 Task: create Objects, Fields,Tab
Action: Mouse moved to (364, 543)
Screenshot: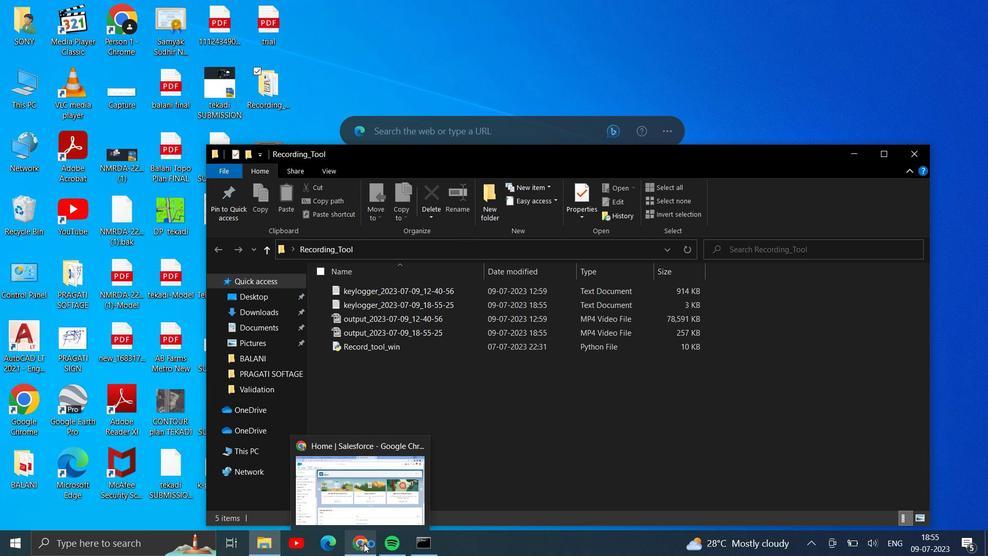 
Action: Mouse pressed left at (364, 543)
Screenshot: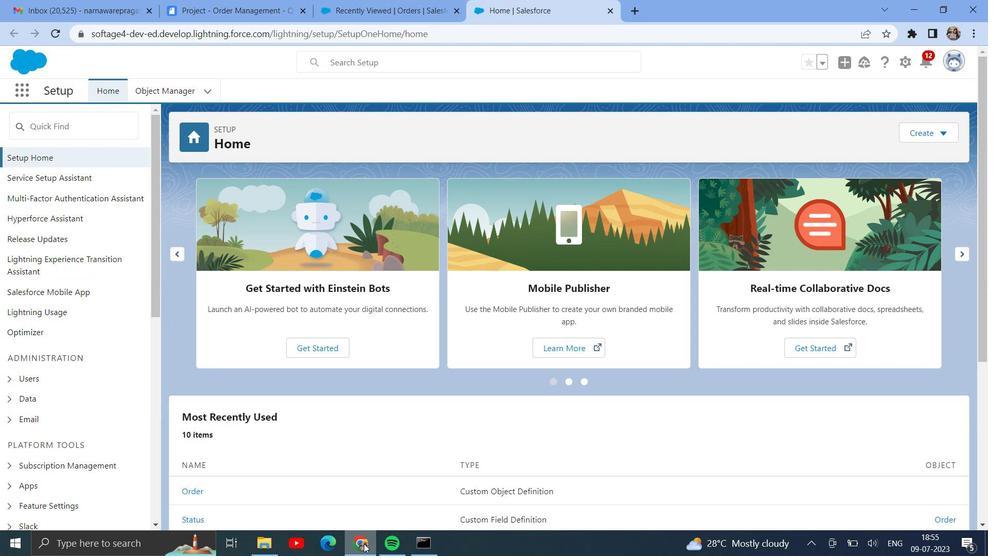 
Action: Mouse moved to (174, 94)
Screenshot: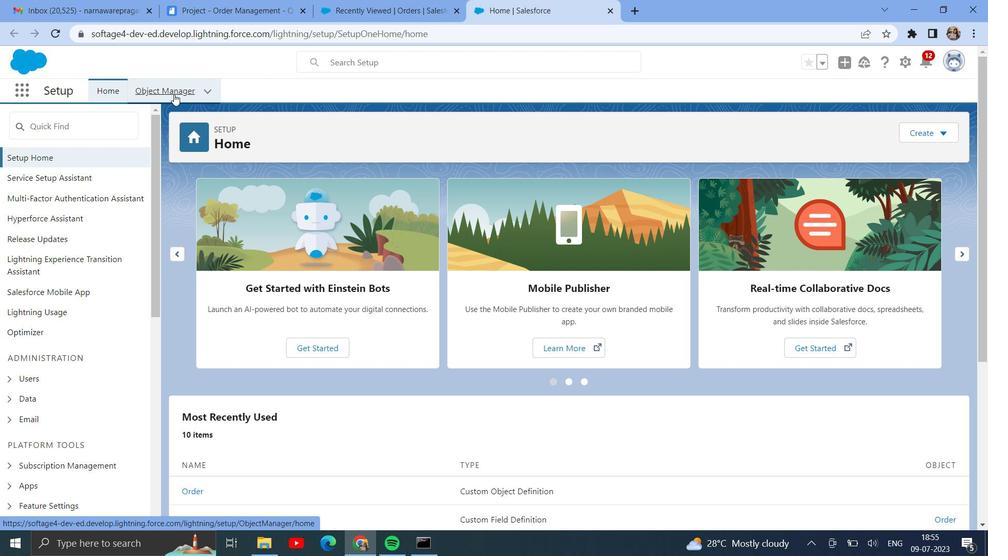 
Action: Mouse pressed left at (174, 94)
Screenshot: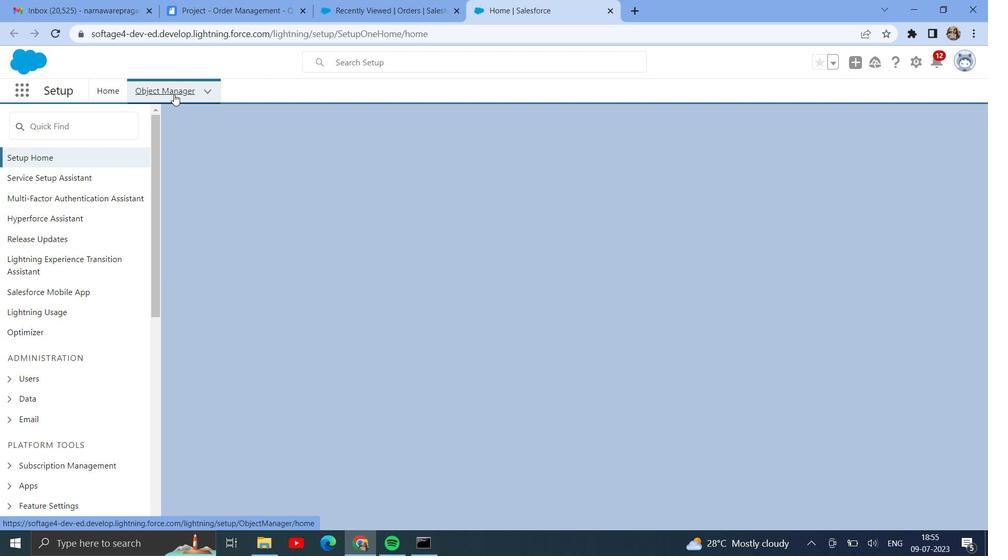 
Action: Mouse moved to (715, 138)
Screenshot: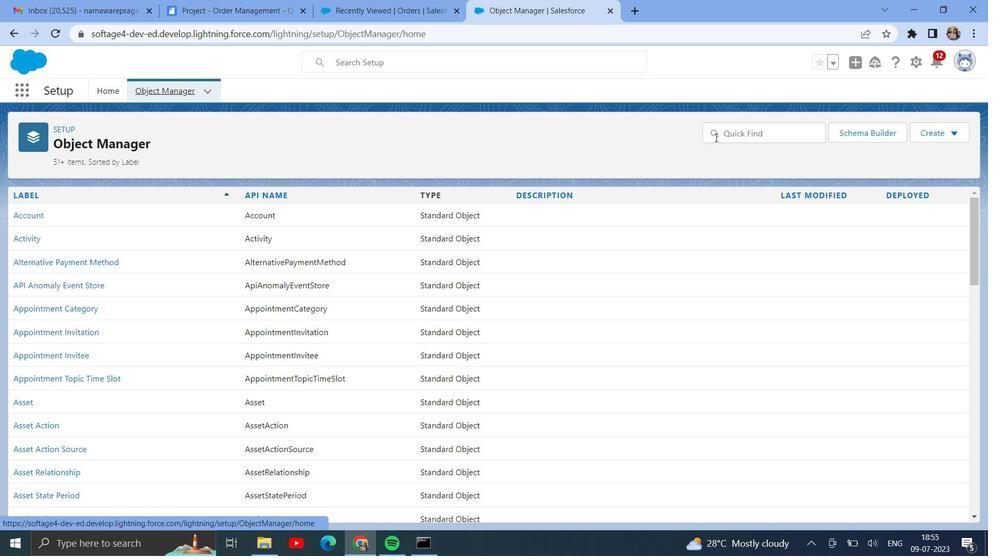 
Action: Mouse pressed left at (715, 138)
Screenshot: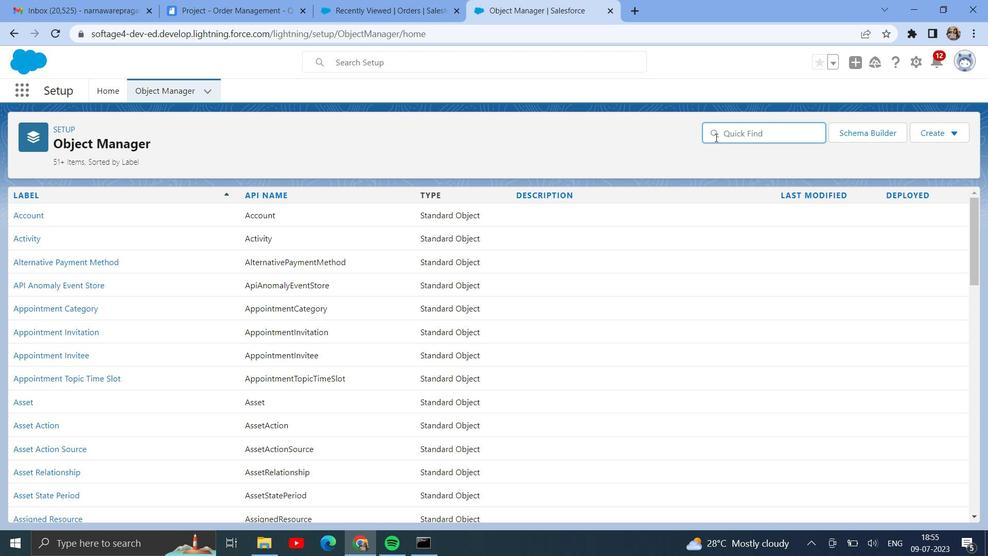 
Action: Key pressed order
Screenshot: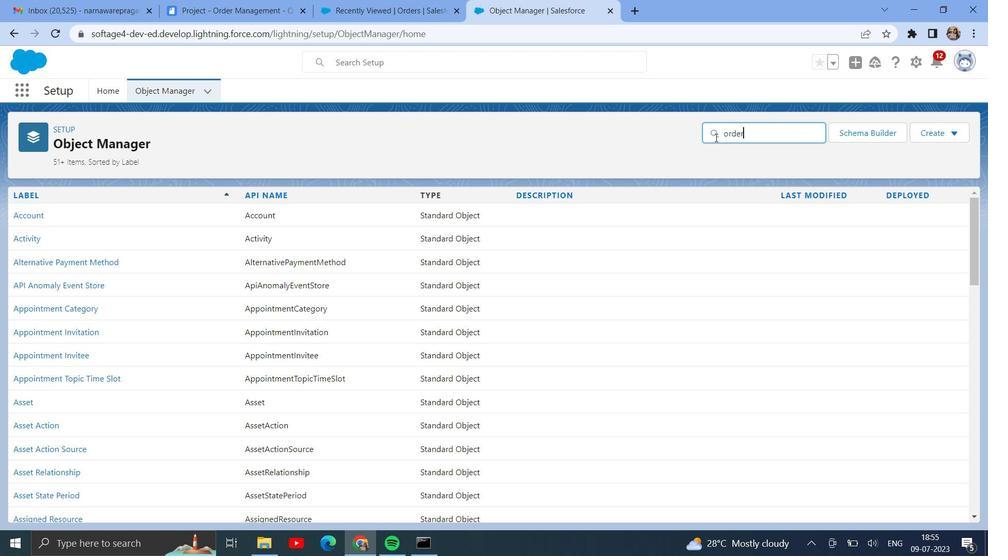 
Action: Mouse moved to (24, 216)
Screenshot: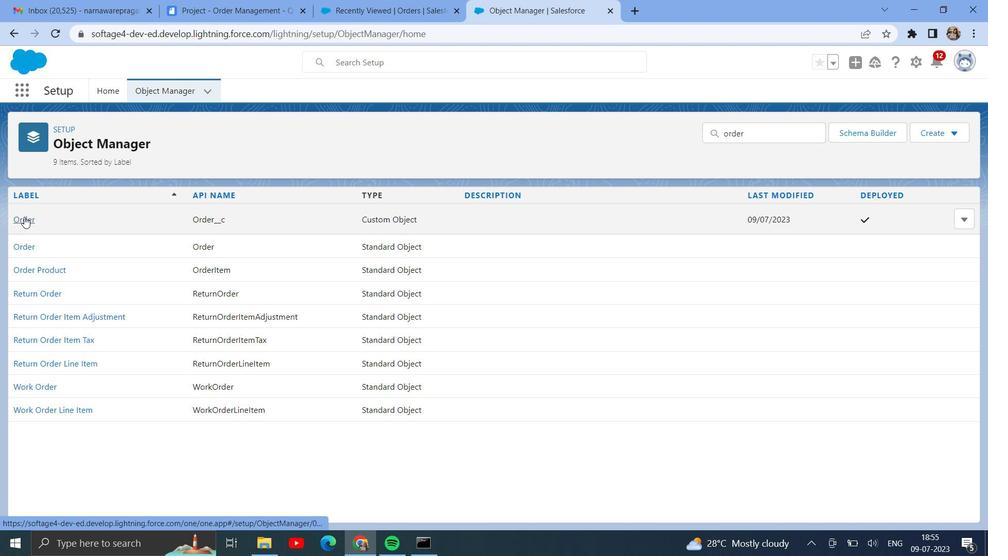 
Action: Mouse pressed left at (24, 216)
Screenshot: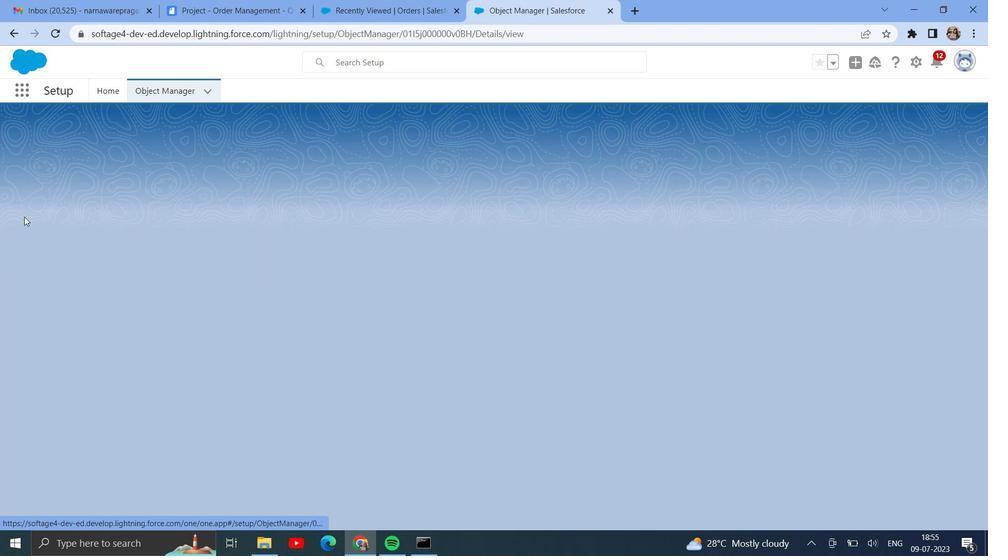 
Action: Mouse moved to (67, 217)
Screenshot: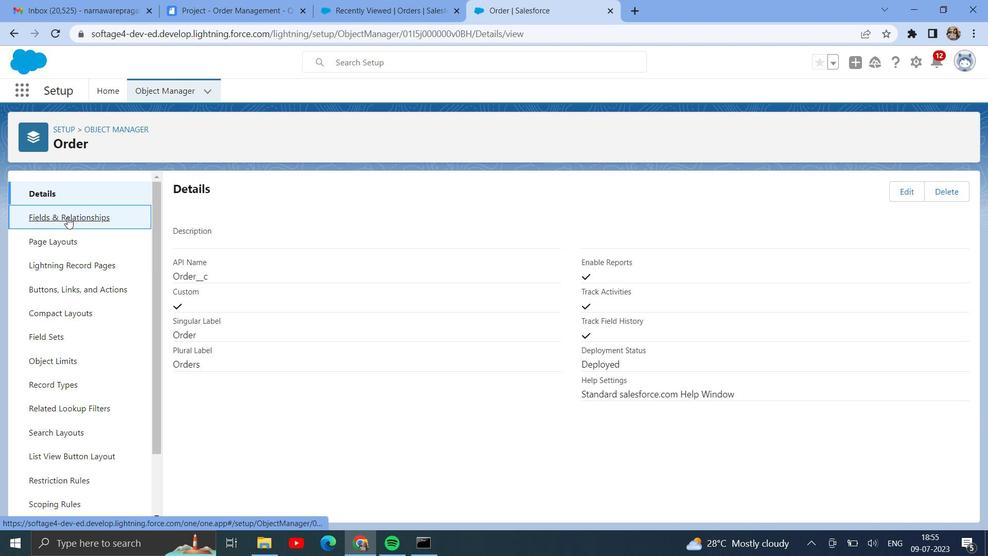 
Action: Mouse pressed left at (67, 217)
Screenshot: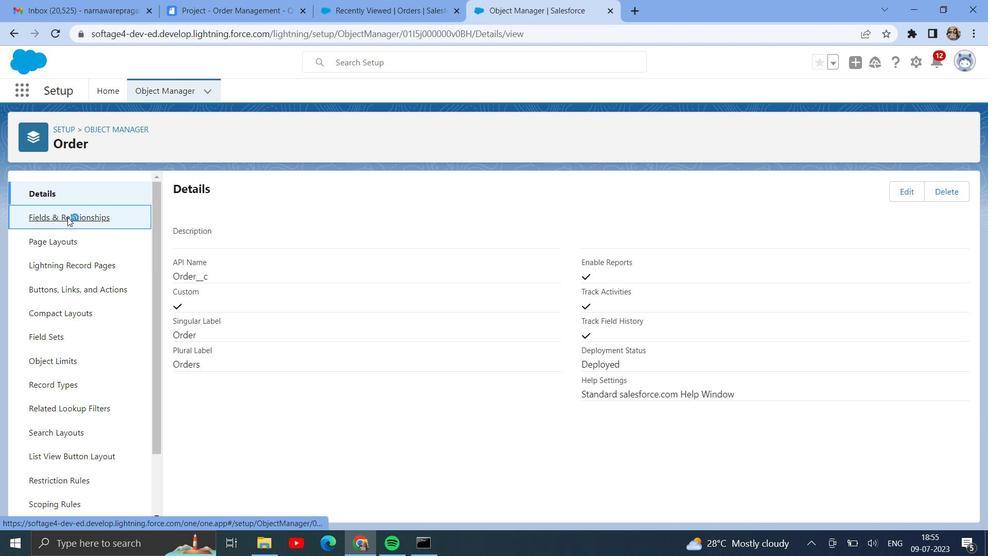
Action: Mouse moved to (270, 8)
Screenshot: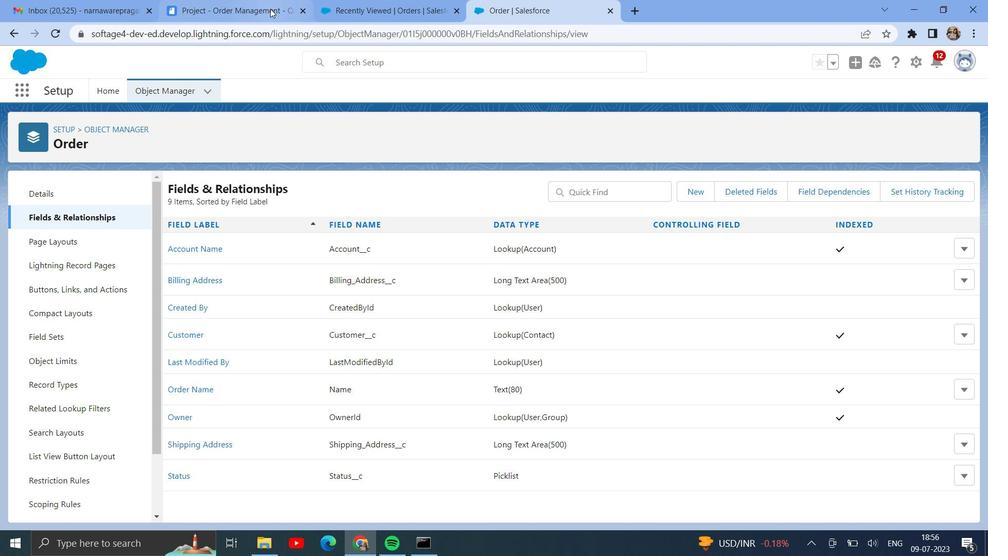 
Action: Mouse pressed left at (270, 8)
Screenshot: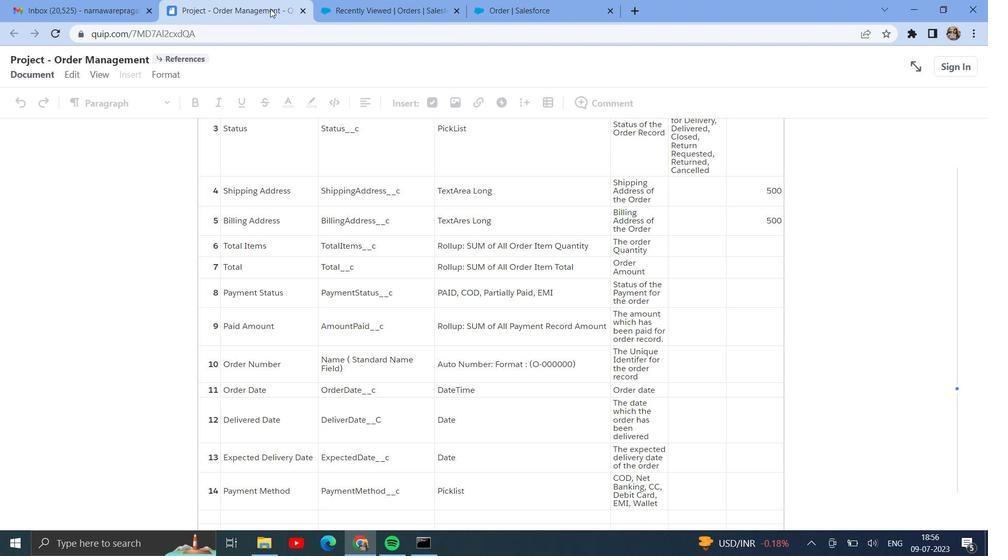 
Action: Mouse moved to (511, 5)
Screenshot: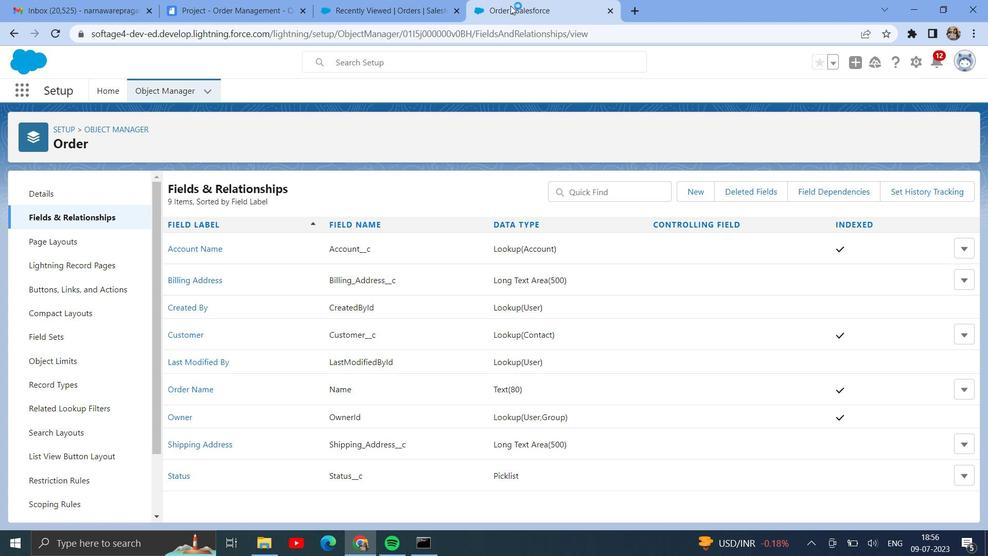 
Action: Mouse pressed left at (511, 5)
Screenshot: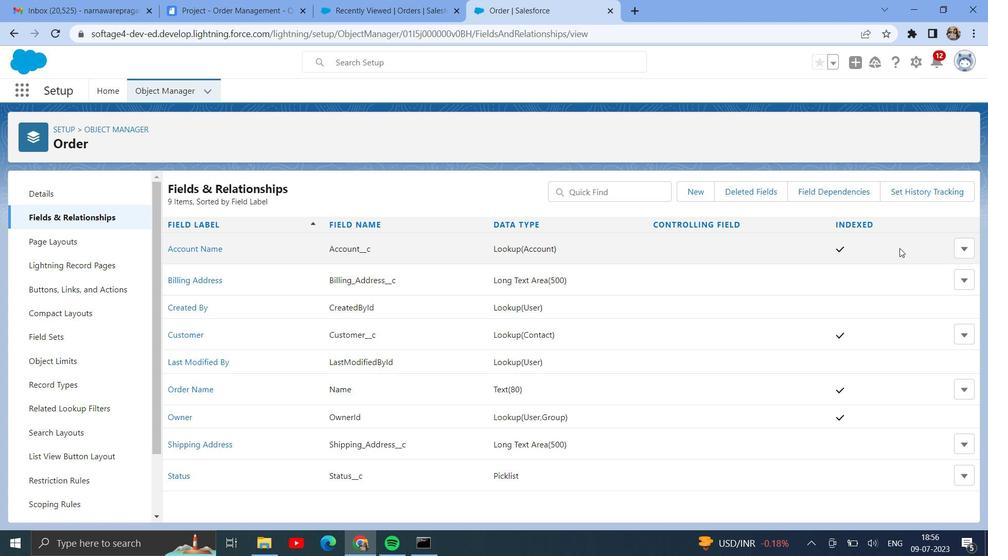 
Action: Mouse moved to (702, 195)
Screenshot: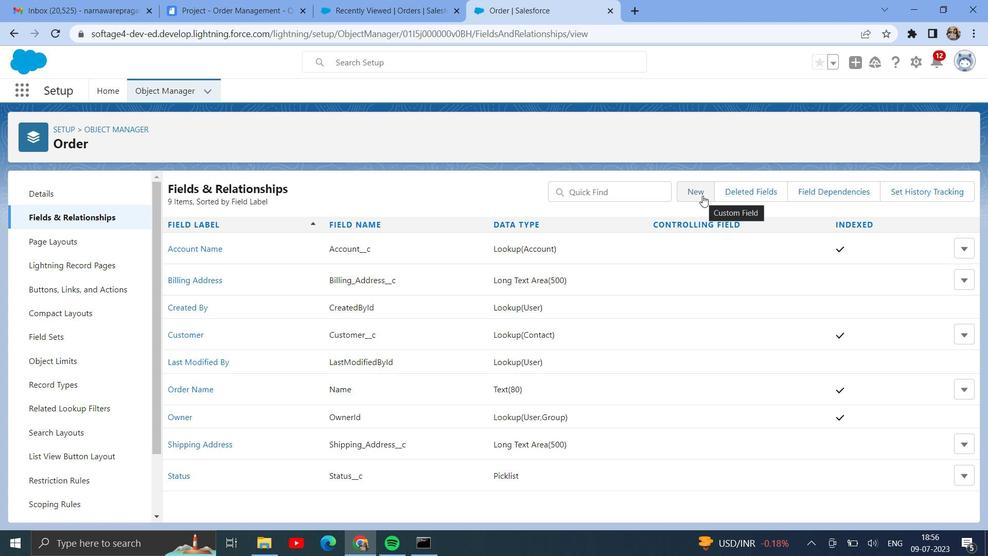 
Action: Mouse pressed left at (702, 195)
Screenshot: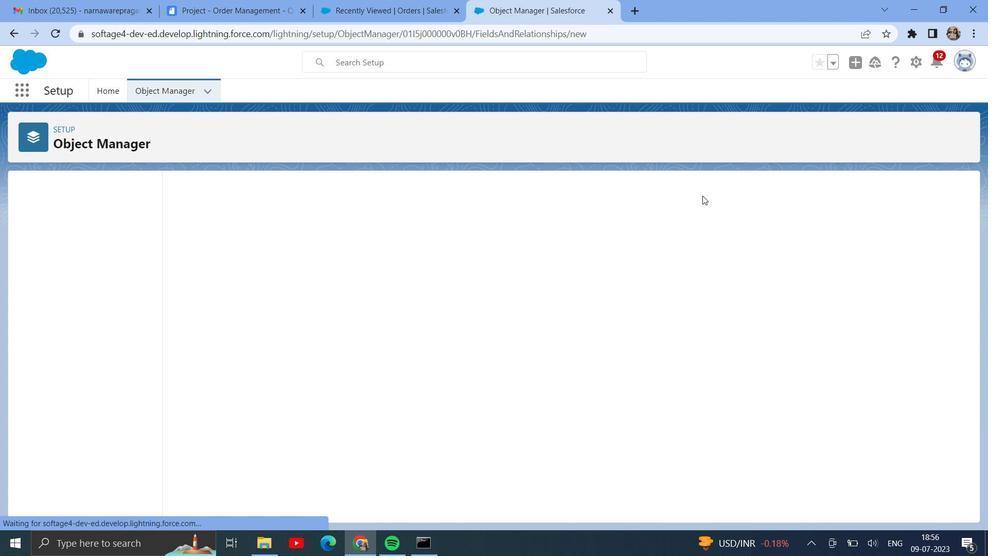 
Action: Mouse moved to (293, 406)
Screenshot: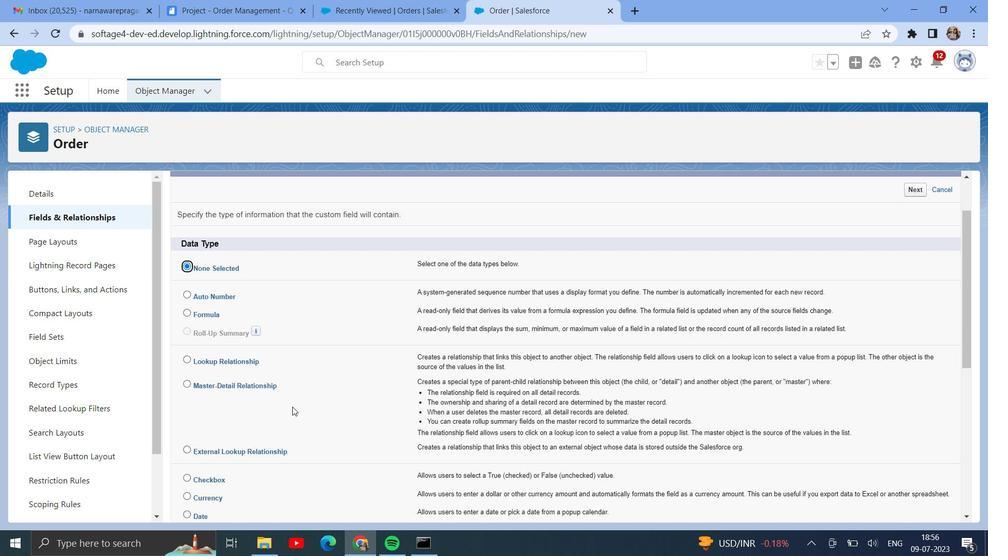 
Action: Mouse scrolled (293, 406) with delta (0, 0)
Screenshot: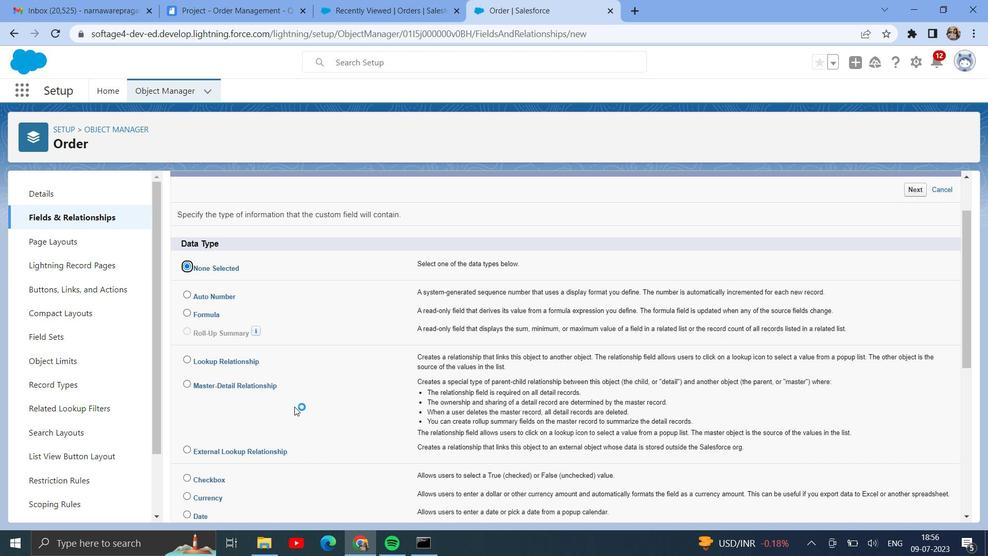 
Action: Mouse moved to (294, 406)
Screenshot: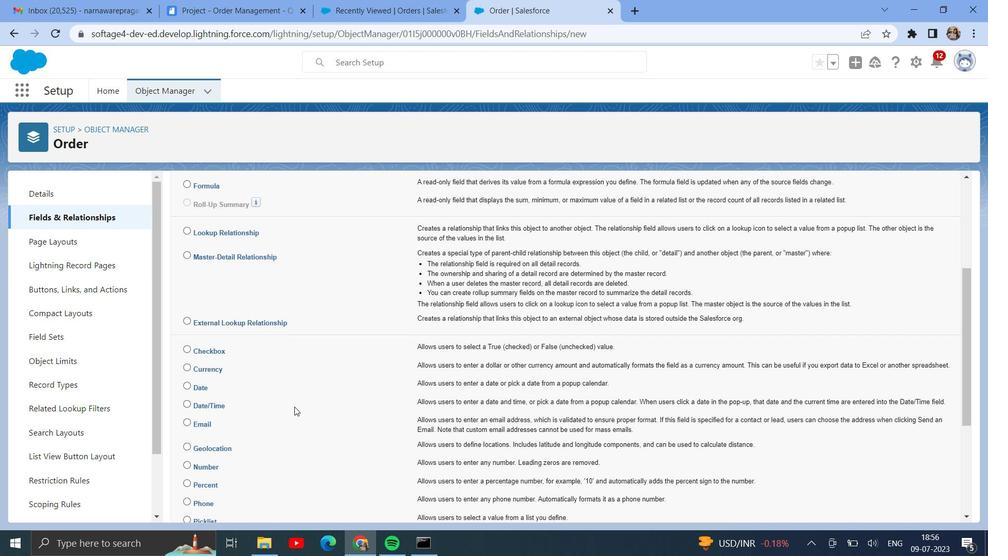 
Action: Mouse scrolled (294, 406) with delta (0, 0)
Screenshot: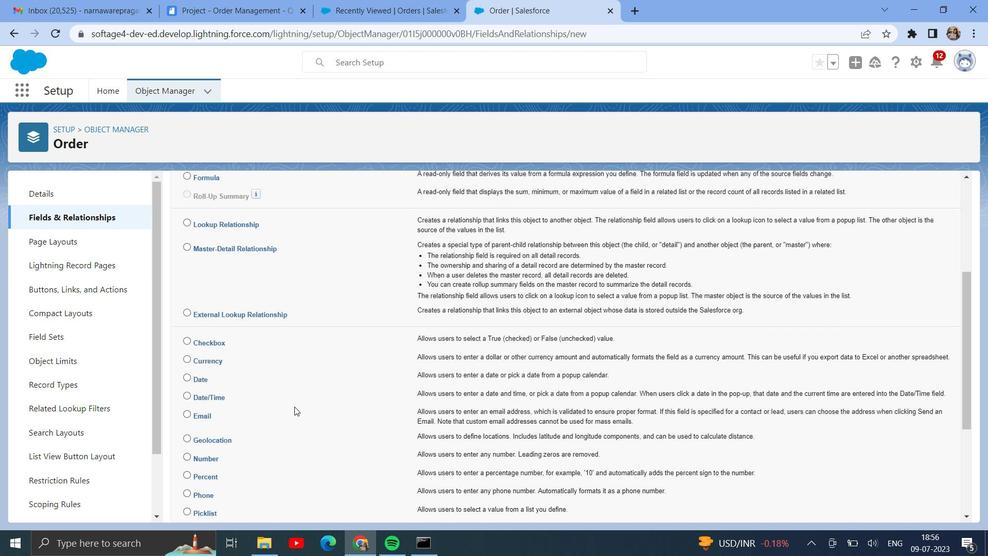 
Action: Mouse scrolled (294, 406) with delta (0, 0)
Screenshot: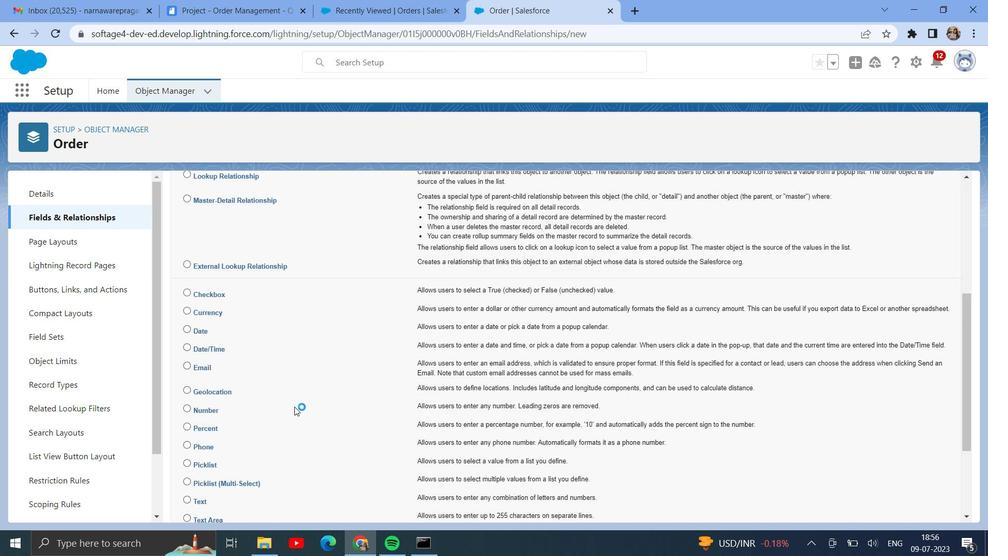 
Action: Mouse scrolled (294, 406) with delta (0, 0)
Screenshot: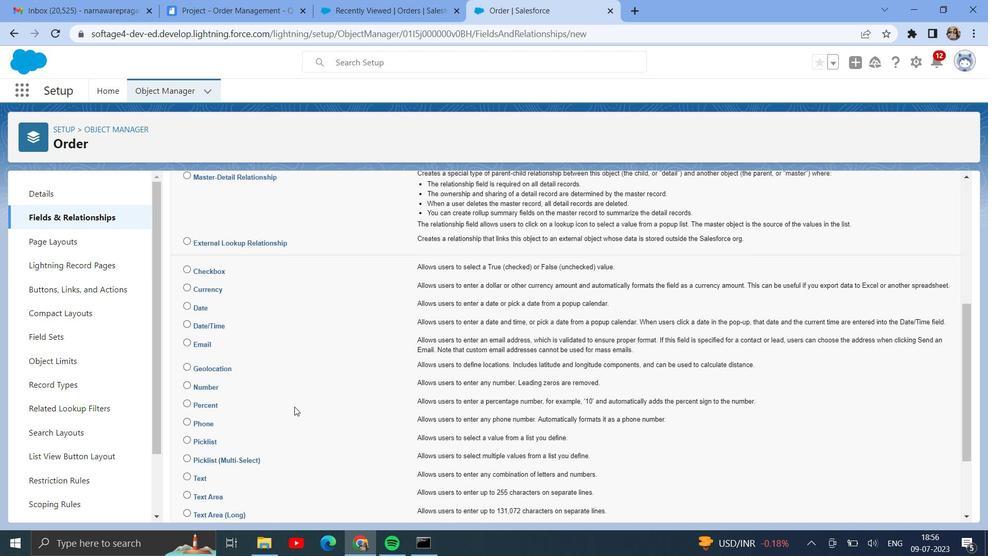 
Action: Mouse scrolled (294, 406) with delta (0, 0)
Screenshot: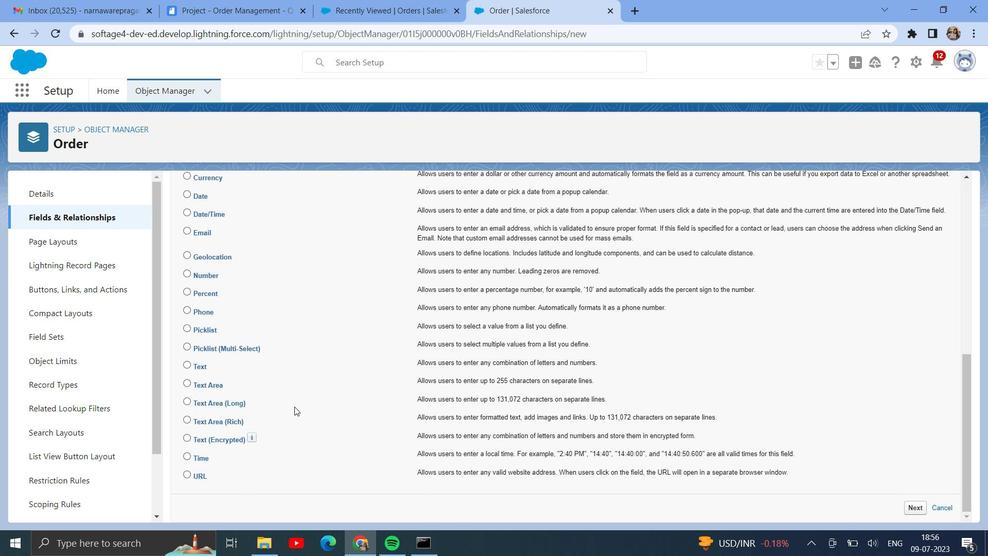 
Action: Mouse scrolled (294, 406) with delta (0, 0)
Screenshot: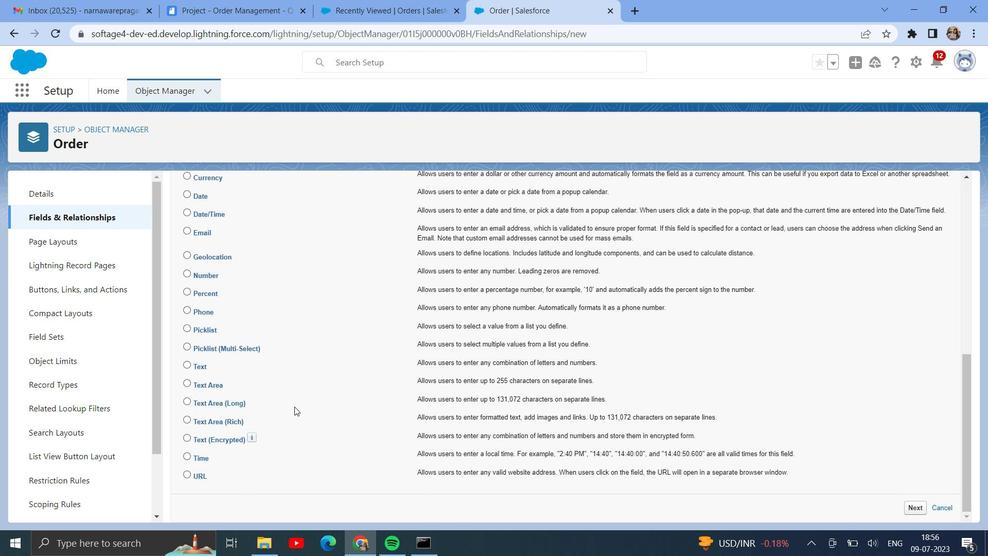
Action: Mouse moved to (185, 327)
Screenshot: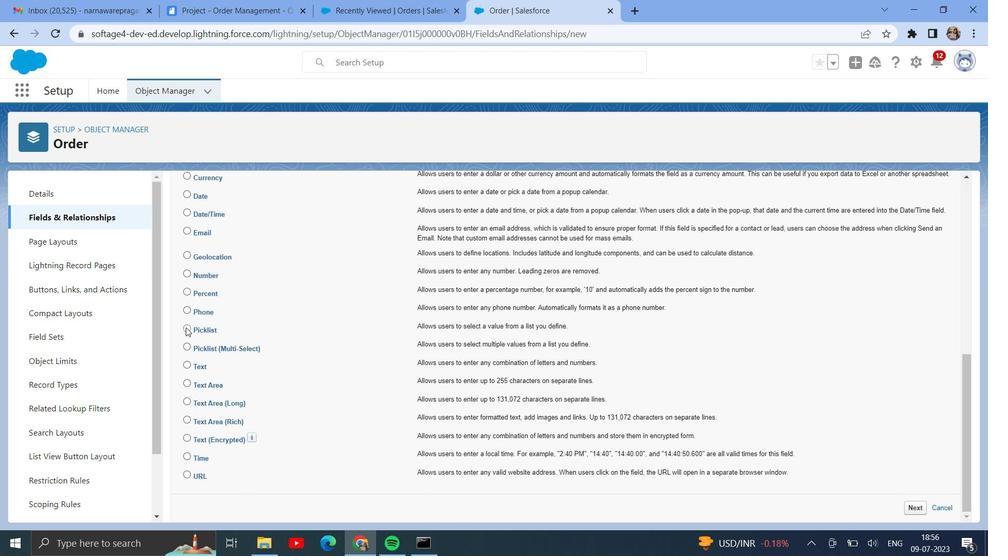 
Action: Mouse pressed left at (185, 327)
Screenshot: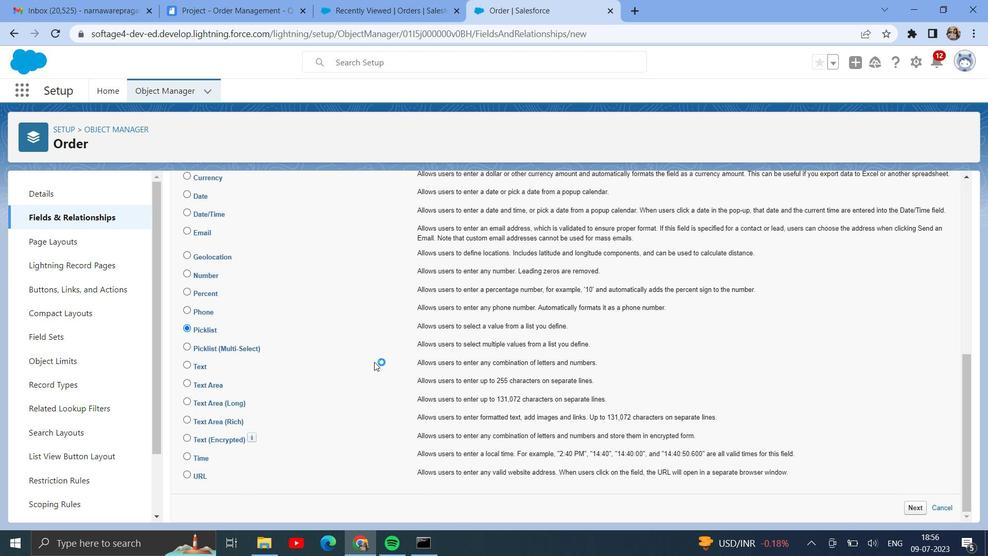 
Action: Mouse moved to (914, 508)
Screenshot: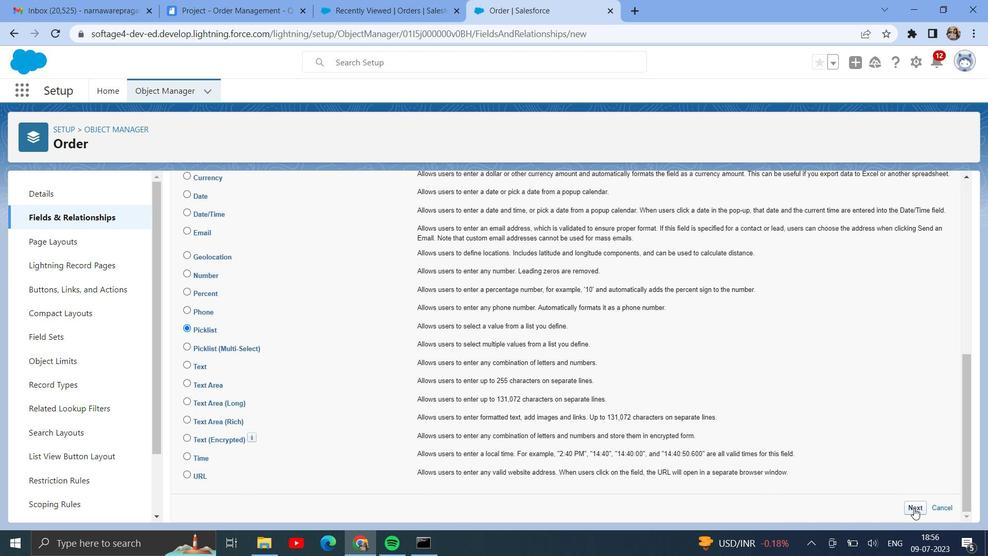 
Action: Mouse pressed left at (914, 508)
Screenshot: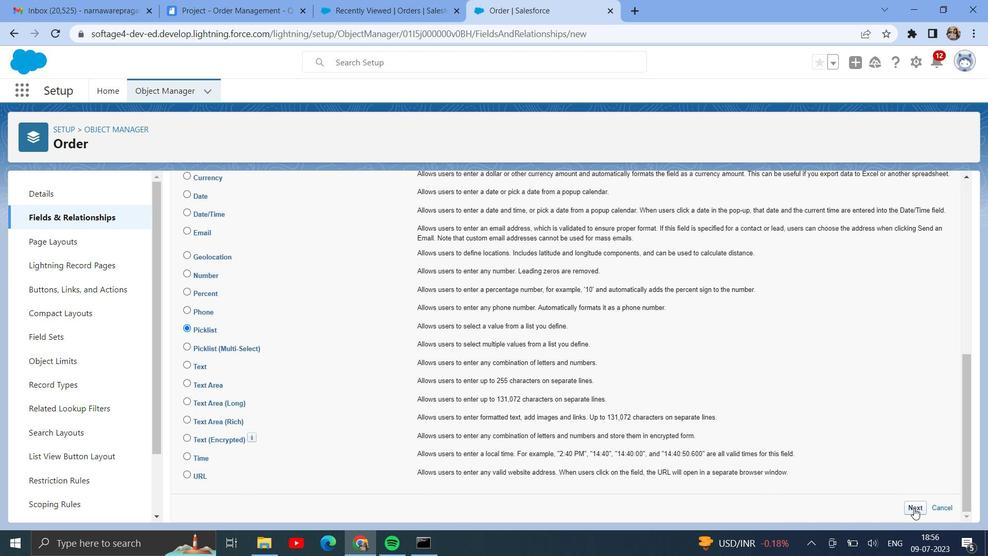 
Action: Mouse moved to (373, 282)
Screenshot: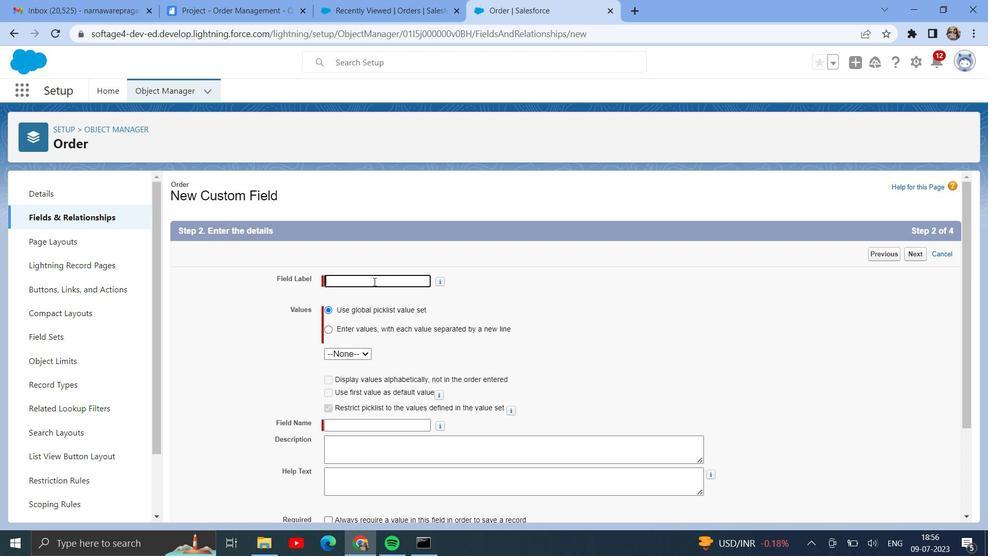 
Action: Key pressed <Key.shift>Pa
Screenshot: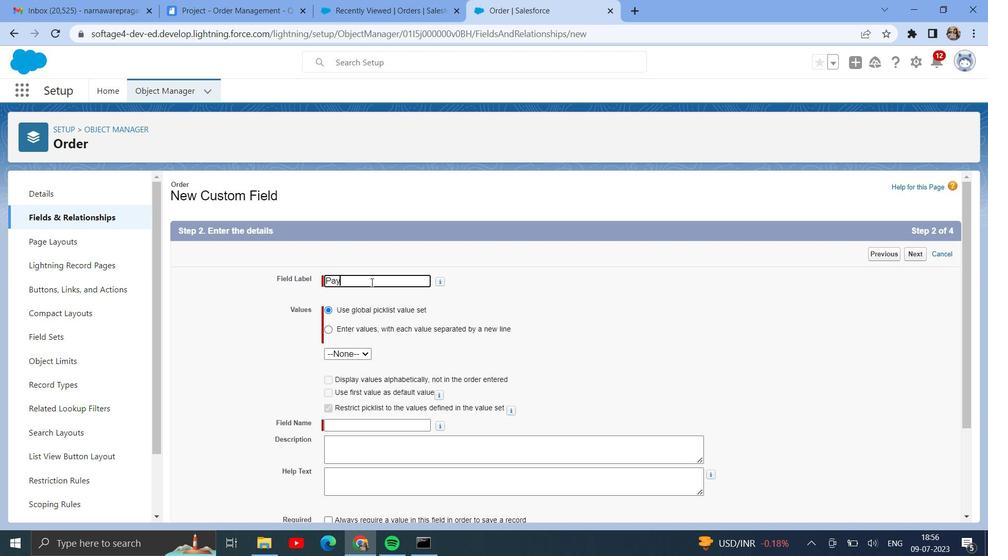 
Action: Mouse moved to (371, 282)
Screenshot: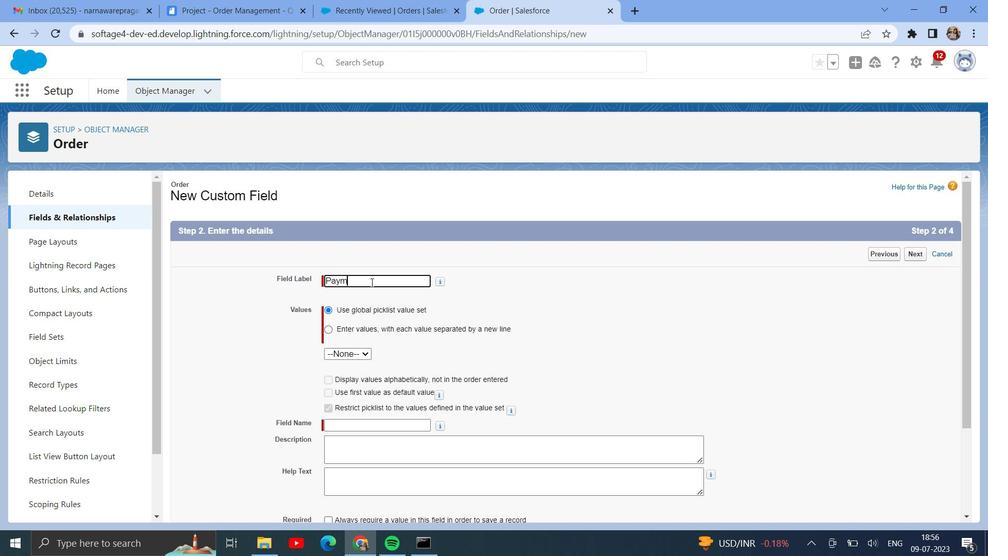 
Action: Key pressed yment<Key.space><Key.shift>
Screenshot: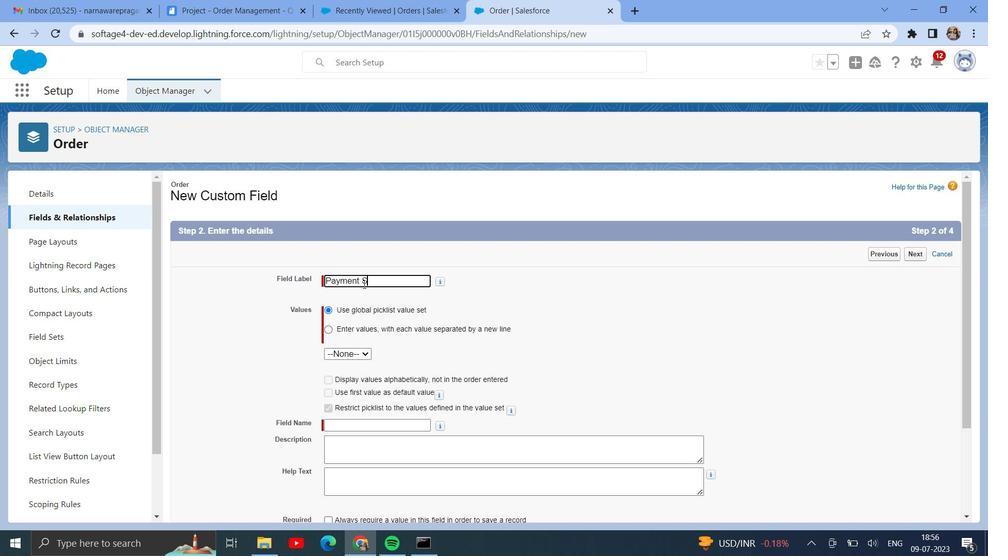 
Action: Mouse moved to (366, 284)
Screenshot: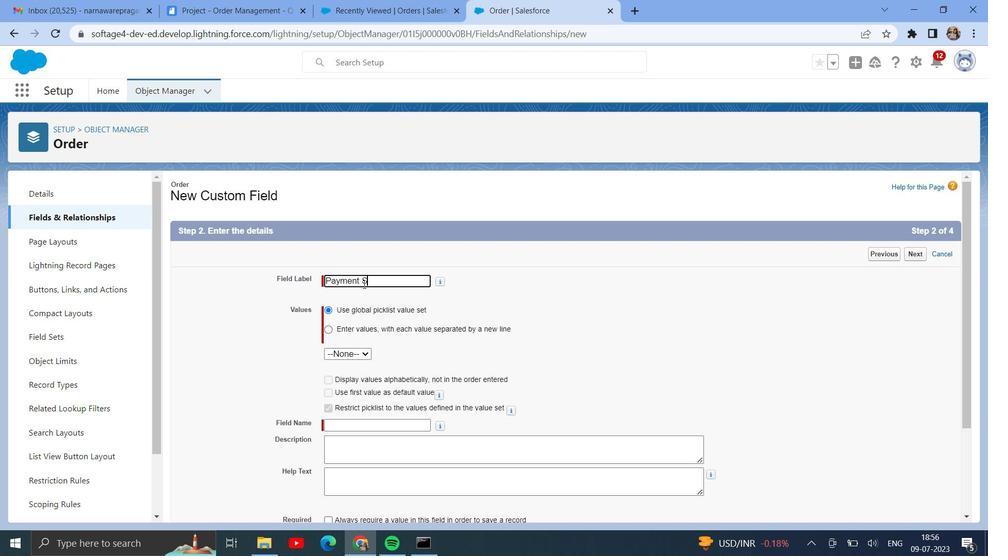 
Action: Key pressed S
Screenshot: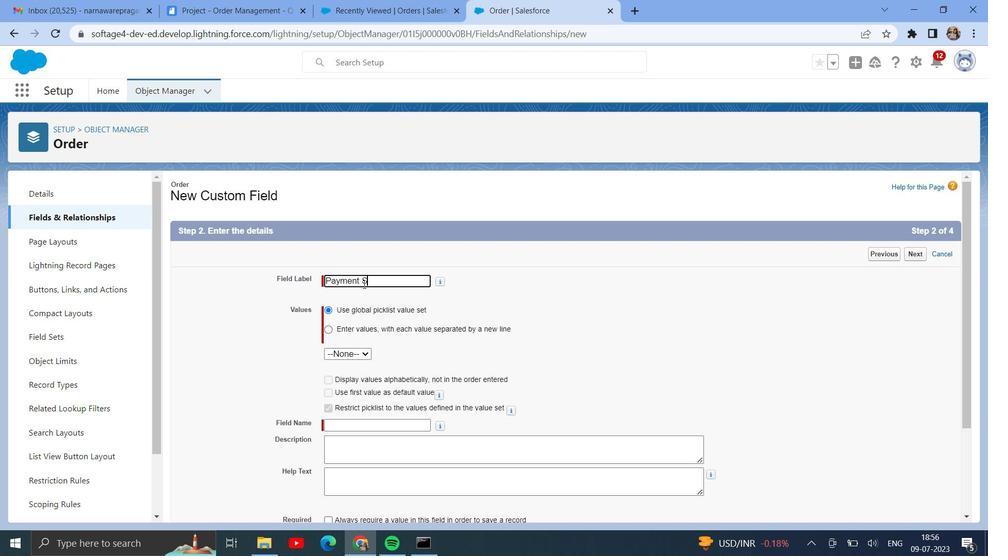 
Action: Mouse moved to (363, 284)
Screenshot: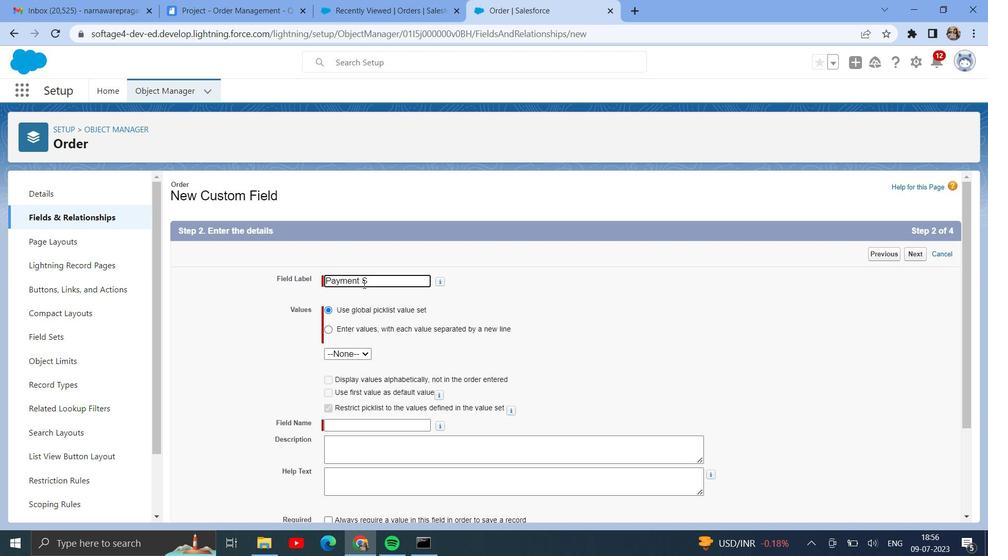 
Action: Key pressed tatus
Screenshot: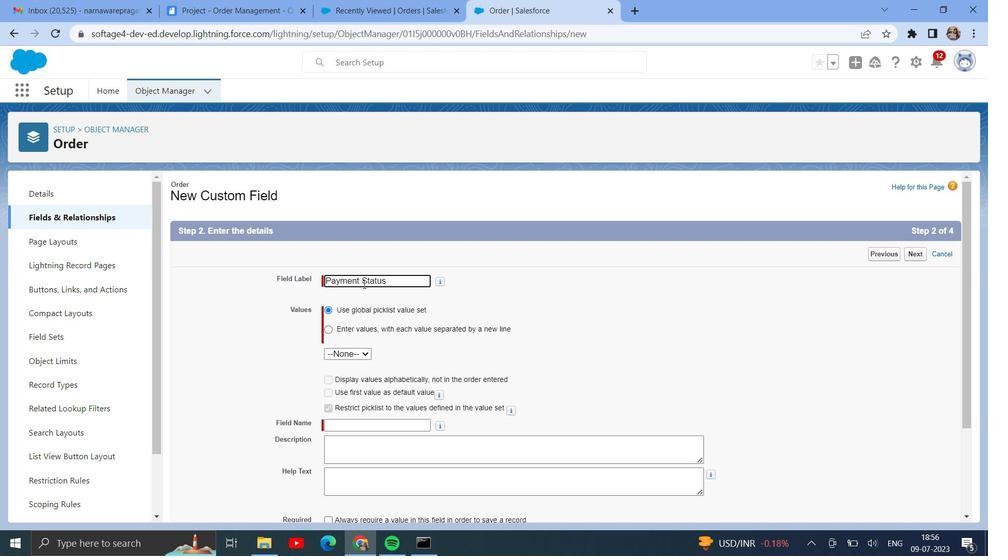 
Action: Mouse moved to (330, 329)
Screenshot: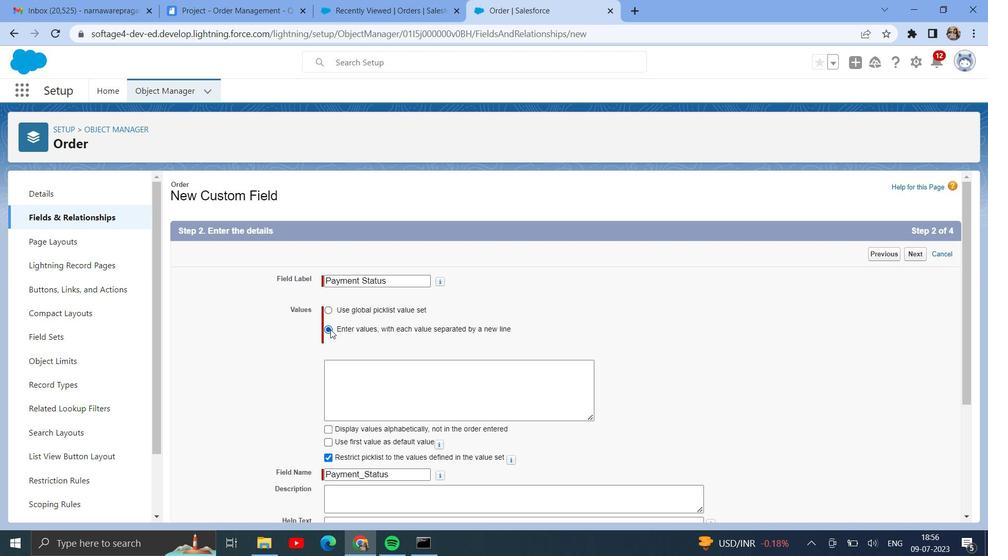 
Action: Mouse pressed left at (330, 329)
Screenshot: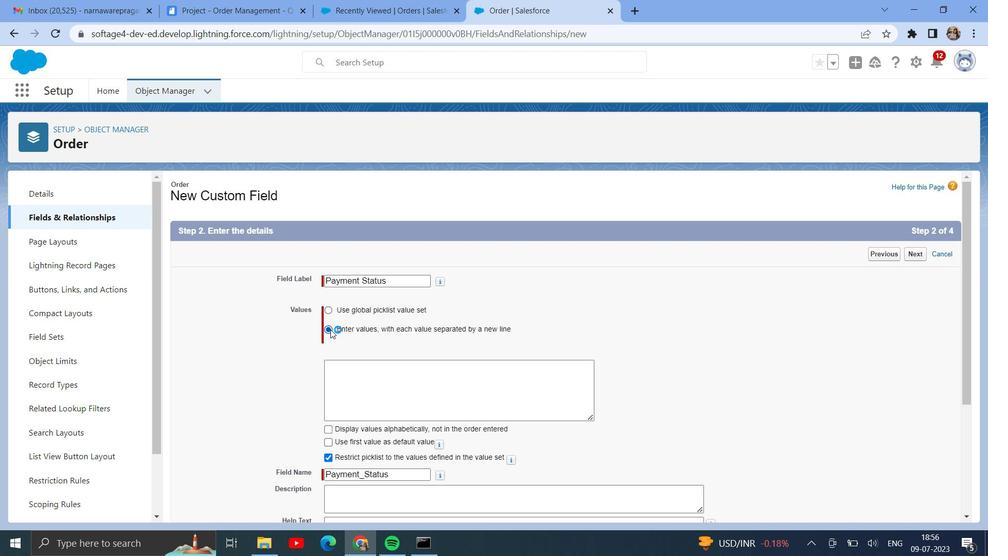 
Action: Mouse moved to (275, 9)
Screenshot: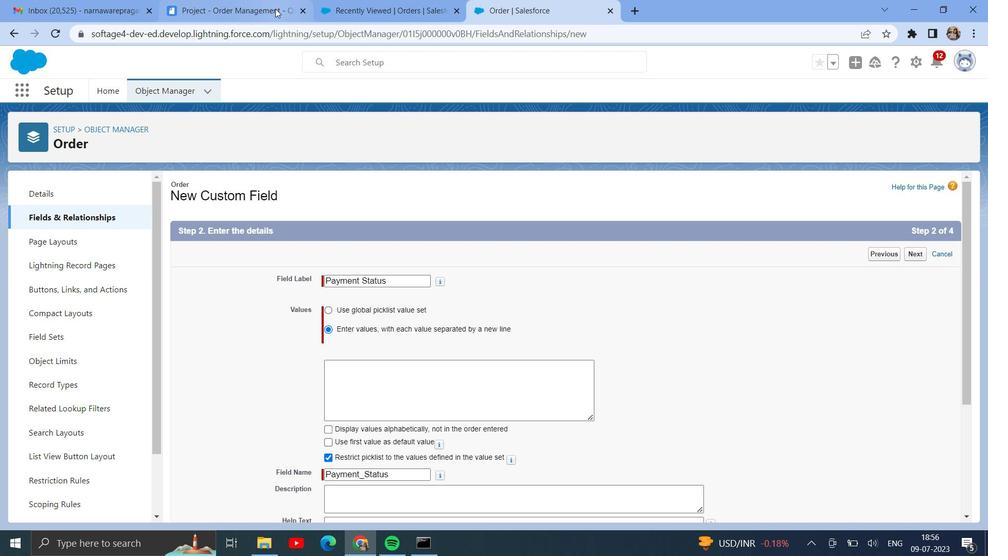 
Action: Mouse pressed left at (275, 9)
Screenshot: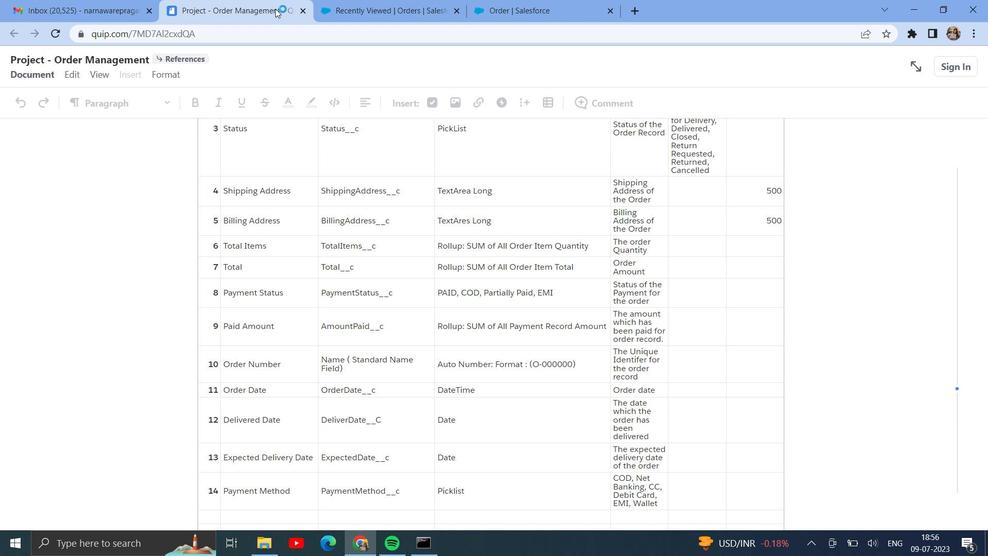 
Action: Mouse moved to (511, 7)
Screenshot: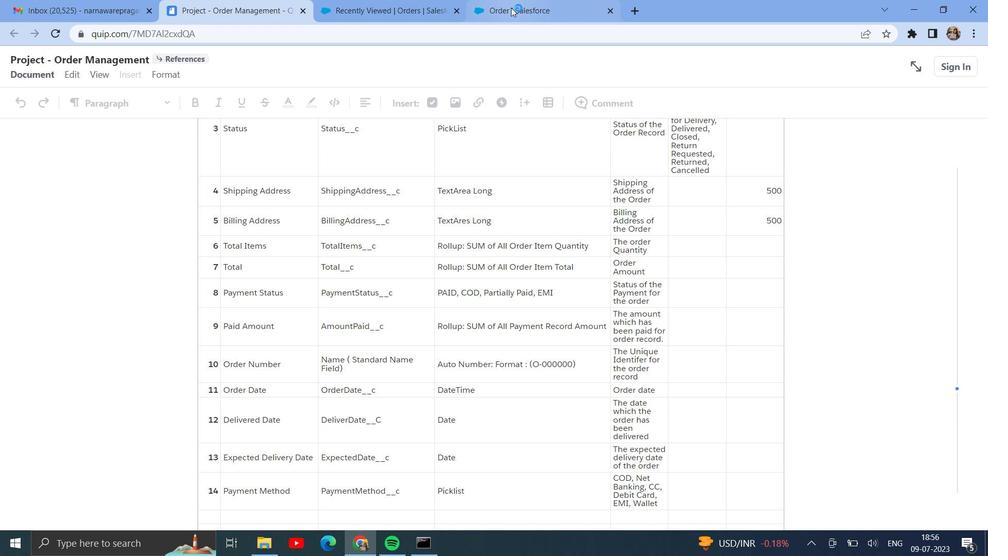 
Action: Mouse pressed left at (511, 7)
Screenshot: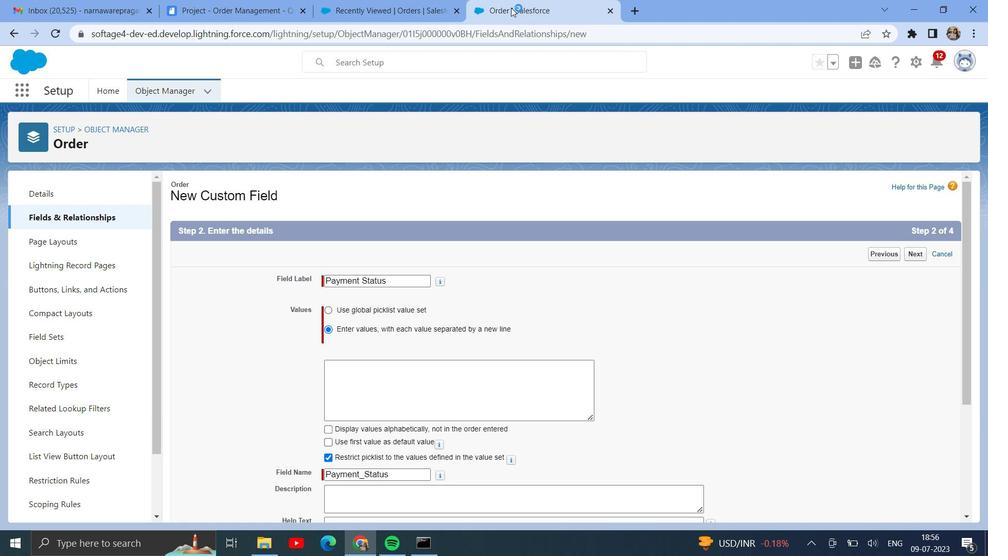 
Action: Mouse moved to (361, 362)
Screenshot: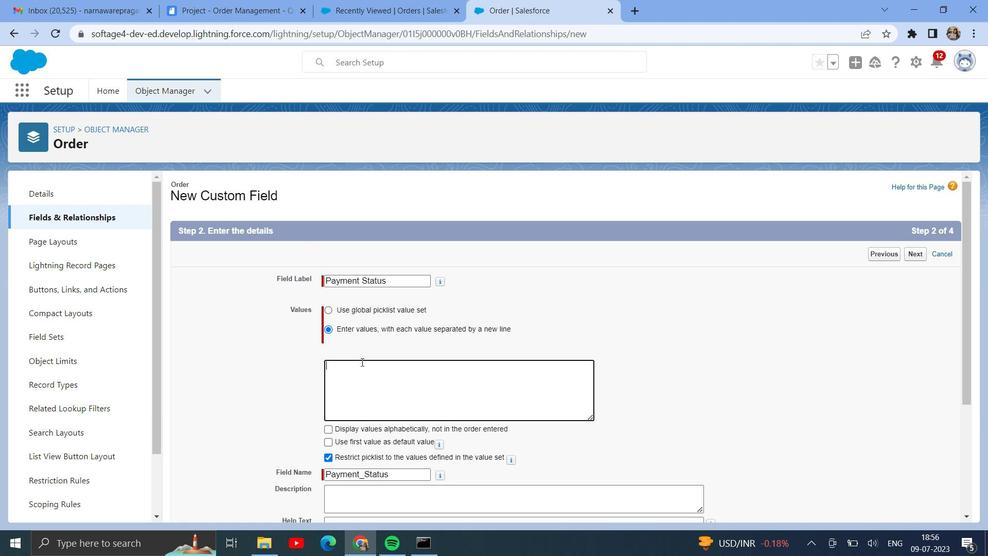 
Action: Mouse pressed left at (361, 362)
Screenshot: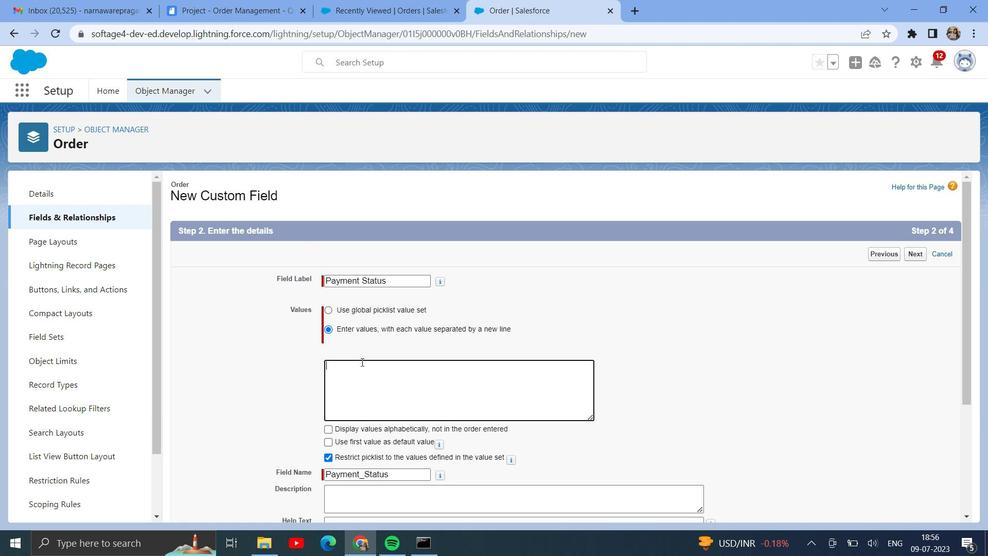 
Action: Key pressed <Key.shift>Paid<Key.enter><Key.shift>COD
Screenshot: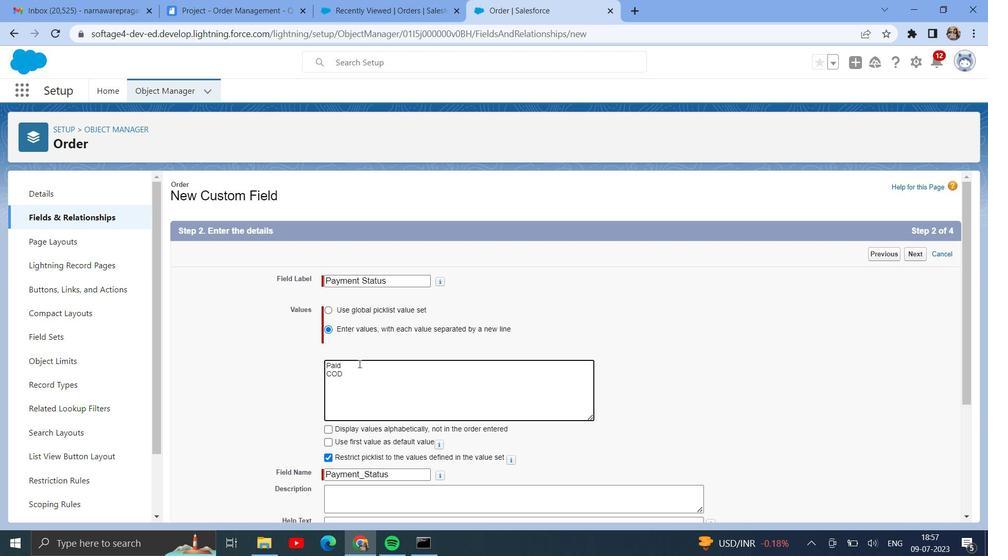 
Action: Mouse moved to (359, 363)
Screenshot: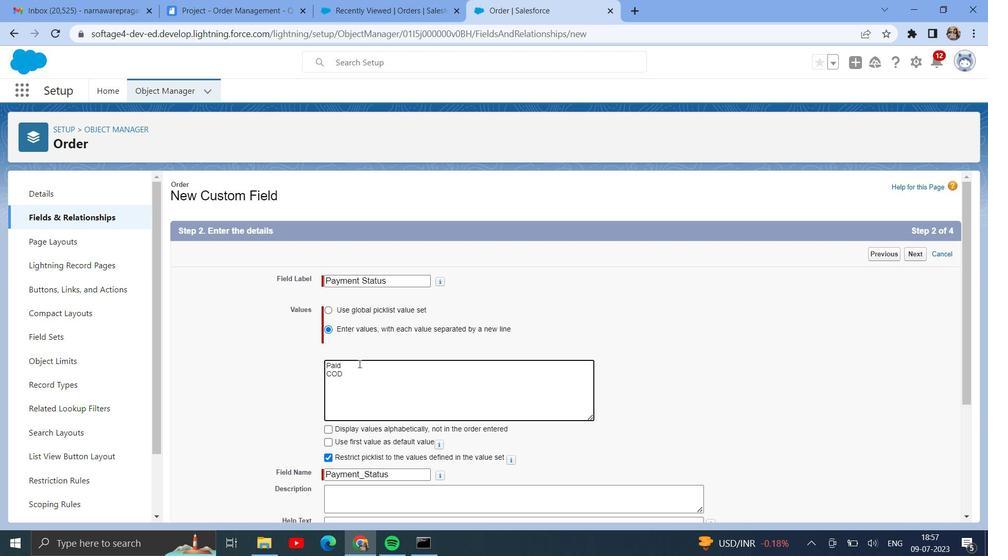 
Action: Key pressed <Key.enter><Key.shift>Pa
Screenshot: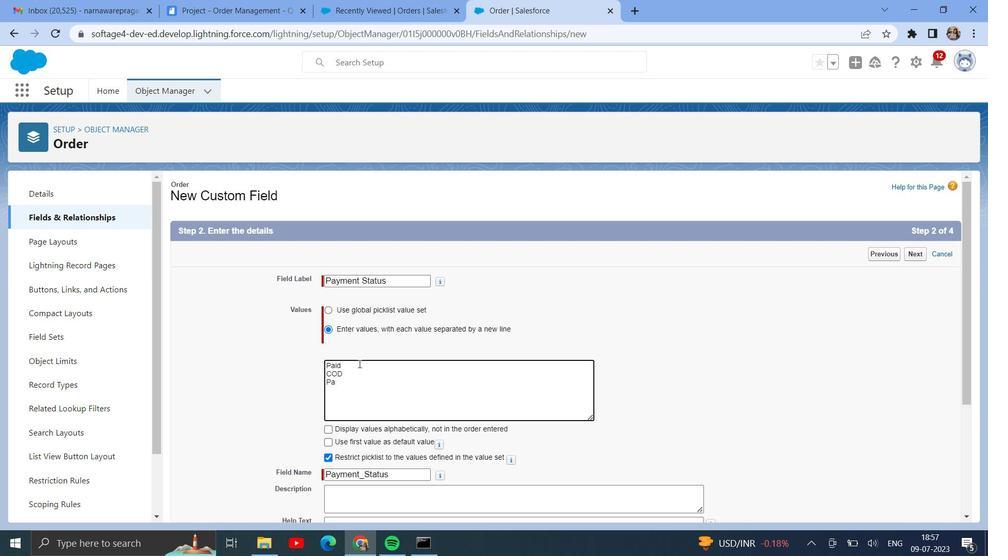 
Action: Mouse moved to (356, 364)
Screenshot: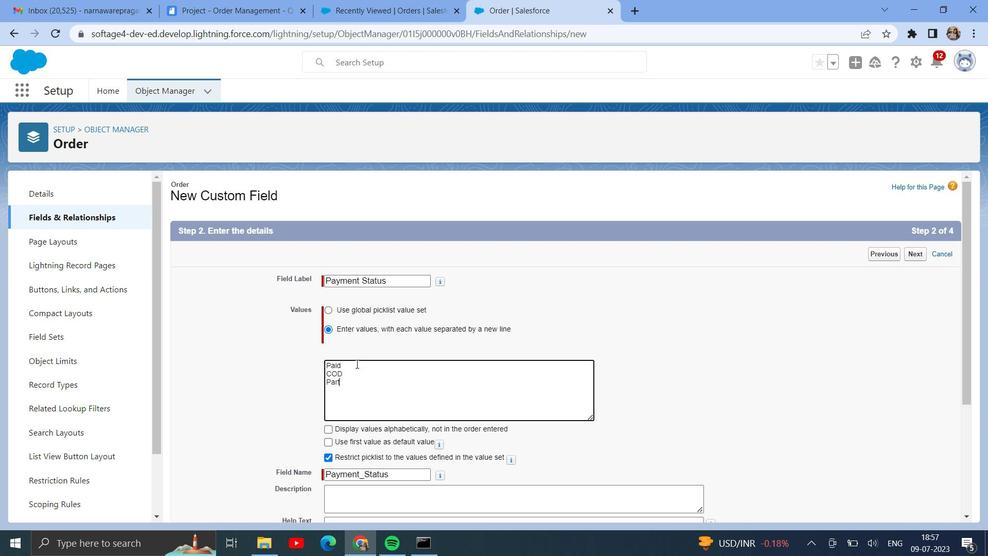 
Action: Key pressed r
Screenshot: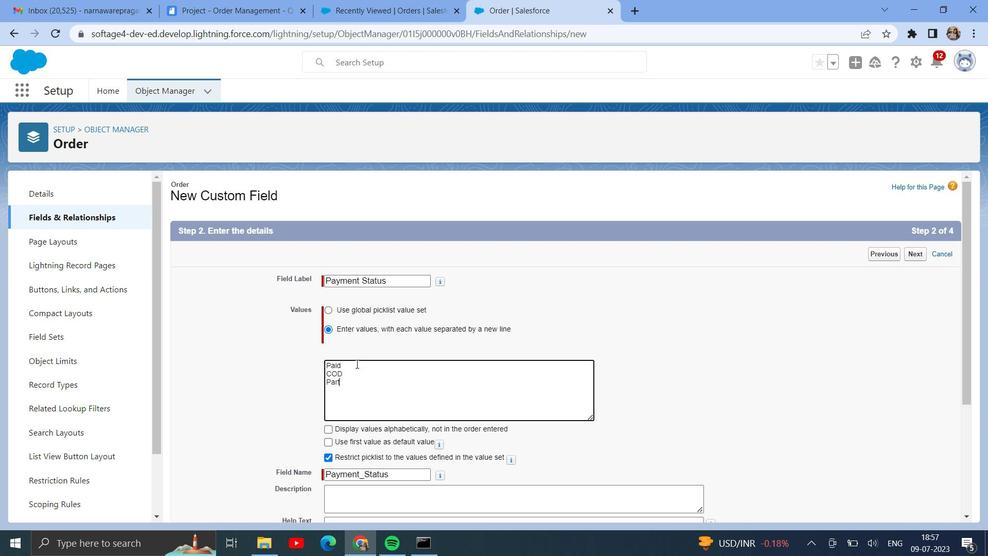 
Action: Mouse moved to (356, 364)
Screenshot: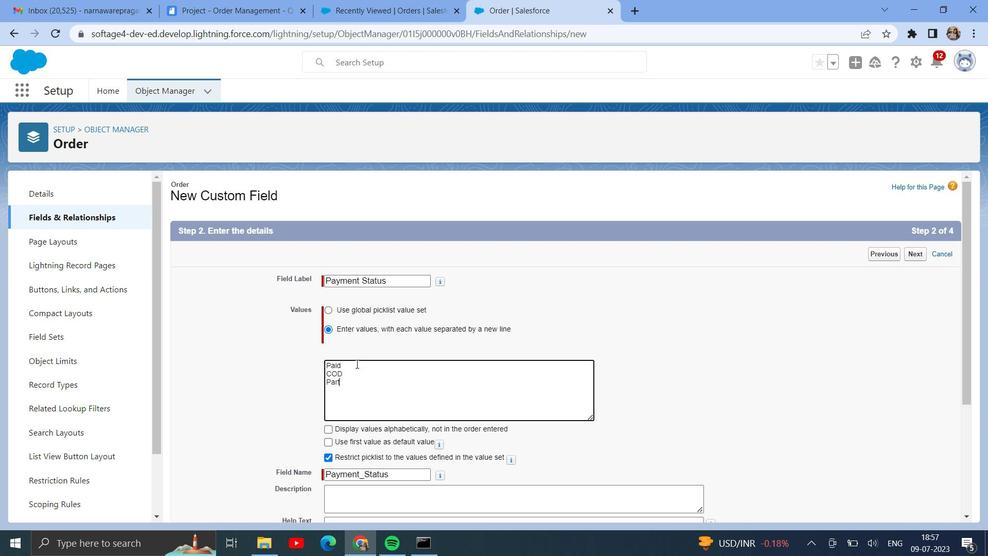 
Action: Key pressed tially<Key.space><Key.shift>Paid<Key.enter><Key.shift><Key.shift><Key.shift><Key.shift><Key.shift><Key.shift><Key.shift><Key.shift><Key.shift><Key.shift><Key.shift>
Screenshot: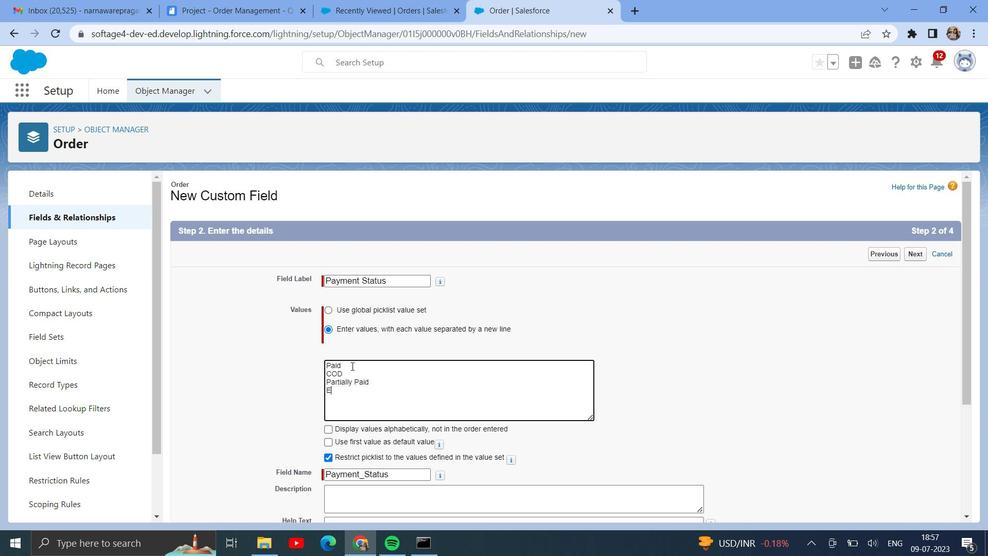 
Action: Mouse moved to (355, 364)
Screenshot: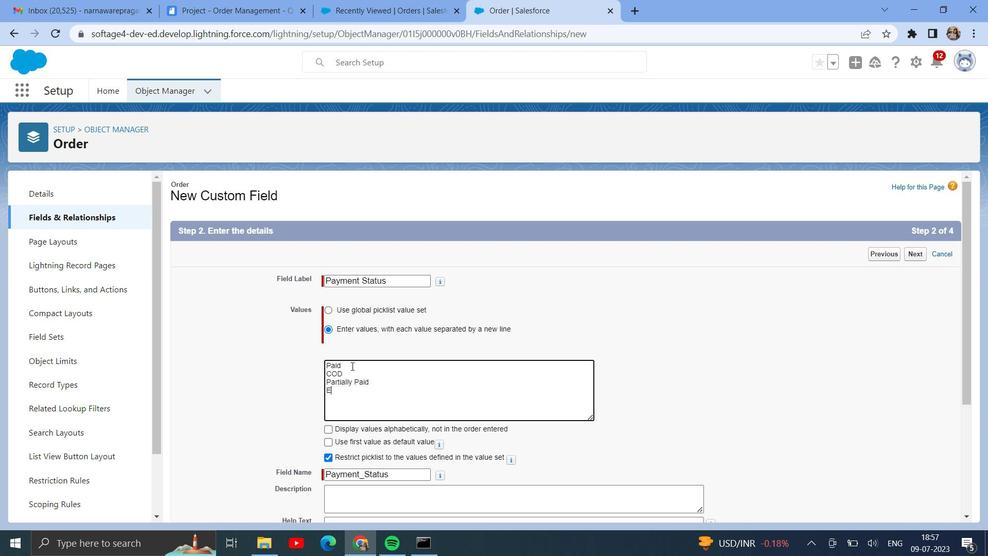 
Action: Key pressed <Key.shift>
Screenshot: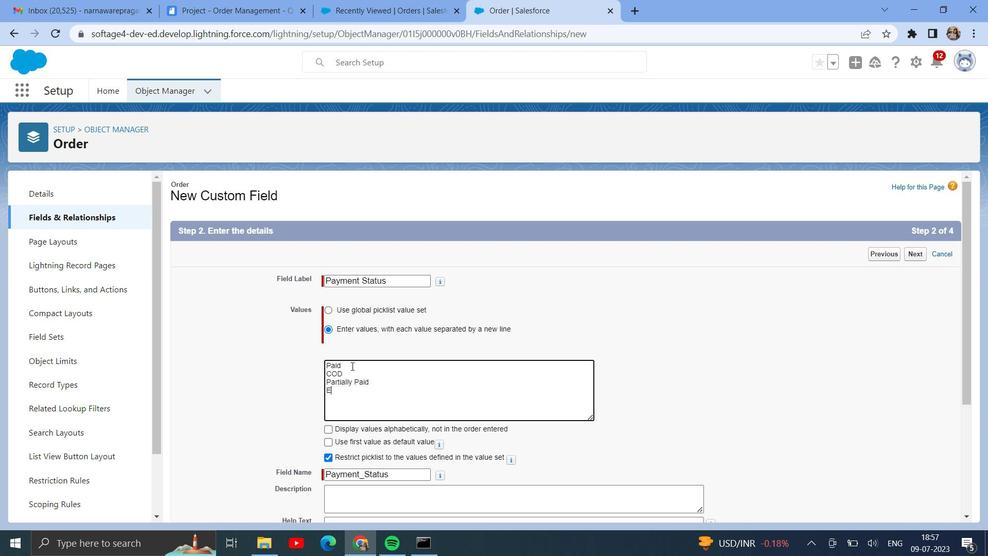 
Action: Mouse moved to (352, 366)
Screenshot: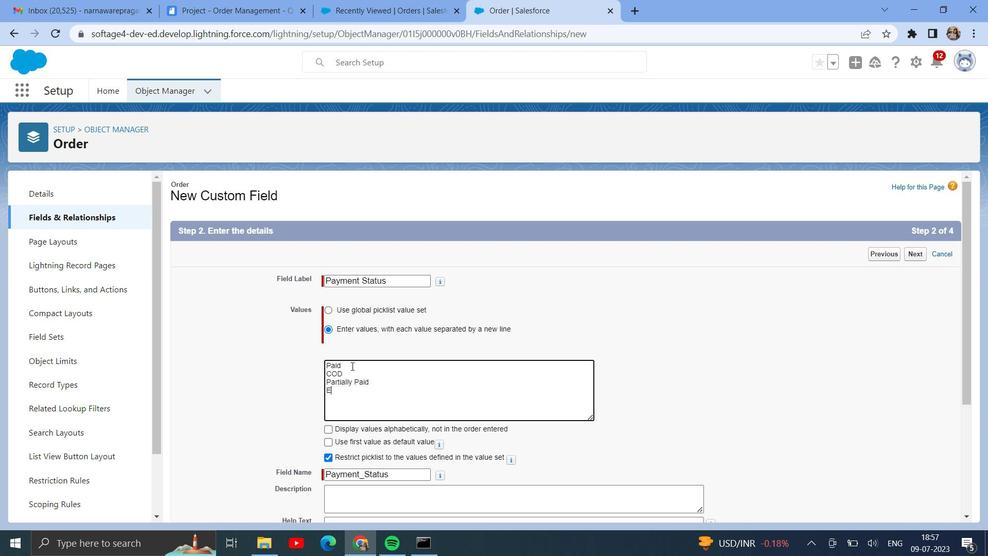 
Action: Key pressed <Key.shift>
Screenshot: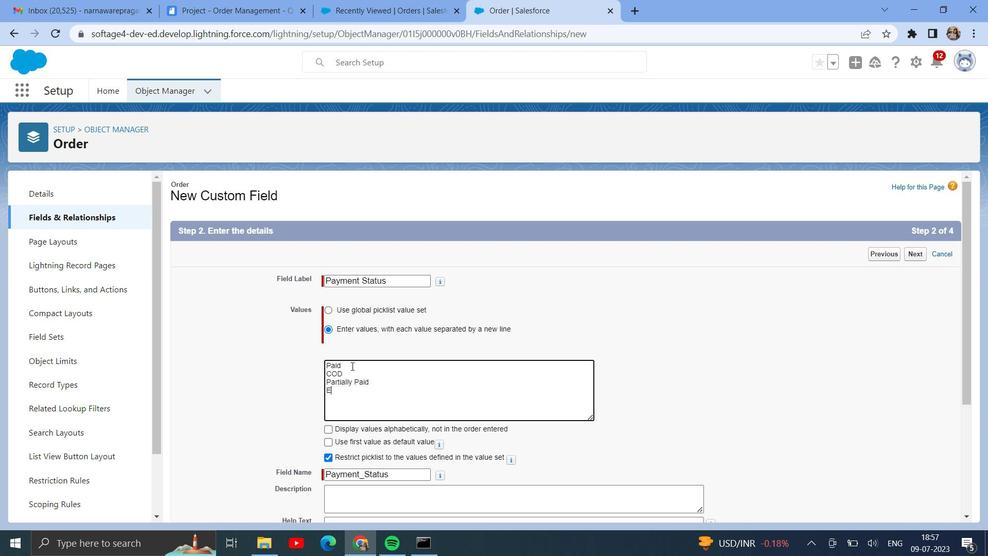 
Action: Mouse moved to (352, 366)
Screenshot: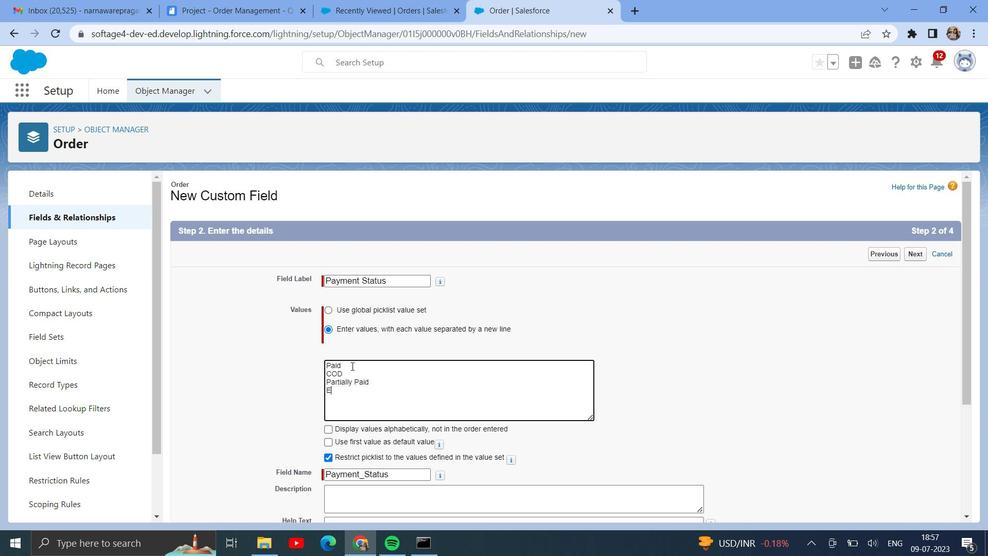 
Action: Key pressed <Key.shift><Key.shift><Key.shift><Key.shift>EMI
Screenshot: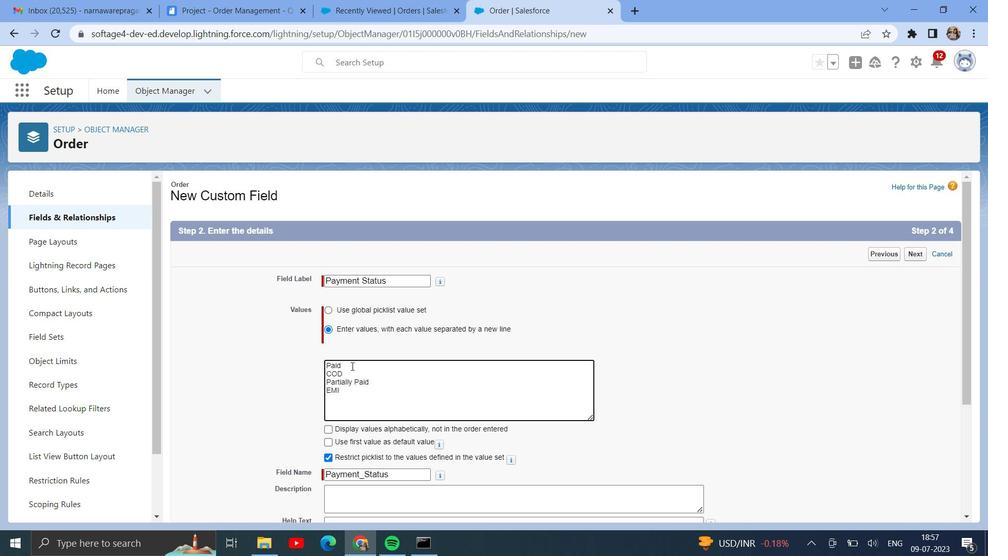 
Action: Mouse moved to (492, 420)
Screenshot: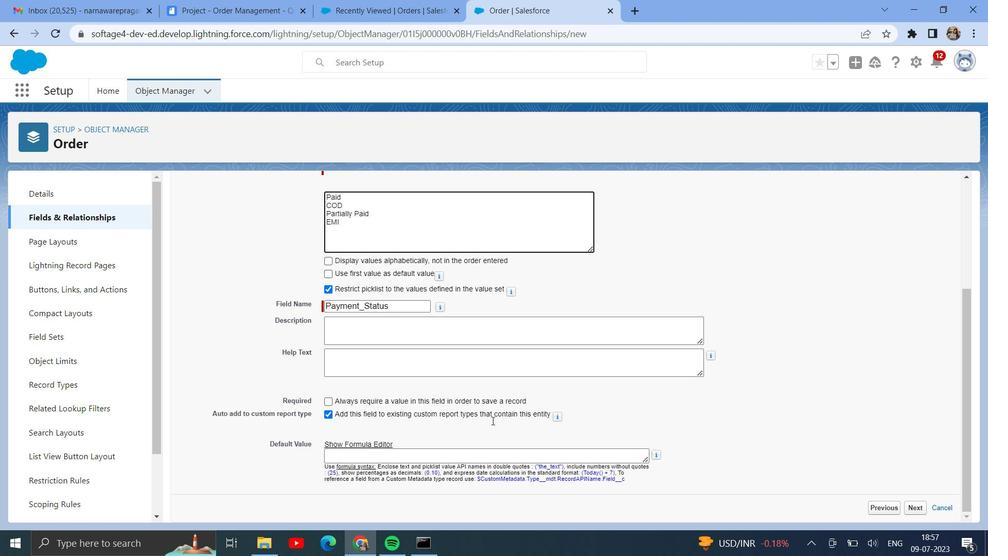
Action: Mouse scrolled (492, 420) with delta (0, 0)
Screenshot: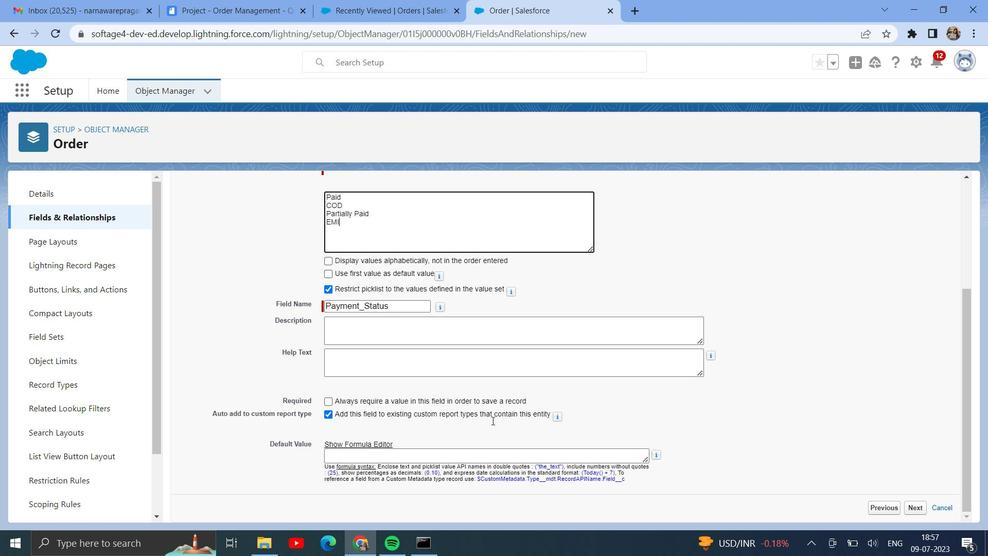 
Action: Mouse scrolled (492, 420) with delta (0, 0)
Screenshot: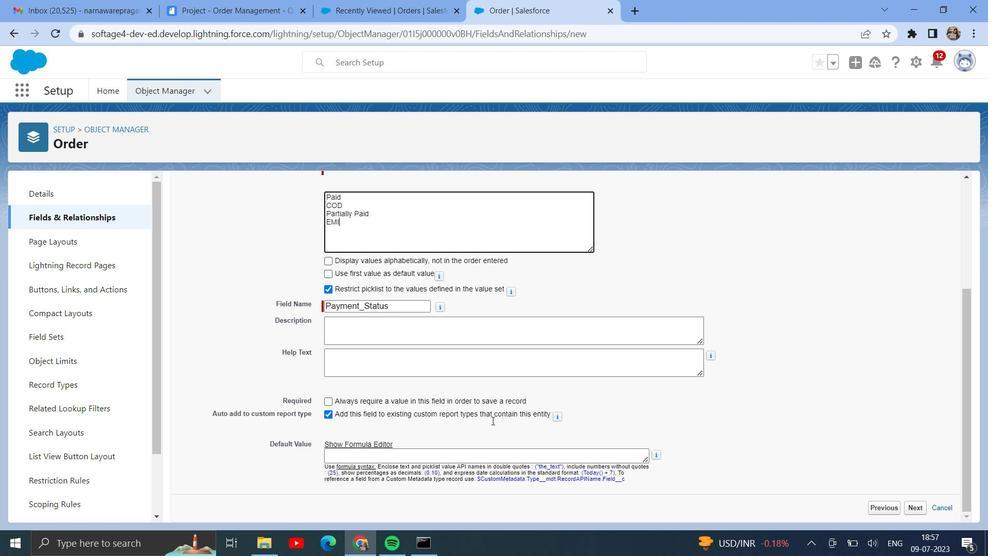
Action: Mouse scrolled (492, 420) with delta (0, 0)
Screenshot: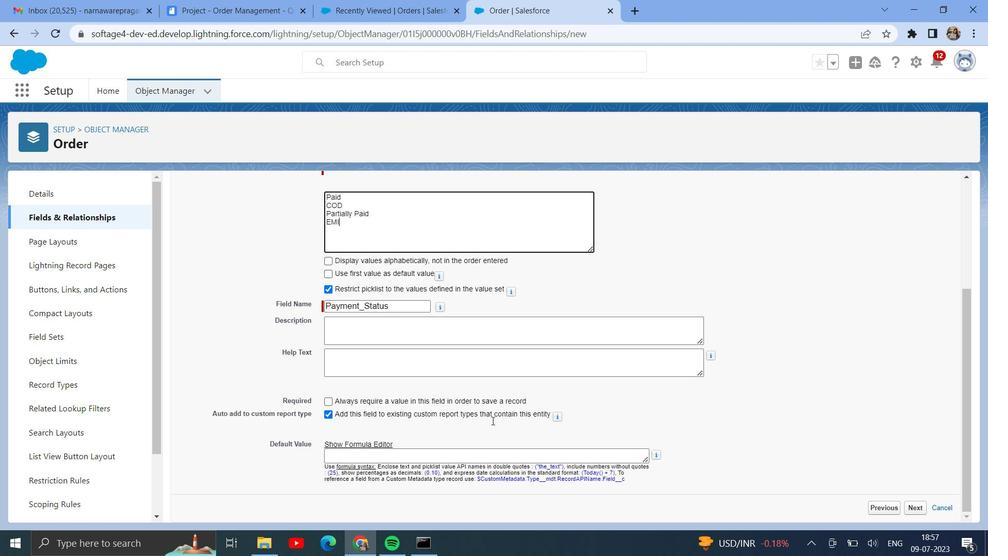
Action: Mouse scrolled (492, 420) with delta (0, 0)
Screenshot: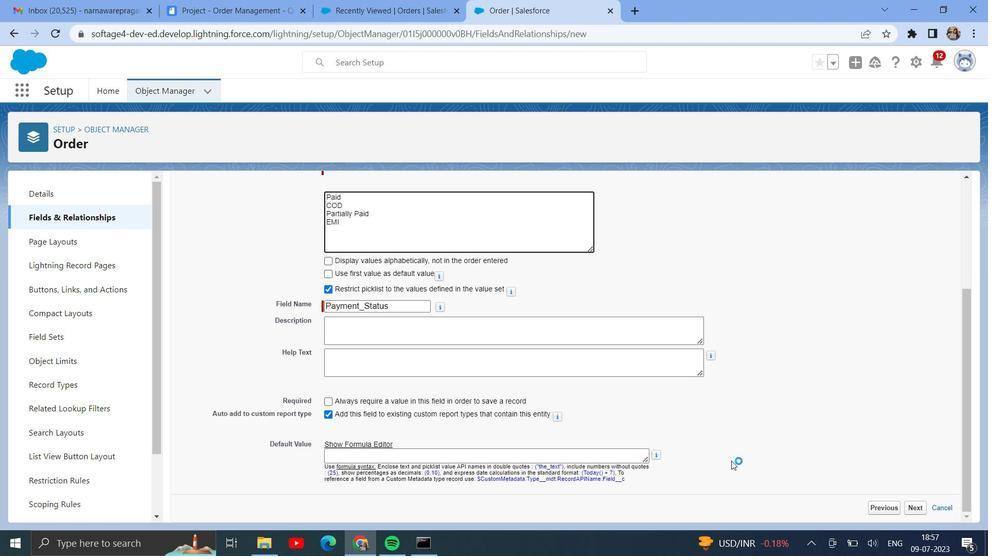 
Action: Mouse scrolled (492, 420) with delta (0, 0)
Screenshot: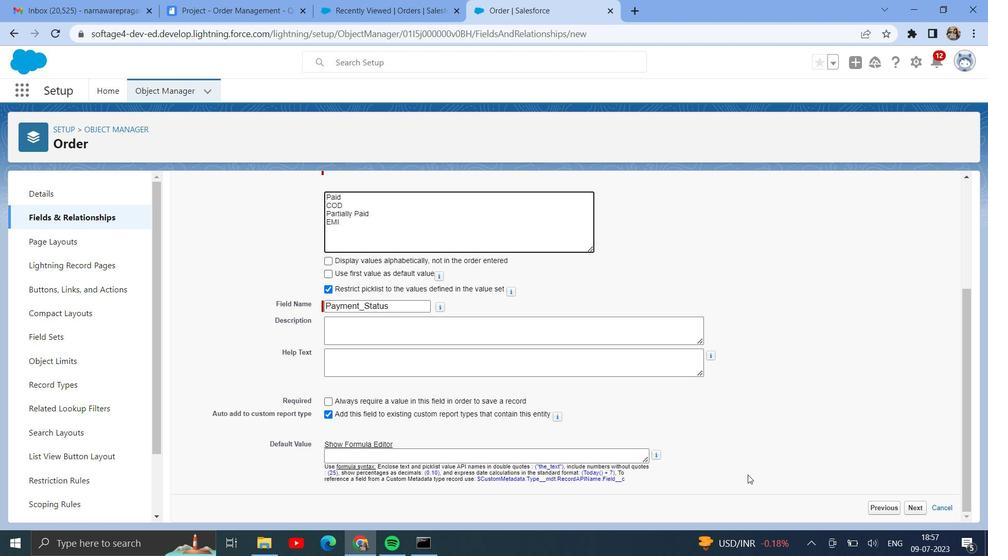 
Action: Mouse moved to (255, 9)
Screenshot: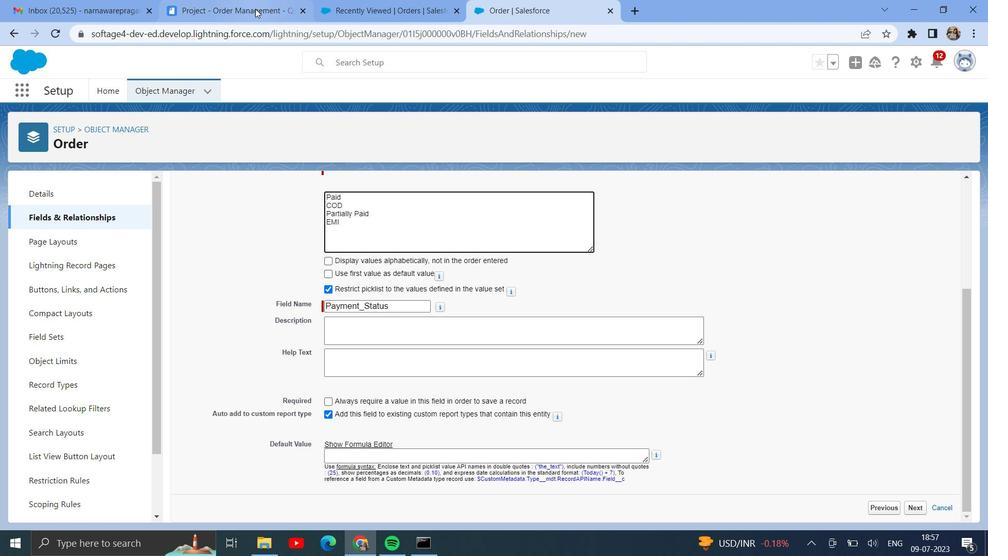
Action: Mouse pressed left at (255, 9)
Screenshot: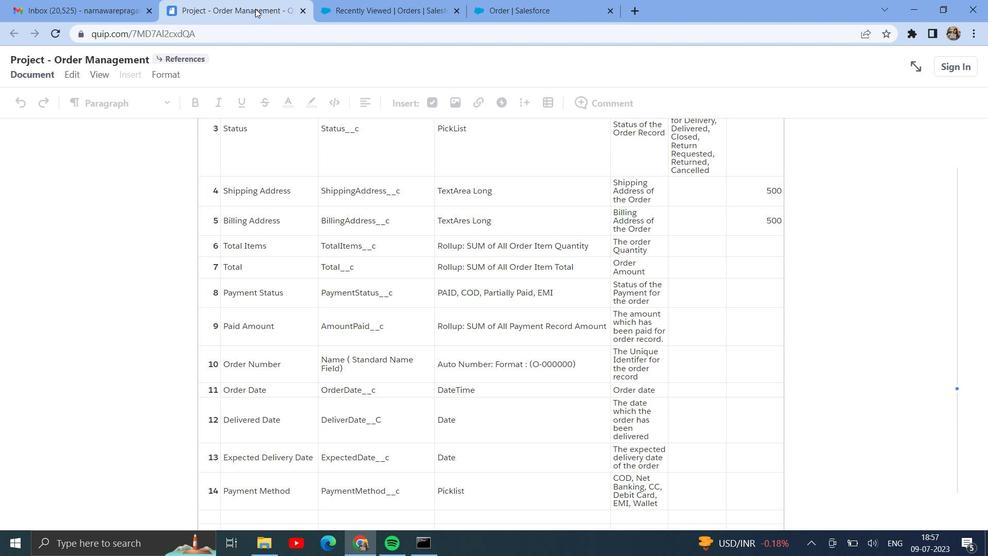 
Action: Mouse moved to (511, 7)
Screenshot: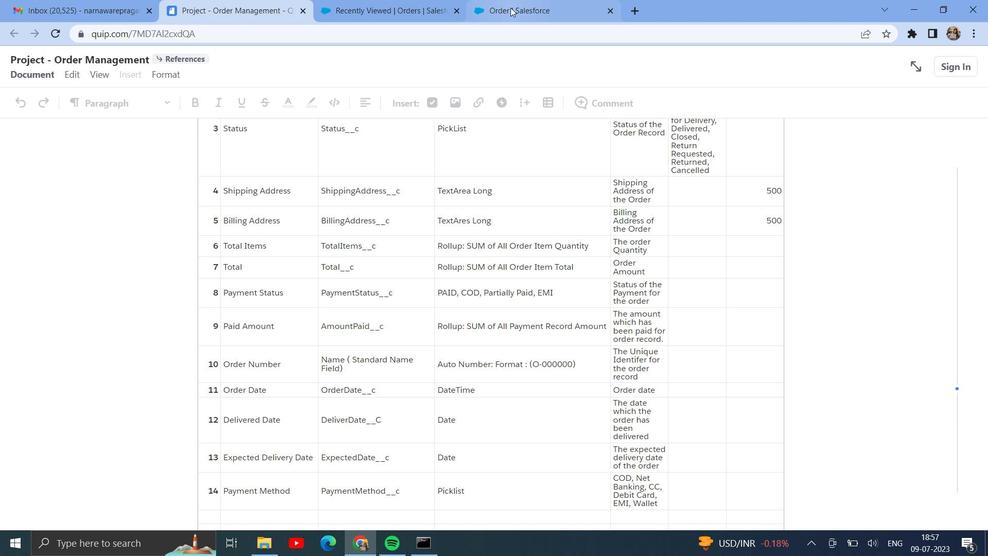 
Action: Mouse pressed left at (511, 7)
Screenshot: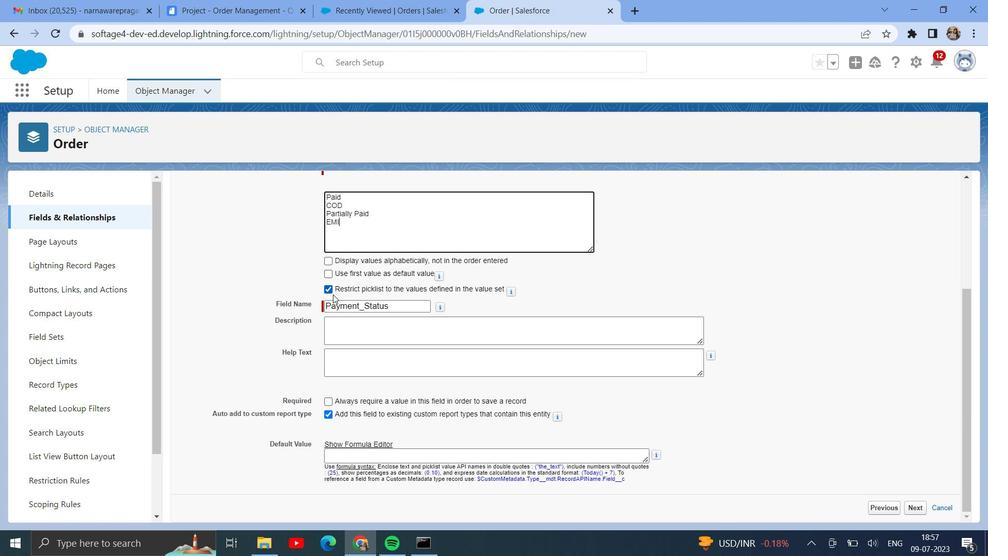
Action: Mouse moved to (353, 358)
Screenshot: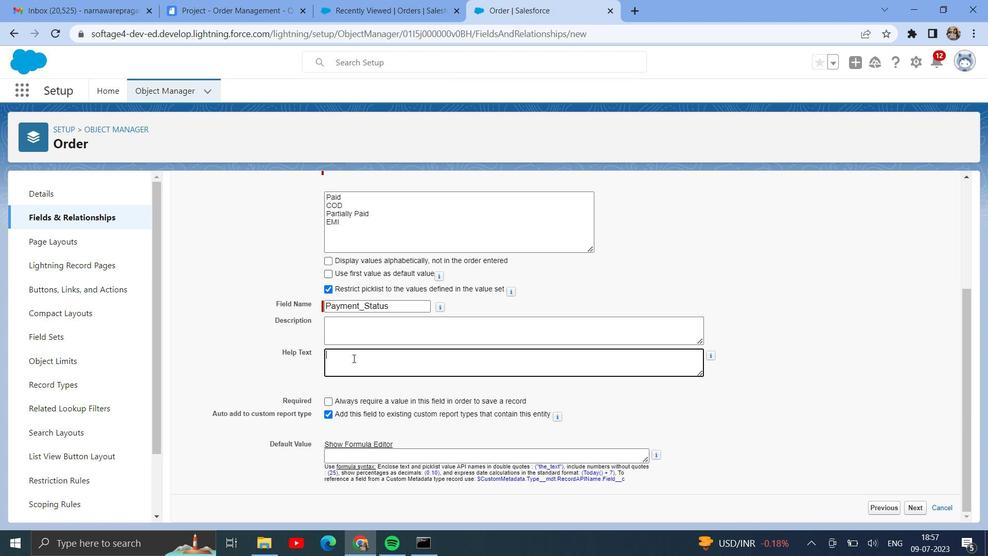 
Action: Mouse pressed left at (353, 358)
Screenshot: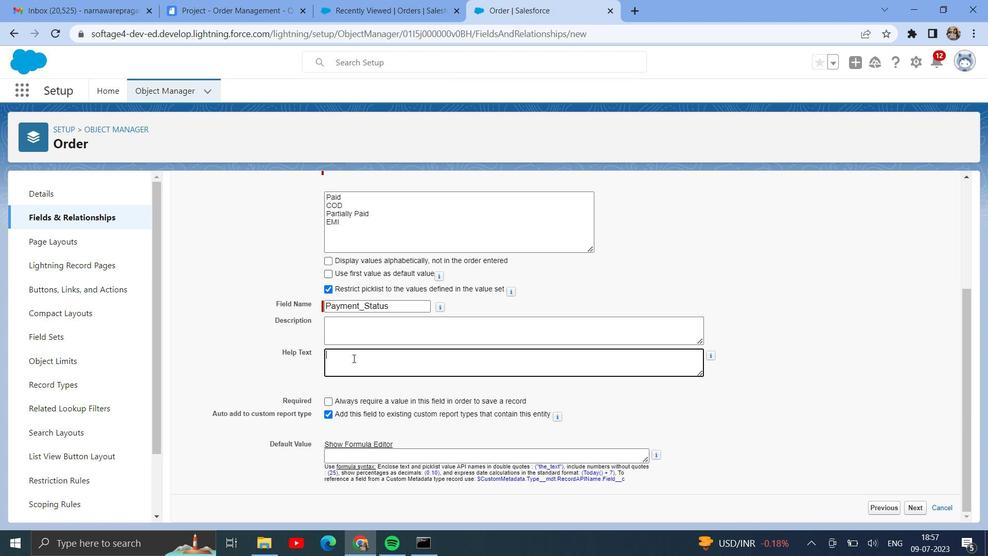 
Action: Key pressed <Key.shift>Status<Key.space>of<Key.space>the<Key.space>payment<Key.space>for<Key.space>the<Key.space>o
Screenshot: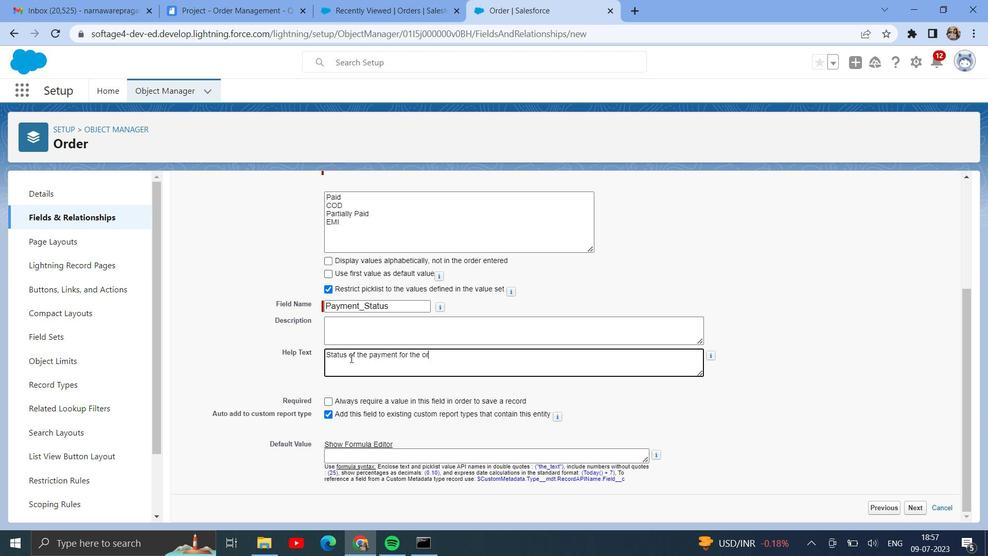 
Action: Mouse moved to (350, 358)
Screenshot: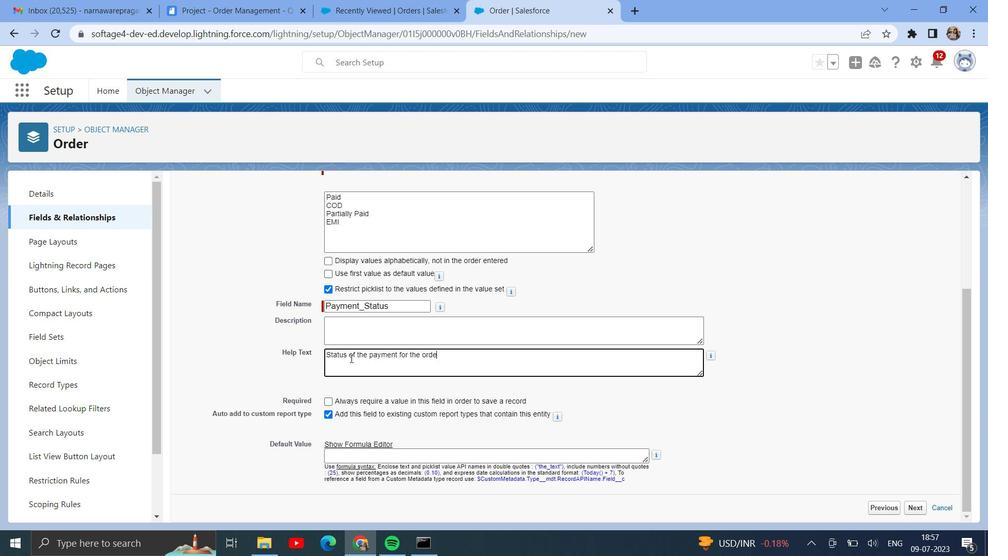 
Action: Key pressed rde
Screenshot: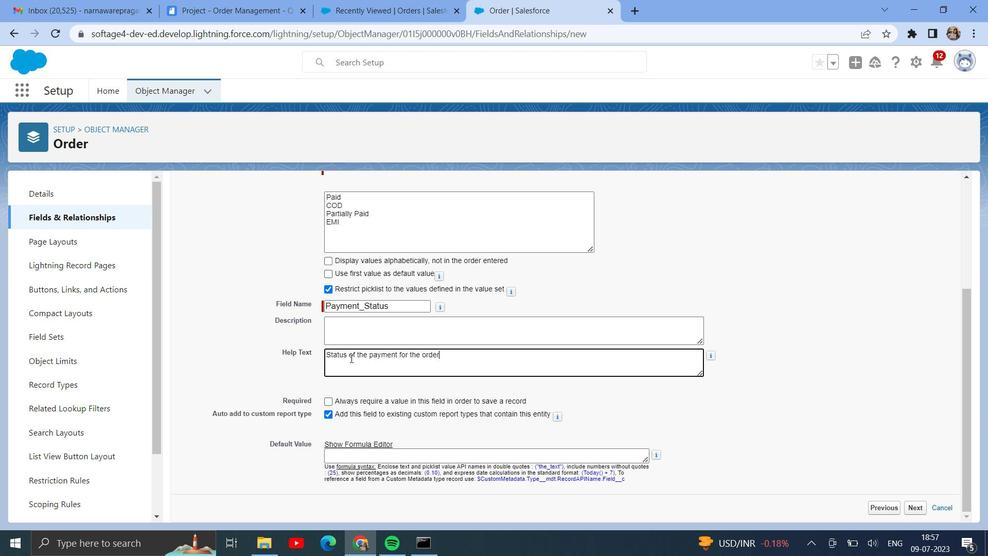
Action: Mouse moved to (350, 358)
Screenshot: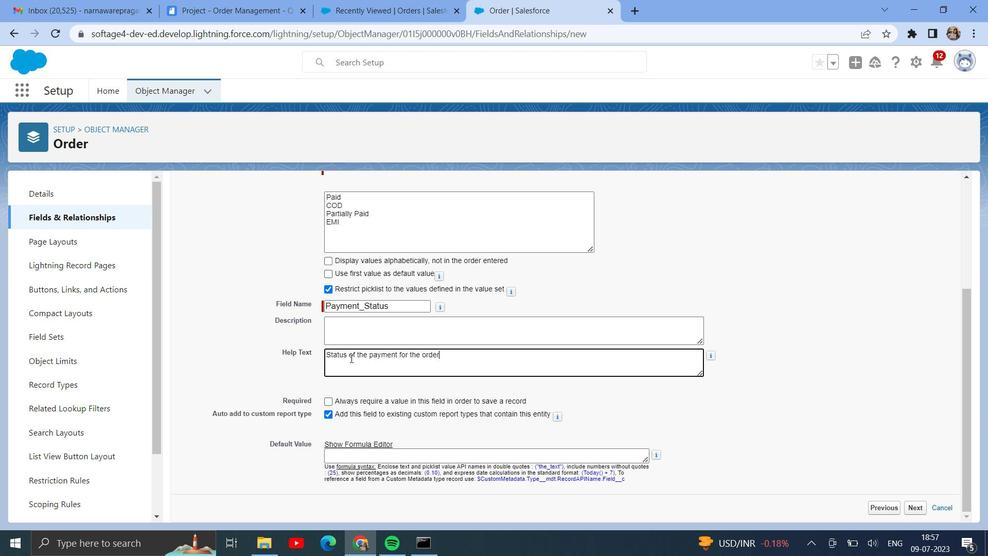 
Action: Key pressed r.
Screenshot: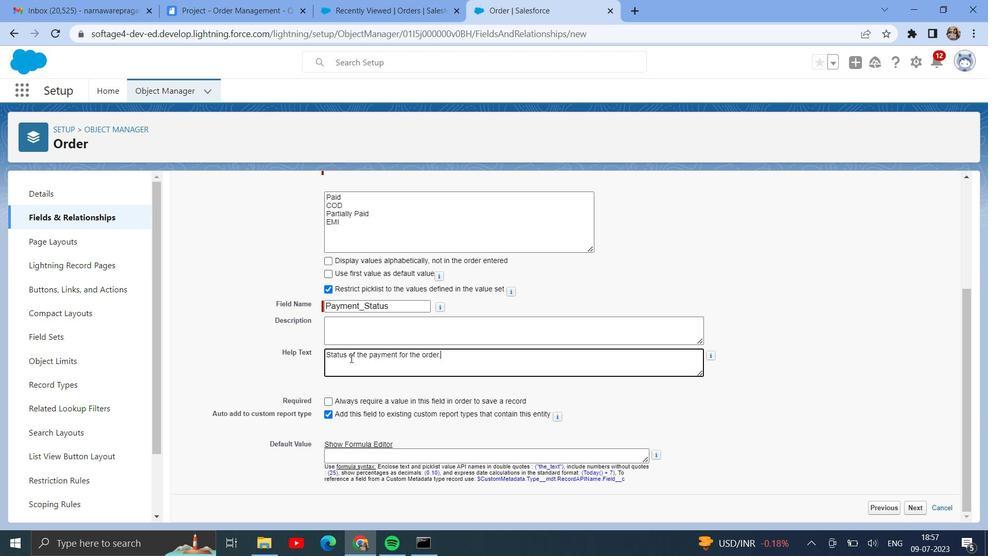 
Action: Mouse moved to (988, 532)
Screenshot: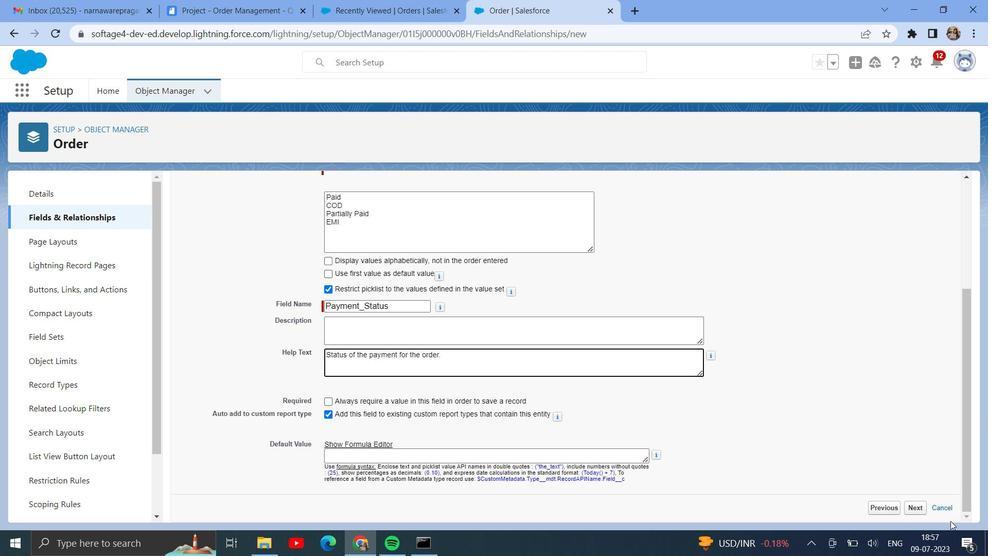 
Action: Mouse scrolled (988, 531) with delta (0, 0)
Screenshot: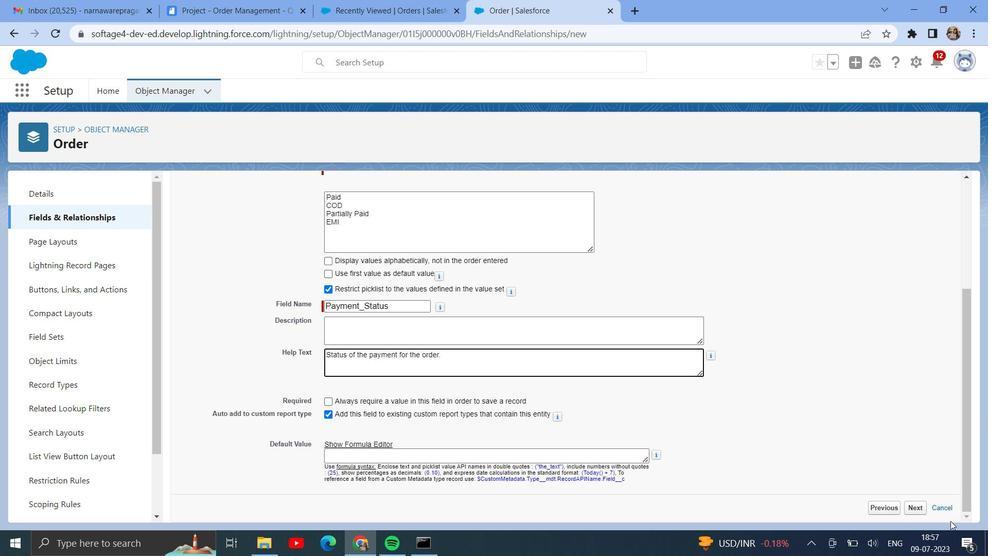 
Action: Mouse moved to (988, 529)
Screenshot: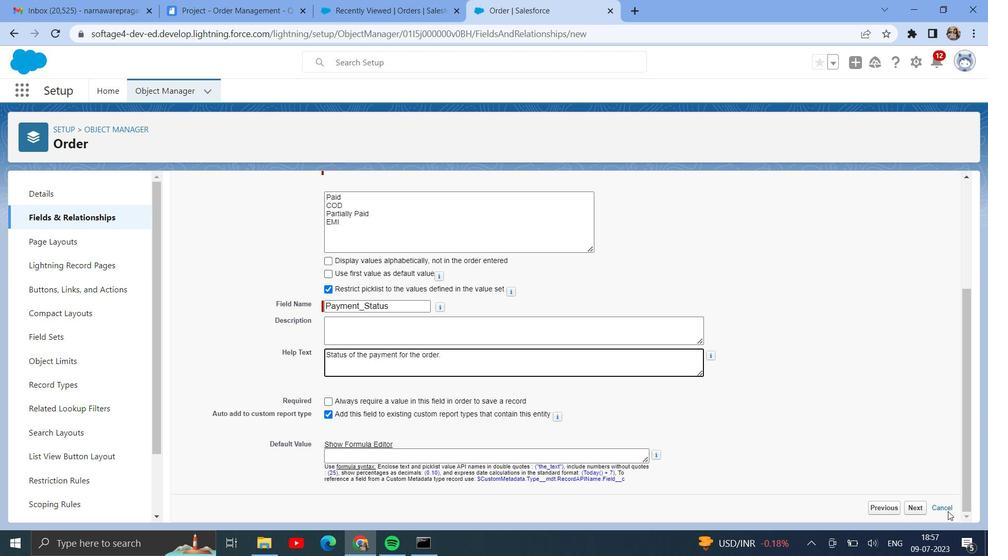 
Action: Mouse scrolled (988, 529) with delta (0, 0)
Screenshot: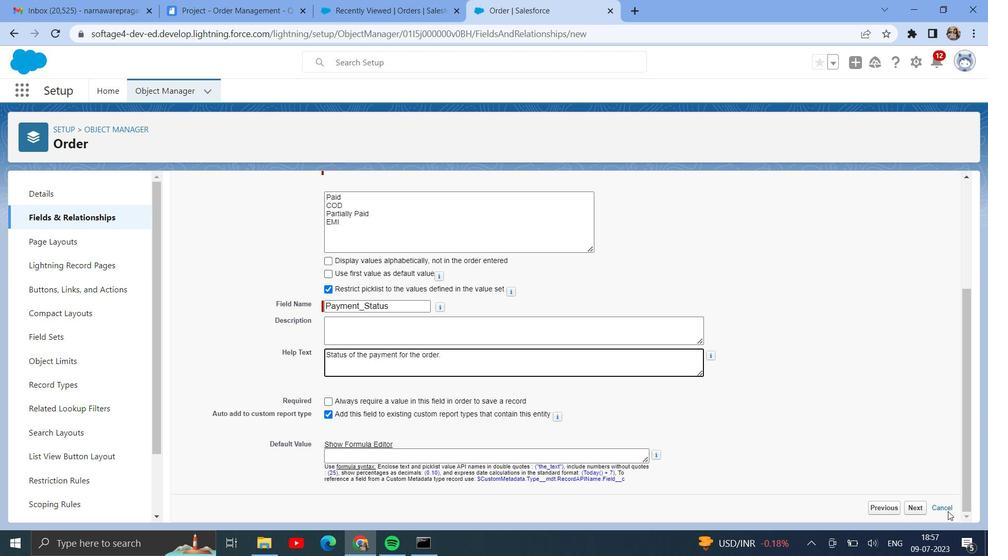 
Action: Mouse moved to (912, 509)
Screenshot: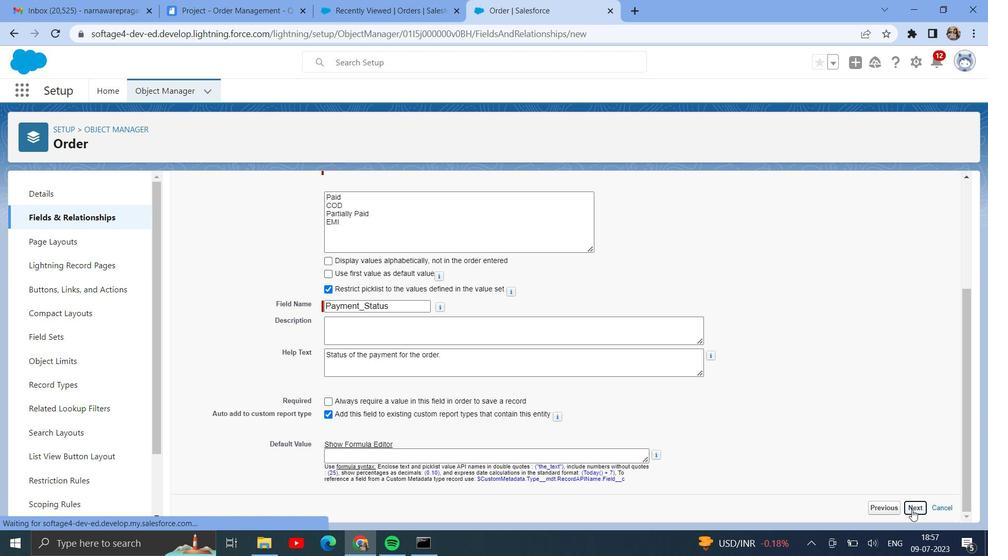 
Action: Mouse pressed left at (912, 509)
Screenshot: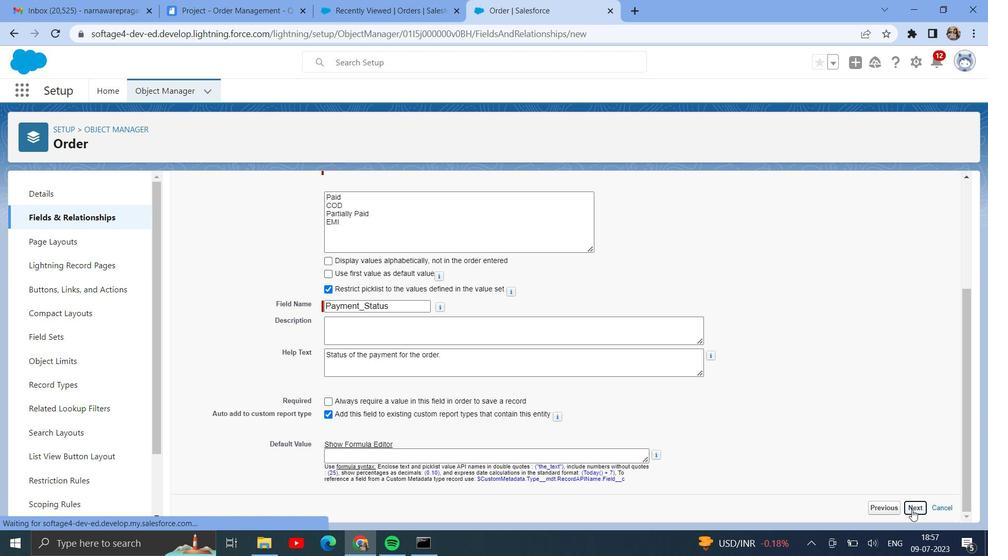 
Action: Mouse moved to (848, 419)
Screenshot: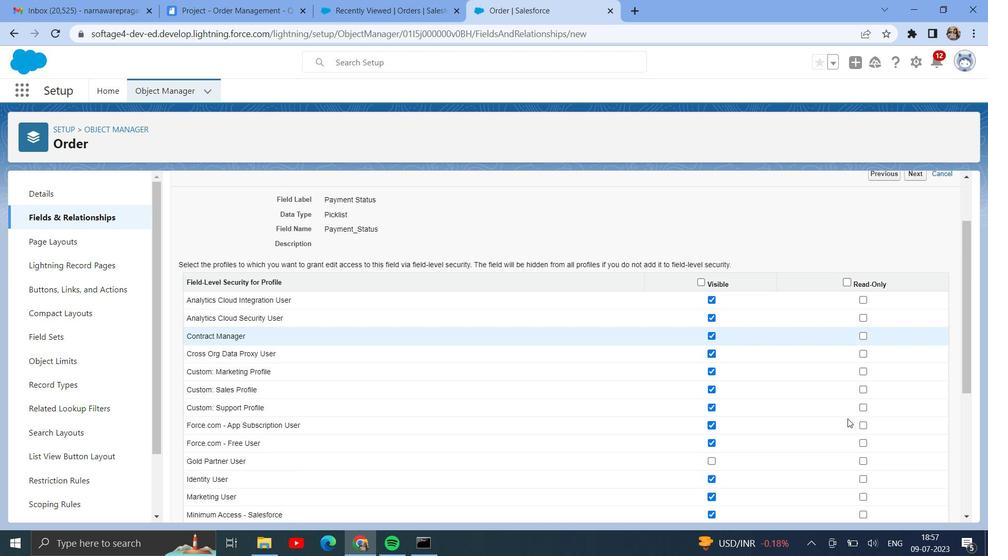 
Action: Mouse scrolled (848, 418) with delta (0, 0)
Screenshot: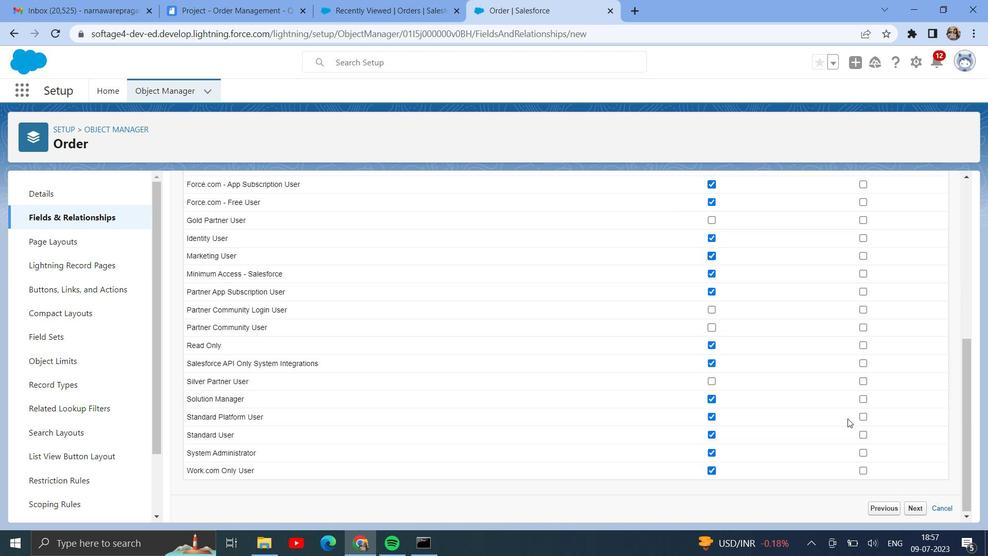 
Action: Mouse scrolled (848, 418) with delta (0, 0)
Screenshot: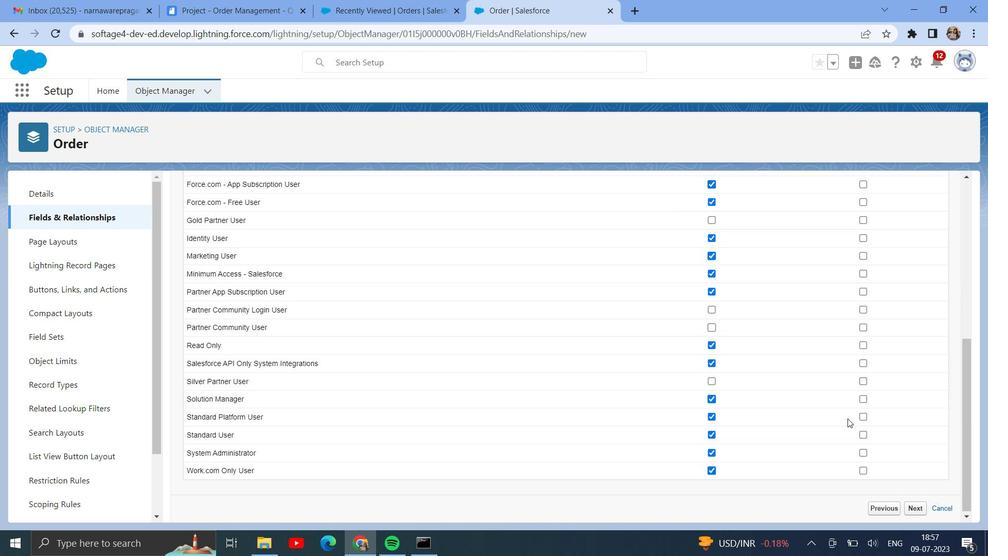 
Action: Mouse scrolled (848, 418) with delta (0, 0)
Screenshot: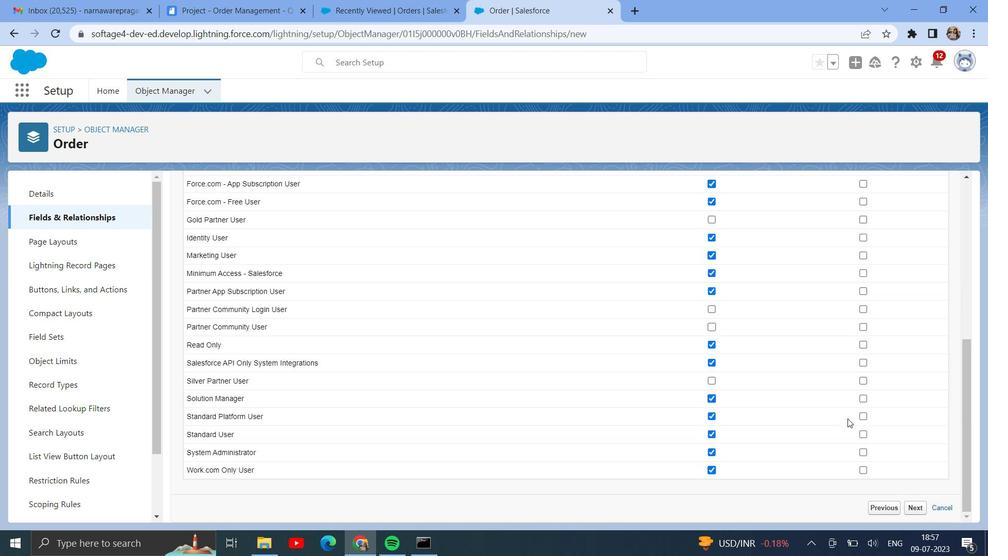 
Action: Mouse scrolled (848, 418) with delta (0, 0)
Screenshot: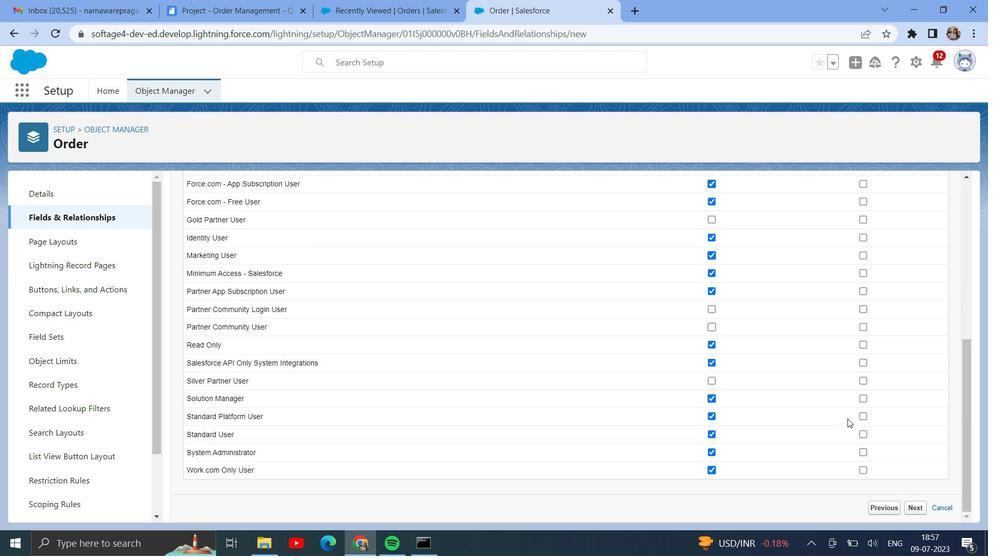 
Action: Mouse scrolled (848, 418) with delta (0, 0)
Screenshot: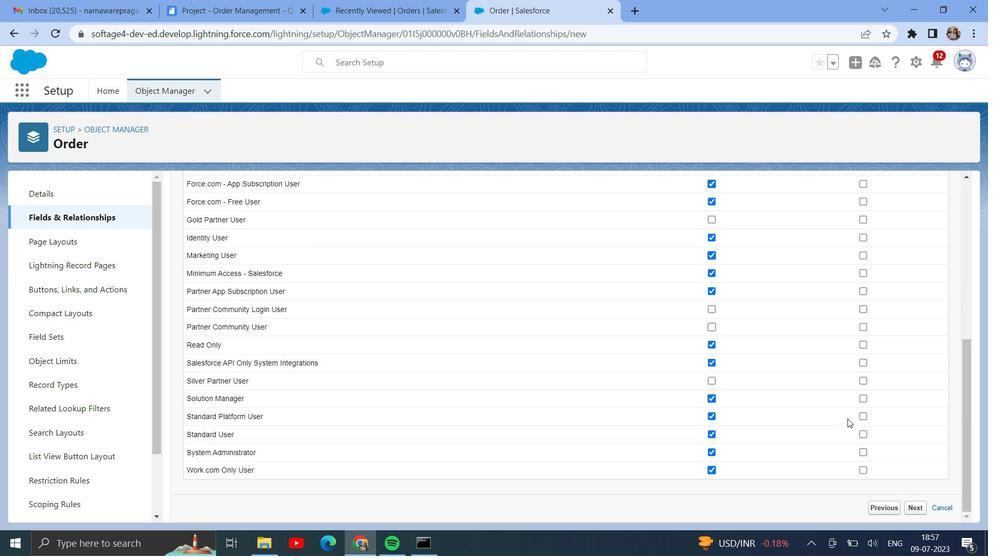 
Action: Mouse scrolled (848, 418) with delta (0, 0)
Screenshot: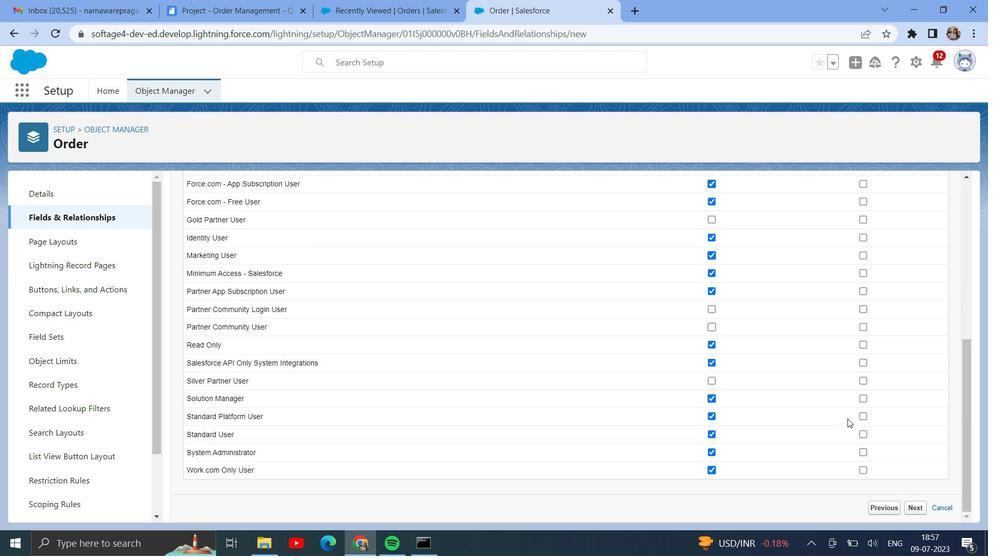 
Action: Mouse scrolled (848, 418) with delta (0, 0)
Screenshot: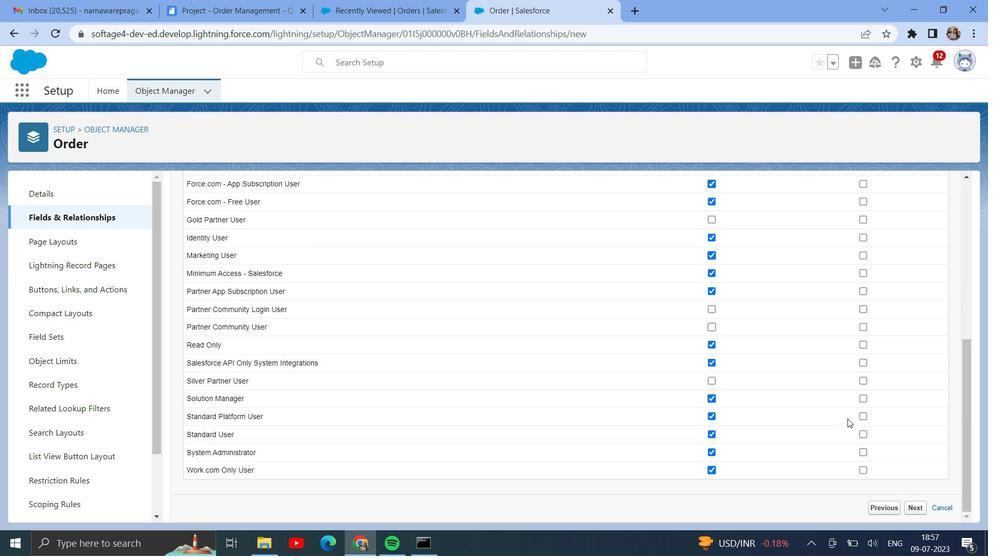 
Action: Mouse moved to (919, 506)
Screenshot: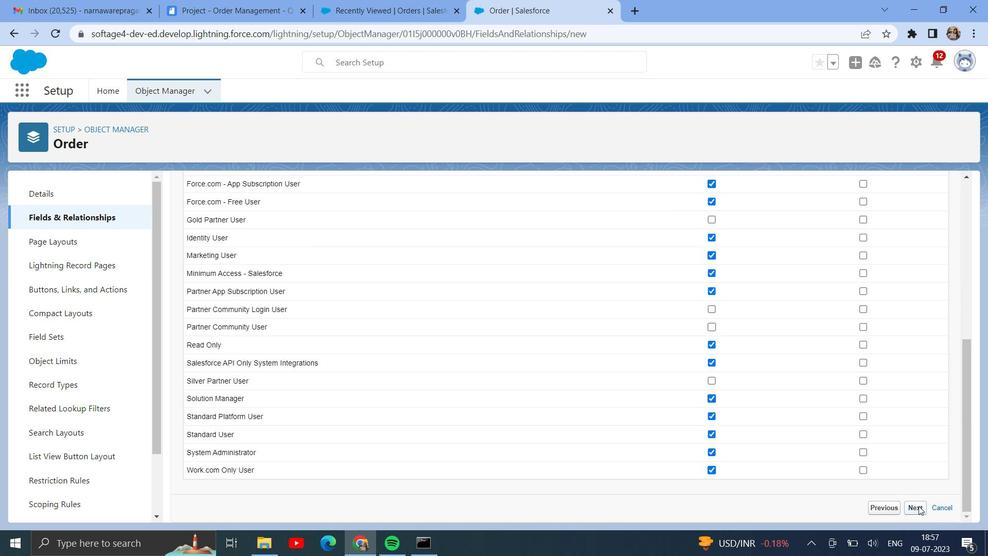 
Action: Mouse pressed left at (919, 506)
Screenshot: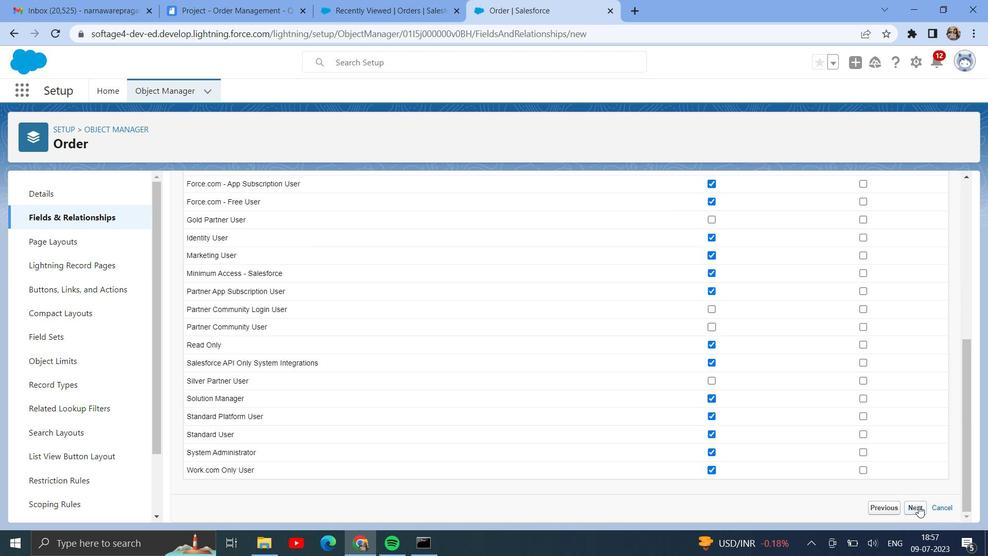 
Action: Mouse moved to (891, 442)
Screenshot: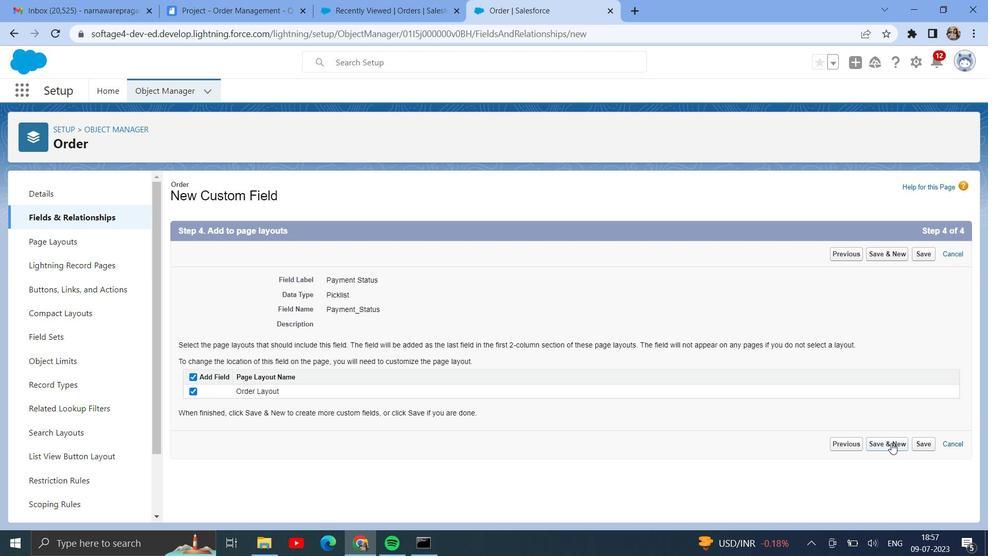 
Action: Mouse pressed left at (891, 442)
Screenshot: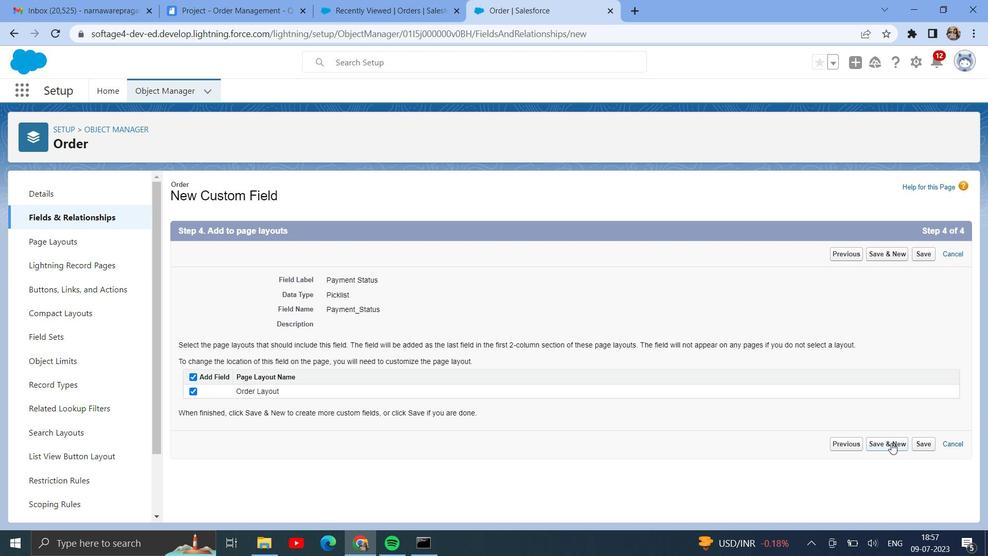 
Action: Mouse moved to (251, 5)
Screenshot: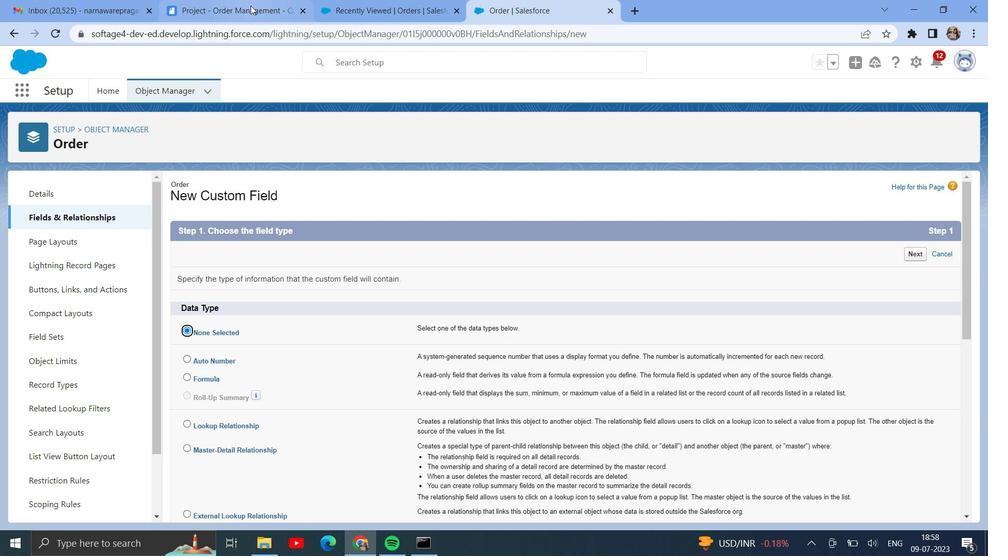 
Action: Mouse pressed left at (251, 5)
Screenshot: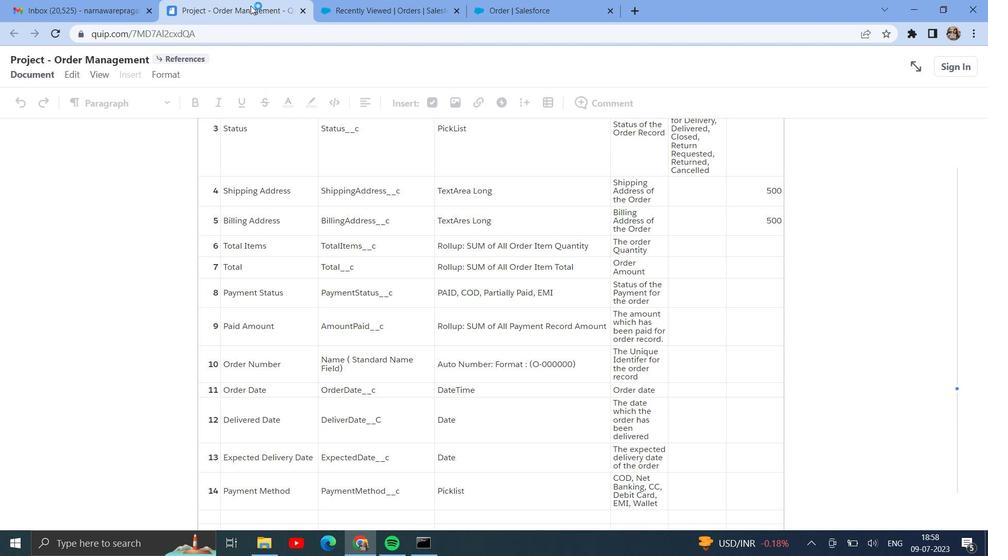 
Action: Mouse moved to (497, 11)
Screenshot: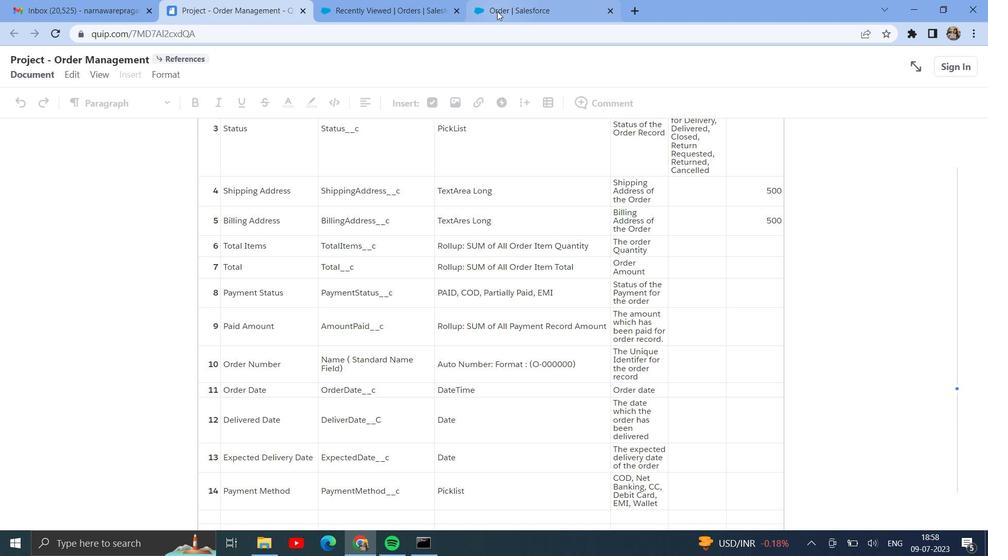 
Action: Mouse pressed left at (497, 11)
Screenshot: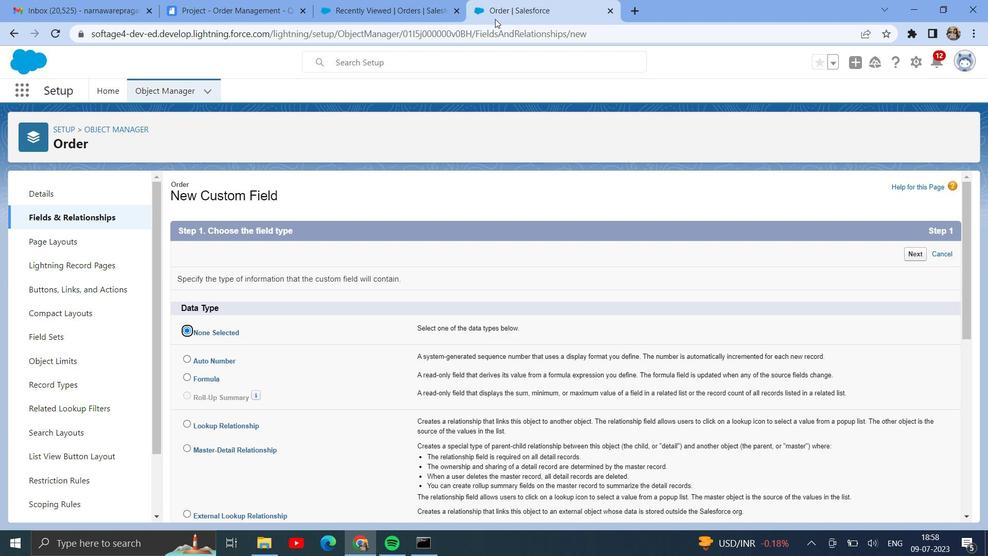 
Action: Mouse moved to (184, 360)
Screenshot: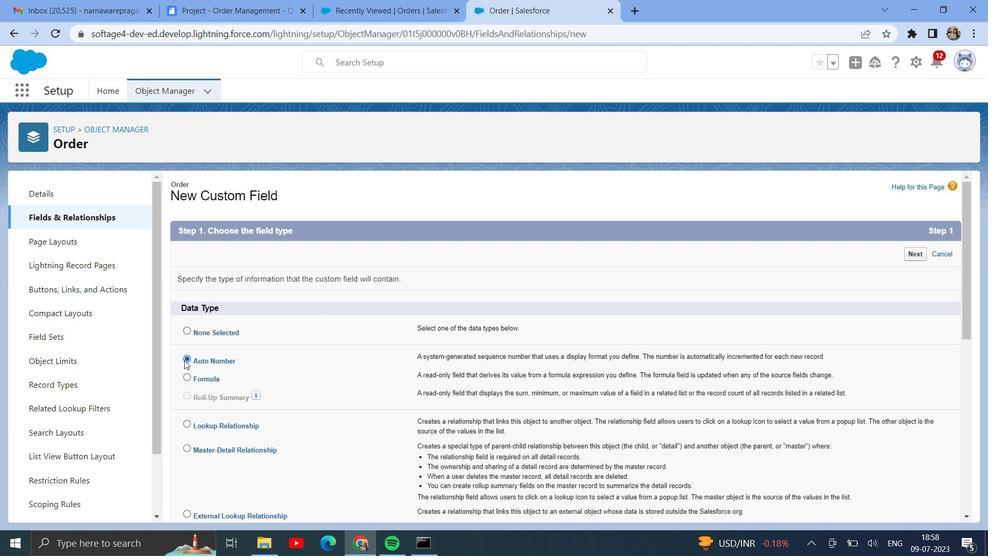 
Action: Mouse pressed left at (184, 360)
Screenshot: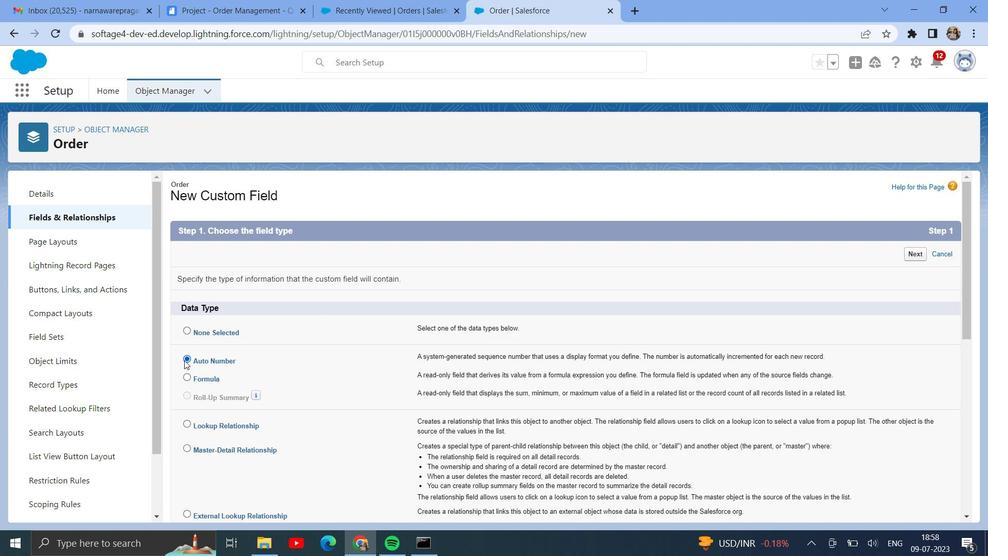 
Action: Mouse moved to (916, 254)
Screenshot: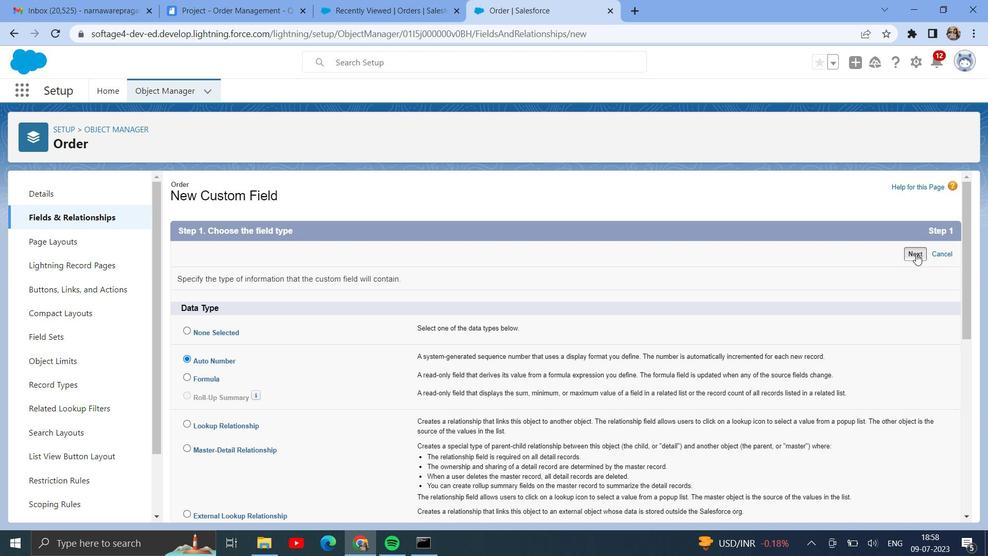 
Action: Mouse pressed left at (916, 254)
Screenshot: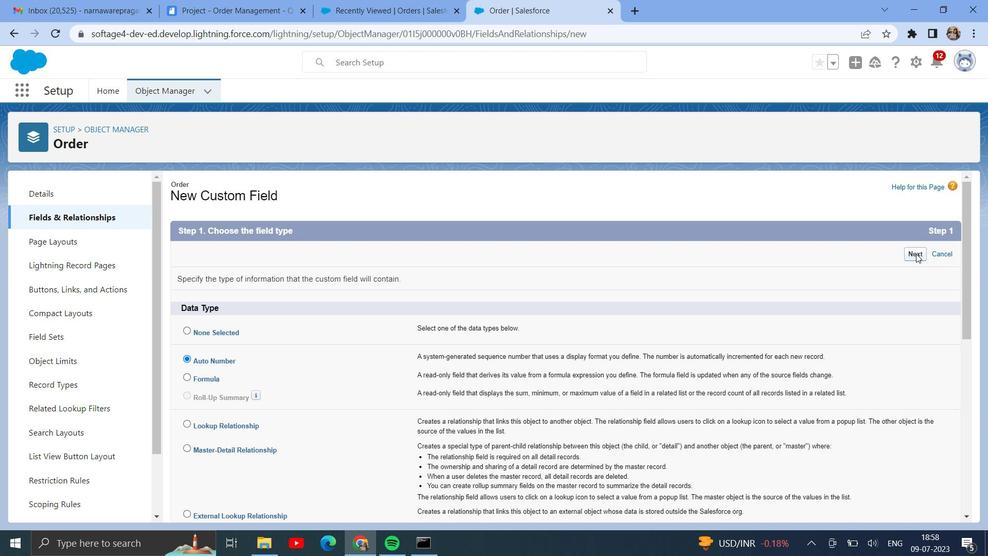 
Action: Mouse moved to (371, 284)
Screenshot: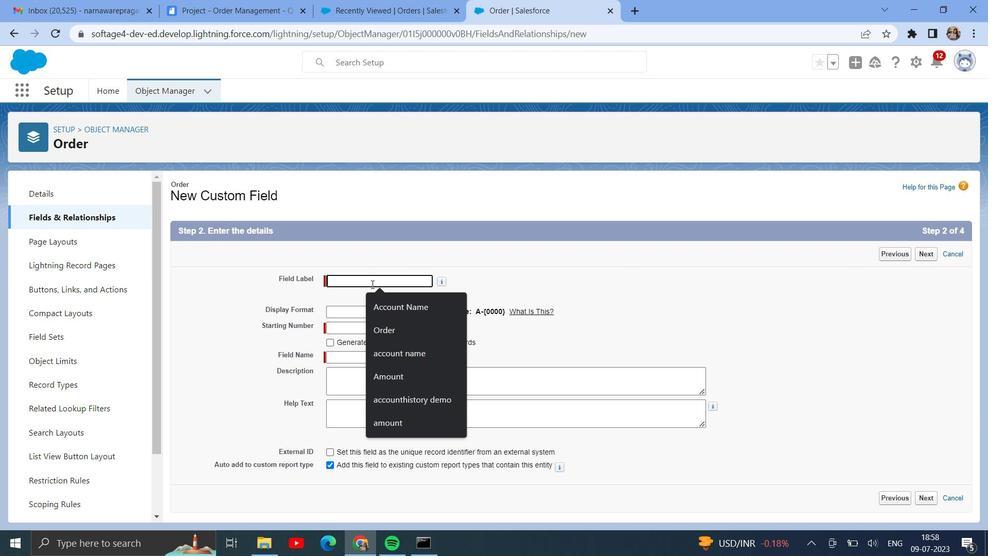 
Action: Mouse pressed left at (371, 284)
Screenshot: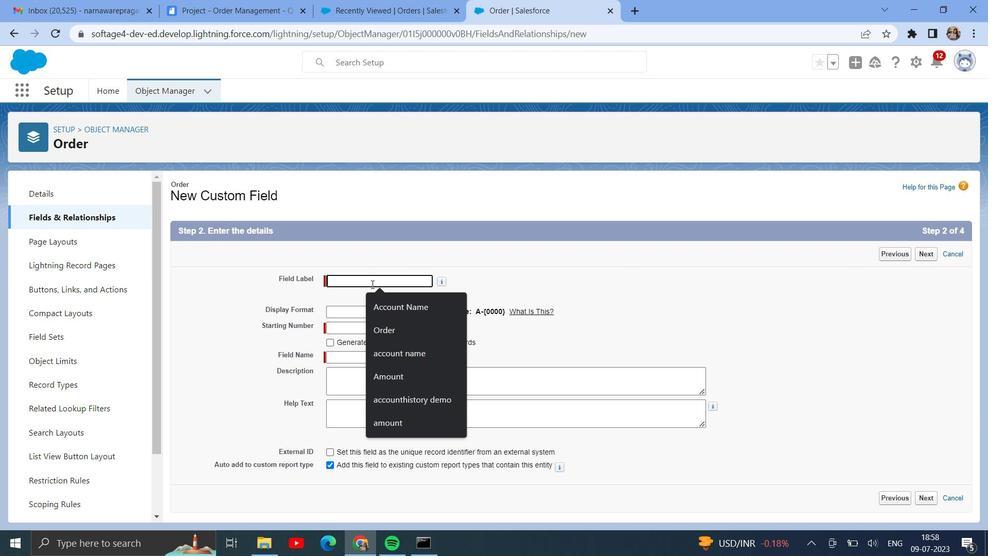 
Action: Key pressed <Key.shift>Order<Key.space><Key.shift>Number
Screenshot: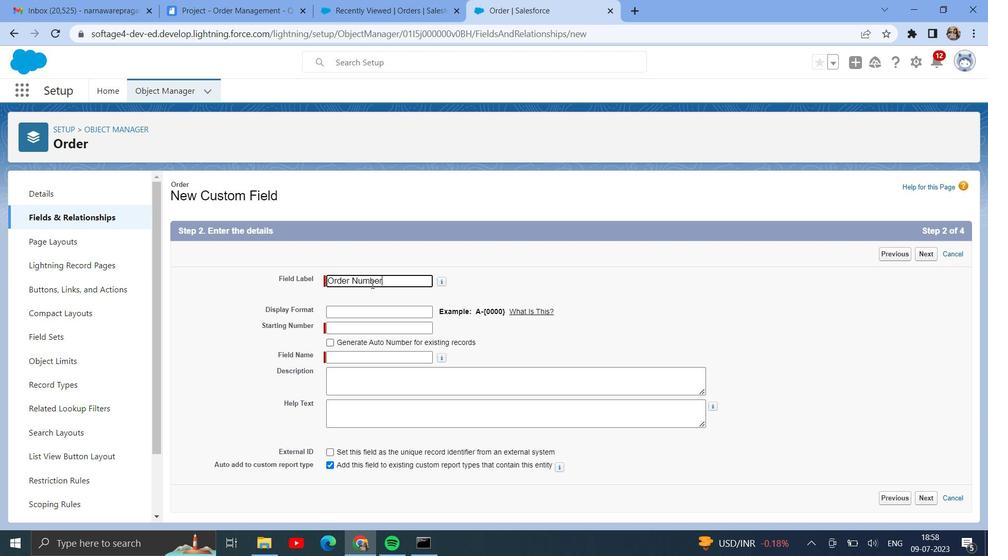
Action: Mouse moved to (387, 311)
Screenshot: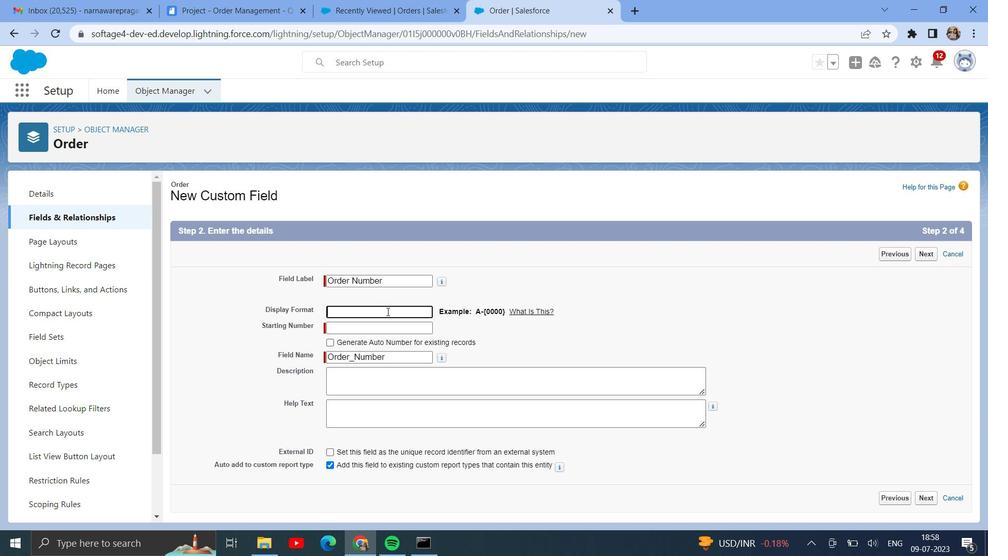 
Action: Mouse pressed left at (387, 311)
Screenshot: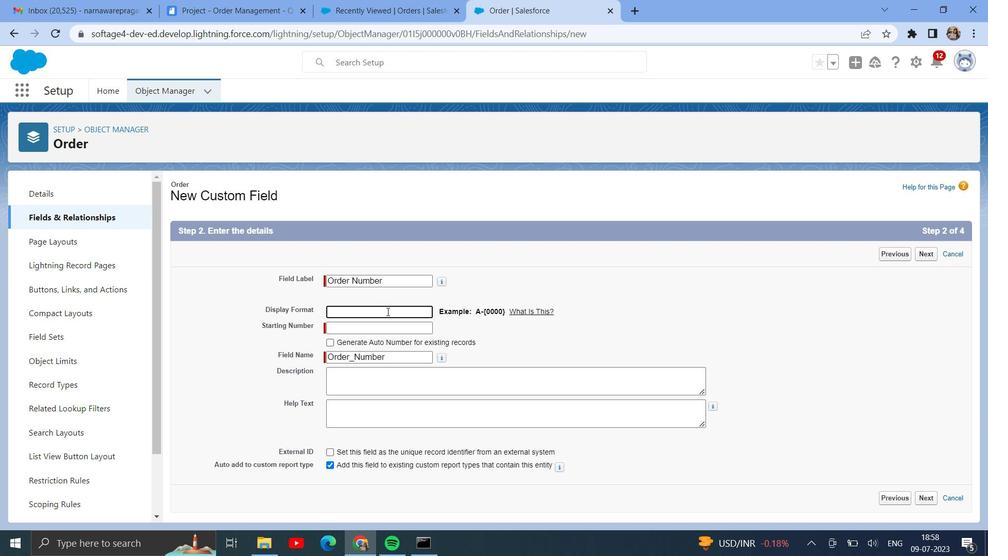 
Action: Mouse moved to (213, 6)
Screenshot: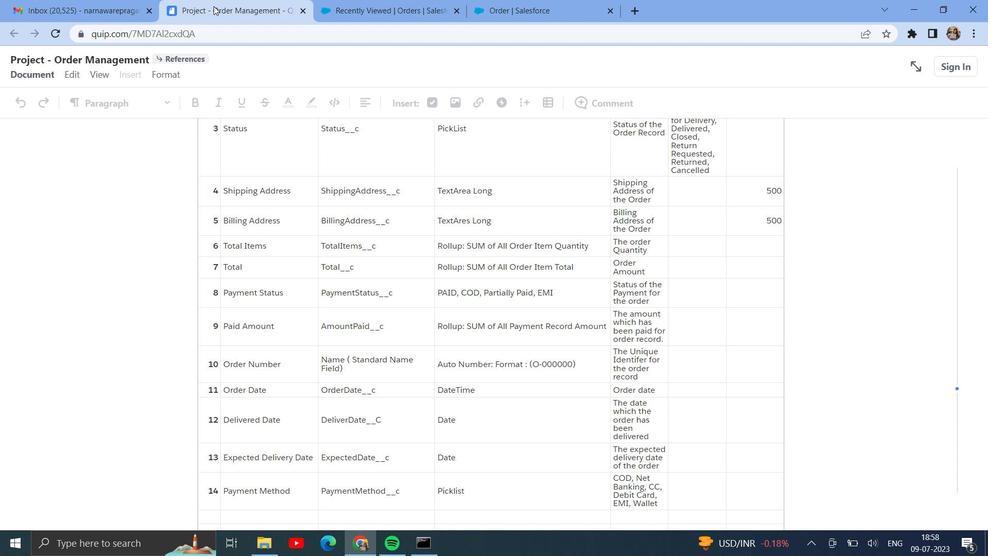 
Action: Mouse pressed left at (213, 6)
Screenshot: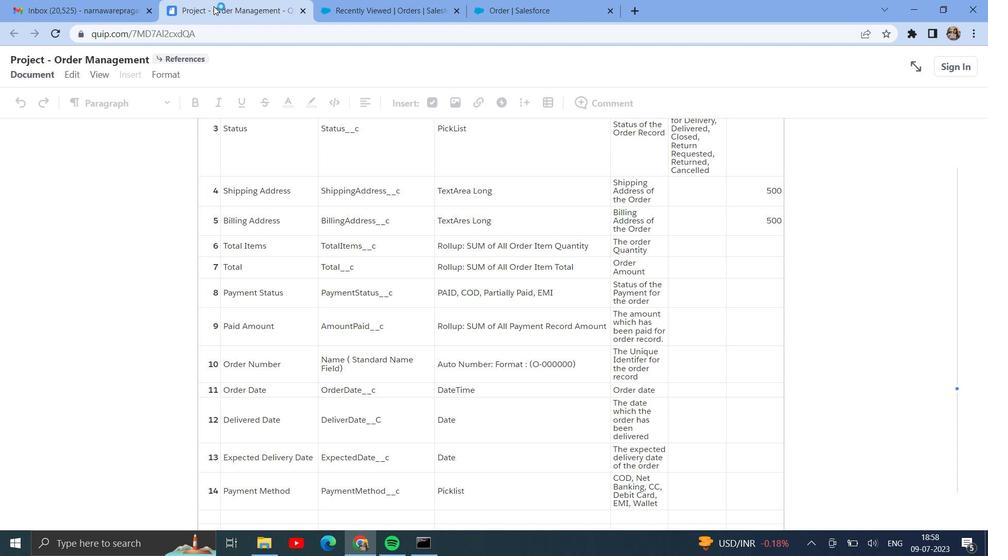 
Action: Mouse moved to (515, 12)
Screenshot: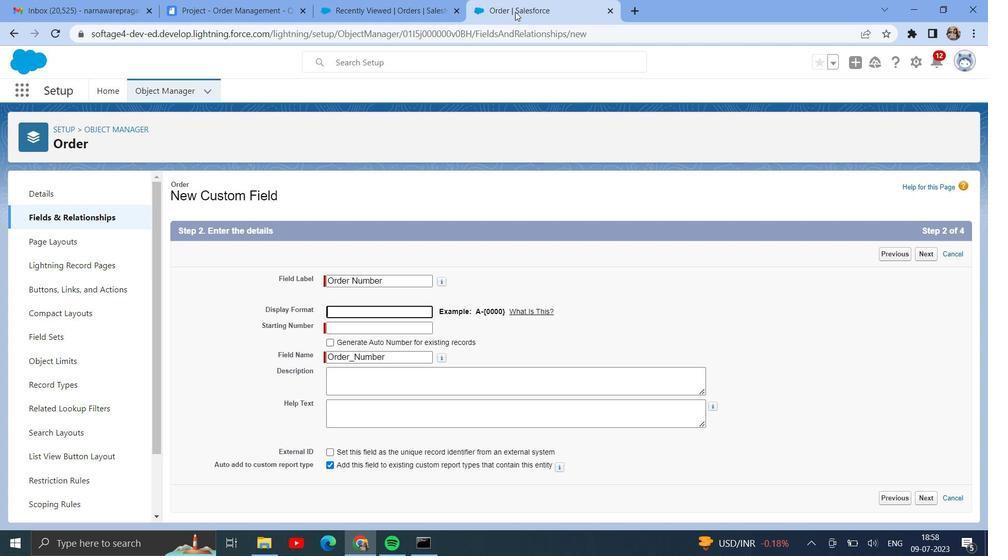 
Action: Mouse pressed left at (515, 12)
Screenshot: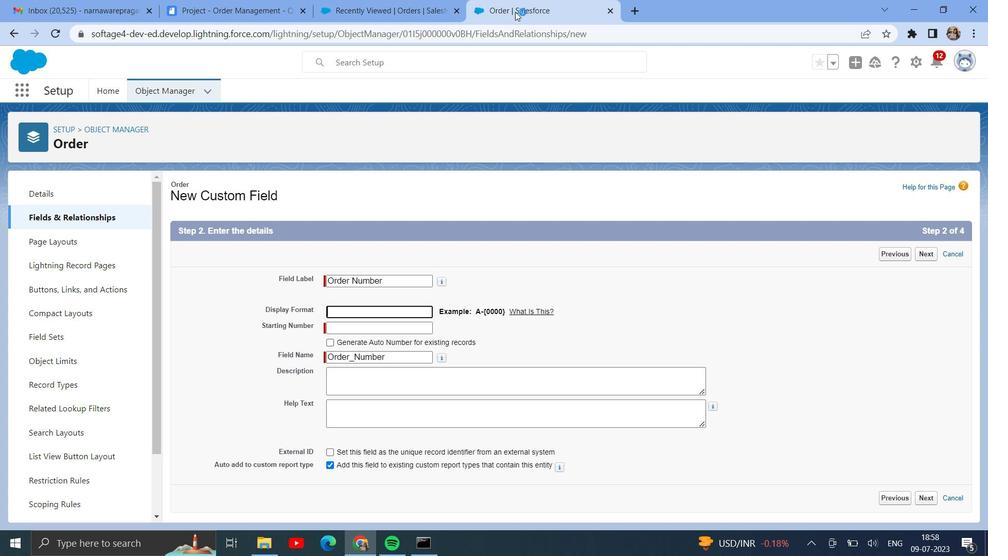 
Action: Key pressed <Key.shift>)<Key.backspace>0-0000
Screenshot: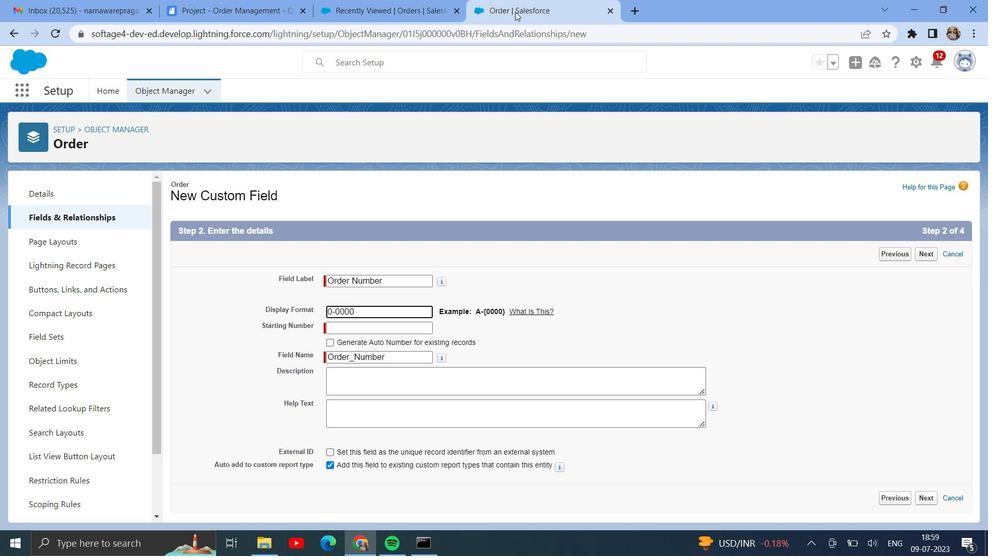 
Action: Mouse moved to (632, 129)
Screenshot: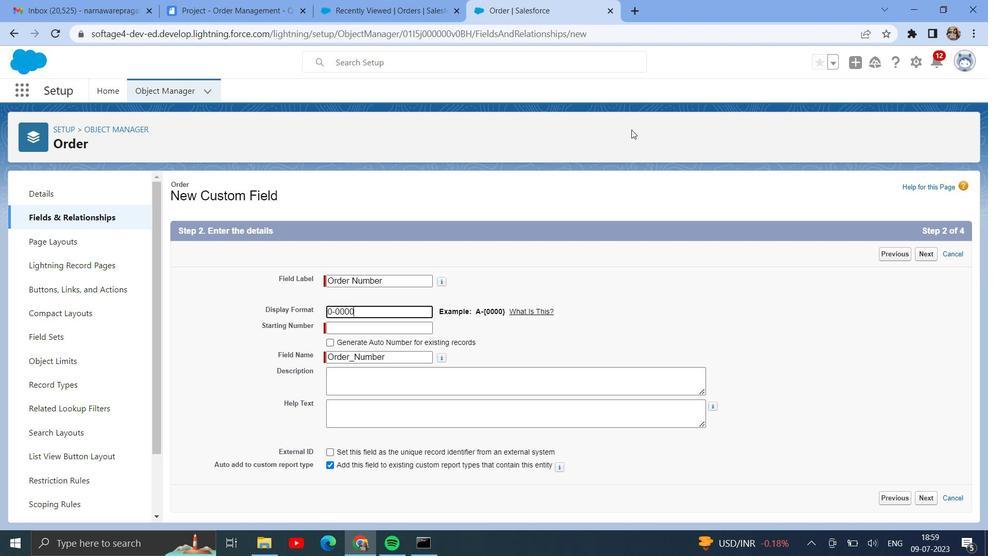 
Action: Key pressed 000
Screenshot: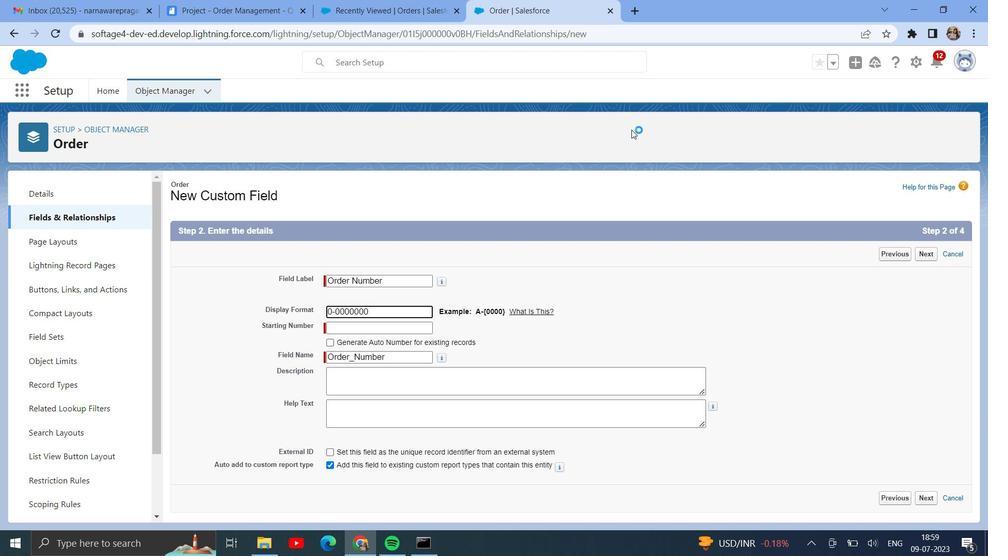 
Action: Mouse moved to (368, 328)
Screenshot: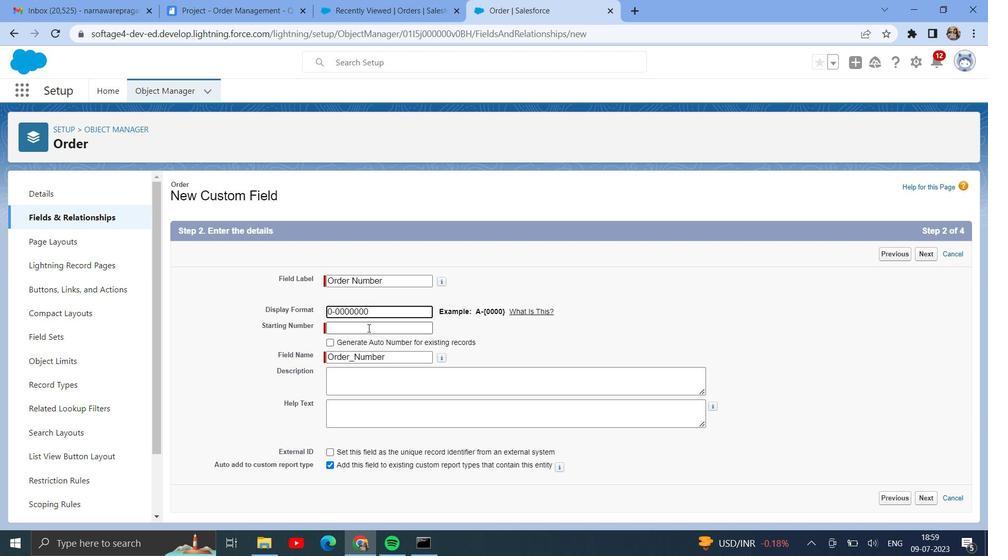 
Action: Mouse pressed left at (368, 328)
Screenshot: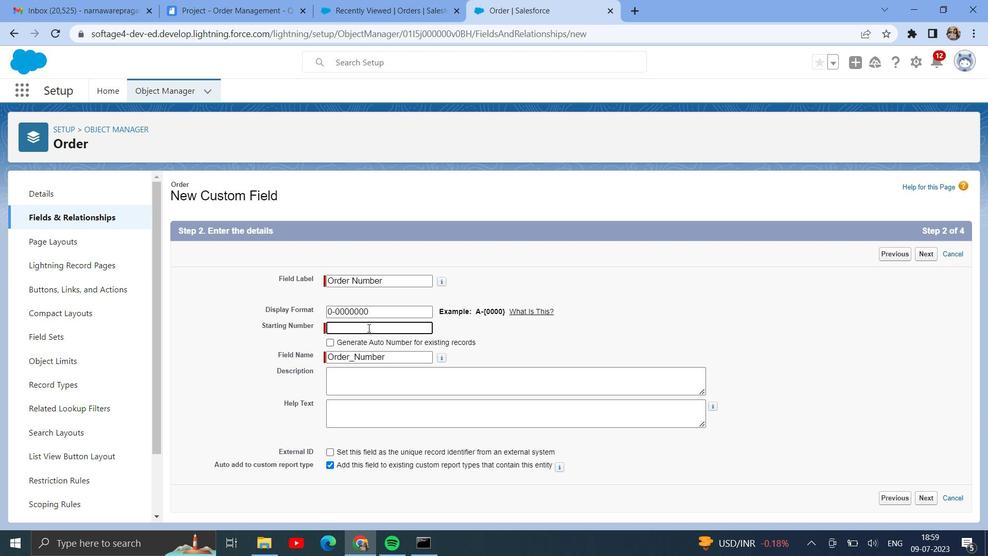 
Action: Key pressed 1
Screenshot: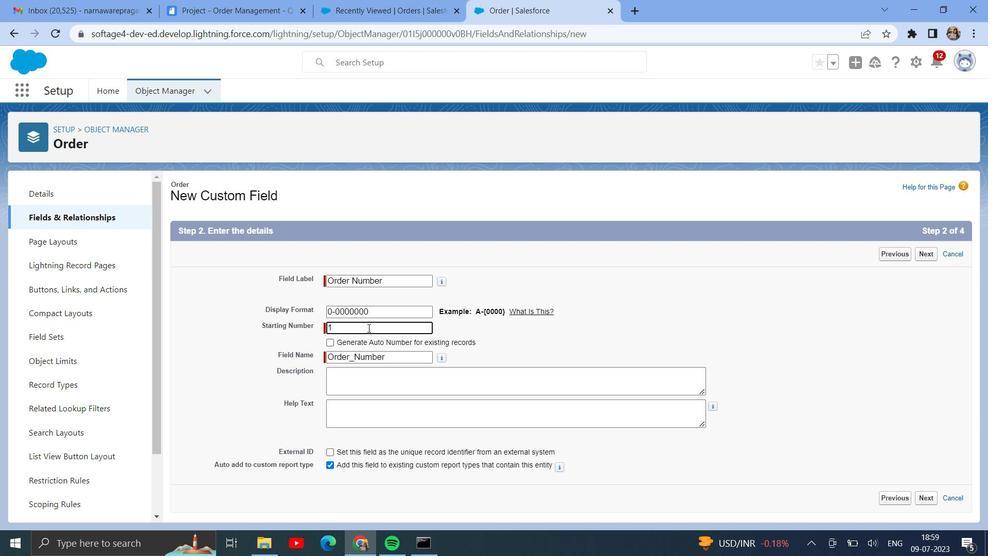 
Action: Mouse moved to (424, 376)
Screenshot: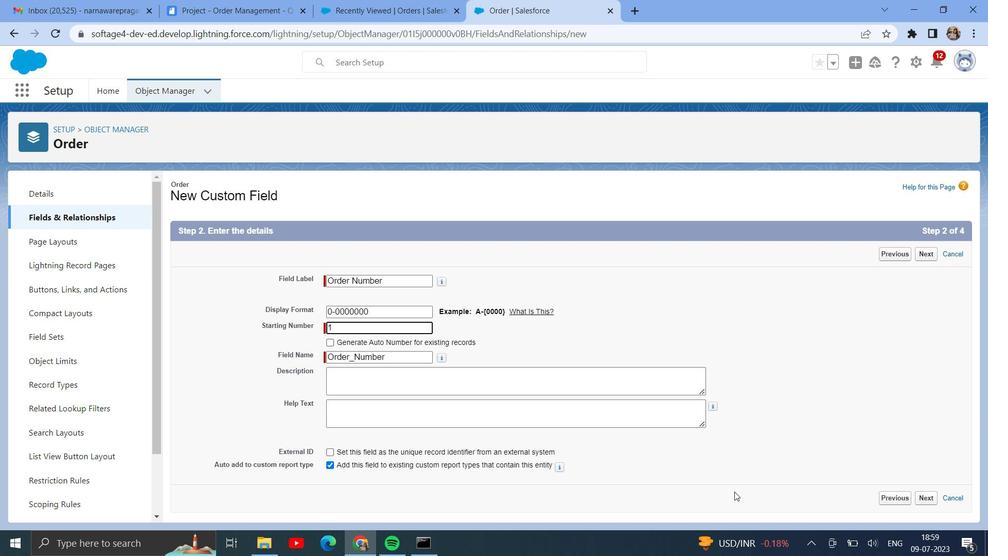 
Action: Mouse scrolled (424, 376) with delta (0, 0)
Screenshot: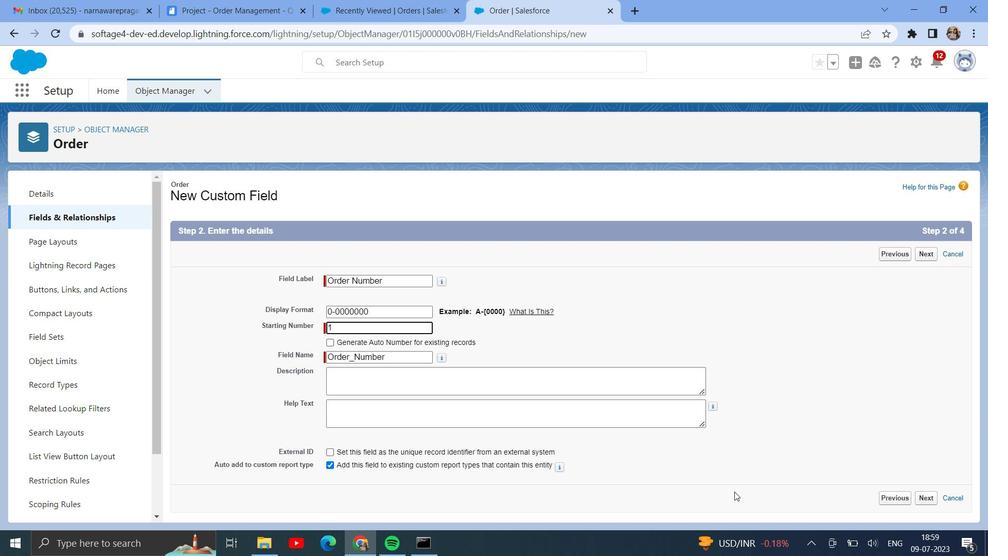 
Action: Mouse moved to (424, 376)
Screenshot: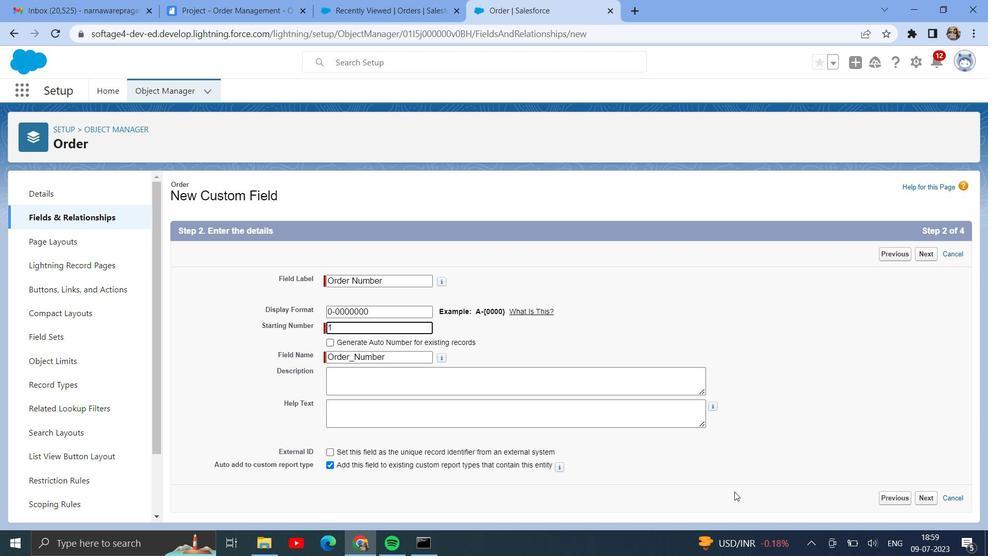 
Action: Mouse scrolled (424, 376) with delta (0, 0)
Screenshot: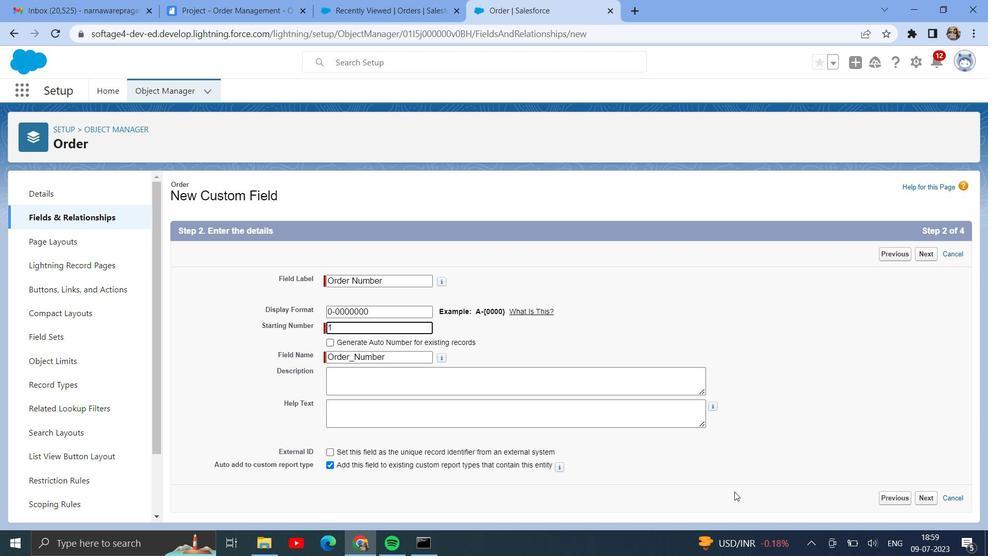 
Action: Mouse moved to (930, 499)
Screenshot: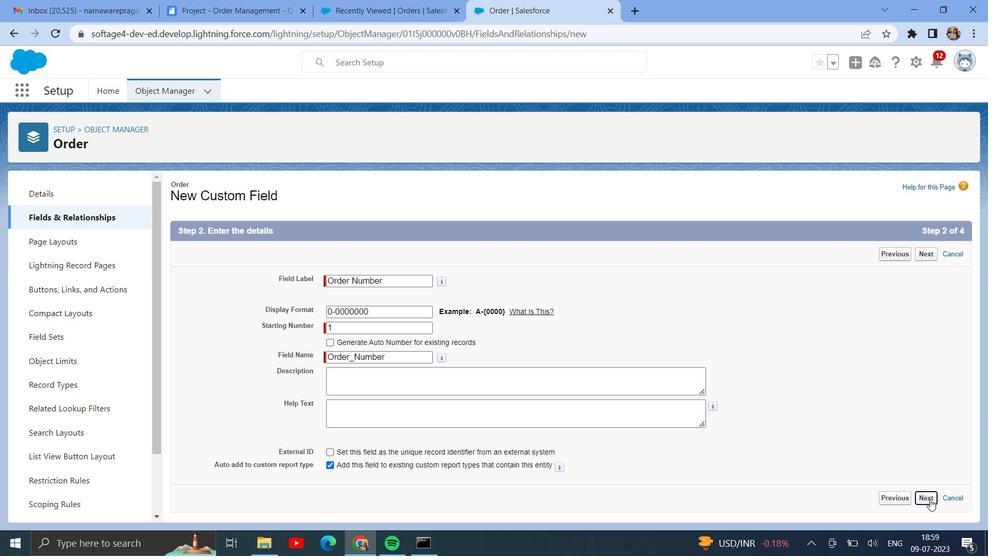 
Action: Mouse pressed left at (930, 499)
Screenshot: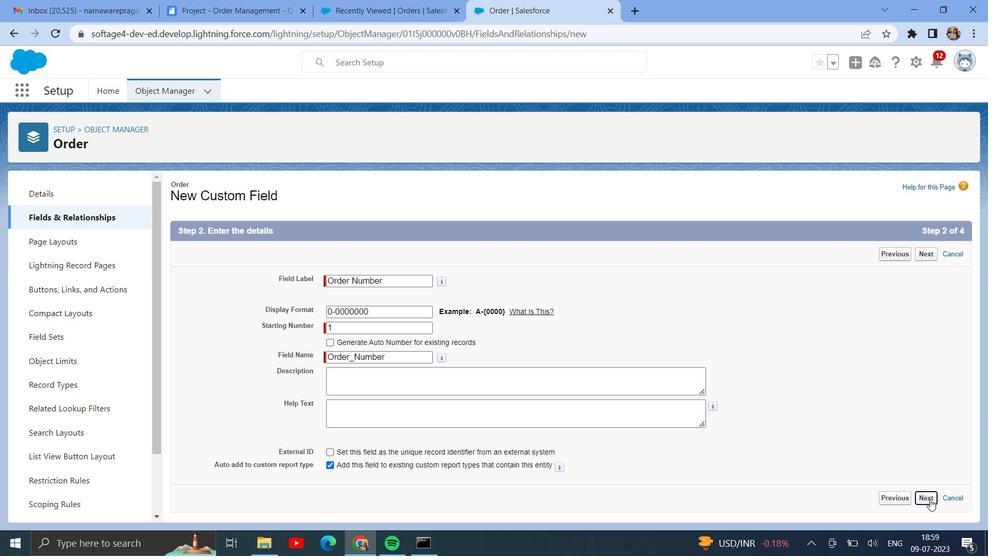 
Action: Mouse moved to (374, 313)
Screenshot: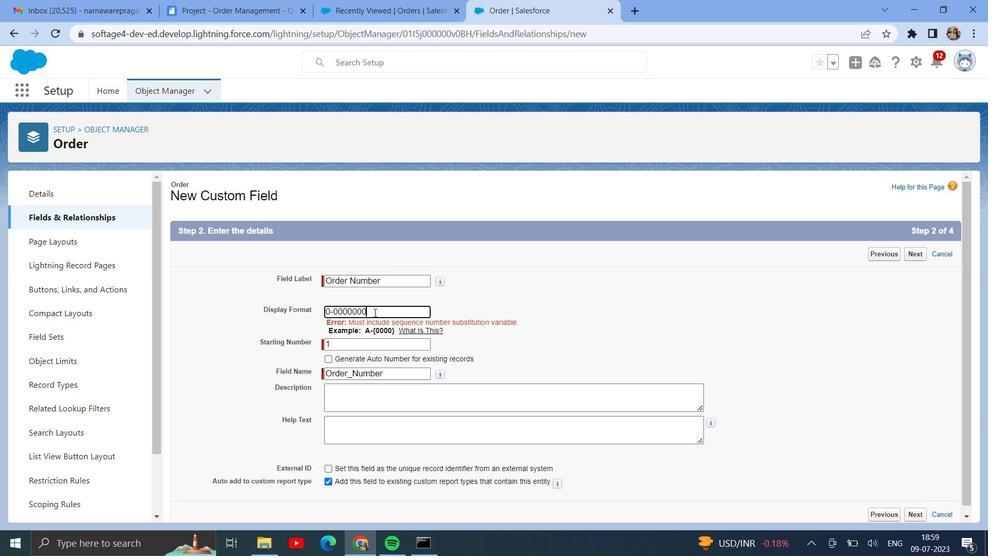 
Action: Mouse pressed left at (374, 313)
Screenshot: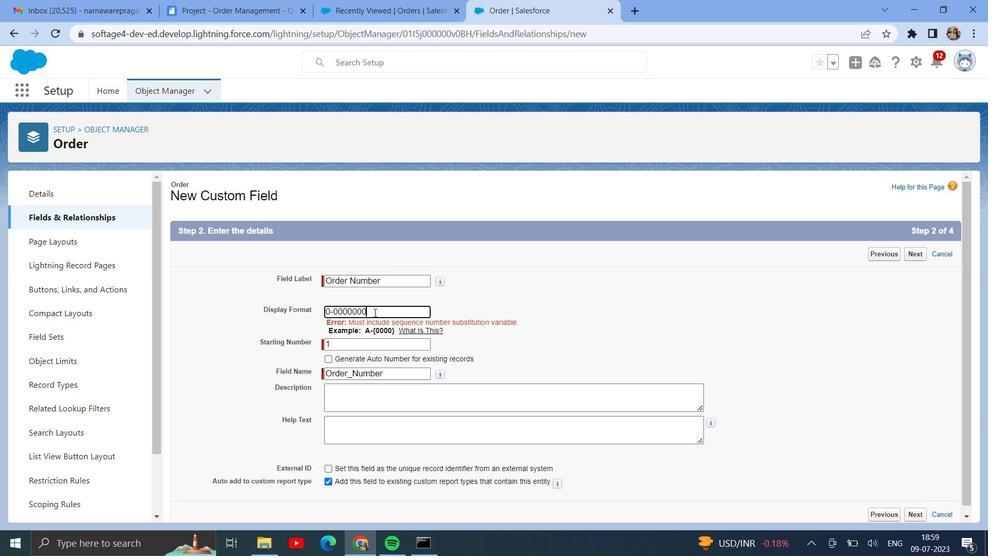 
Action: Mouse moved to (329, 311)
Screenshot: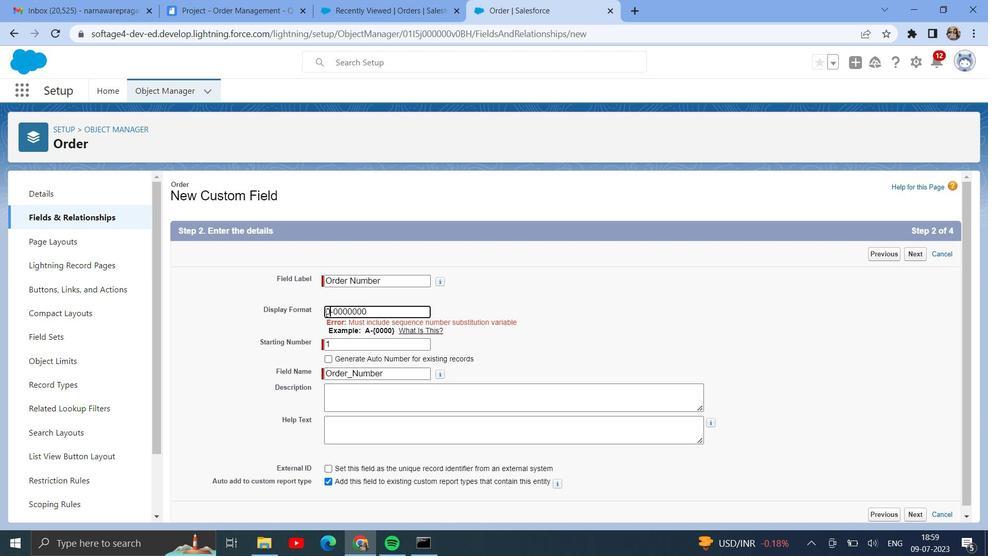 
Action: Mouse pressed left at (329, 311)
Screenshot: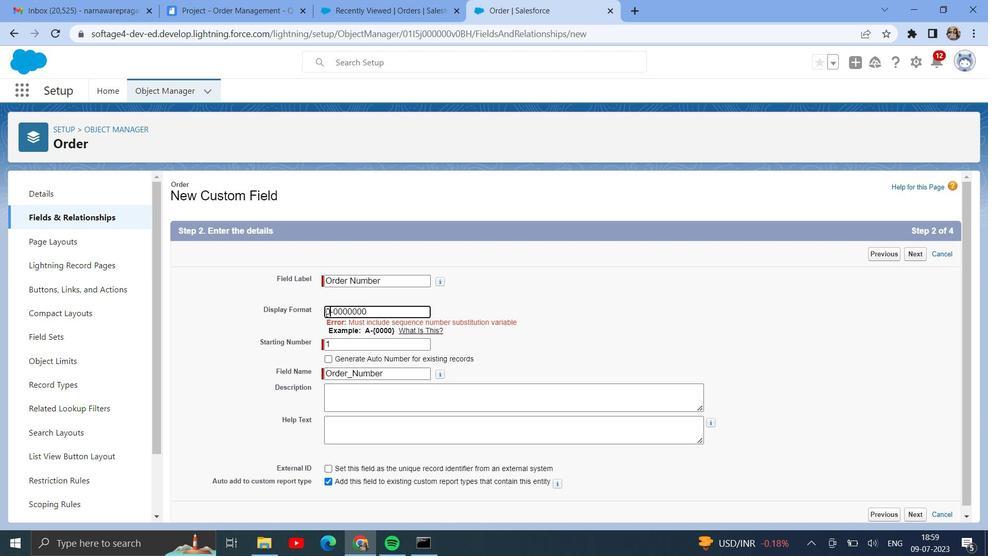 
Action: Mouse moved to (325, 313)
Screenshot: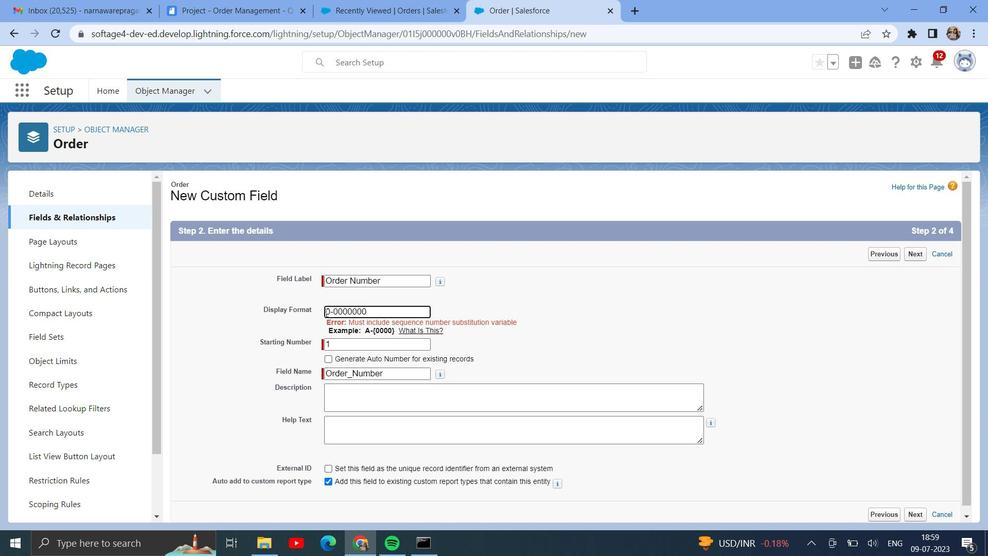 
Action: Key pressed <Key.backspace><Key.shift>a<Key.backspace><Key.shift>A
Screenshot: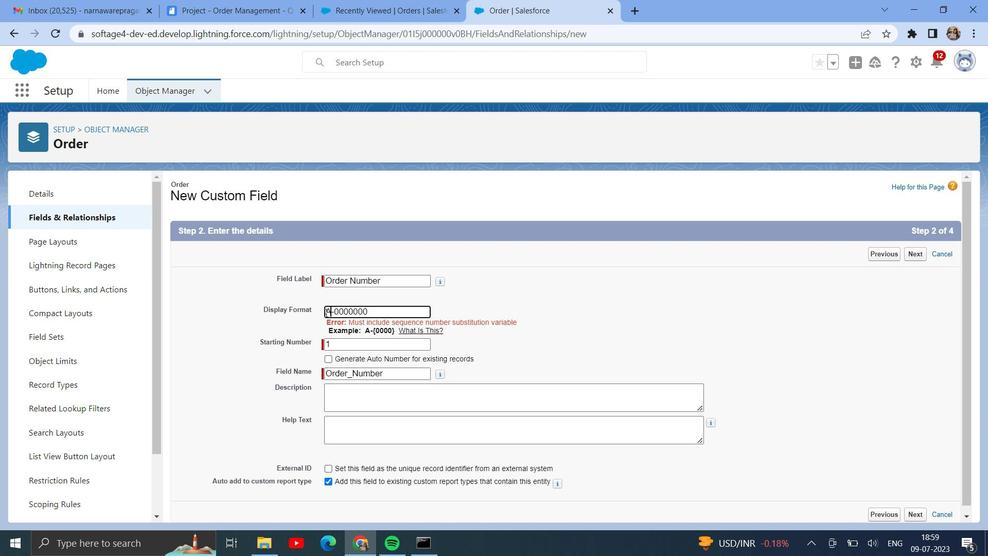 
Action: Mouse moved to (524, 364)
Screenshot: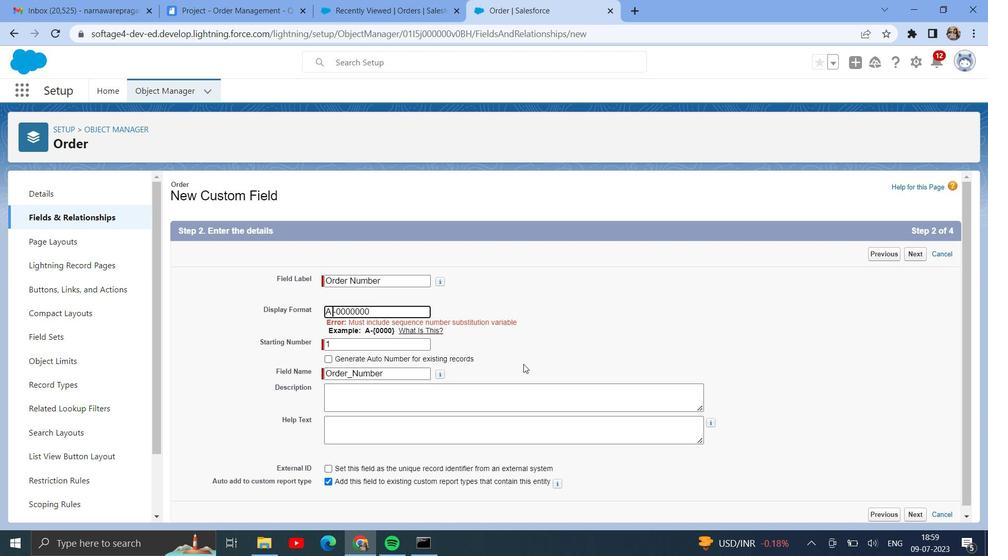 
Action: Key pressed <Key.space>
Screenshot: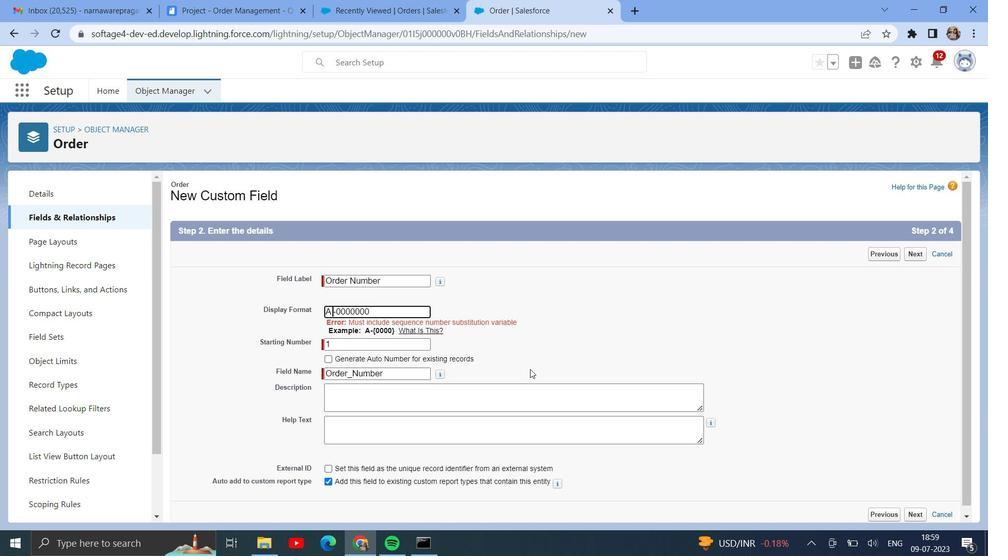 
Action: Mouse moved to (336, 310)
Screenshot: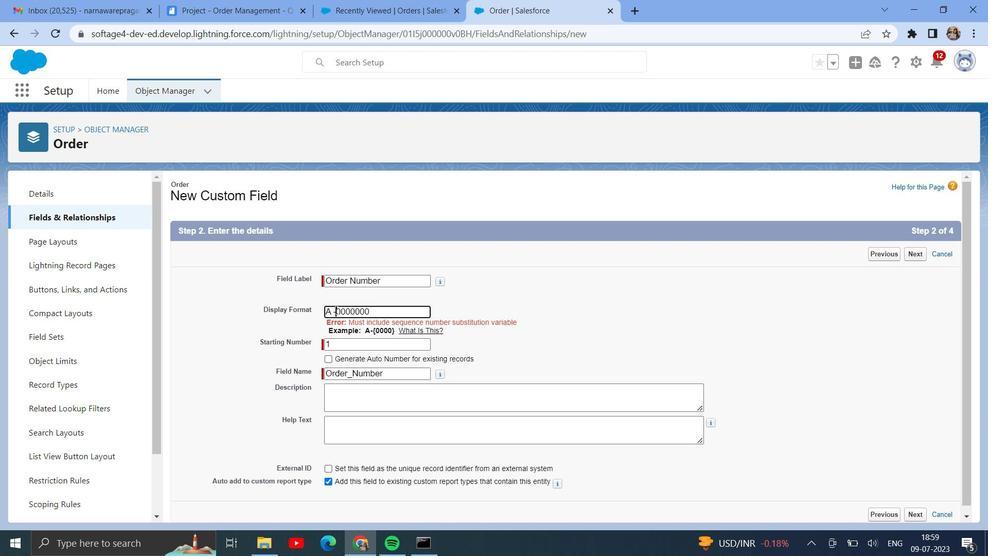 
Action: Mouse pressed left at (336, 310)
Screenshot: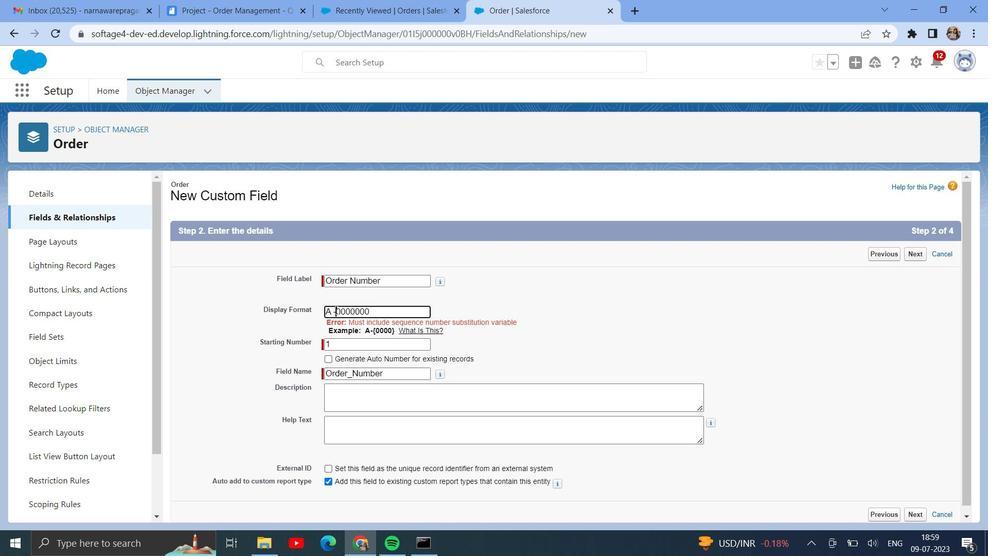 
Action: Key pressed <Key.space>
Screenshot: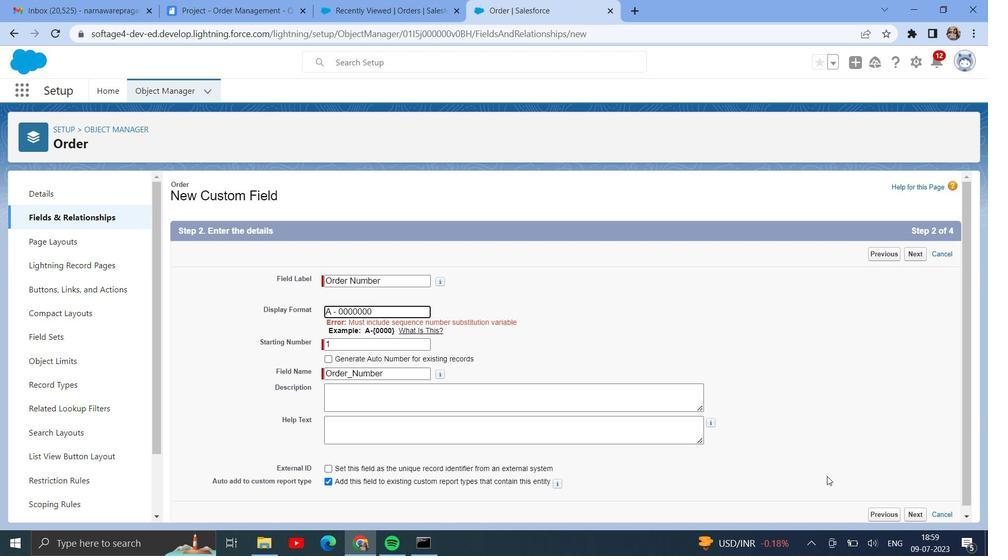 
Action: Mouse moved to (917, 512)
Screenshot: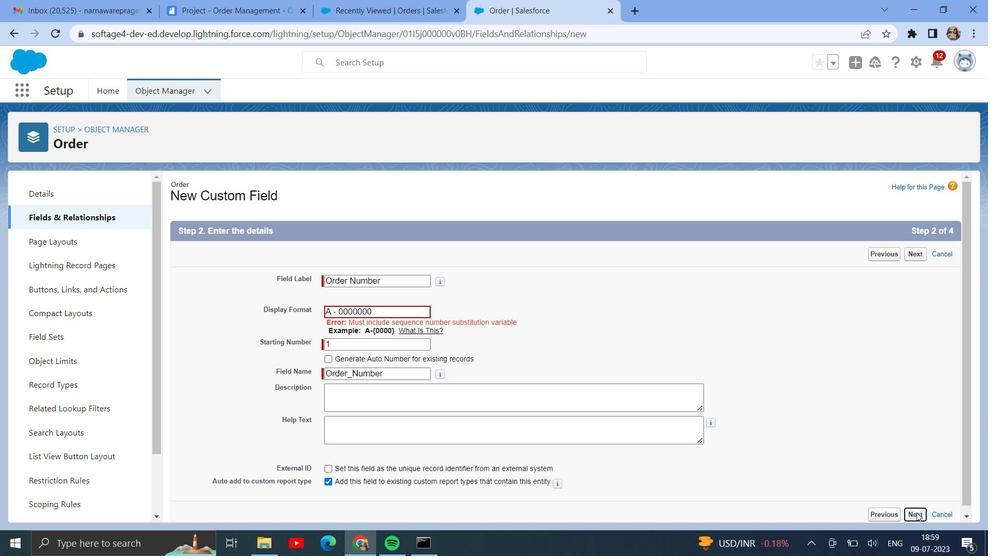 
Action: Mouse pressed left at (917, 512)
Screenshot: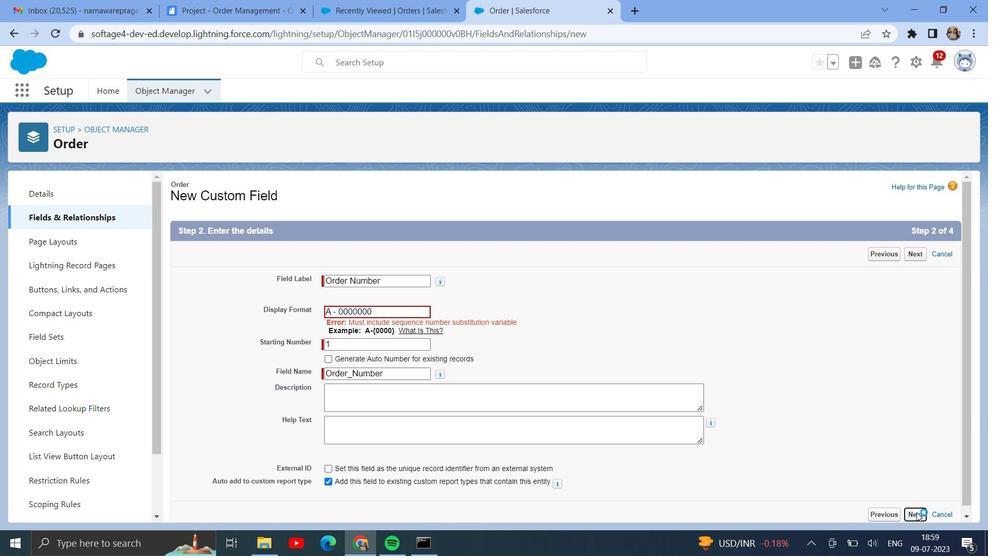 
Action: Mouse moved to (383, 309)
Screenshot: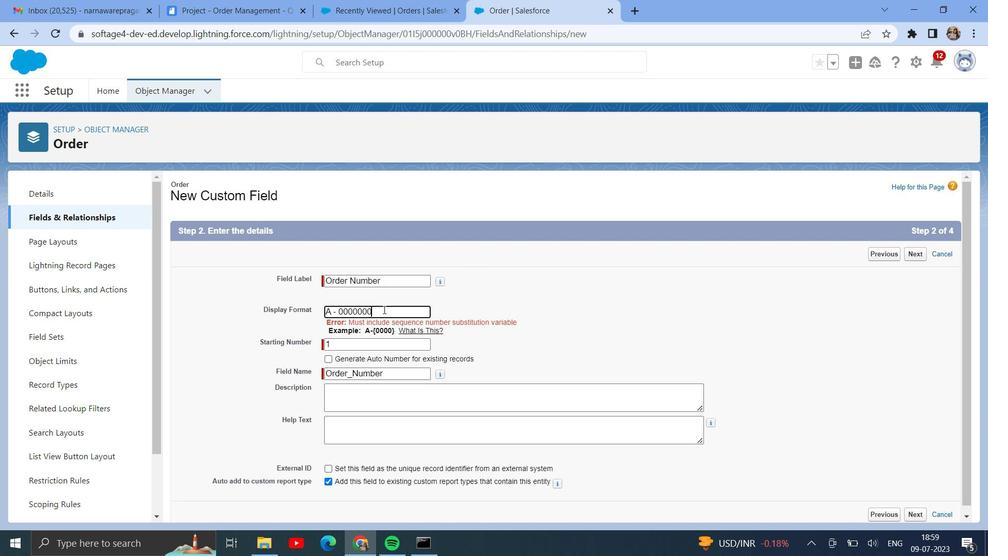 
Action: Mouse pressed left at (383, 309)
Screenshot: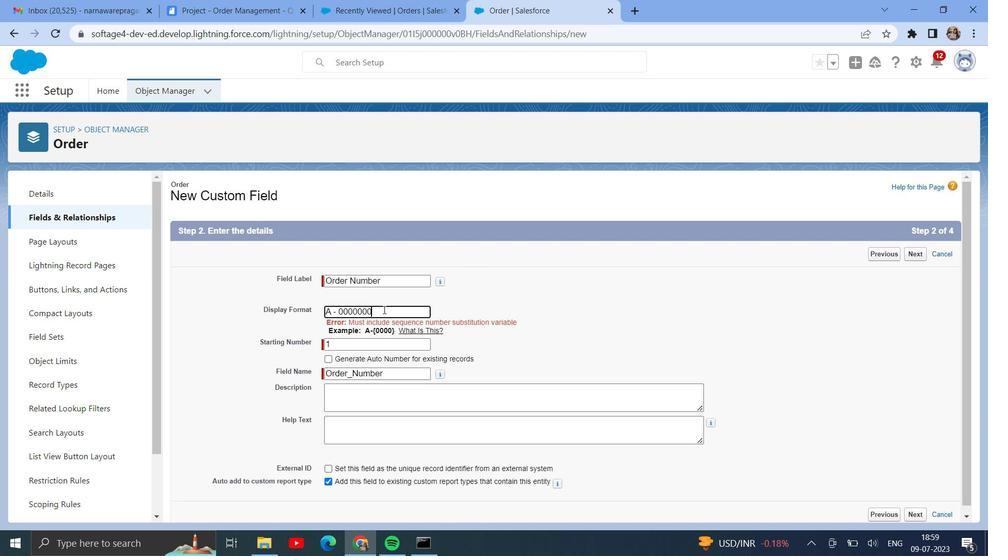 
Action: Key pressed <Key.shift_r><Key.shift_r><Key.shift_r><Key.shift_r><Key.shift_r><Key.shift_r><Key.shift_r><Key.shift_r><Key.shift_r><Key.shift_r><Key.shift_r><Key.shift_r><Key.shift_r><Key.shift_r><Key.shift_r><Key.shift_r><Key.shift_r><Key.shift_r><Key.shift_r><Key.shift_r><Key.shift_r><Key.shift_r><Key.shift_r><Key.shift_r><Key.shift_r><Key.shift_r><Key.shift_r><Key.shift_r><Key.shift_r><Key.shift_r><Key.shift_r><Key.shift_r><Key.shift_r><Key.shift_r><Key.shift_r><Key.shift_r><Key.shift_r><Key.shift_r><Key.shift_r><Key.shift_r><Key.shift_r><Key.shift_r><Key.shift_r><Key.shift_r><Key.shift_r><Key.shift_r><Key.shift_r>}<Key.left><Key.left><Key.left><Key.left><Key.left><Key.left><Key.left><Key.left><Key.shift_r><Key.shift_r><Key.shift_r><Key.shift_r><Key.shift_r><Key.shift_r><Key.shift_r><Key.shift_r><Key.shift_r><Key.shift_r><Key.shift_r>{
Screenshot: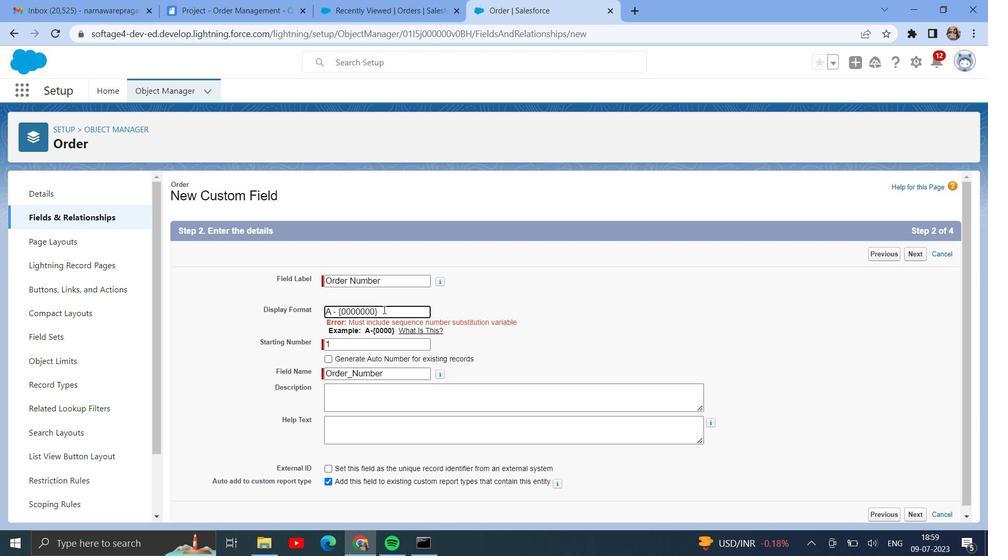 
Action: Mouse moved to (907, 251)
Screenshot: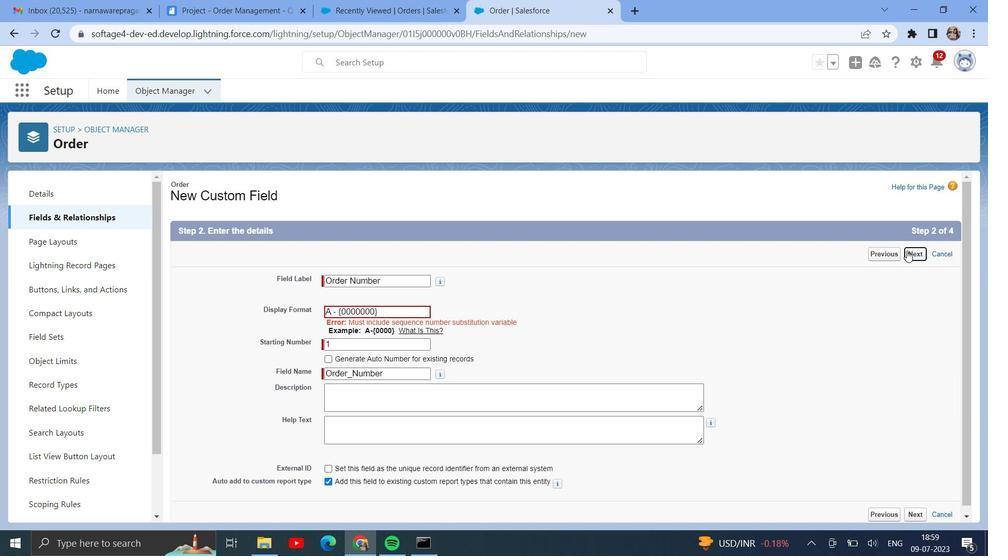 
Action: Mouse pressed left at (907, 251)
Screenshot: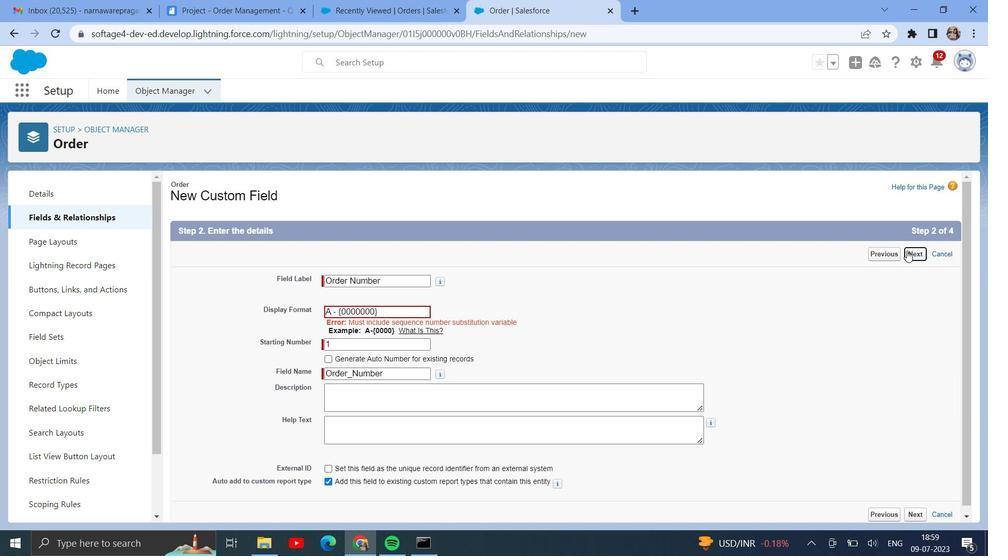 
Action: Mouse moved to (785, 500)
Screenshot: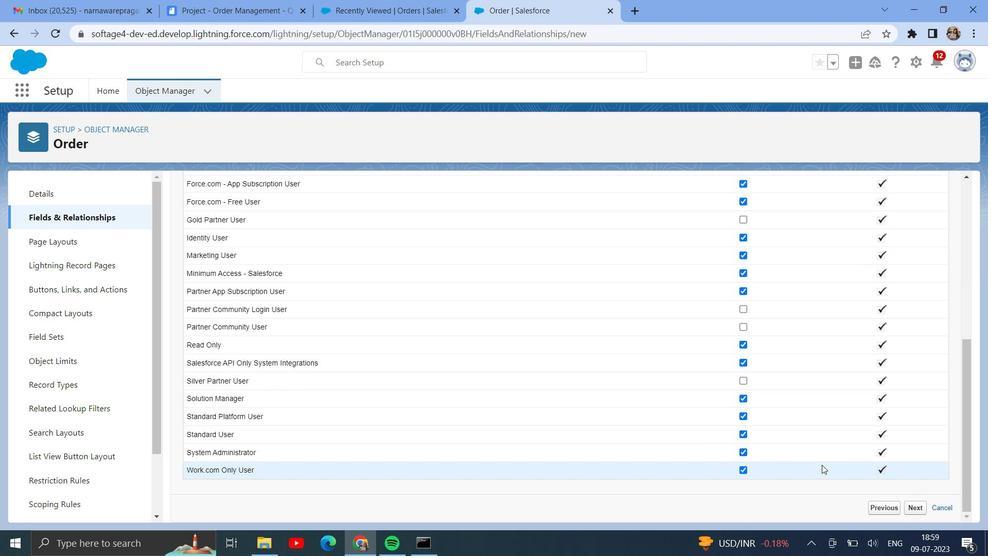 
Action: Mouse scrolled (785, 499) with delta (0, 0)
Screenshot: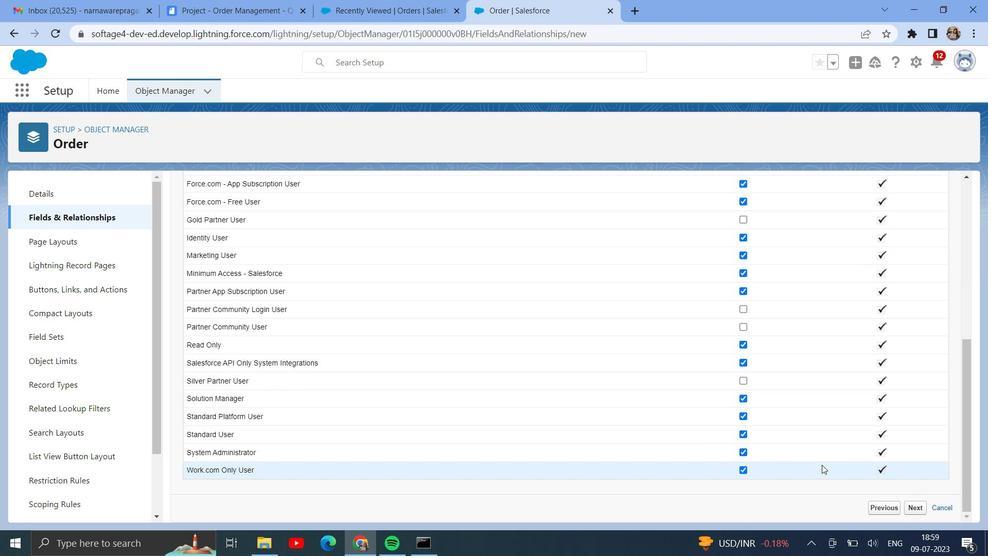 
Action: Mouse scrolled (785, 499) with delta (0, 0)
Screenshot: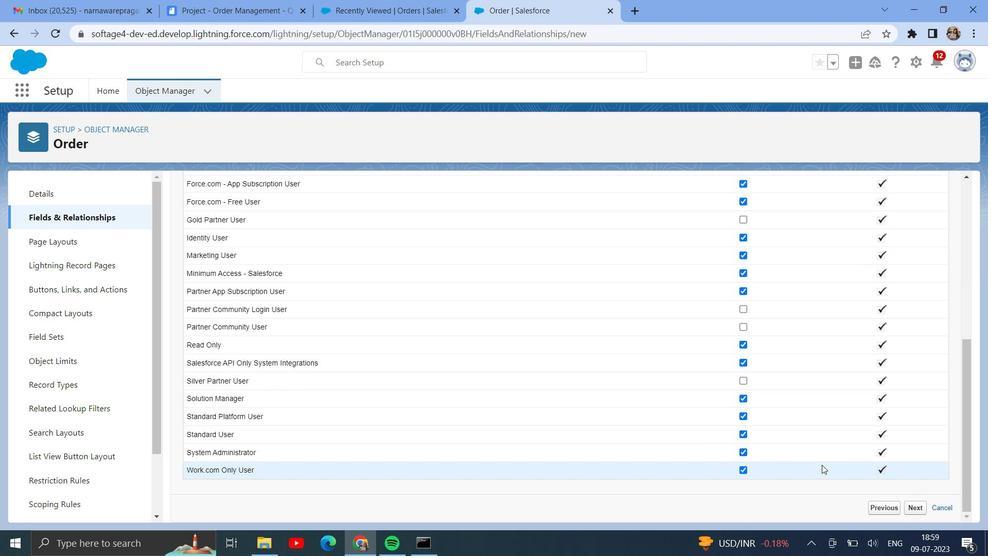 
Action: Mouse scrolled (785, 499) with delta (0, 0)
Screenshot: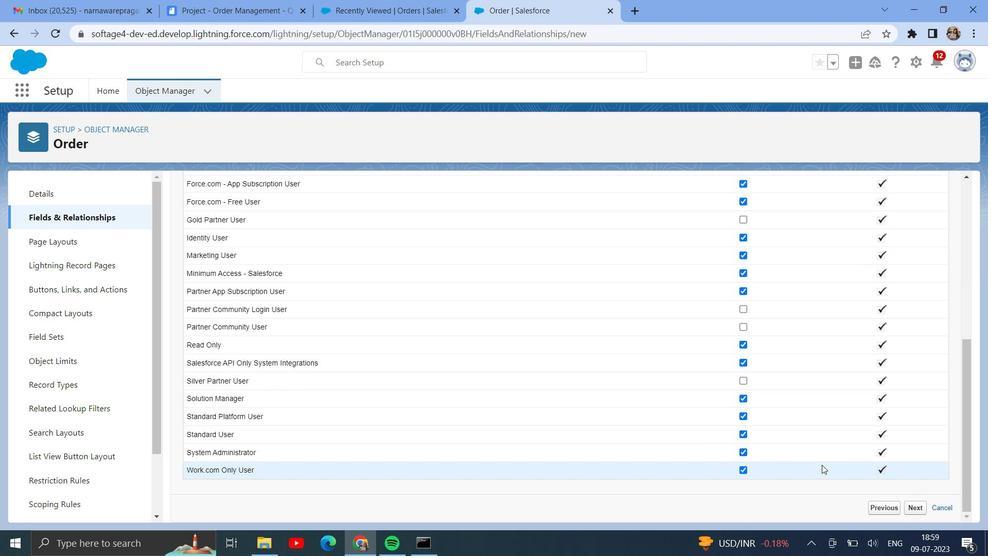 
Action: Mouse scrolled (785, 499) with delta (0, 0)
Screenshot: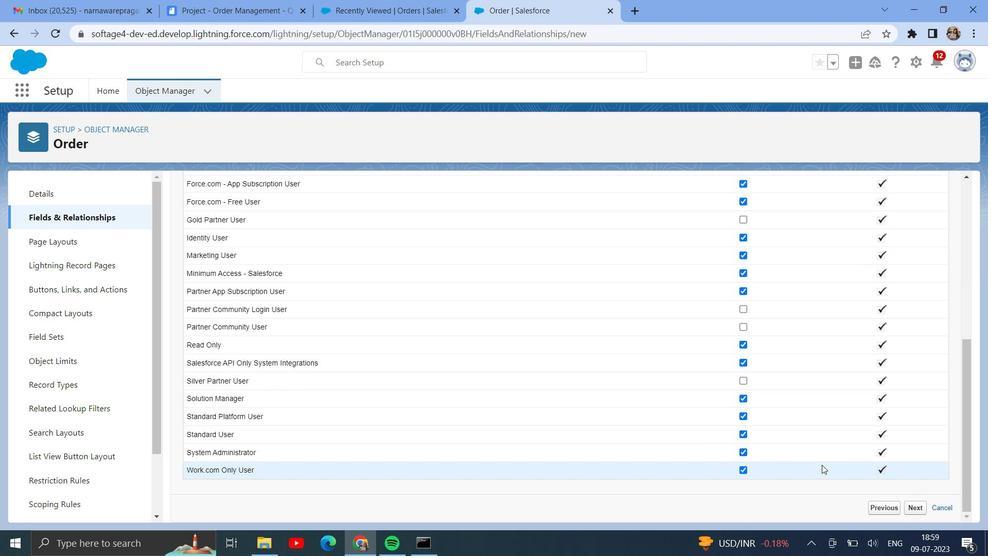 
Action: Mouse scrolled (785, 499) with delta (0, 0)
Screenshot: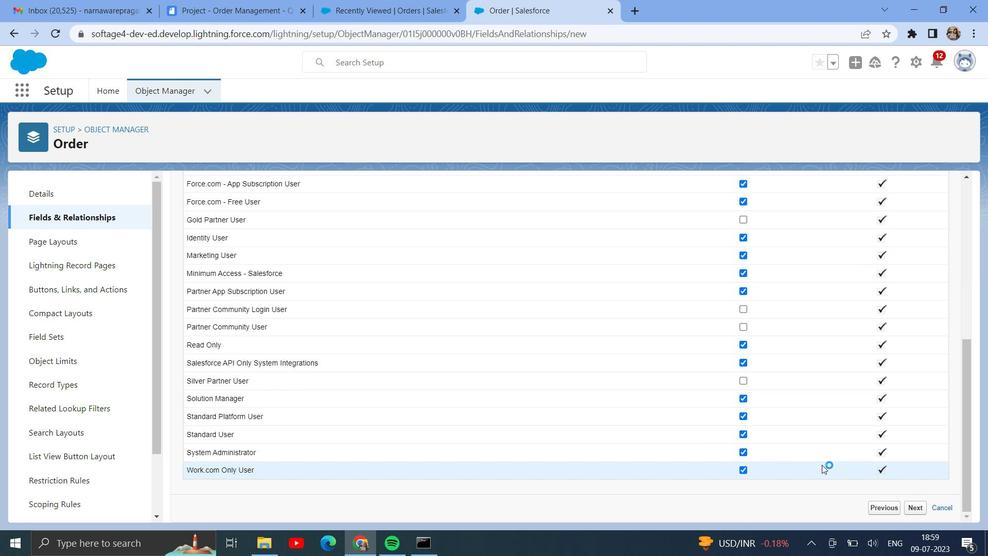 
Action: Mouse scrolled (785, 499) with delta (0, 0)
Screenshot: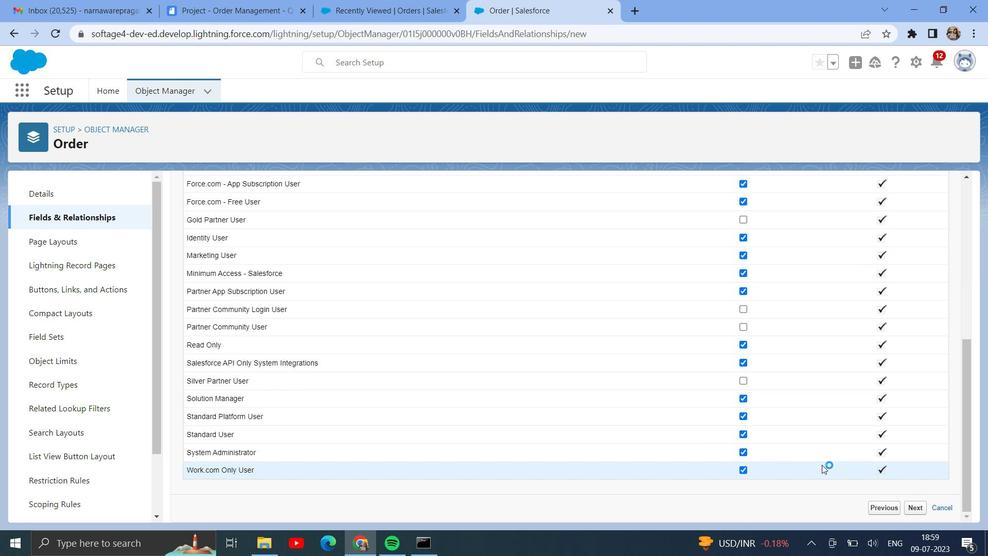 
Action: Mouse moved to (822, 465)
Screenshot: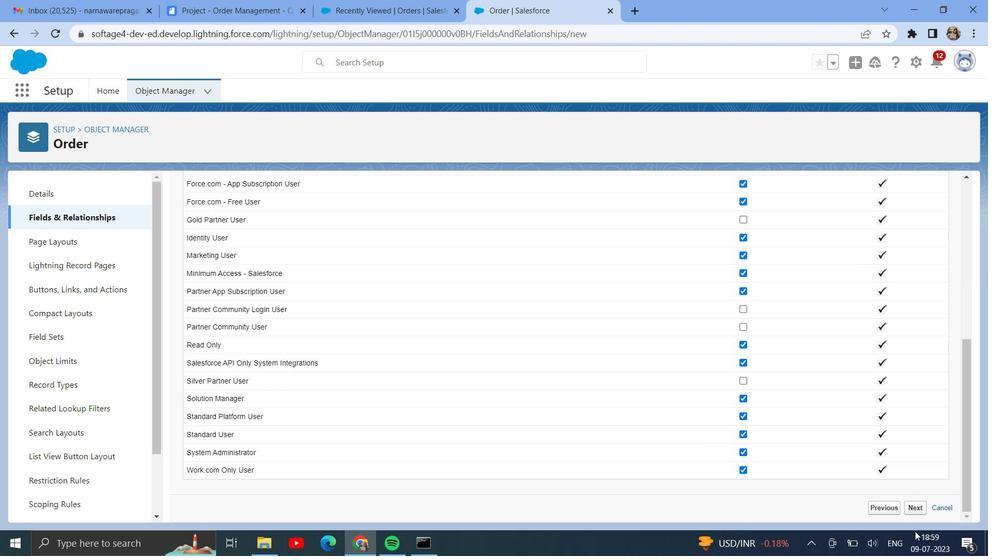 
Action: Mouse scrolled (822, 465) with delta (0, 0)
Screenshot: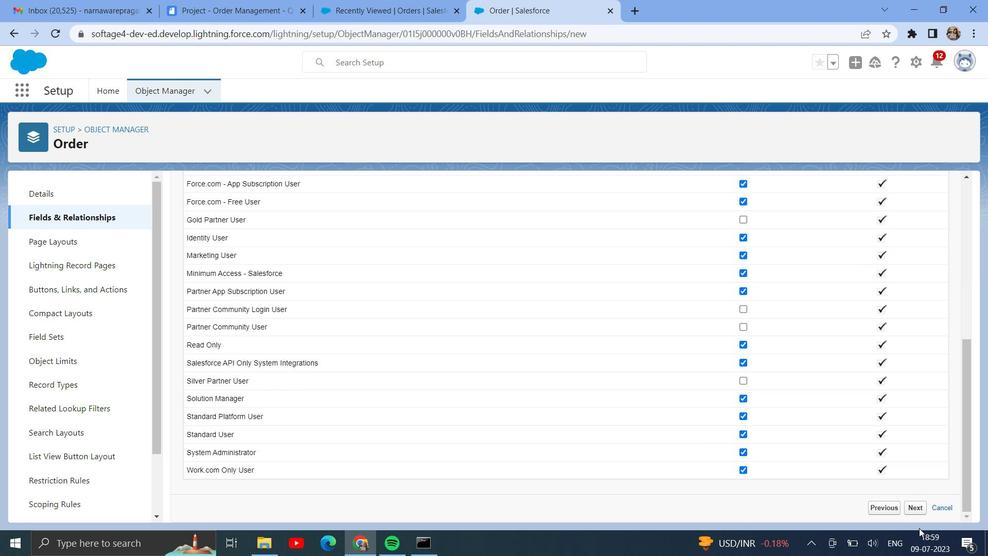 
Action: Mouse scrolled (822, 465) with delta (0, 0)
Screenshot: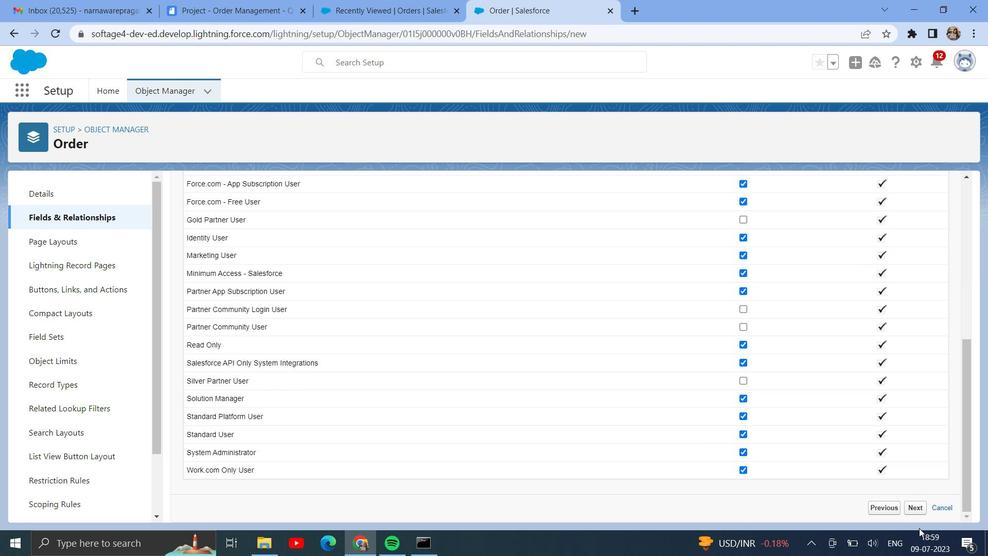 
Action: Mouse scrolled (822, 465) with delta (0, 0)
Screenshot: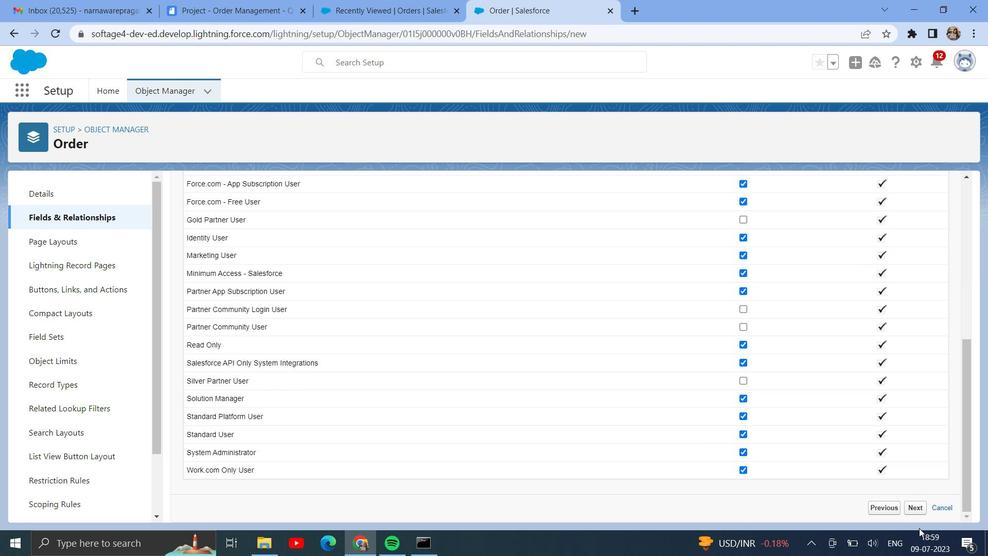 
Action: Mouse scrolled (822, 465) with delta (0, 0)
Screenshot: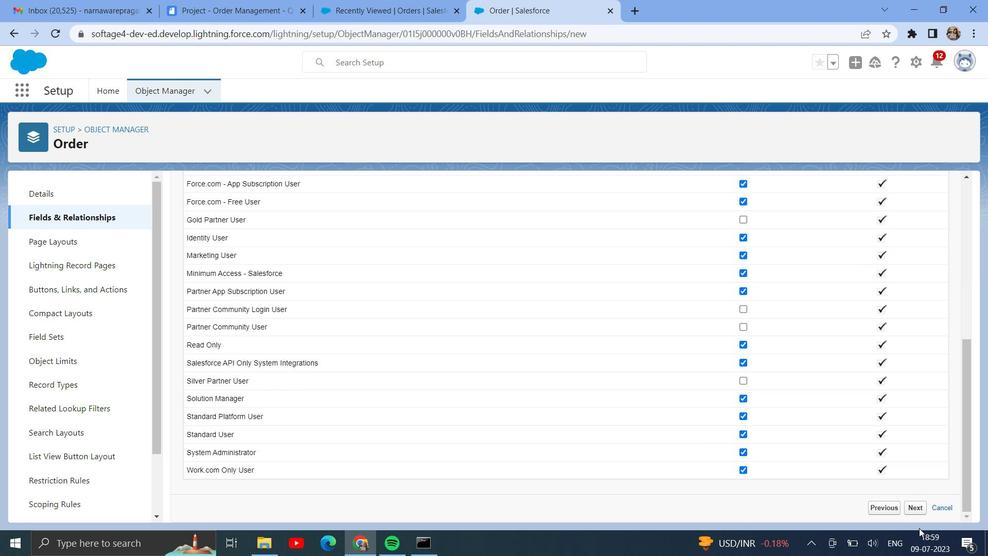 
Action: Mouse scrolled (822, 465) with delta (0, 0)
Screenshot: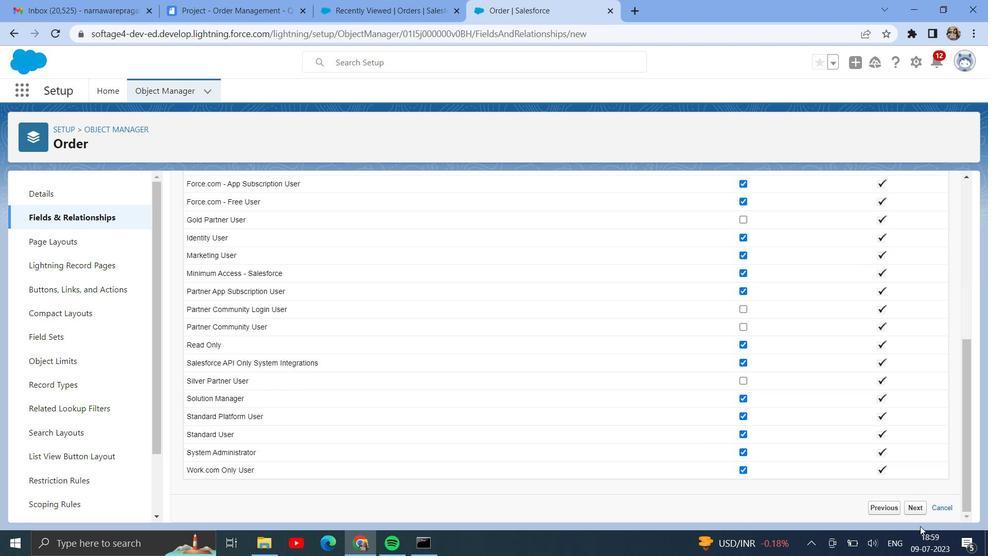 
Action: Mouse moved to (916, 507)
Screenshot: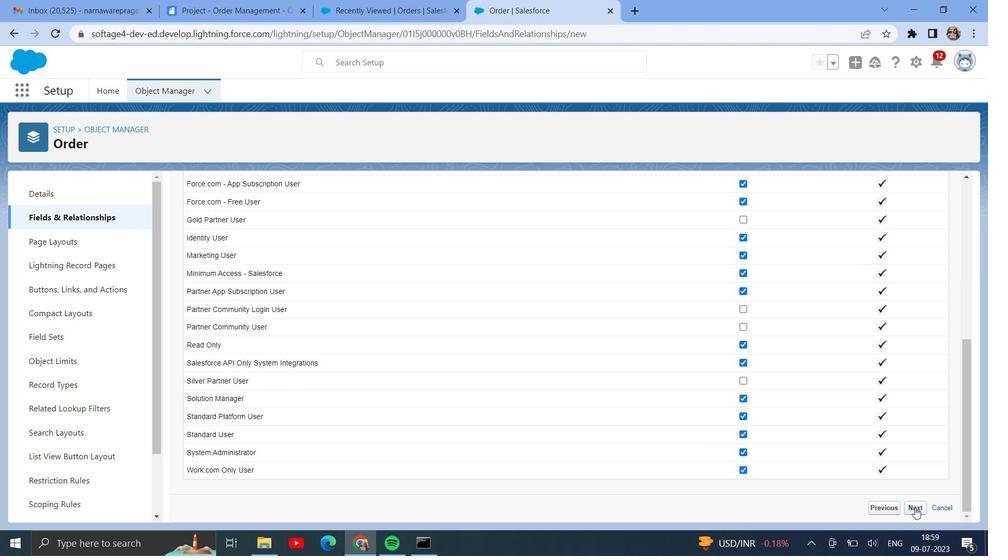 
Action: Mouse pressed left at (916, 507)
Screenshot: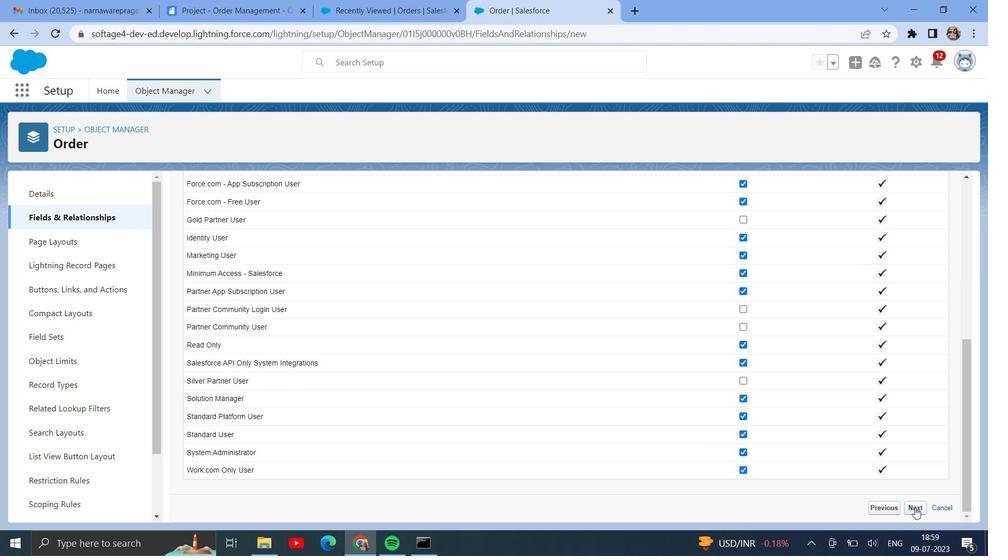 
Action: Mouse moved to (886, 447)
Screenshot: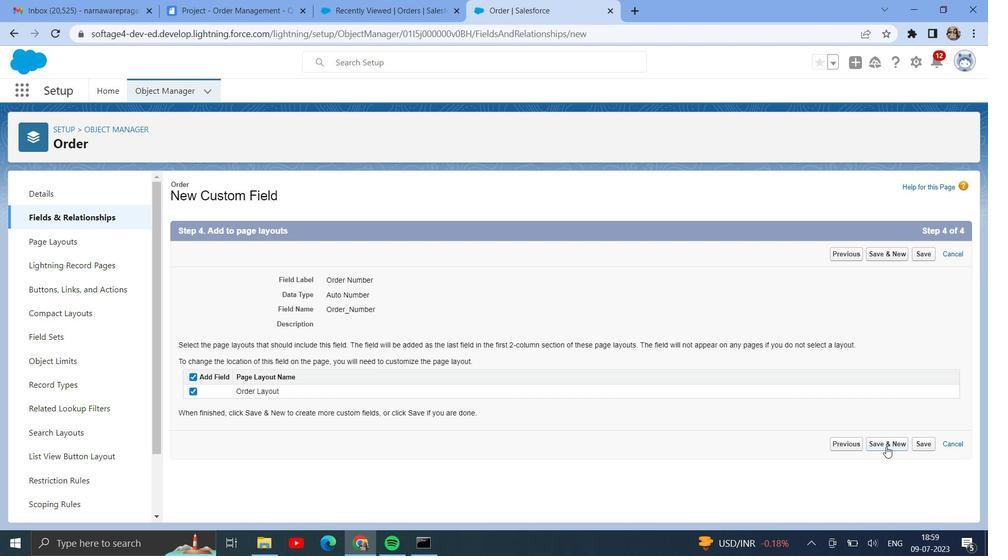 
Action: Mouse pressed left at (886, 447)
Screenshot: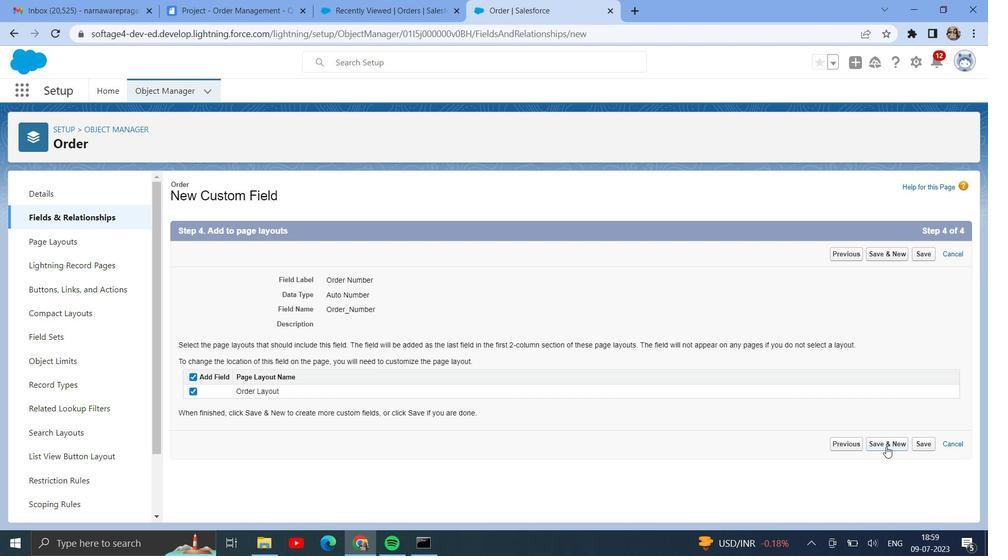 
Action: Mouse moved to (243, 4)
Screenshot: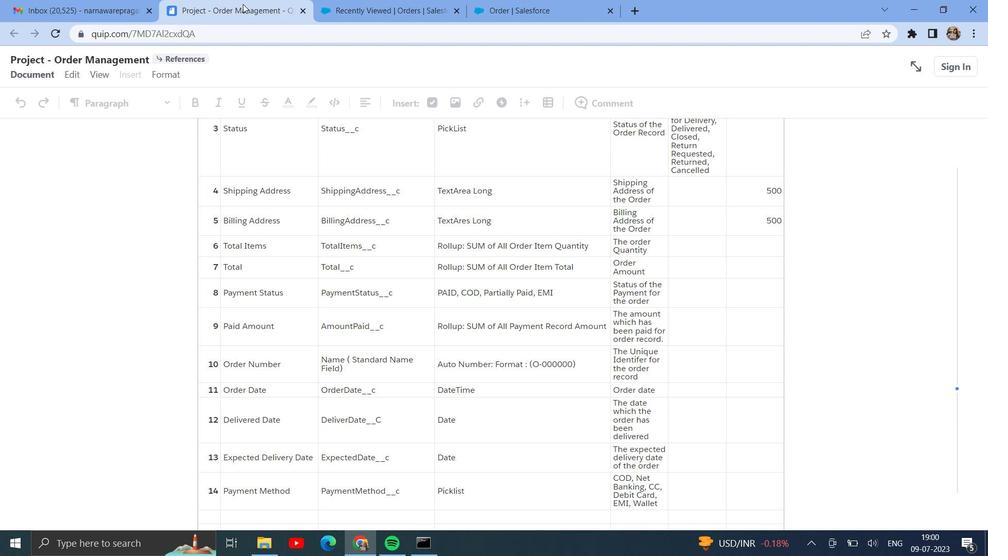 
Action: Mouse pressed left at (243, 4)
Screenshot: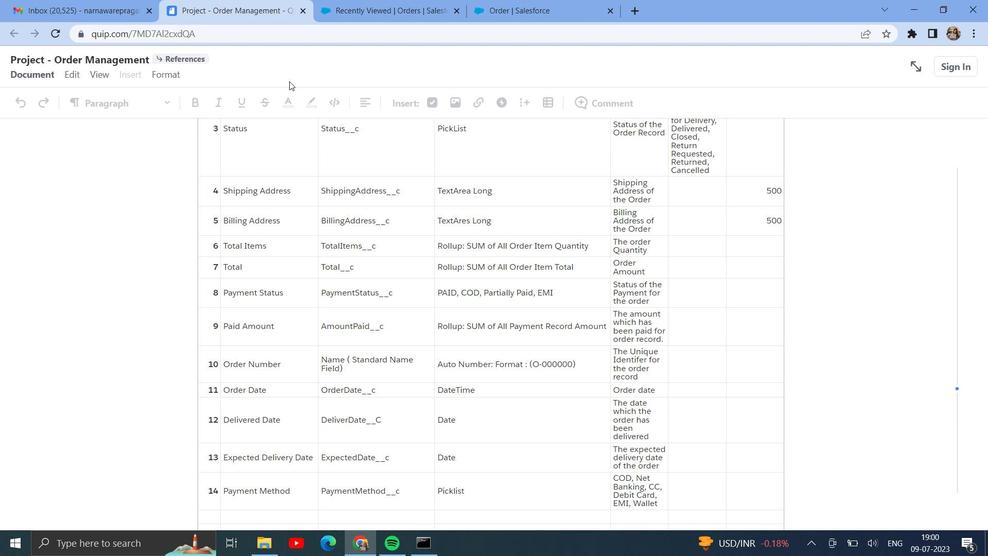 
Action: Mouse moved to (401, 367)
Screenshot: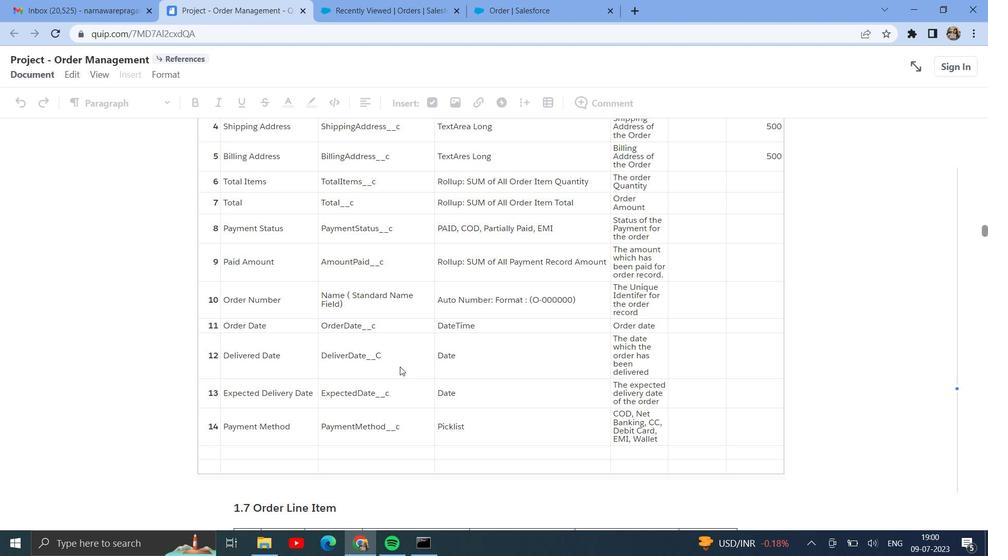 
Action: Mouse scrolled (401, 366) with delta (0, 0)
Screenshot: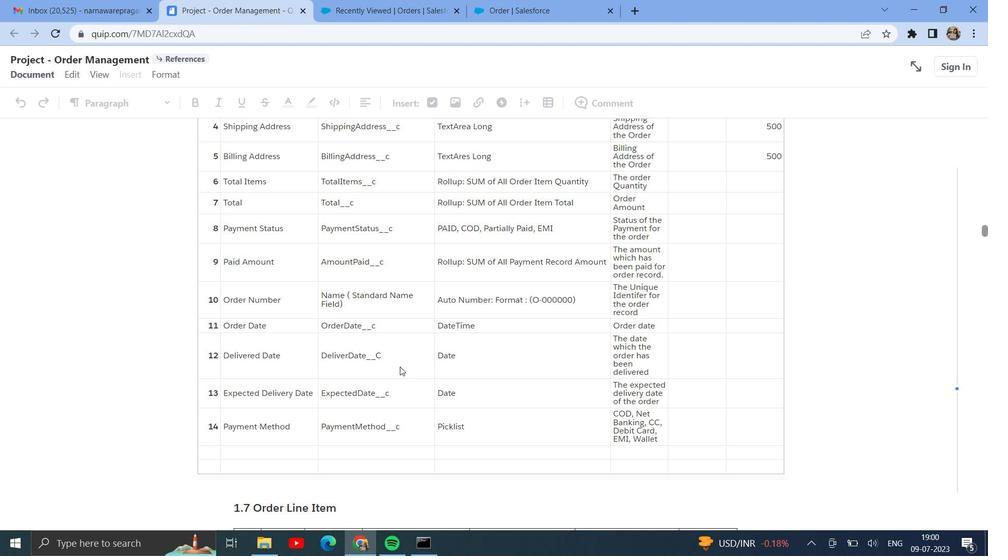 
Action: Mouse moved to (506, 12)
Screenshot: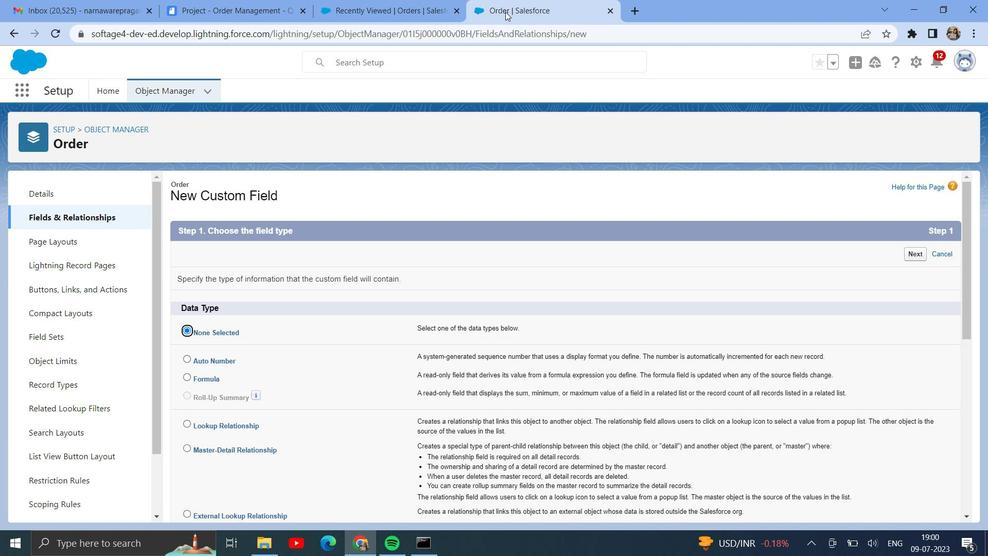 
Action: Mouse pressed left at (506, 12)
Screenshot: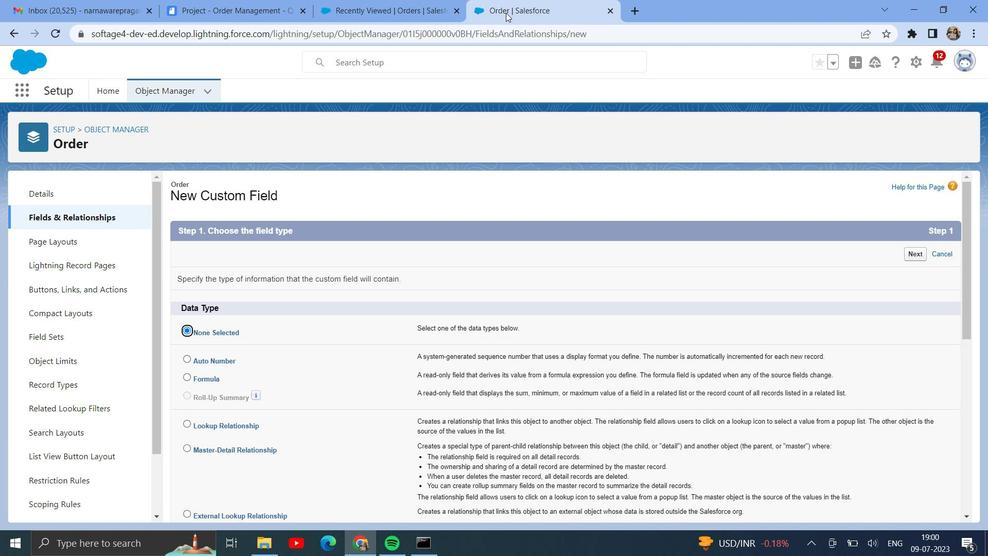 
Action: Mouse moved to (297, 359)
Screenshot: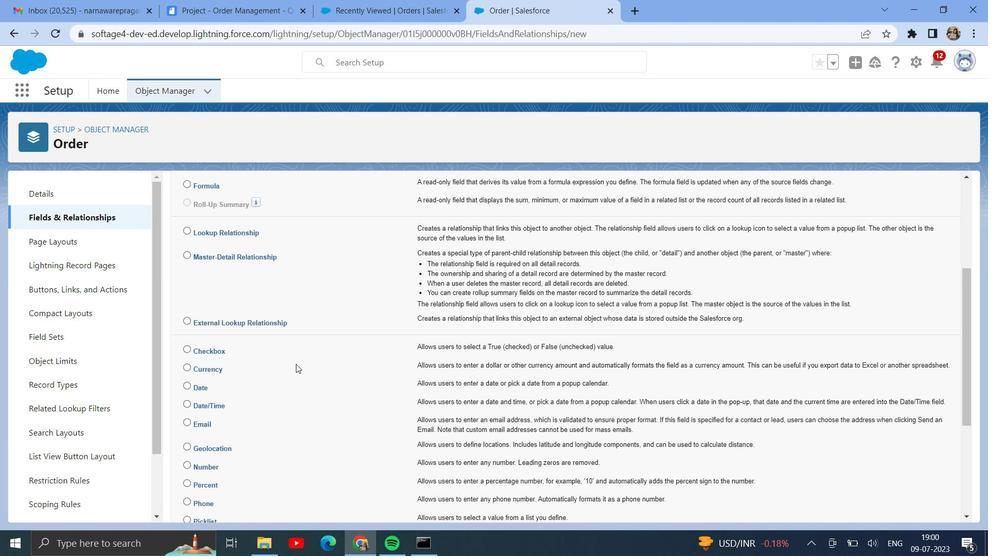 
Action: Mouse scrolled (297, 358) with delta (0, 0)
Screenshot: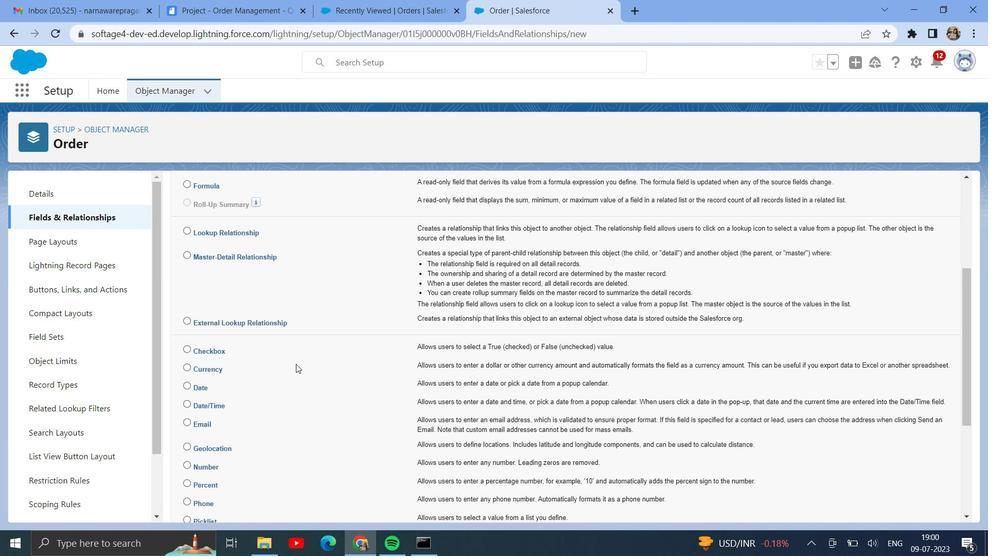 
Action: Mouse moved to (296, 363)
Screenshot: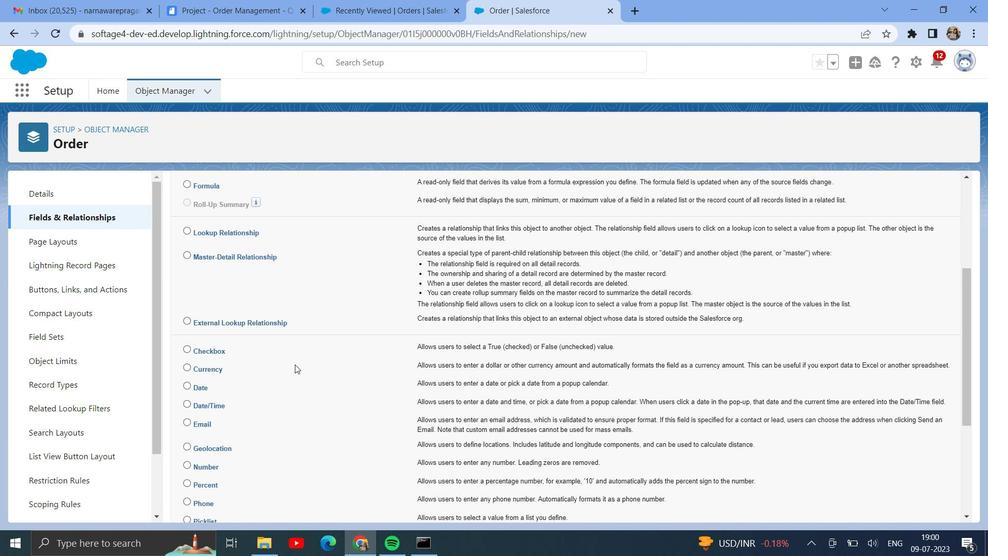 
Action: Mouse scrolled (296, 363) with delta (0, 0)
Screenshot: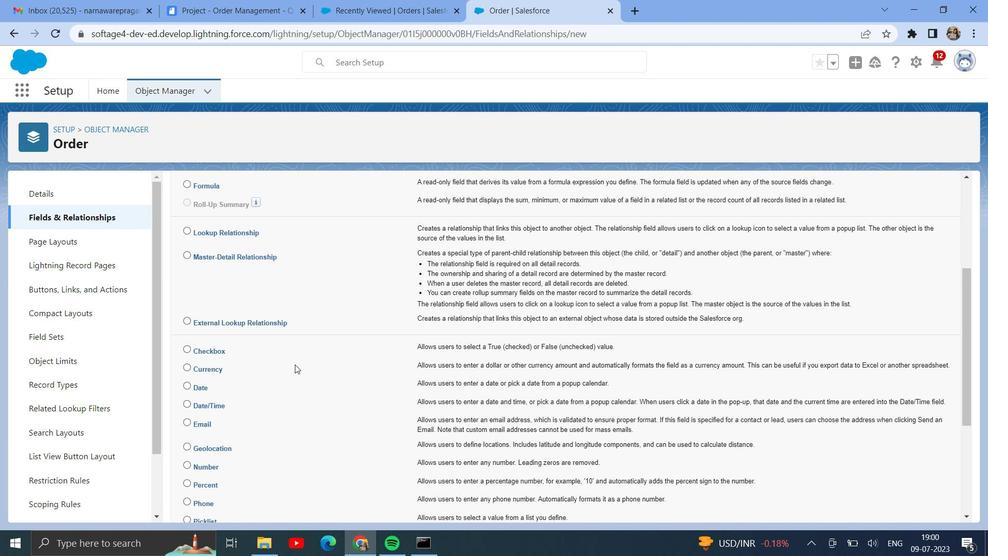 
Action: Mouse moved to (296, 363)
Screenshot: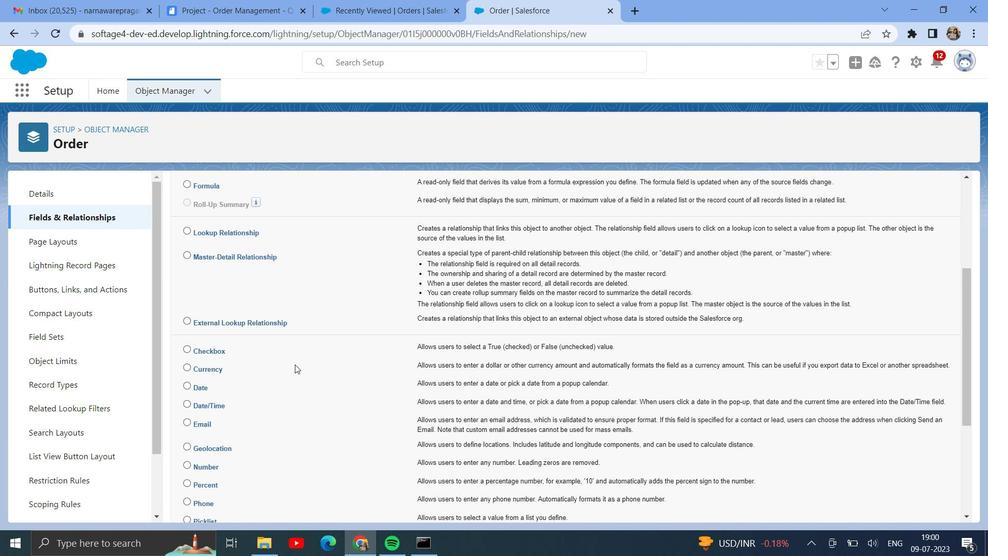 
Action: Mouse scrolled (296, 363) with delta (0, 0)
Screenshot: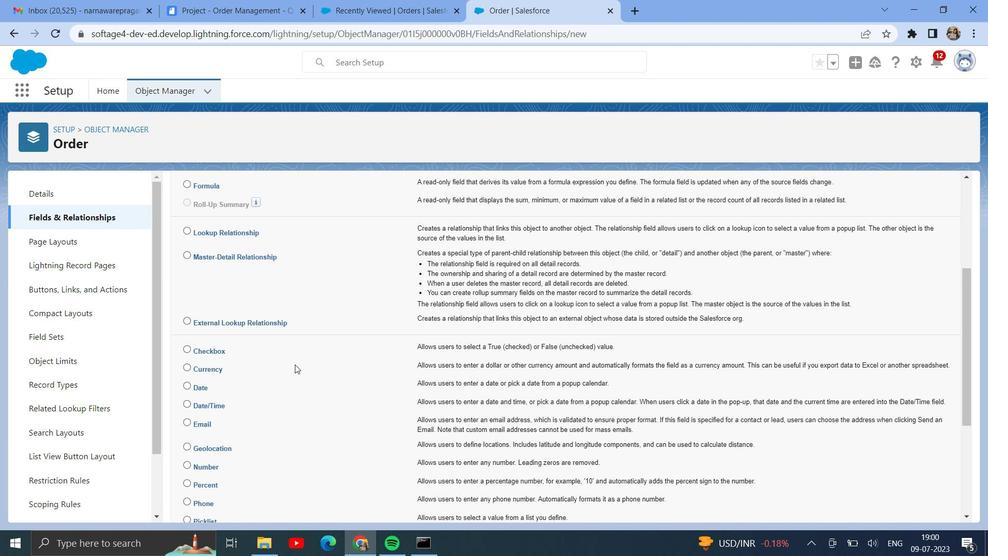 
Action: Mouse moved to (295, 365)
Screenshot: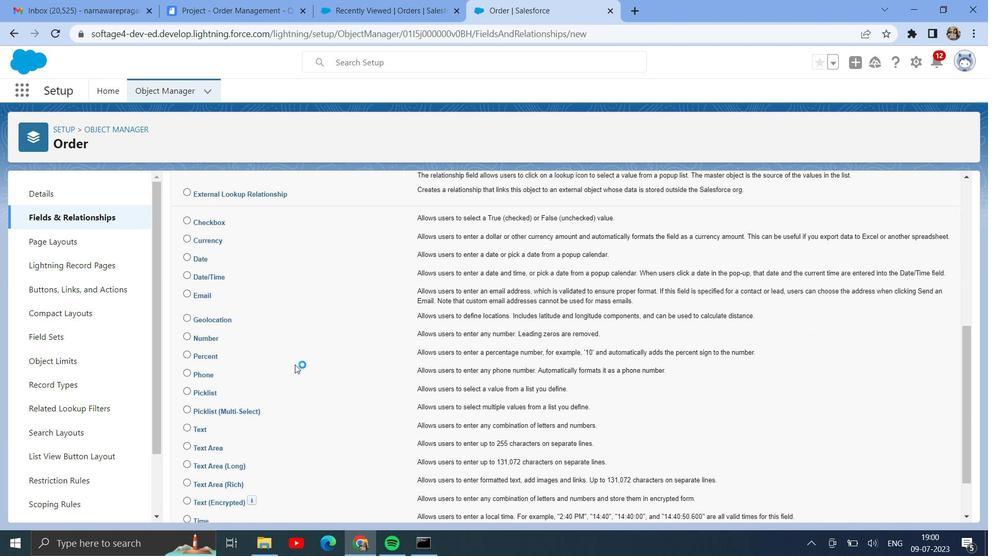 
Action: Mouse scrolled (295, 364) with delta (0, 0)
Screenshot: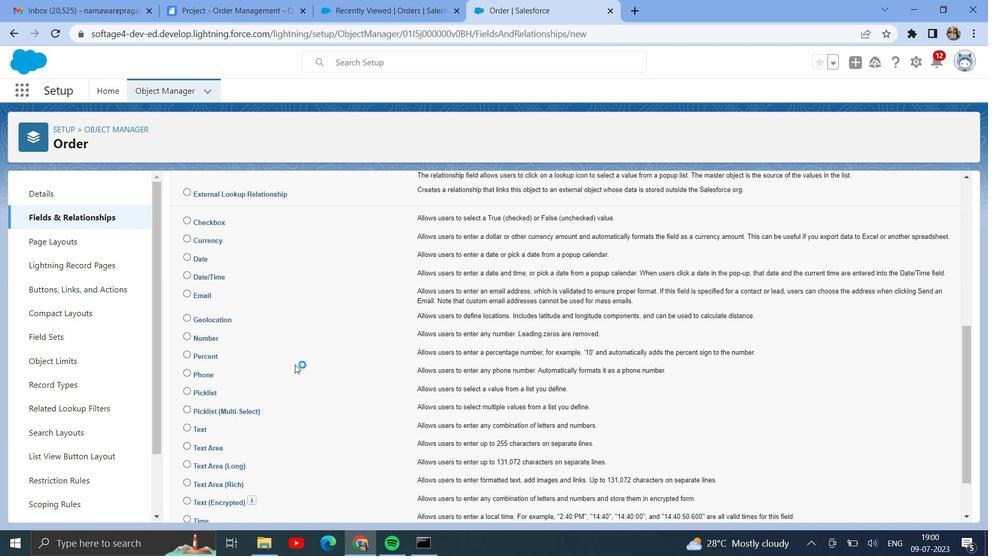 
Action: Mouse scrolled (295, 364) with delta (0, 0)
Screenshot: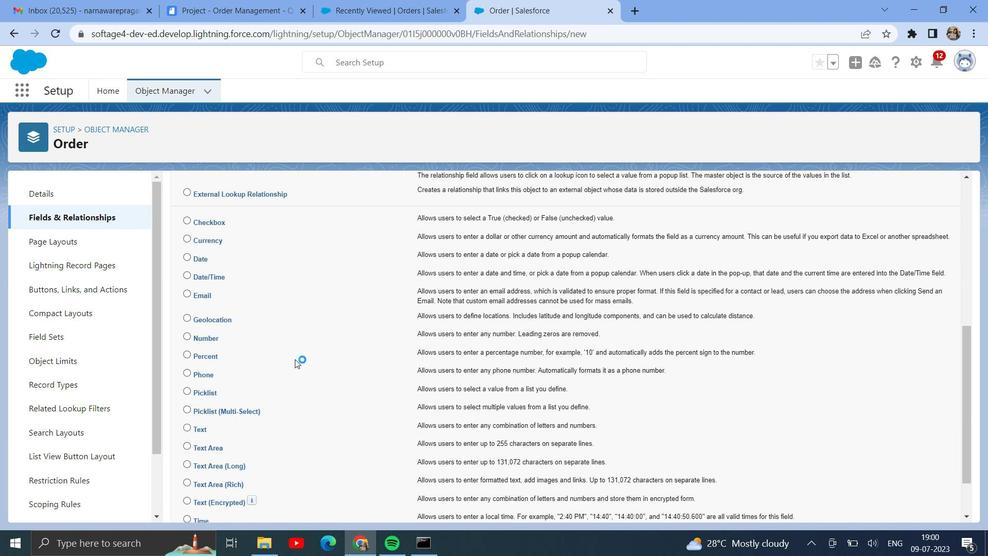 
Action: Mouse moved to (187, 274)
Screenshot: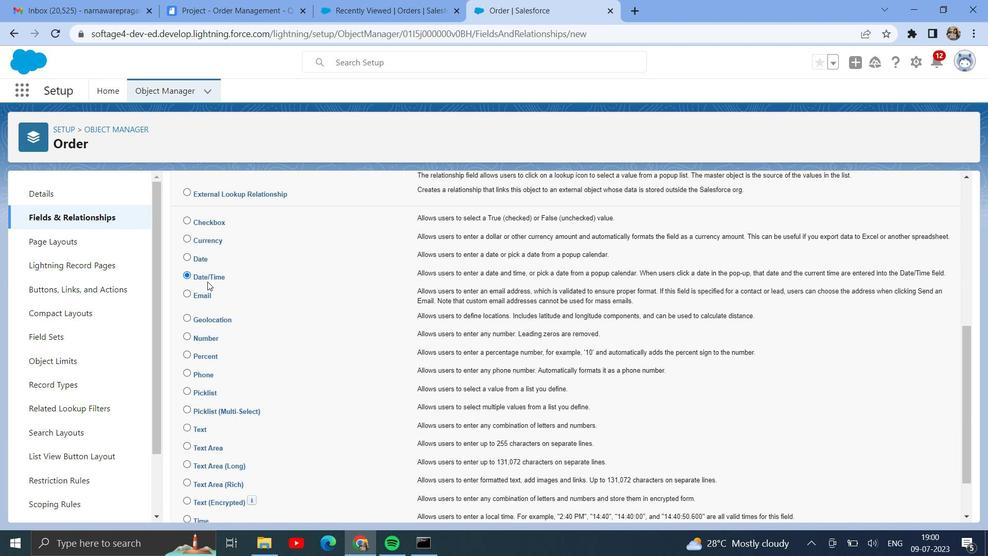 
Action: Mouse pressed left at (187, 274)
Screenshot: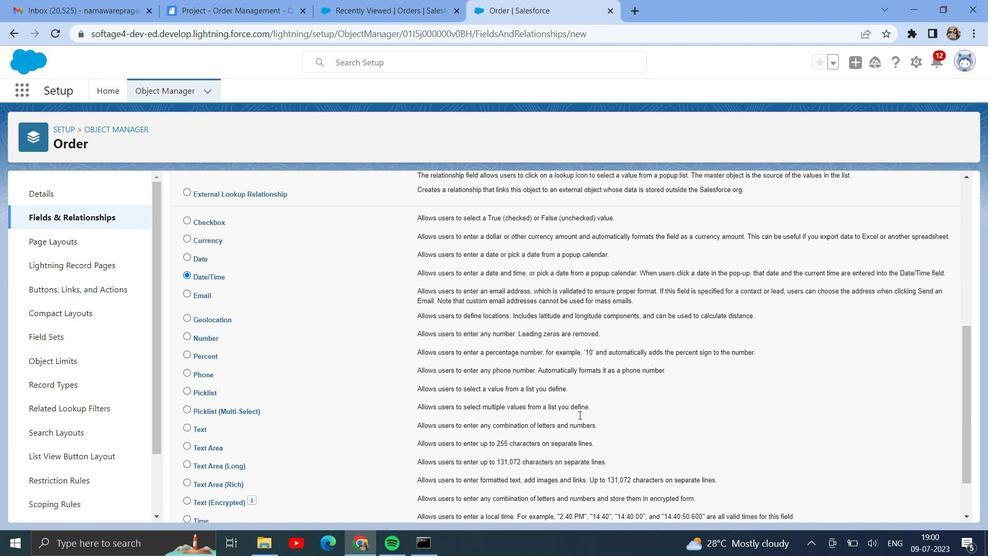 
Action: Mouse moved to (672, 422)
Screenshot: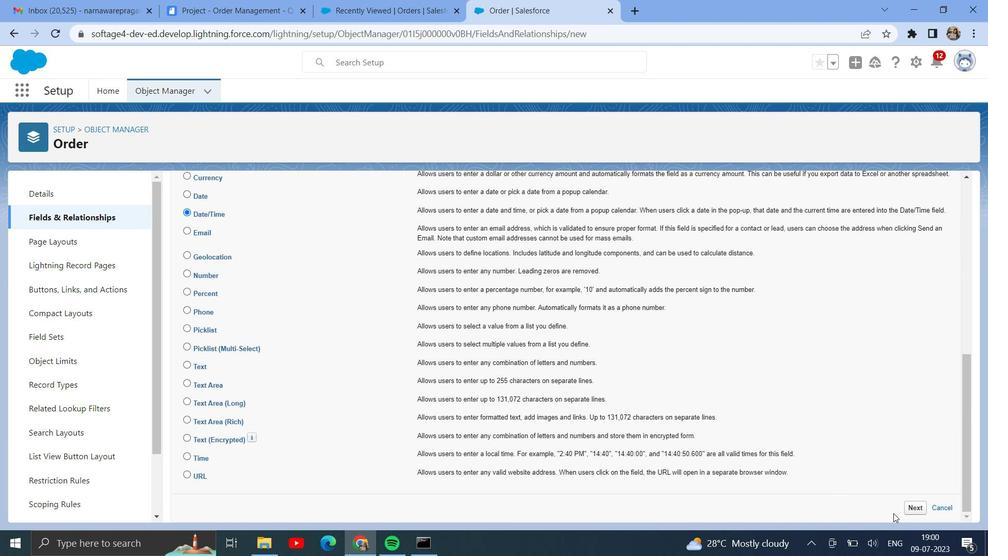 
Action: Mouse scrolled (672, 422) with delta (0, 0)
Screenshot: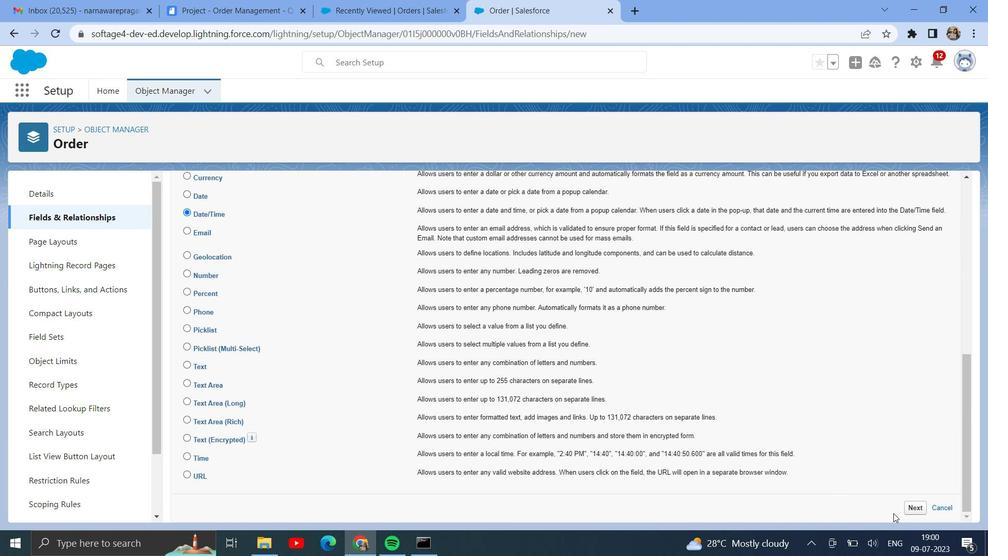 
Action: Mouse moved to (672, 422)
Screenshot: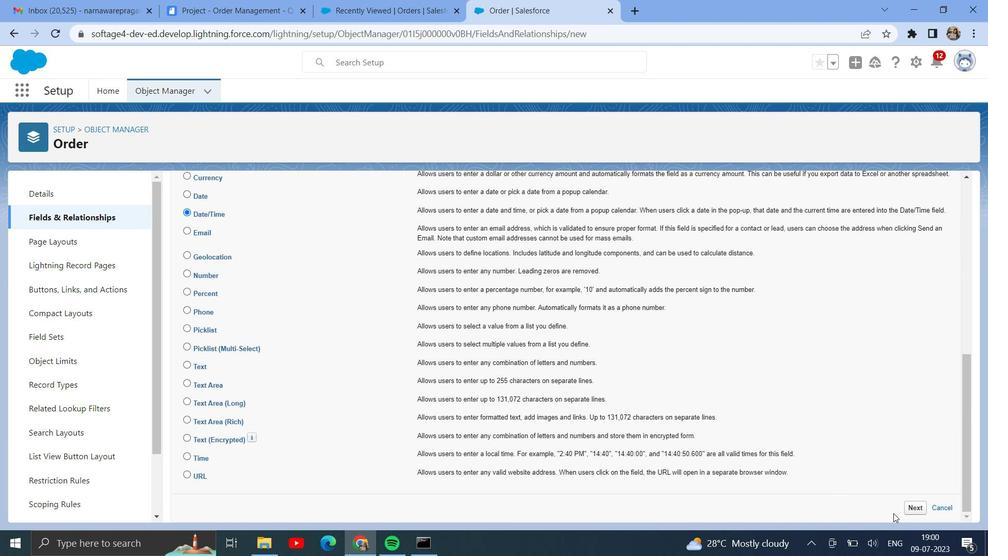
Action: Mouse scrolled (672, 422) with delta (0, 0)
Screenshot: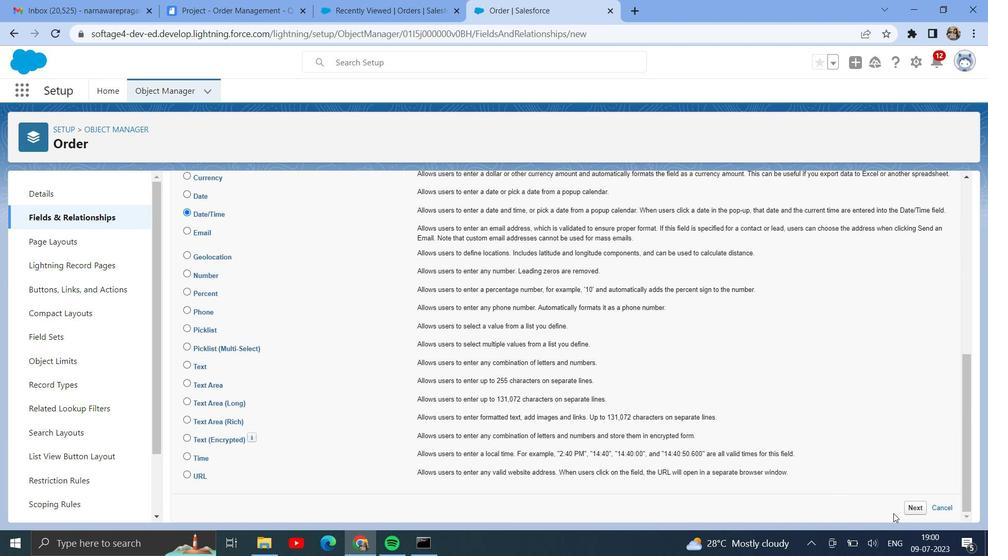 
Action: Mouse scrolled (672, 422) with delta (0, 0)
Screenshot: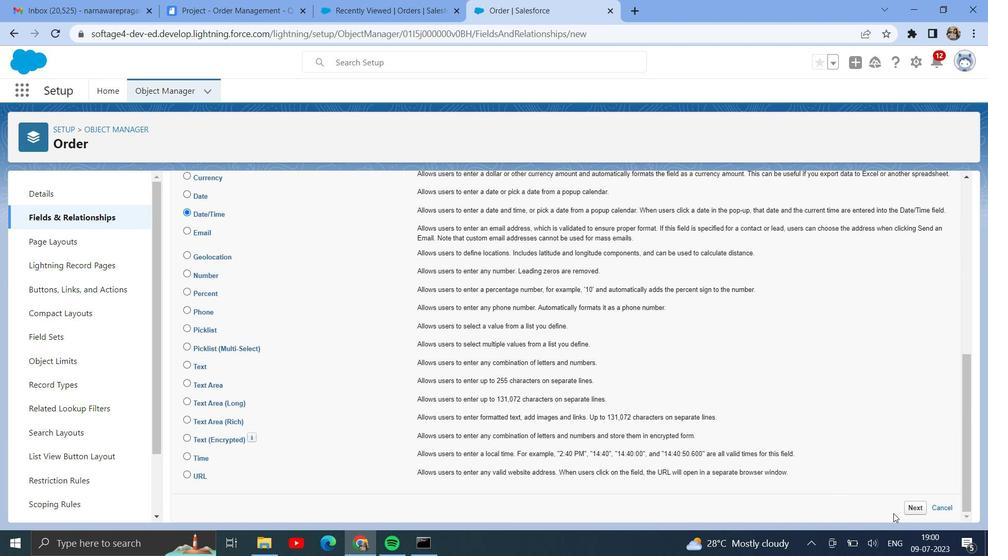 
Action: Mouse scrolled (672, 422) with delta (0, 0)
Screenshot: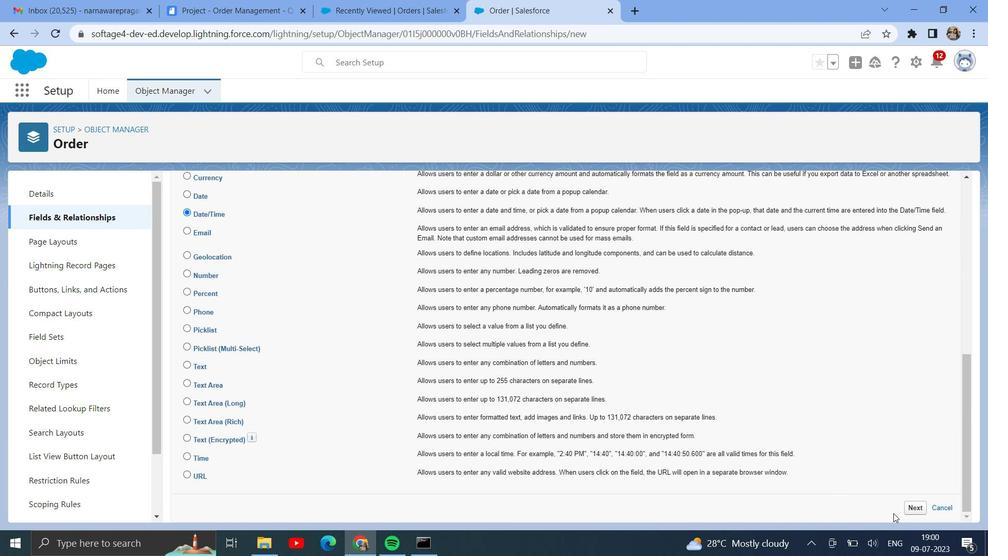 
Action: Mouse moved to (914, 502)
Screenshot: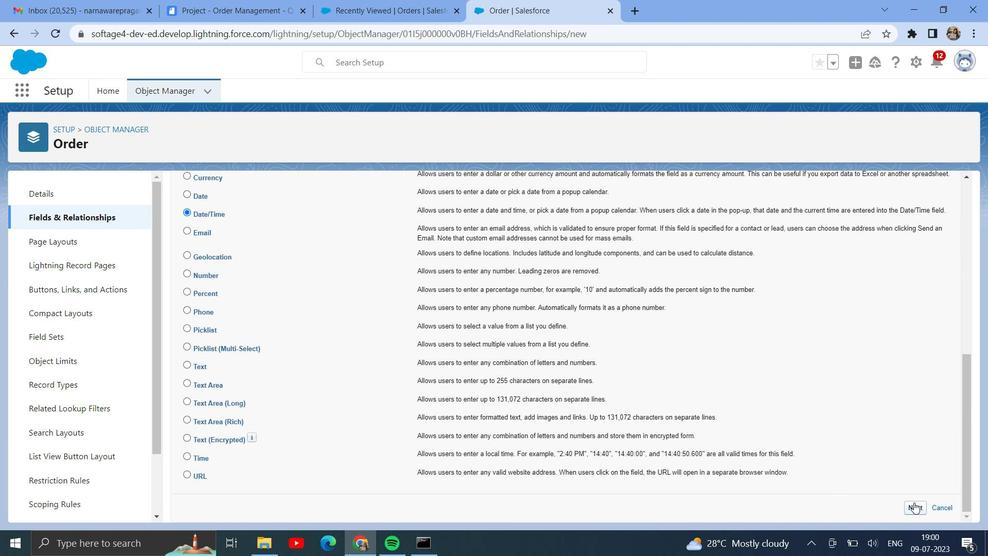 
Action: Mouse pressed left at (914, 502)
Screenshot: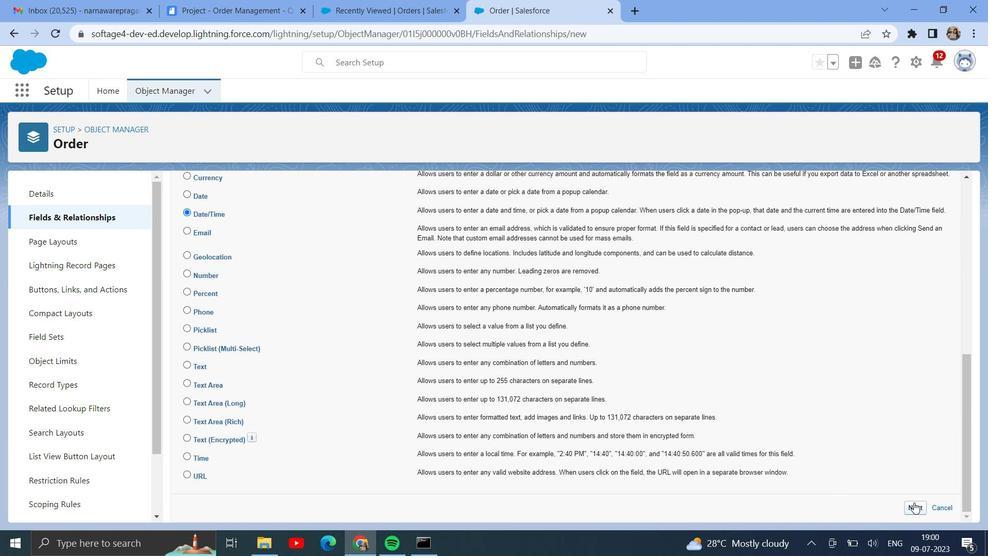 
Action: Mouse moved to (362, 277)
Screenshot: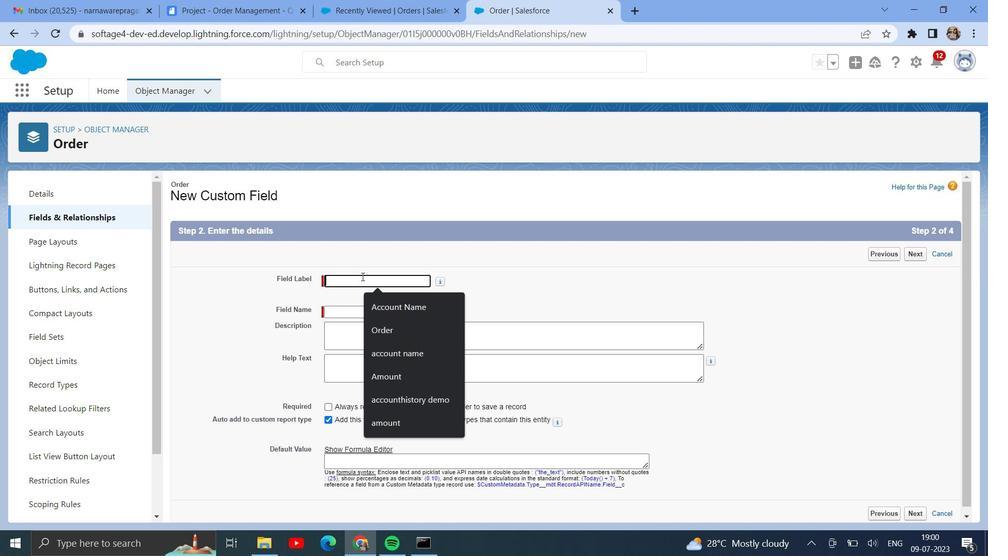 
Action: Mouse pressed left at (362, 277)
Screenshot: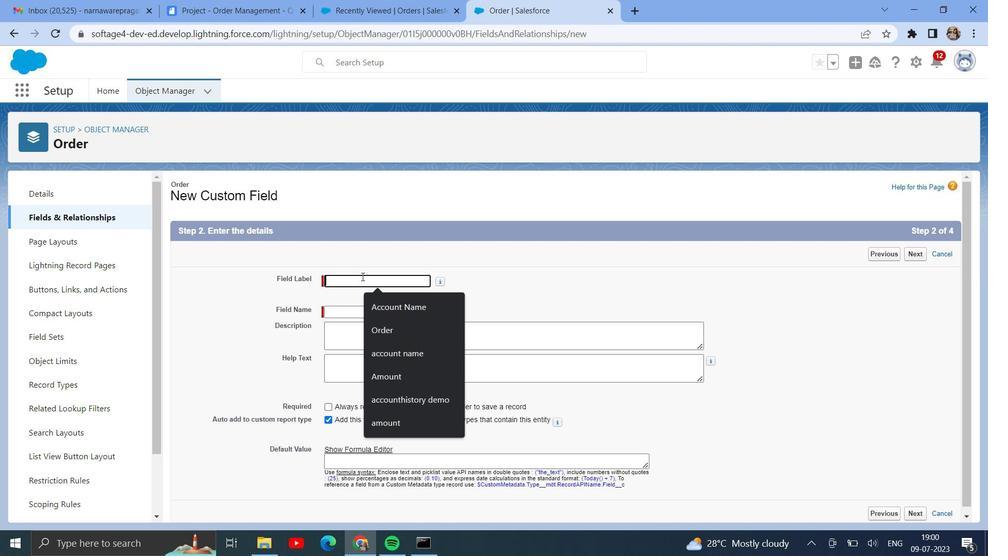 
Action: Key pressed <Key.shift>o<Key.backspace><Key.shift>Order<Key.space><Key.shift>Date
Screenshot: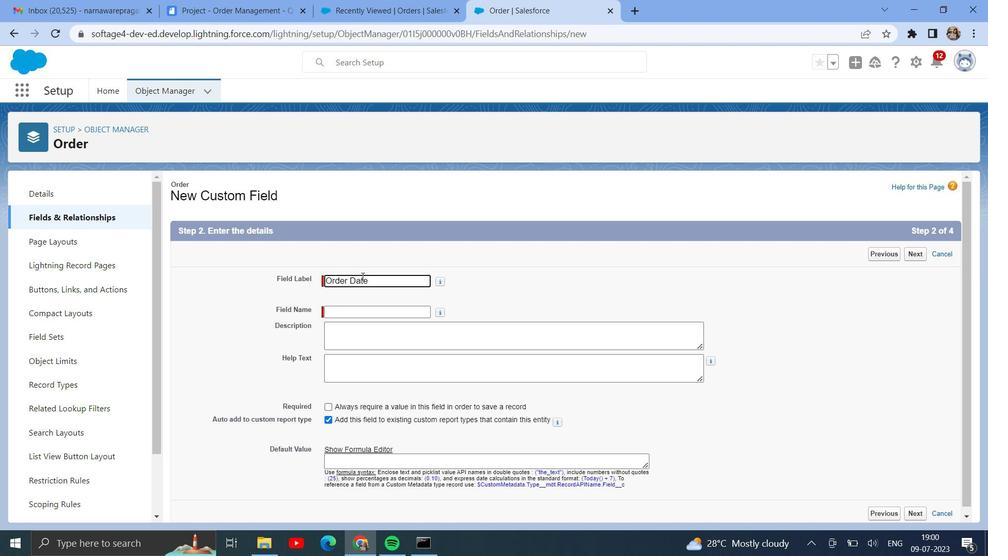 
Action: Mouse moved to (346, 311)
Screenshot: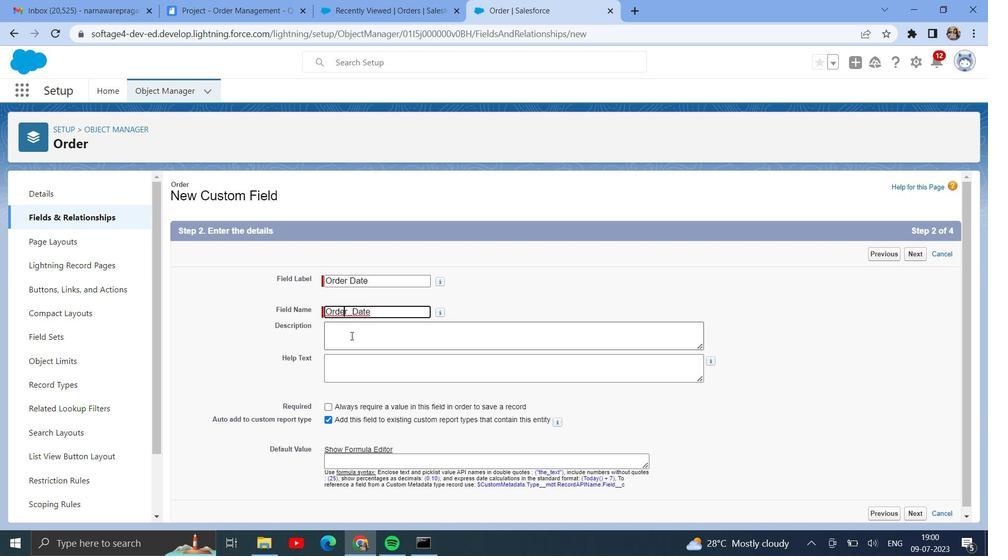 
Action: Mouse pressed left at (346, 311)
Screenshot: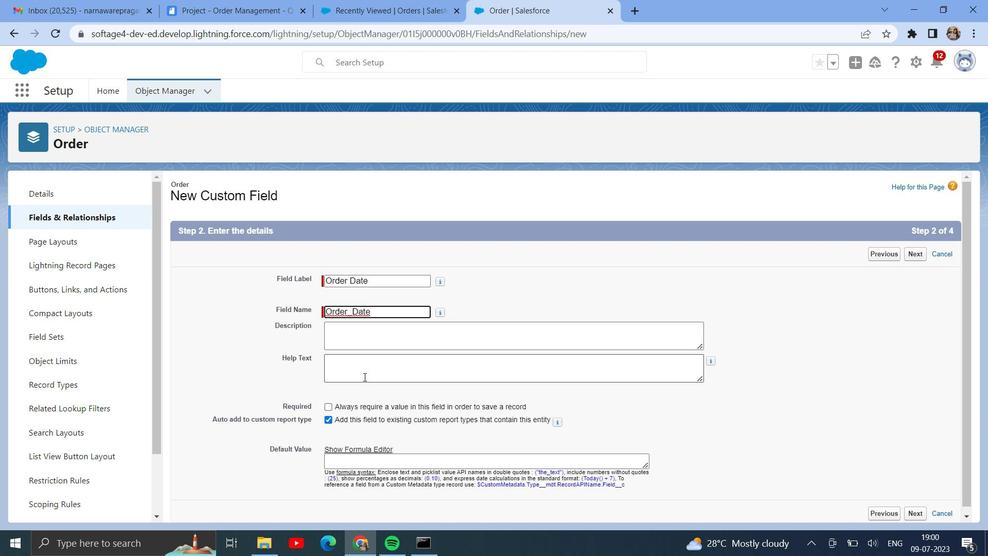 
Action: Mouse moved to (258, 9)
Screenshot: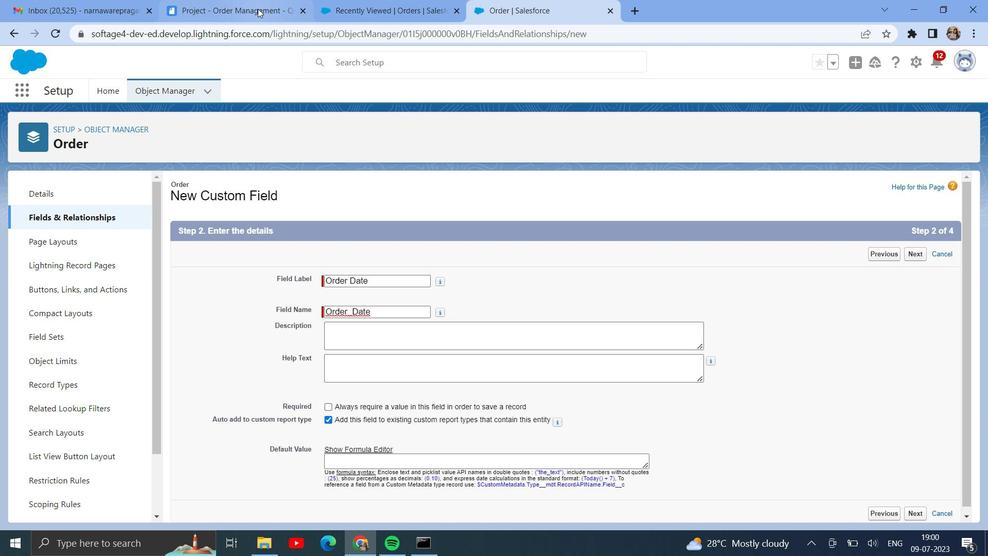 
Action: Mouse pressed left at (258, 9)
Screenshot: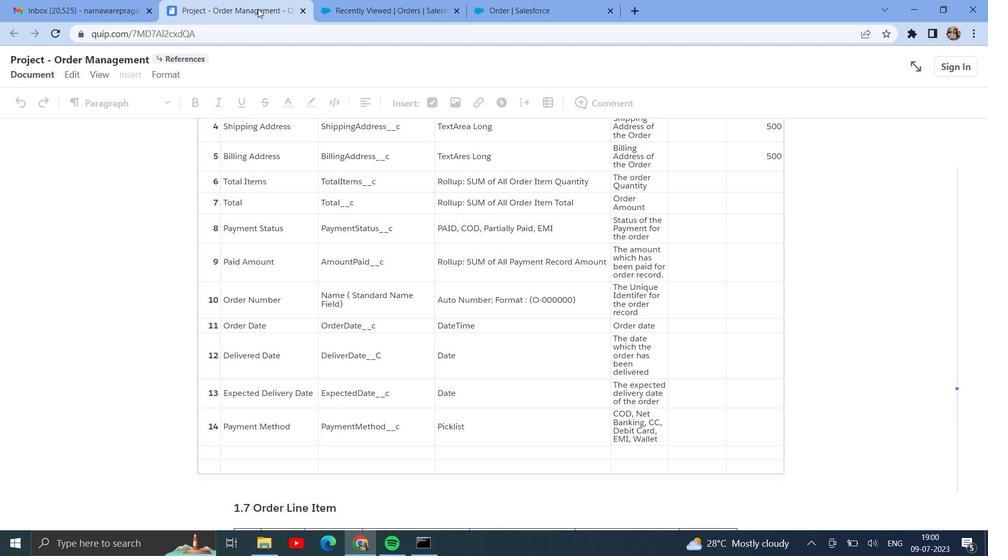 
Action: Mouse moved to (502, 6)
Screenshot: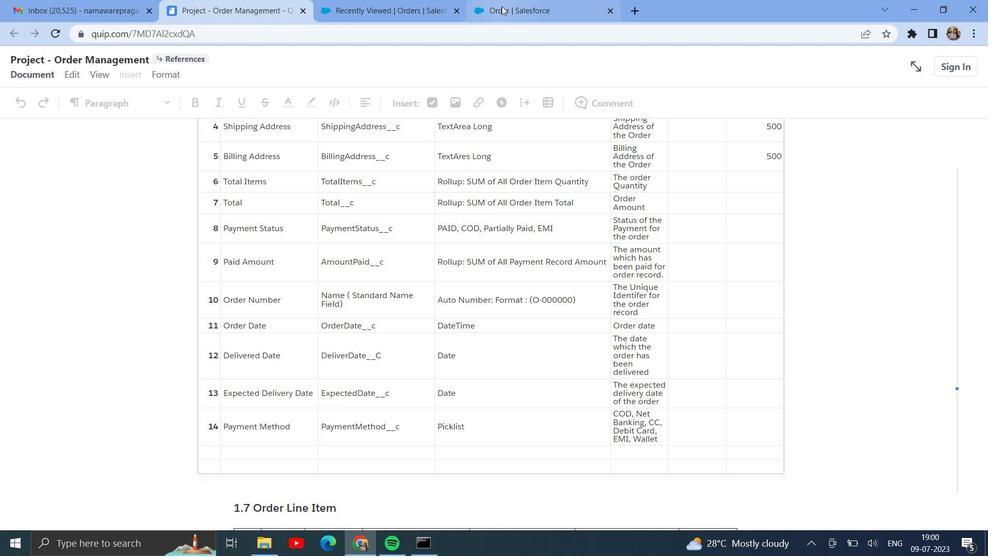 
Action: Mouse pressed left at (502, 6)
Screenshot: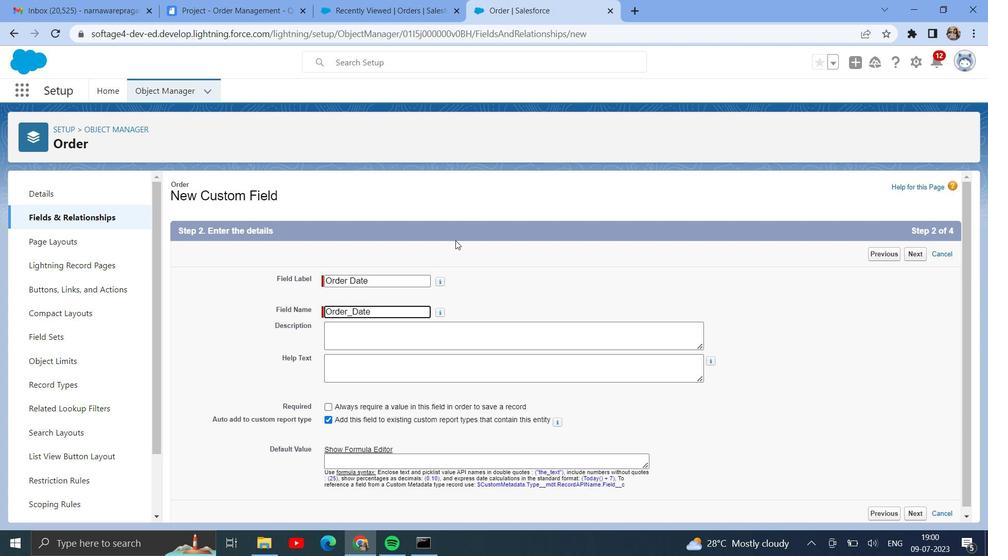 
Action: Mouse moved to (384, 369)
Screenshot: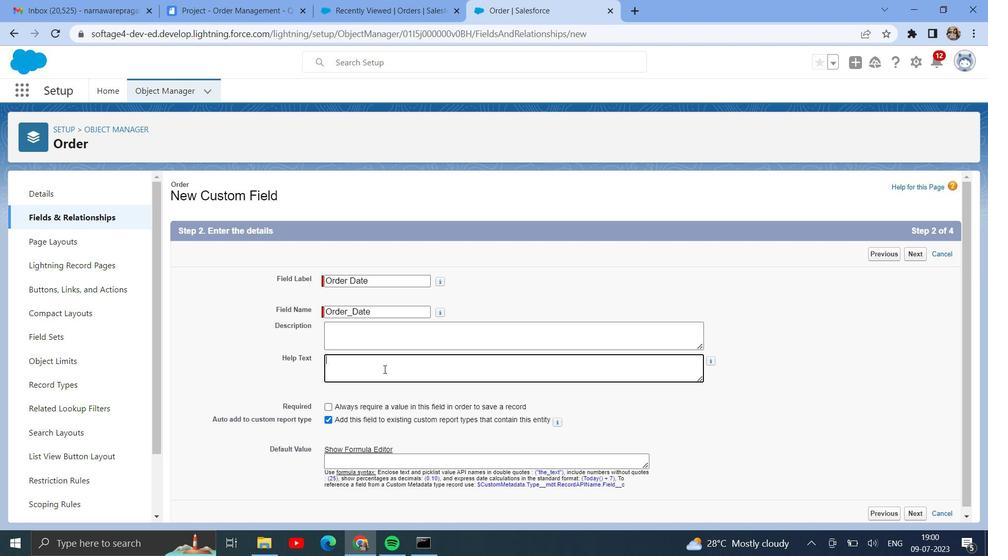 
Action: Mouse pressed left at (384, 369)
Screenshot: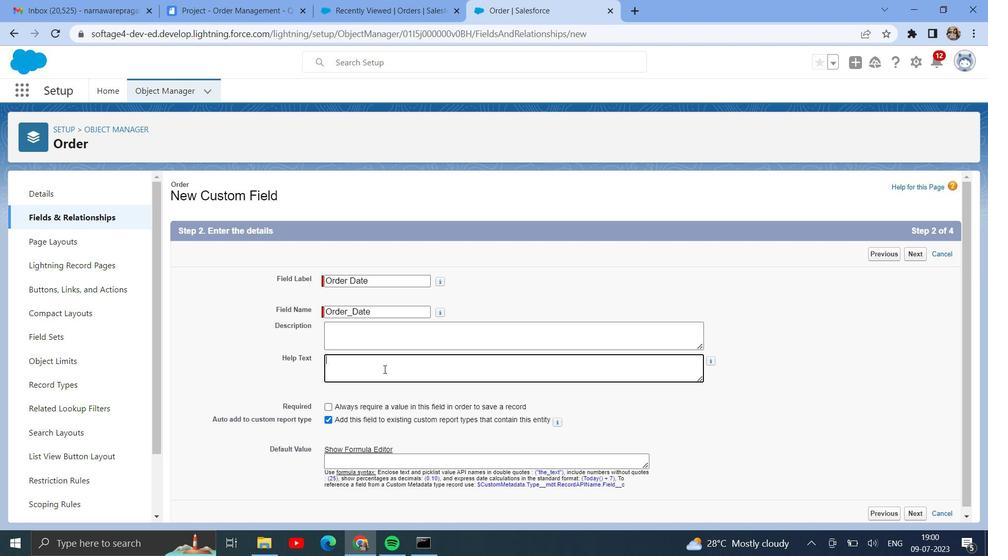 
Action: Key pressed <Key.shift>O
Screenshot: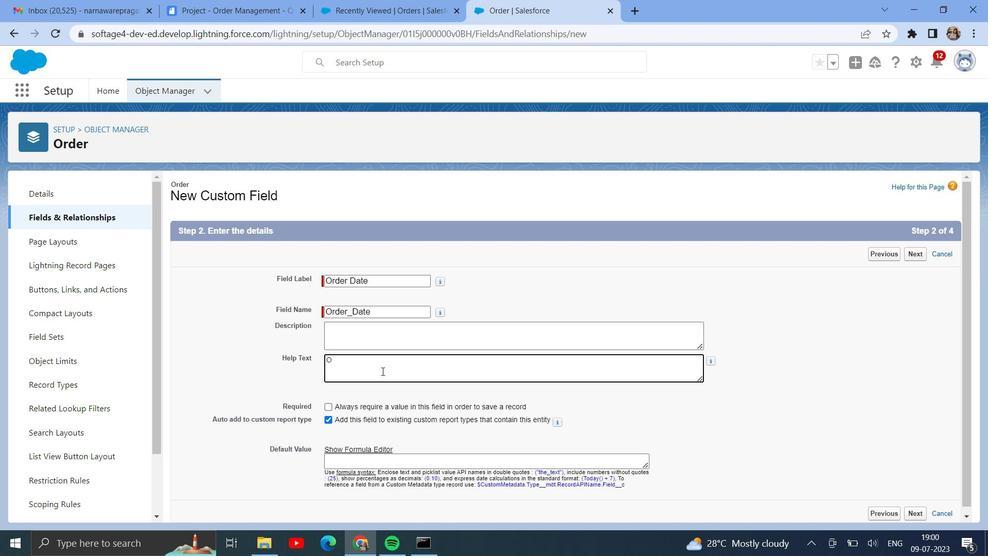 
Action: Mouse moved to (381, 371)
Screenshot: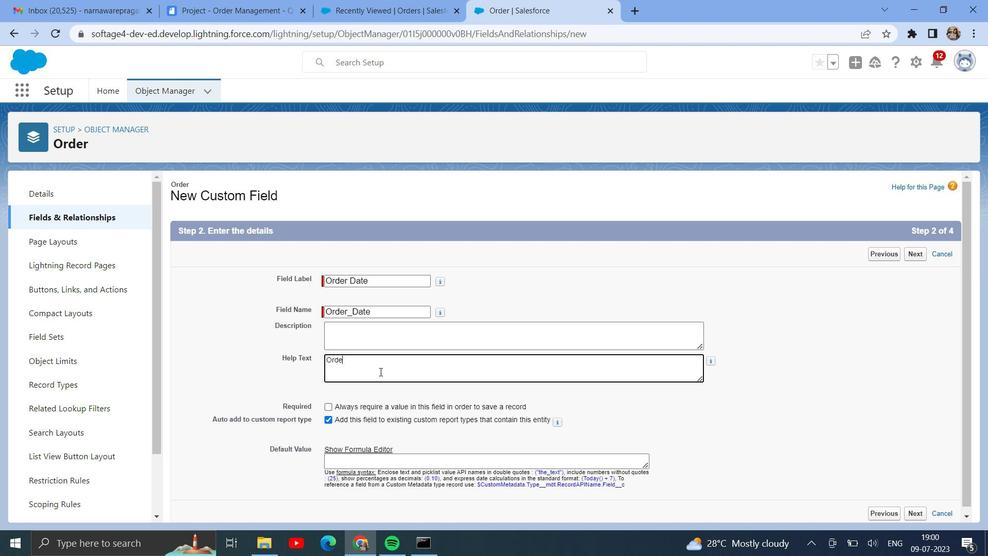 
Action: Key pressed r
Screenshot: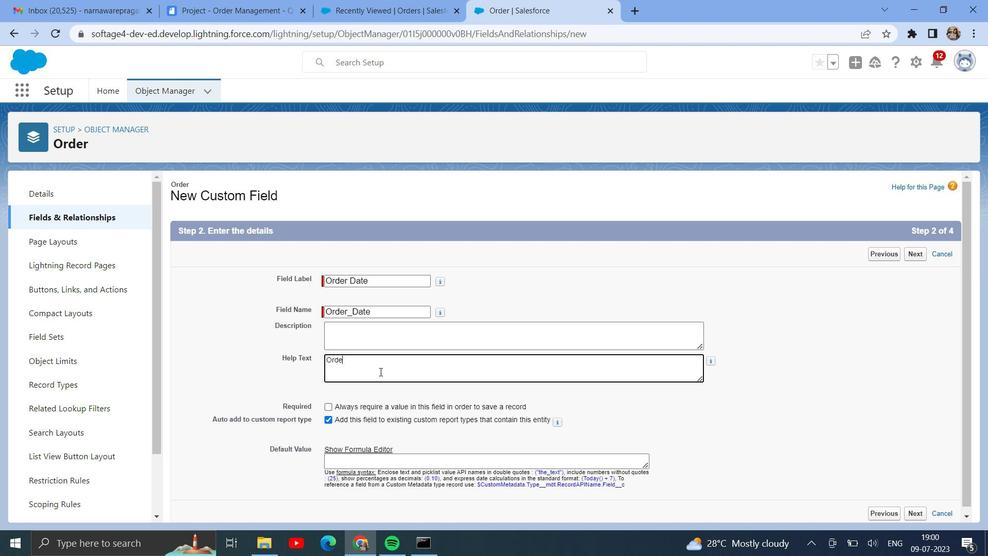 
Action: Mouse moved to (380, 371)
Screenshot: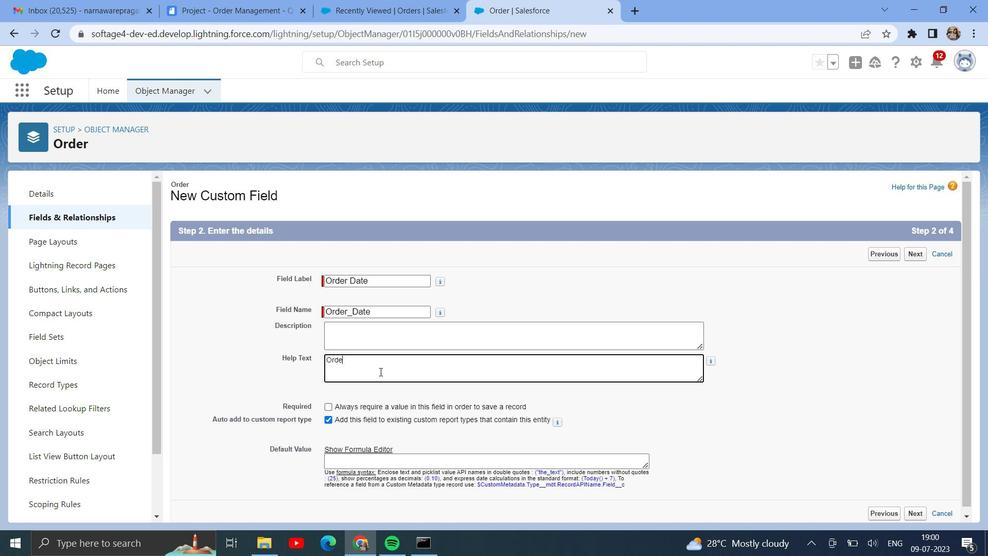 
Action: Key pressed der<Key.space><Key.shift>D
Screenshot: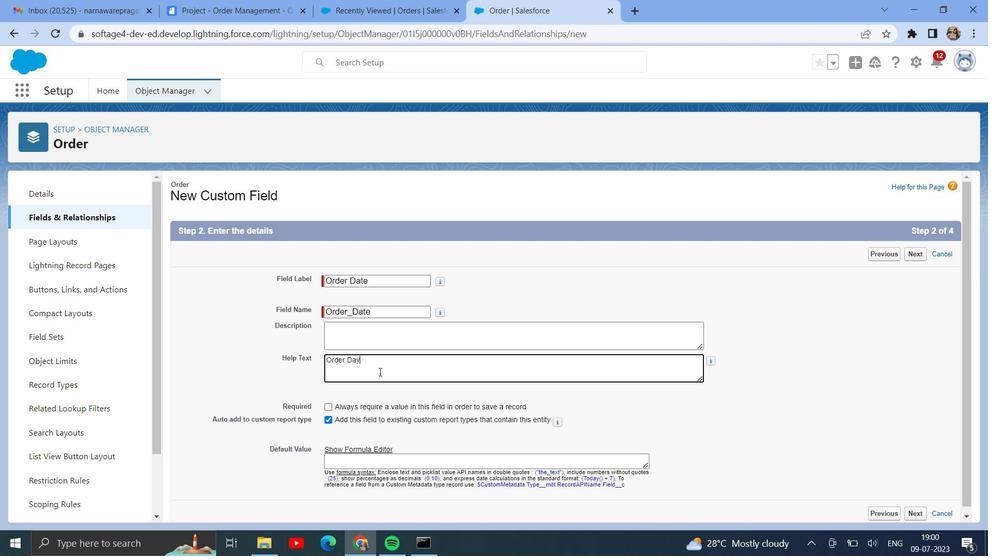 
Action: Mouse moved to (379, 372)
Screenshot: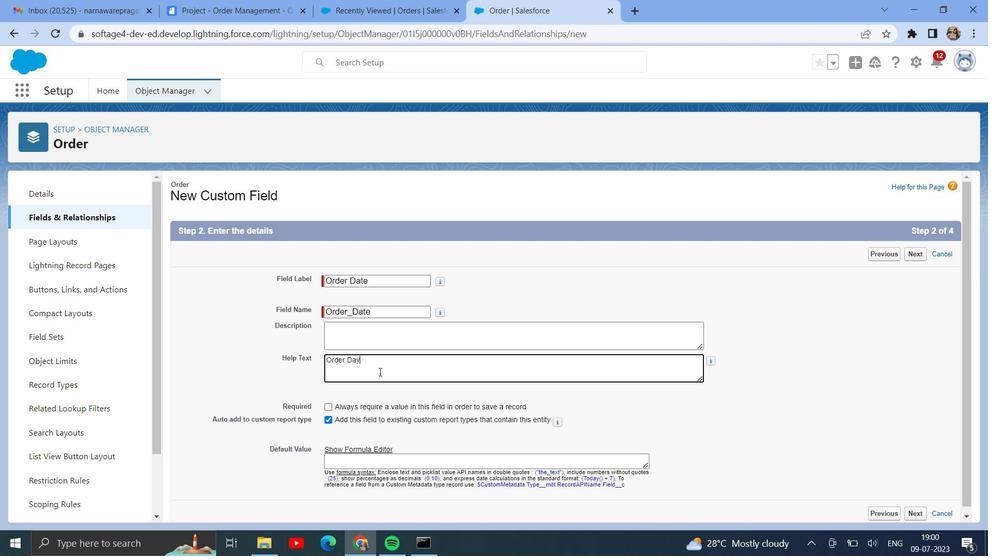
Action: Key pressed ay<Key.backspace>te
Screenshot: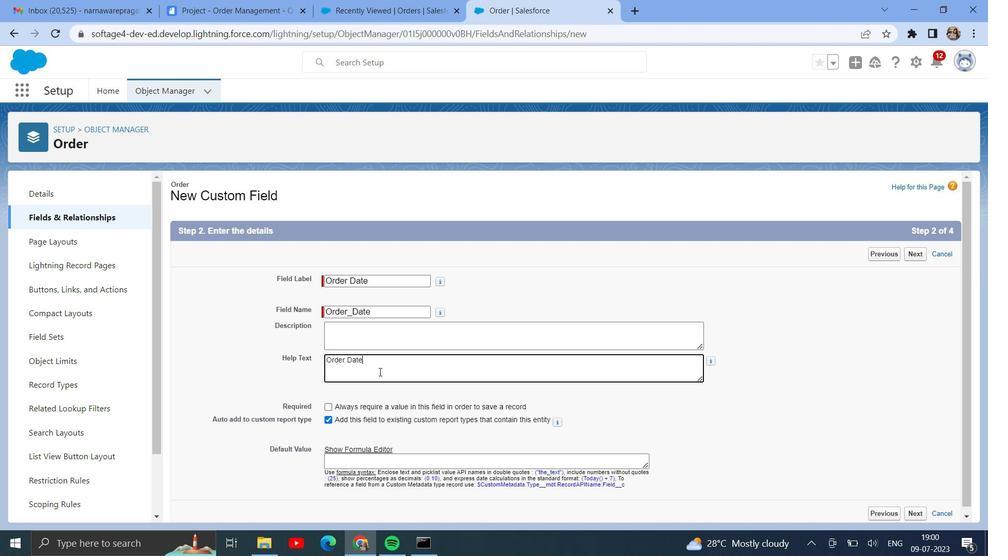 
Action: Mouse moved to (964, 366)
Screenshot: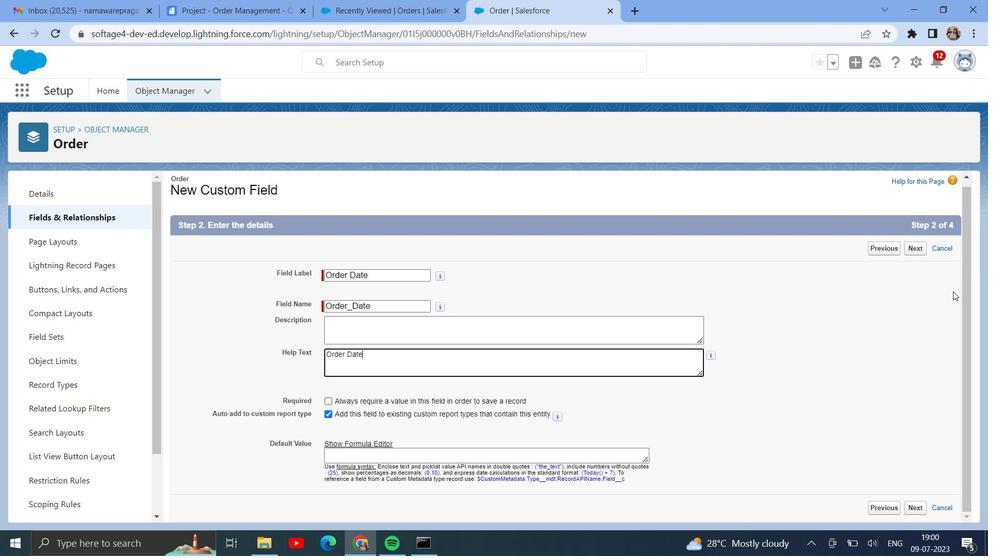 
Action: Mouse scrolled (964, 365) with delta (0, 0)
Screenshot: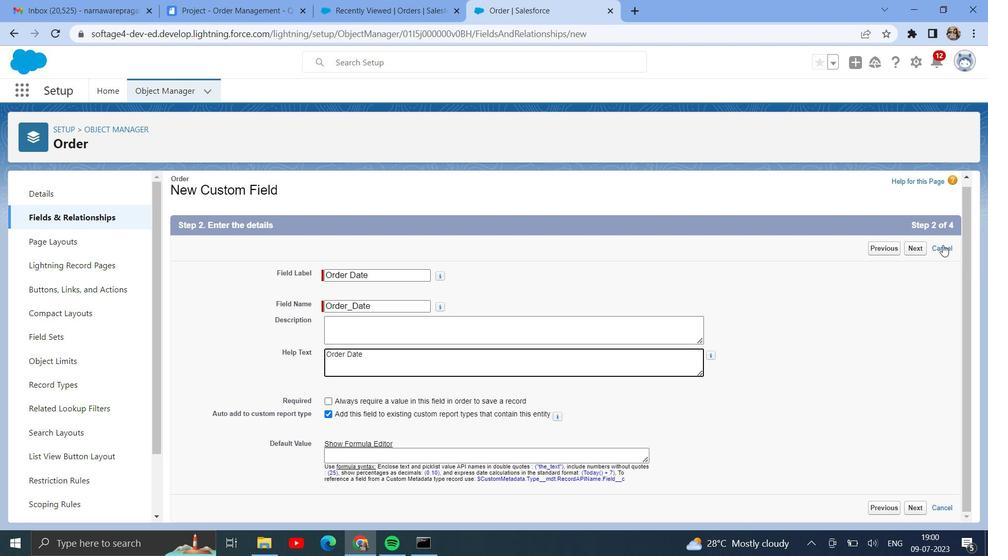 
Action: Mouse moved to (919, 246)
Screenshot: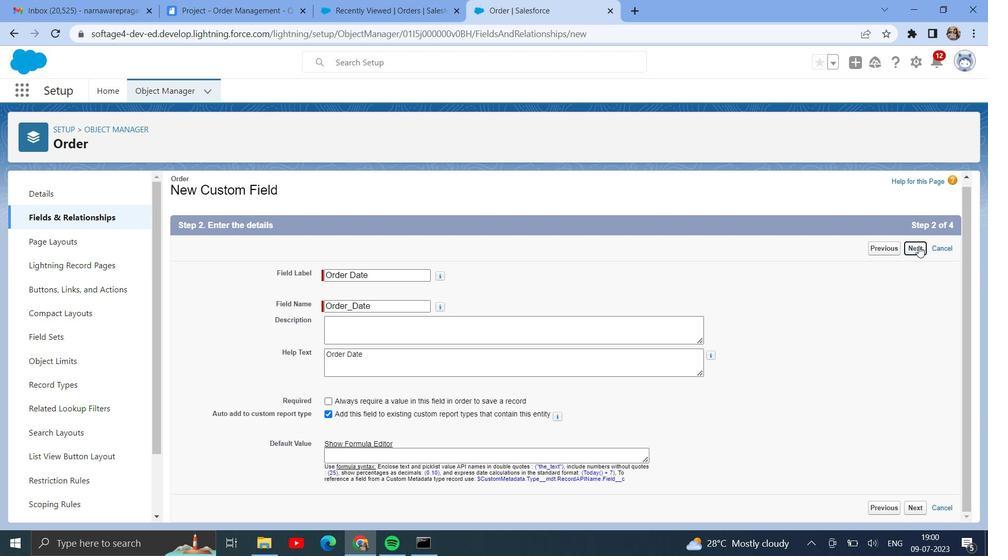
Action: Mouse pressed left at (919, 246)
Screenshot: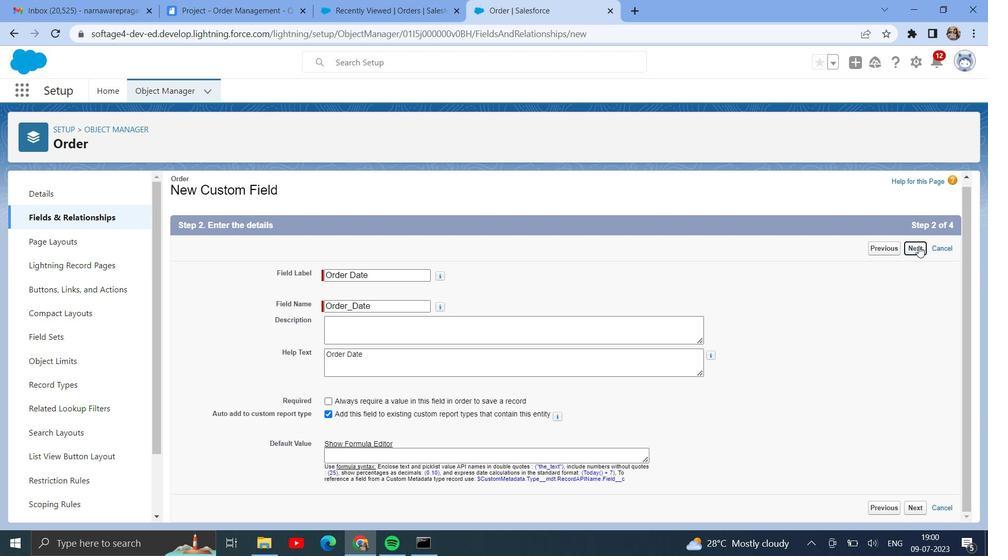 
Action: Mouse moved to (823, 398)
Screenshot: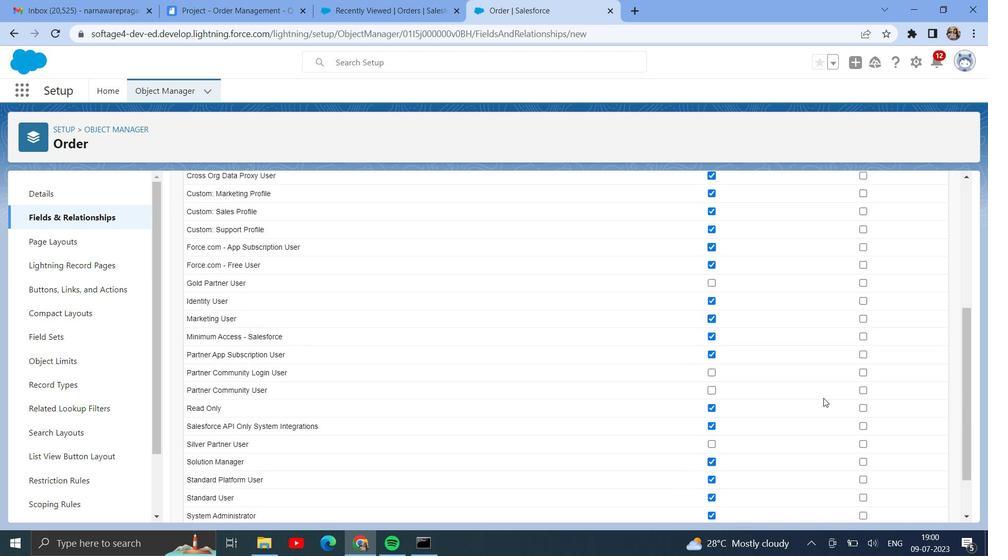 
Action: Mouse scrolled (823, 398) with delta (0, 0)
Screenshot: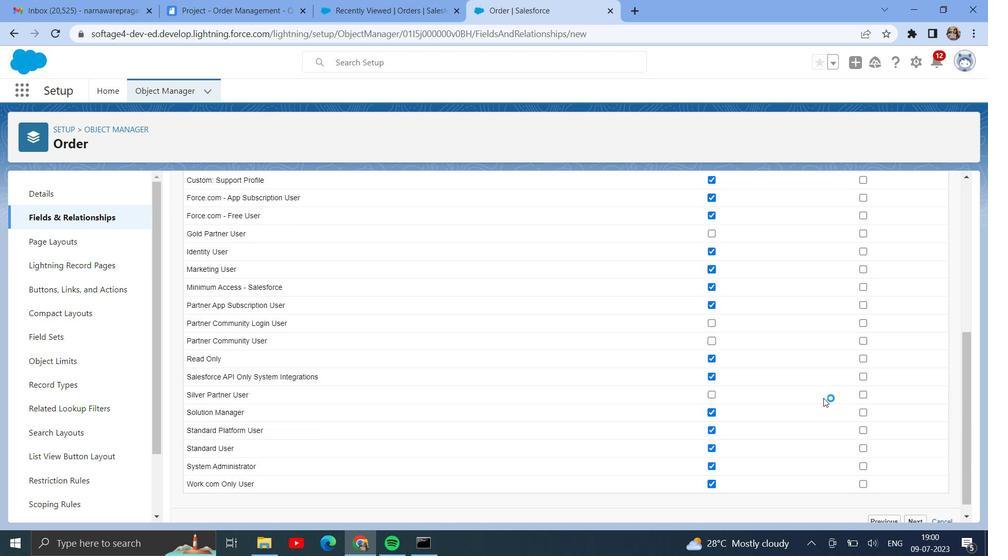 
Action: Mouse scrolled (823, 398) with delta (0, 0)
Screenshot: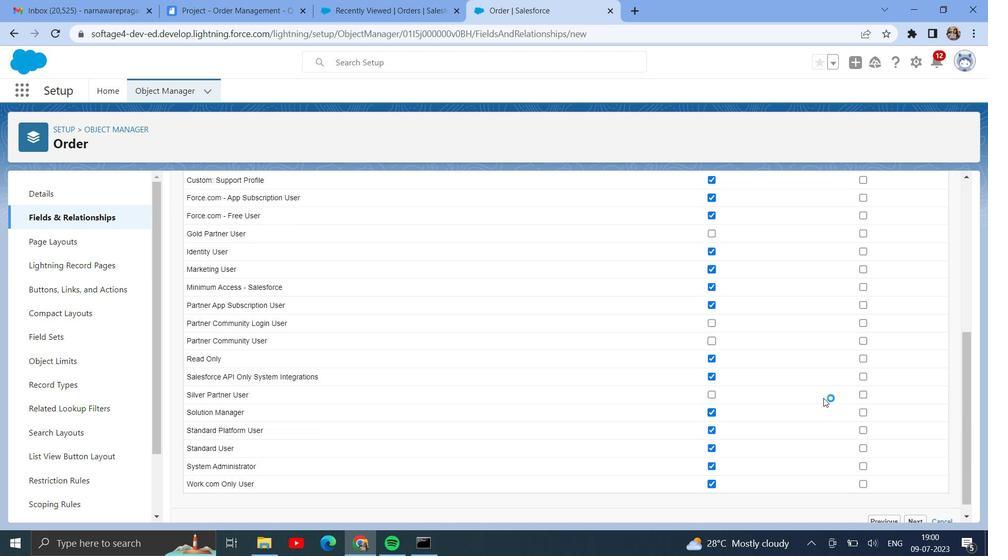 
Action: Mouse scrolled (823, 398) with delta (0, 0)
Screenshot: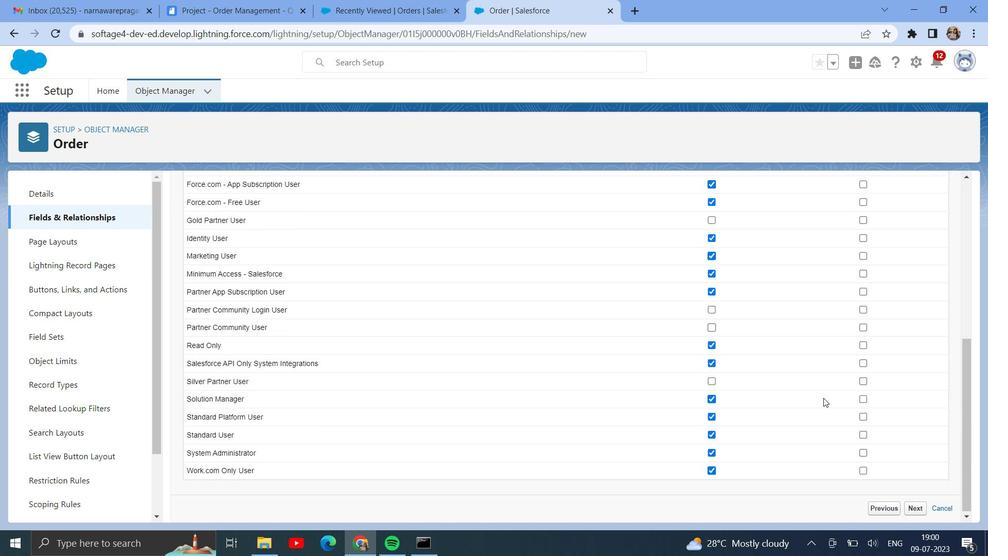 
Action: Mouse scrolled (823, 398) with delta (0, 0)
Screenshot: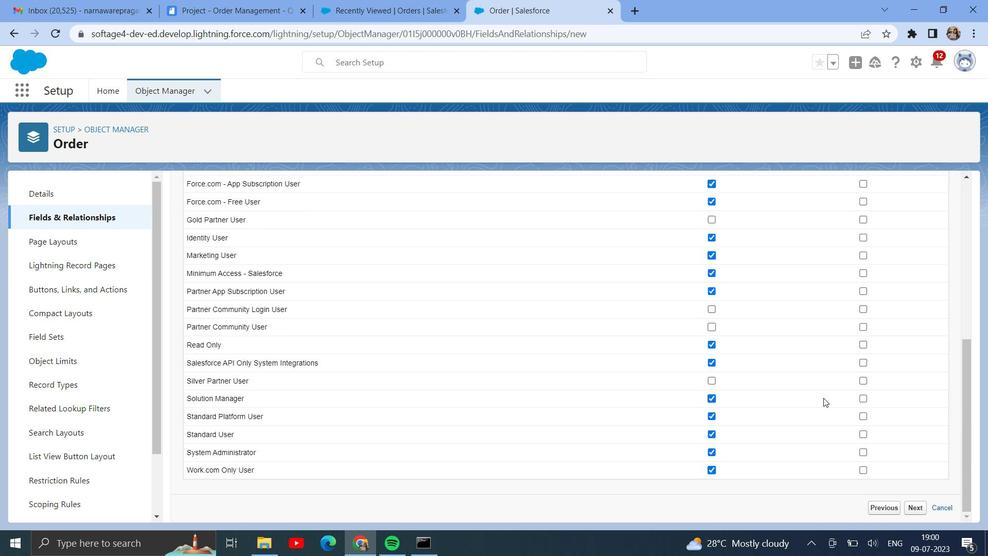 
Action: Mouse scrolled (823, 398) with delta (0, 0)
Screenshot: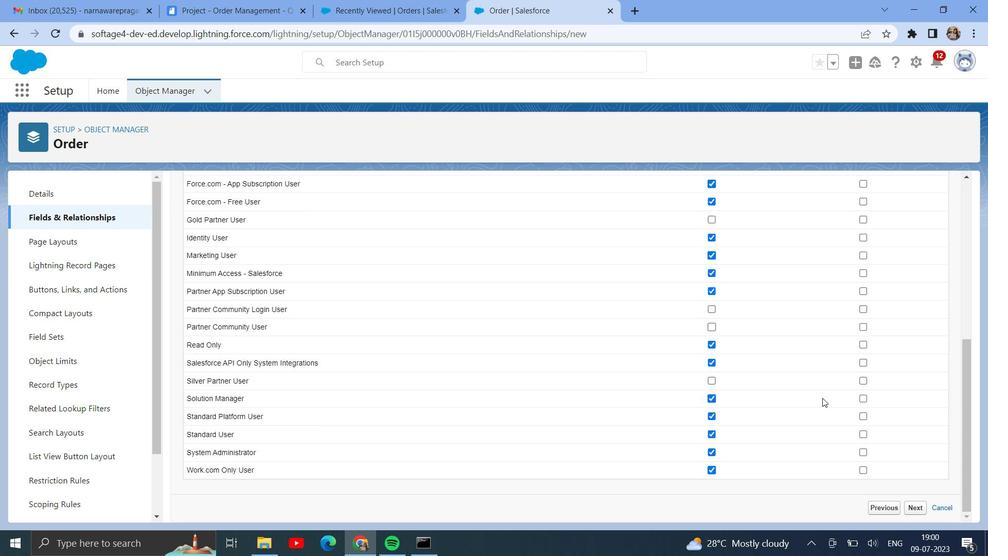 
Action: Mouse scrolled (823, 398) with delta (0, 0)
Screenshot: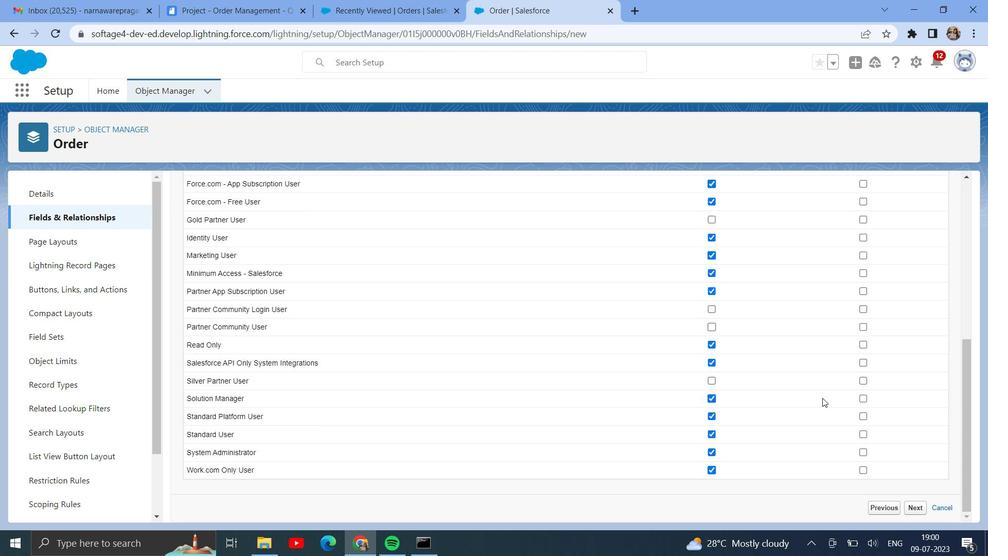 
Action: Mouse scrolled (823, 398) with delta (0, 0)
Screenshot: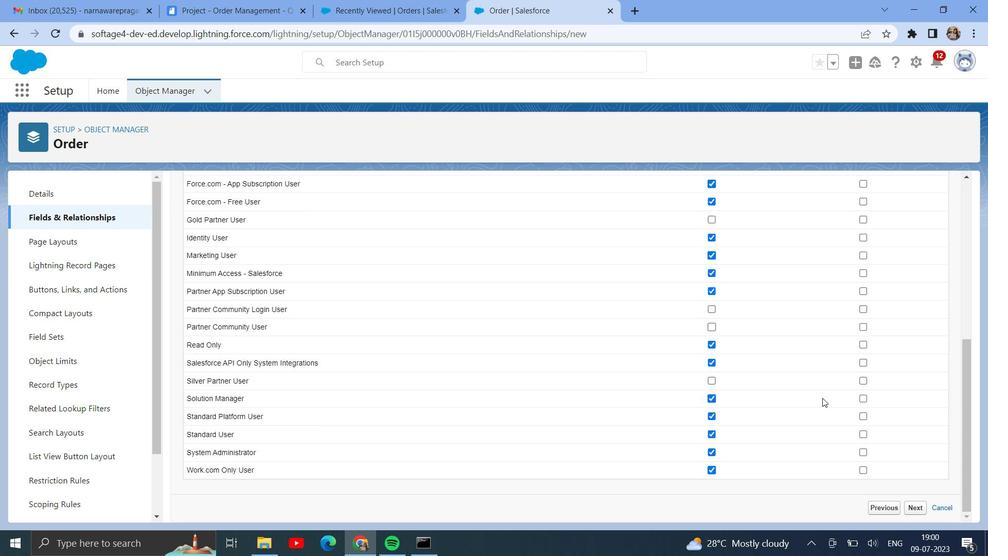 
Action: Mouse scrolled (823, 398) with delta (0, 0)
Screenshot: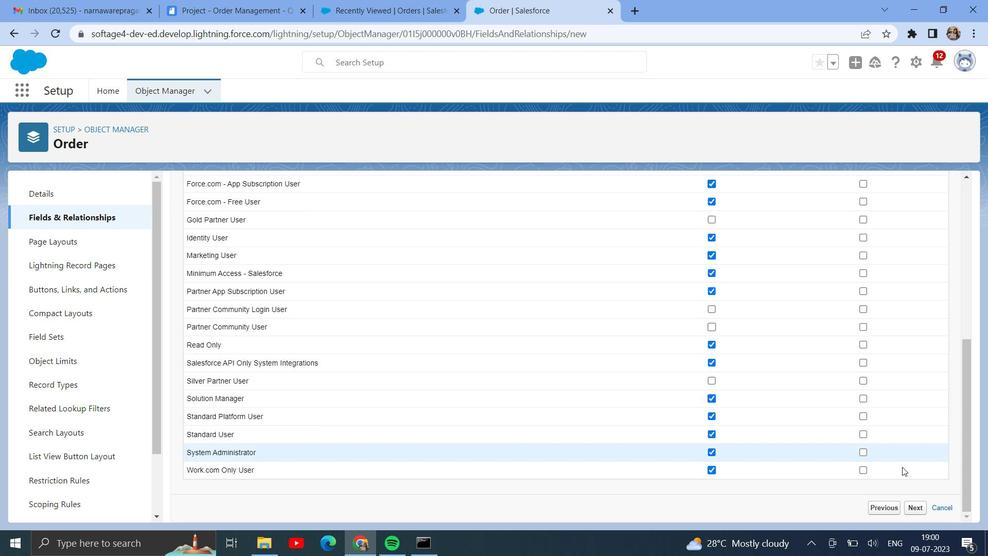 
Action: Mouse scrolled (823, 398) with delta (0, 0)
Screenshot: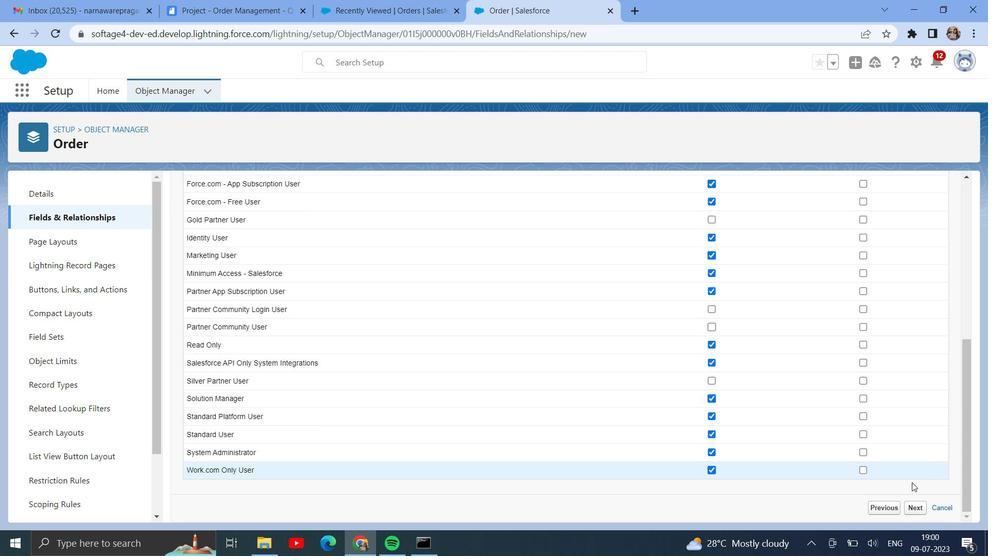 
Action: Mouse scrolled (823, 398) with delta (0, 0)
Screenshot: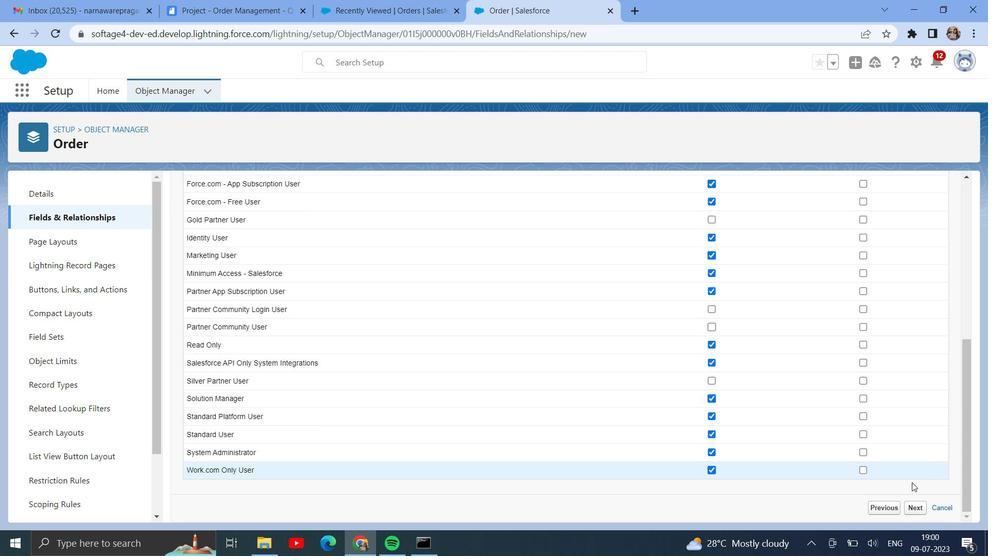 
Action: Mouse scrolled (823, 398) with delta (0, 0)
Screenshot: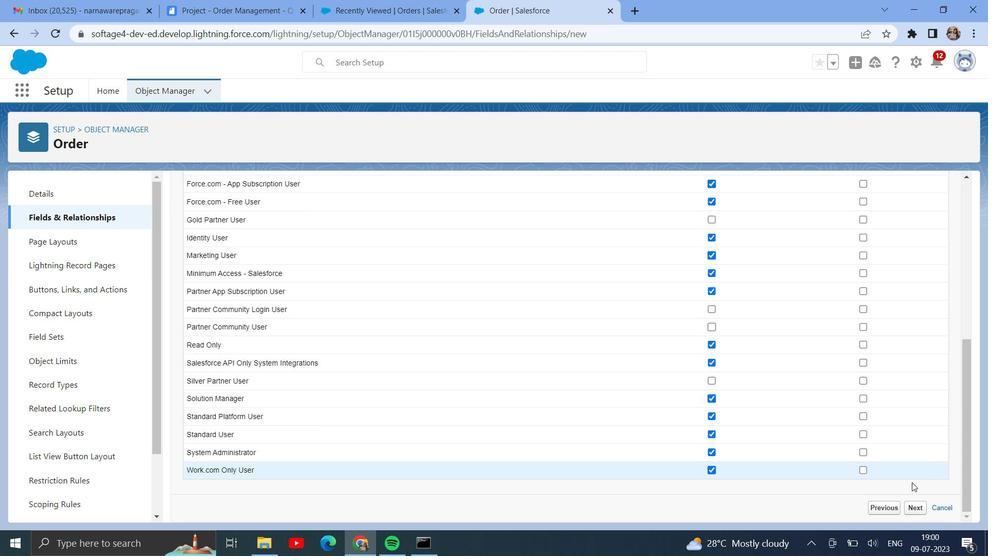 
Action: Mouse scrolled (823, 398) with delta (0, 0)
Screenshot: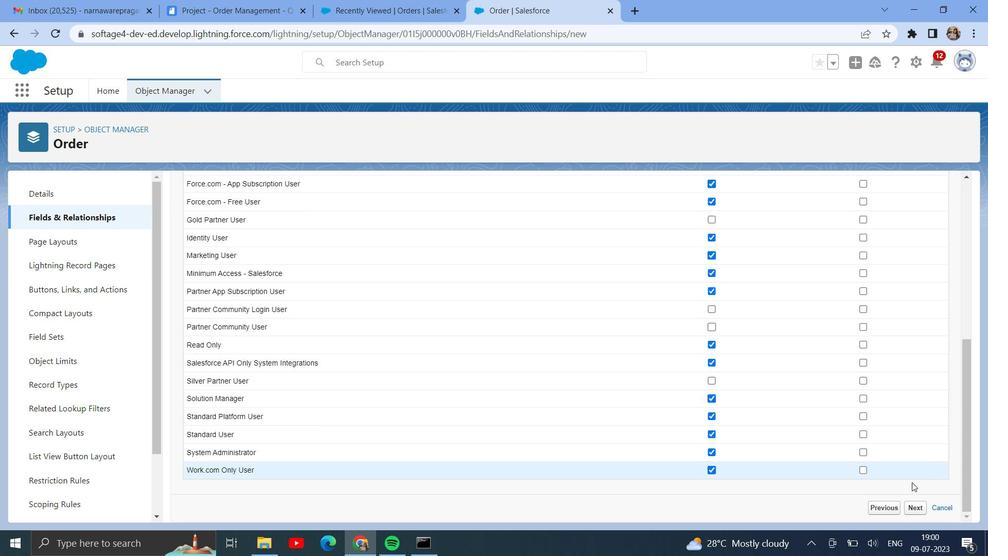 
Action: Mouse moved to (912, 511)
Screenshot: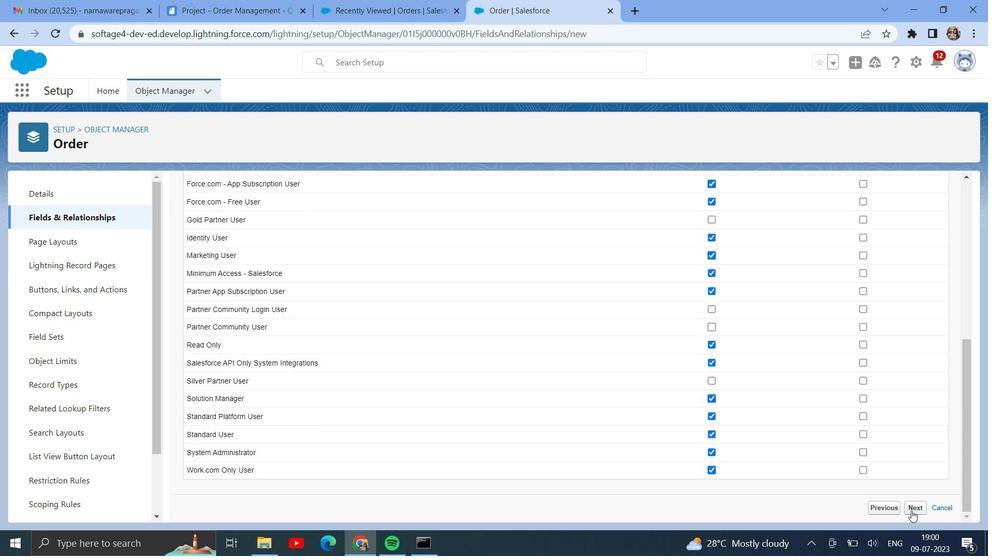 
Action: Mouse pressed left at (912, 511)
Screenshot: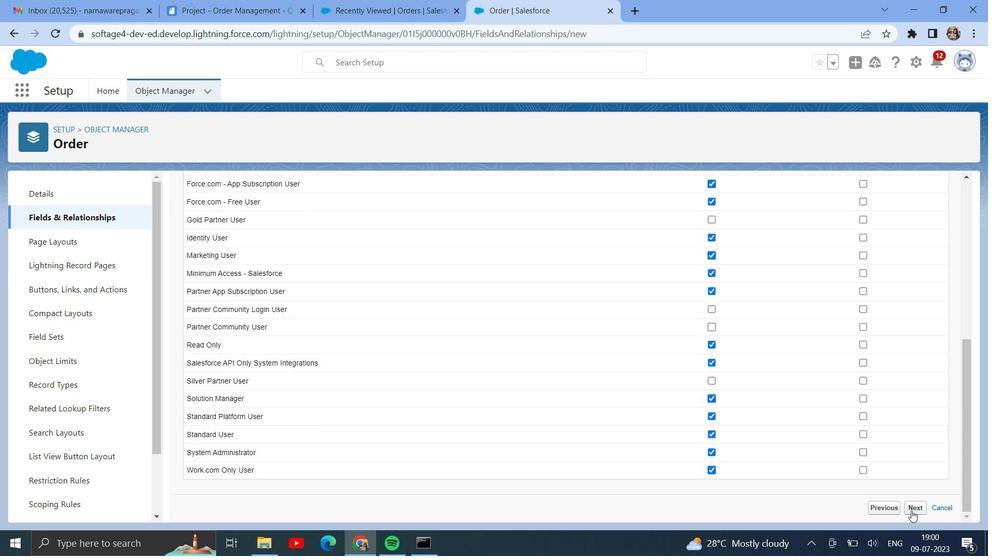 
Action: Mouse moved to (887, 447)
Screenshot: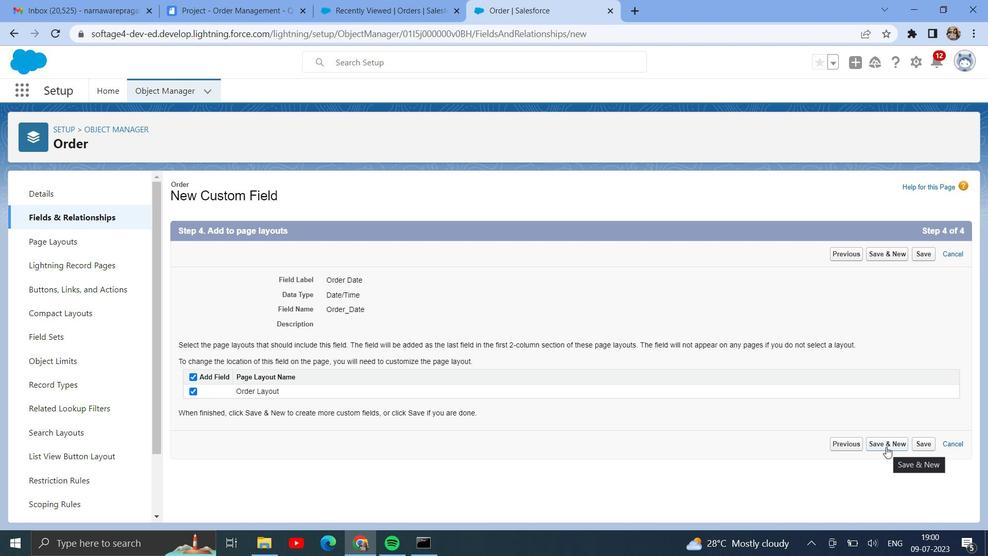 
Action: Mouse pressed left at (887, 447)
Screenshot: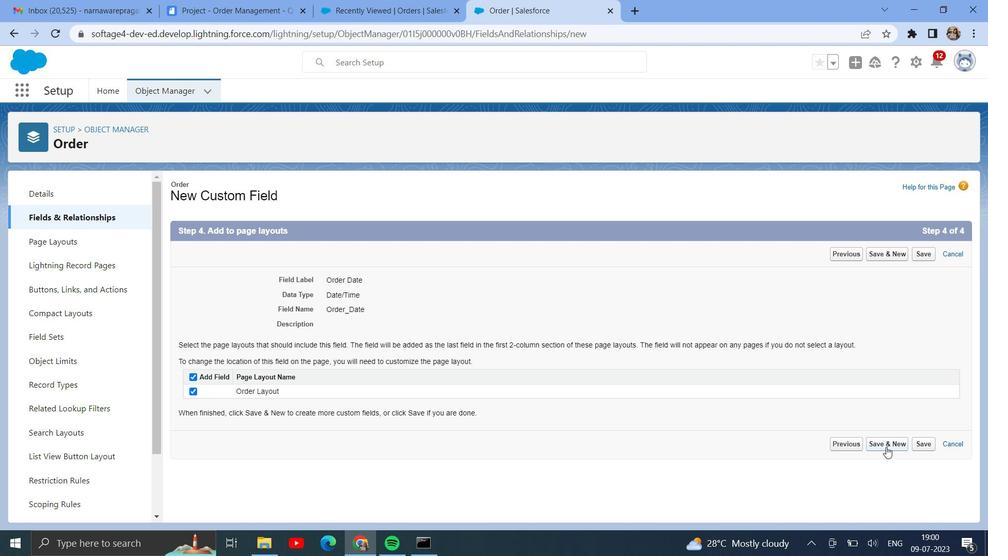
Action: Mouse moved to (242, 4)
Screenshot: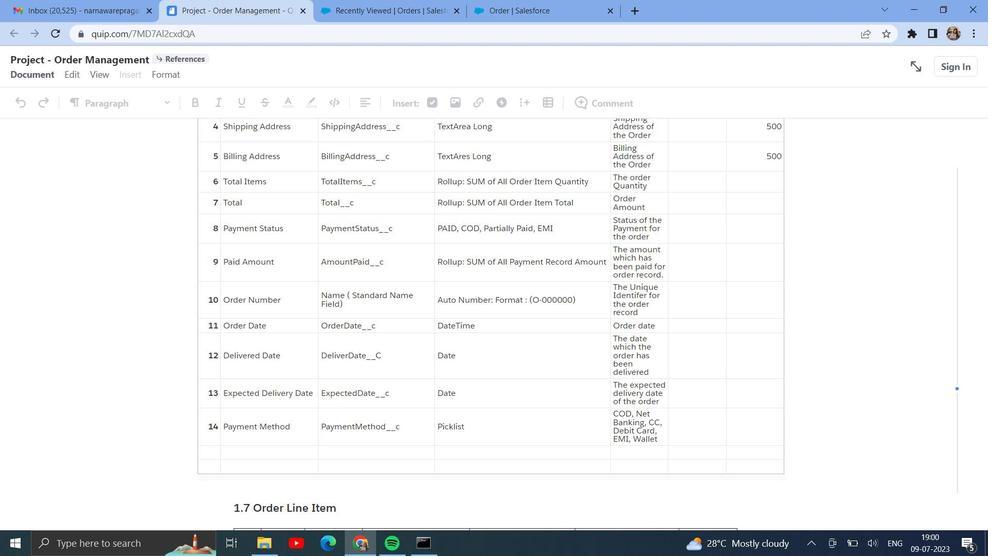 
Action: Mouse pressed left at (242, 4)
Screenshot: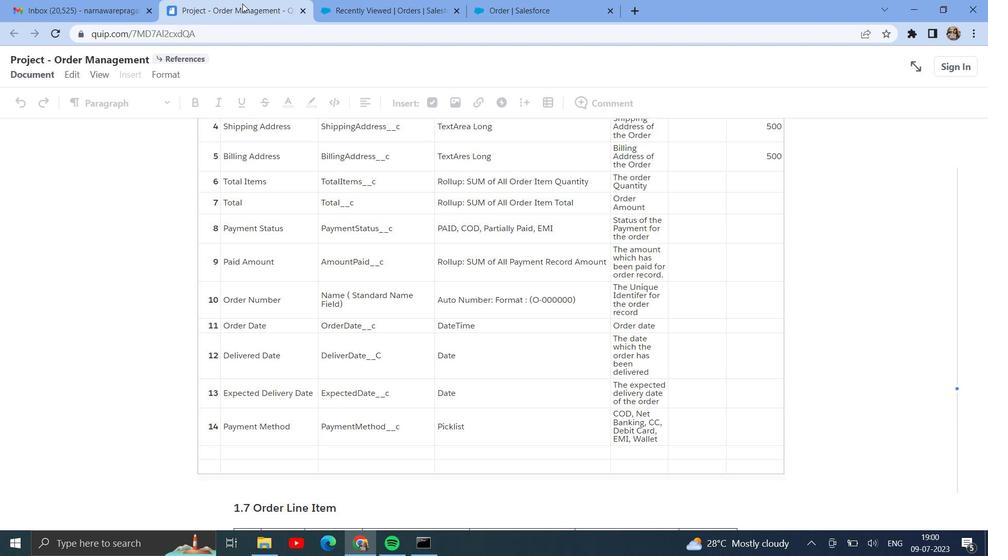 
Action: Mouse moved to (499, 3)
Screenshot: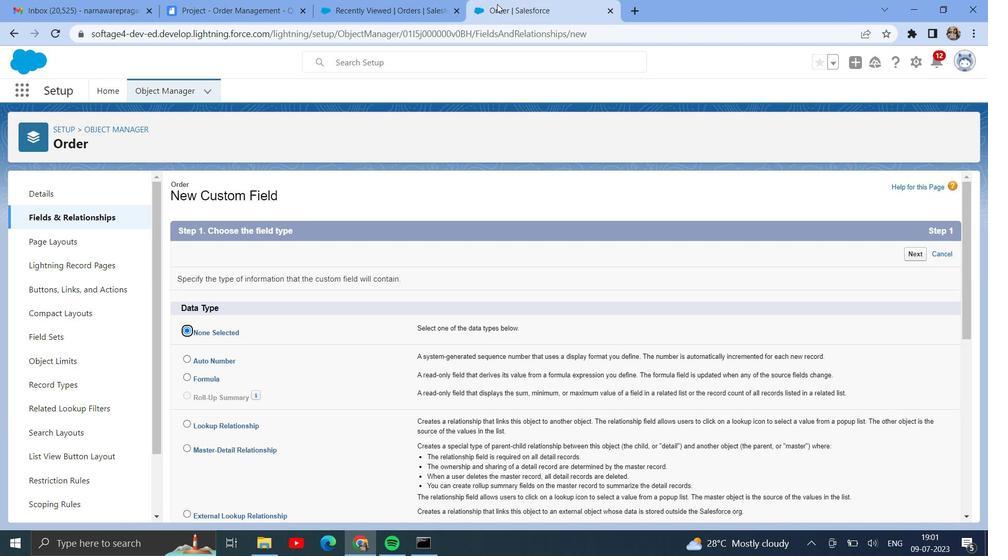 
Action: Mouse pressed left at (499, 3)
Screenshot: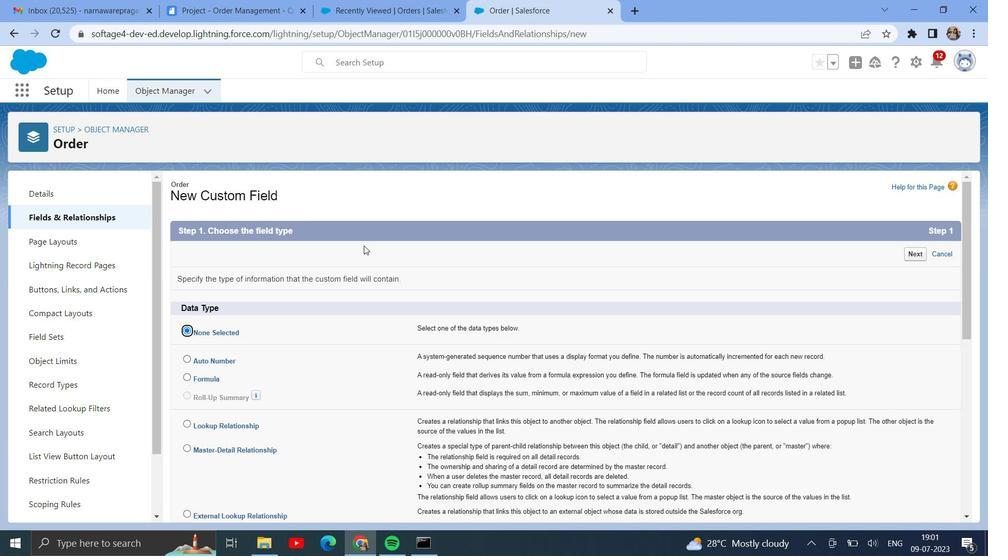 
Action: Mouse moved to (329, 417)
Screenshot: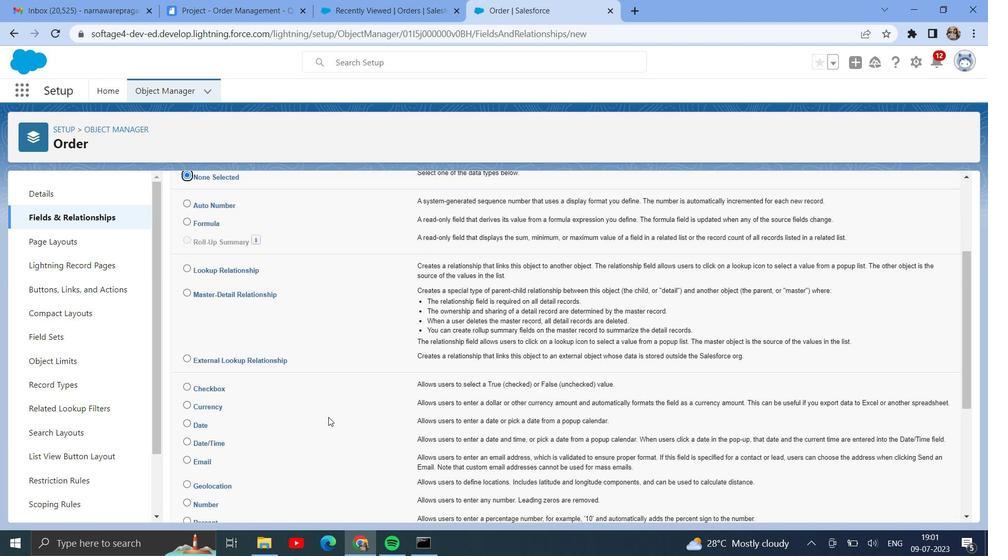
Action: Mouse scrolled (329, 416) with delta (0, 0)
Screenshot: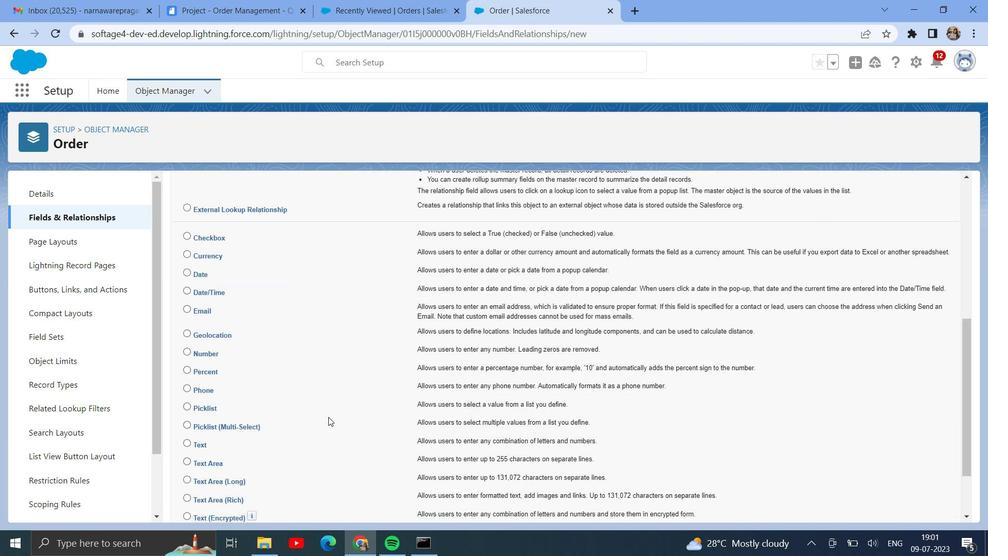 
Action: Mouse scrolled (329, 416) with delta (0, 0)
Screenshot: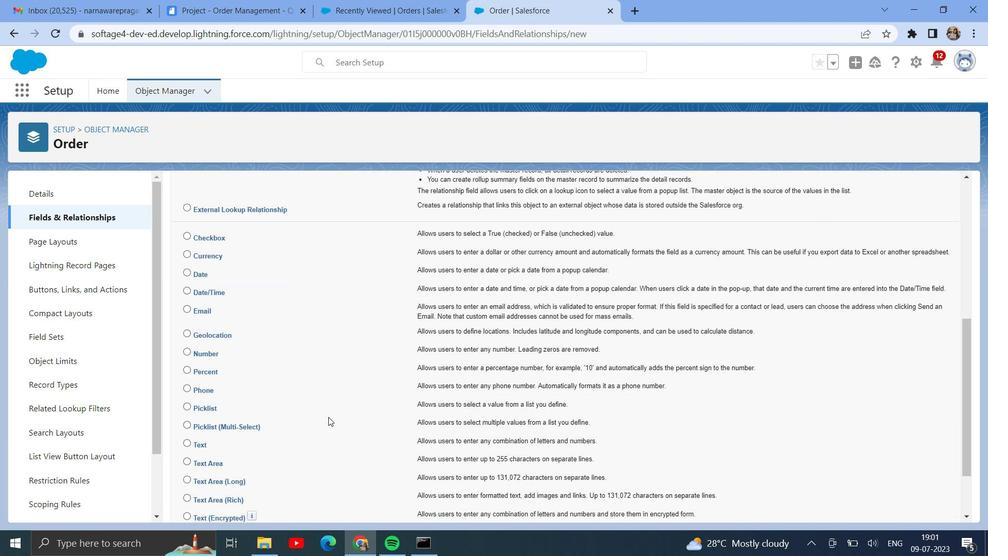
Action: Mouse scrolled (329, 416) with delta (0, 0)
Screenshot: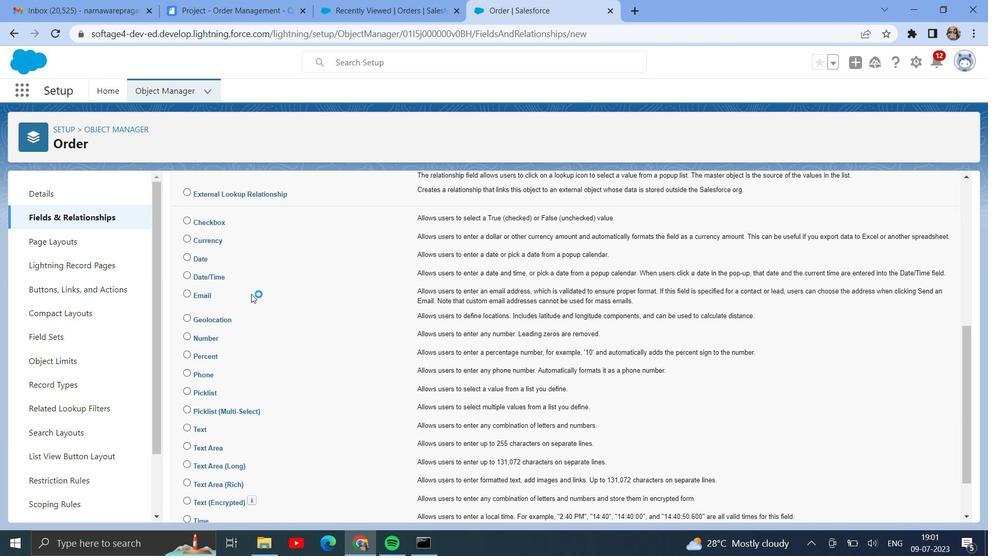 
Action: Mouse scrolled (329, 416) with delta (0, 0)
Screenshot: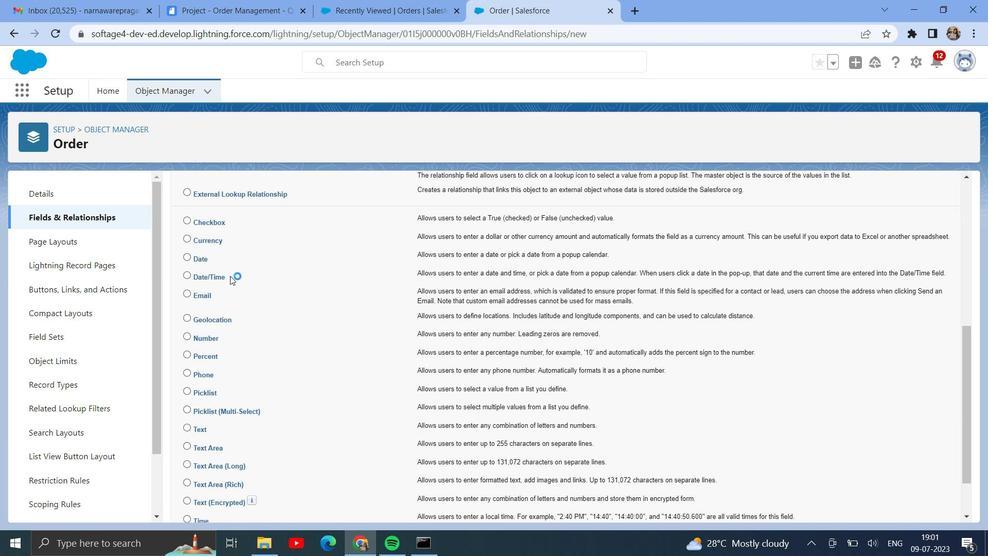 
Action: Mouse scrolled (329, 416) with delta (0, 0)
Screenshot: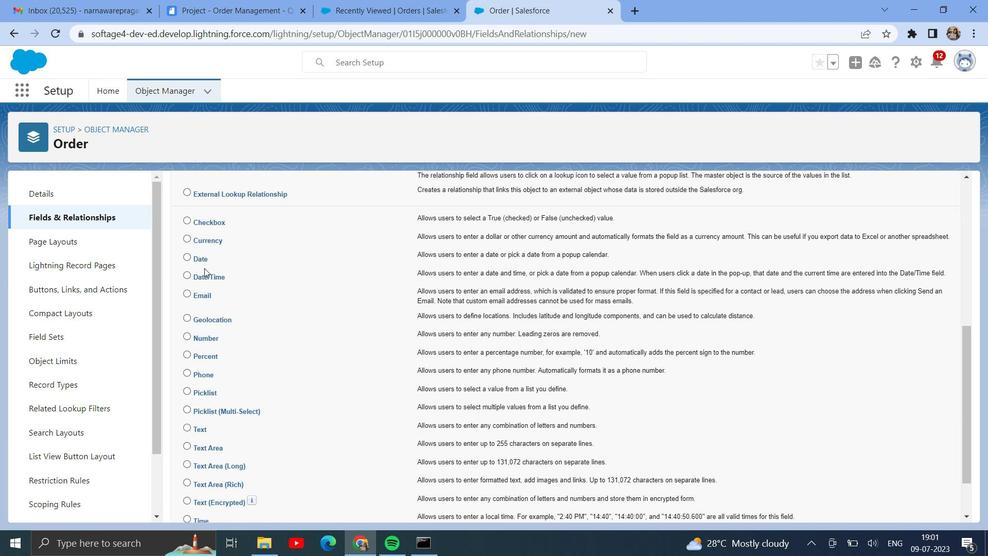 
Action: Mouse moved to (188, 256)
Screenshot: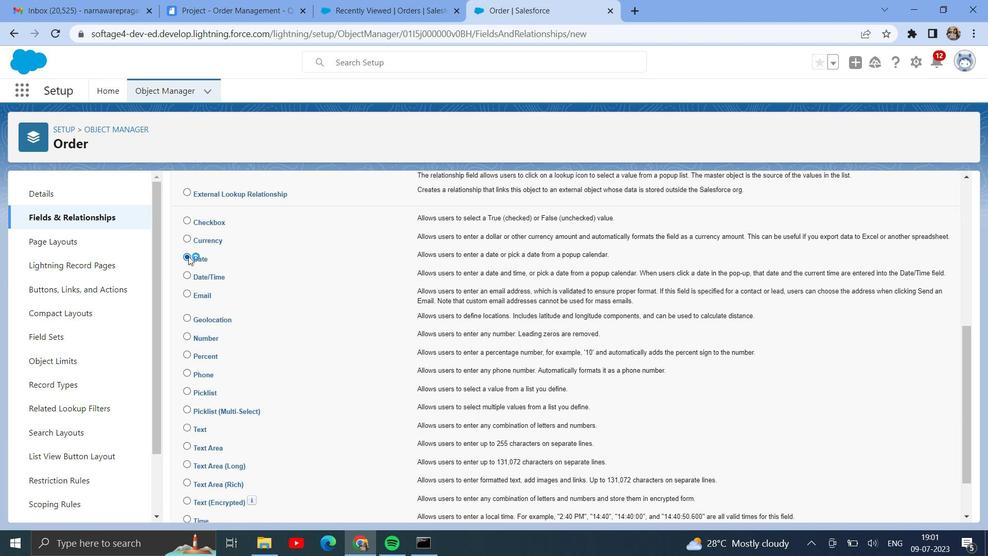 
Action: Mouse pressed left at (188, 256)
Screenshot: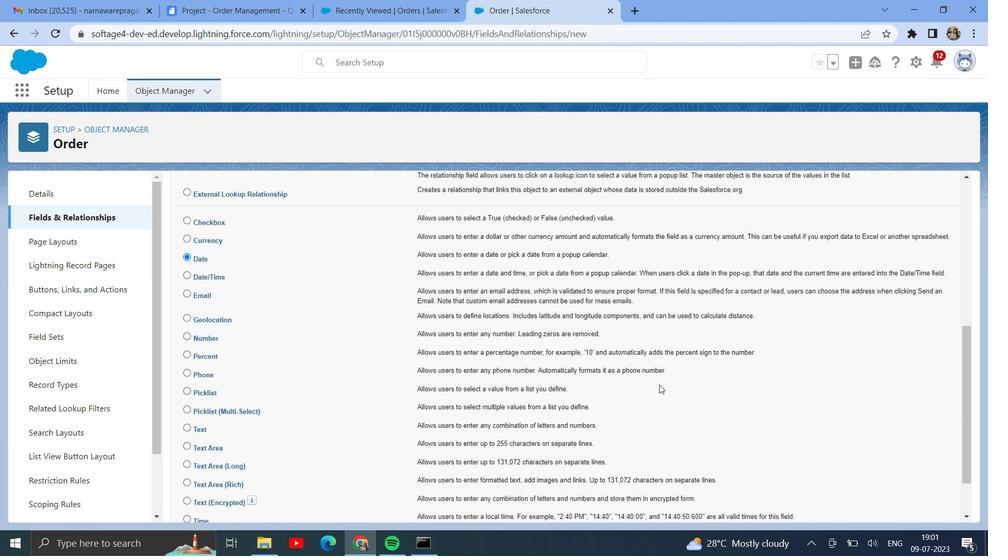 
Action: Mouse moved to (666, 386)
Screenshot: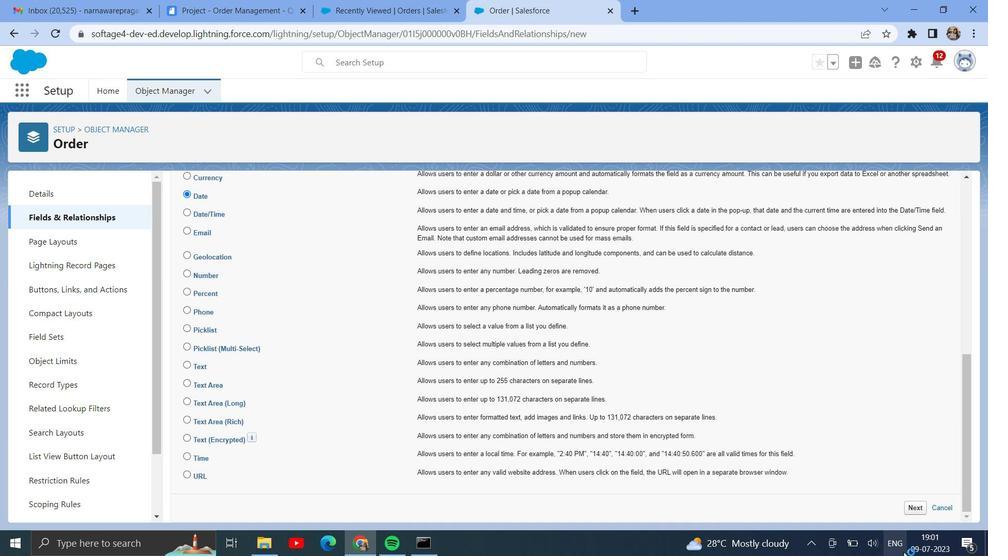 
Action: Mouse scrolled (666, 386) with delta (0, 0)
Screenshot: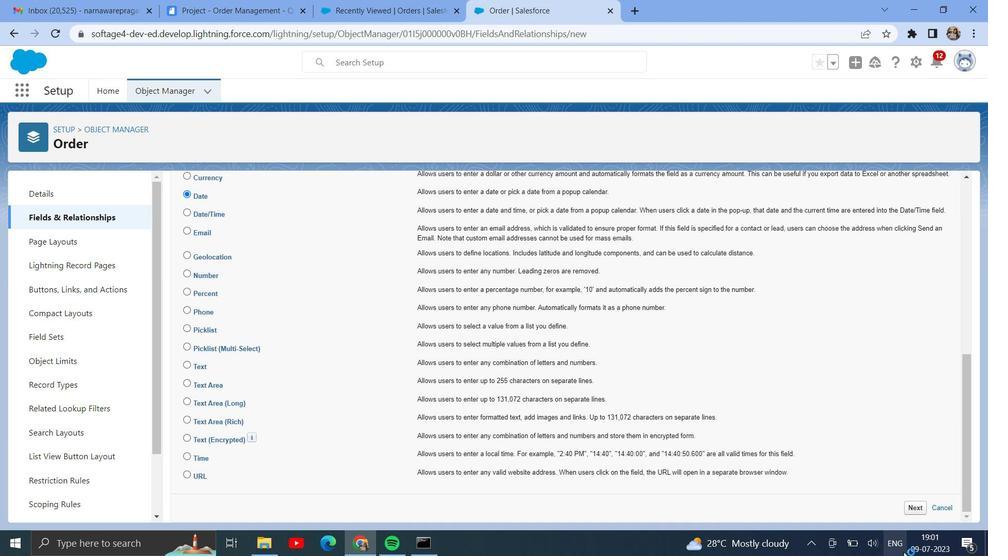 
Action: Mouse moved to (667, 387)
Screenshot: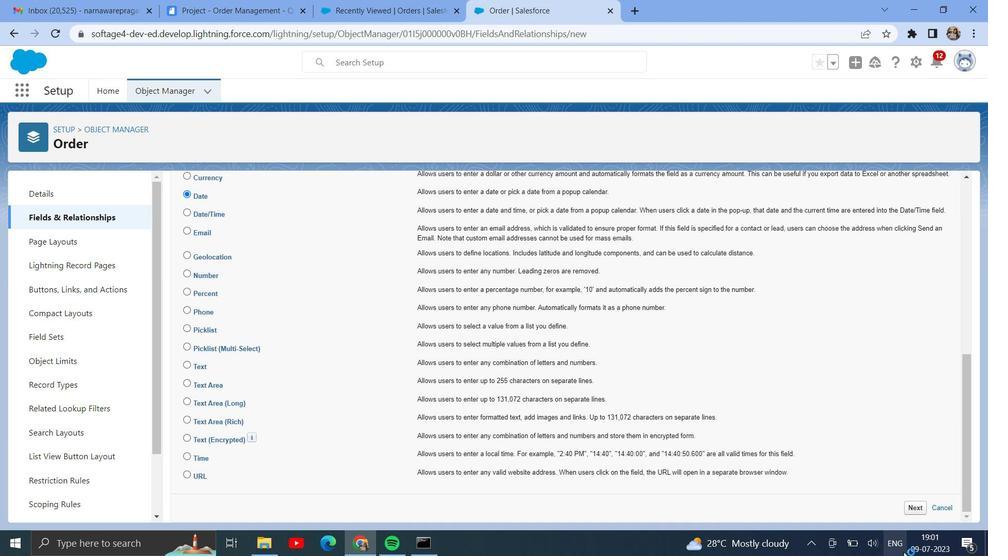
Action: Mouse scrolled (667, 386) with delta (0, 0)
Screenshot: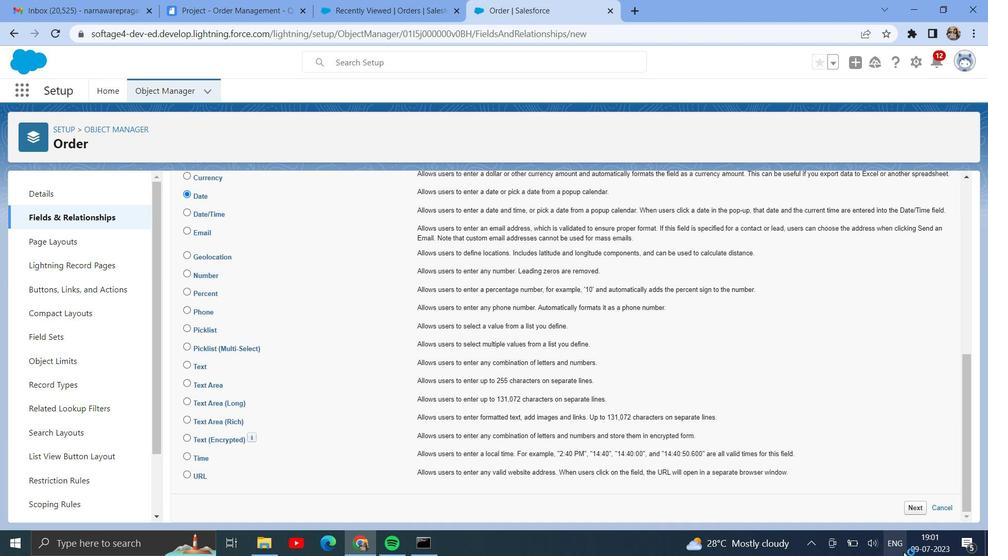 
Action: Mouse scrolled (667, 386) with delta (0, 0)
Screenshot: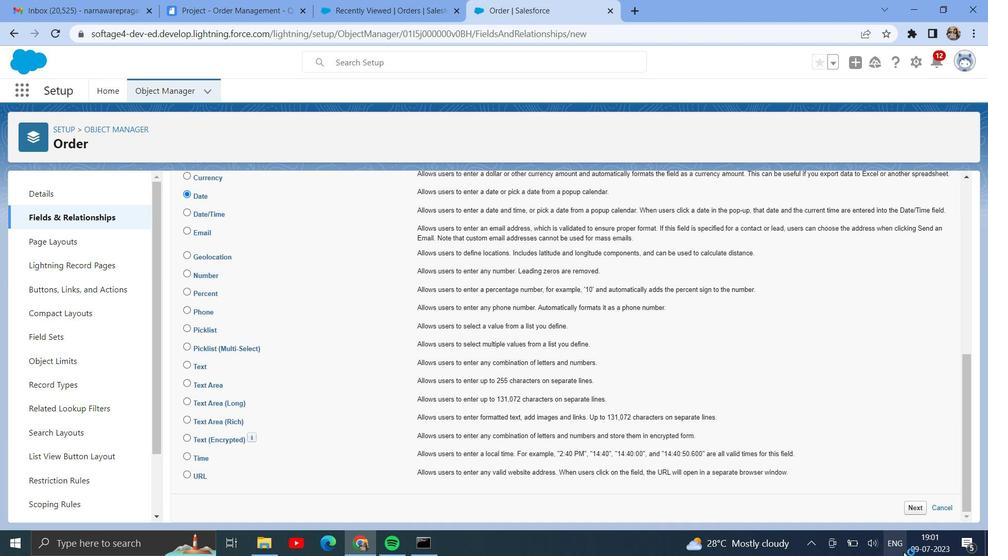 
Action: Mouse scrolled (667, 386) with delta (0, 0)
Screenshot: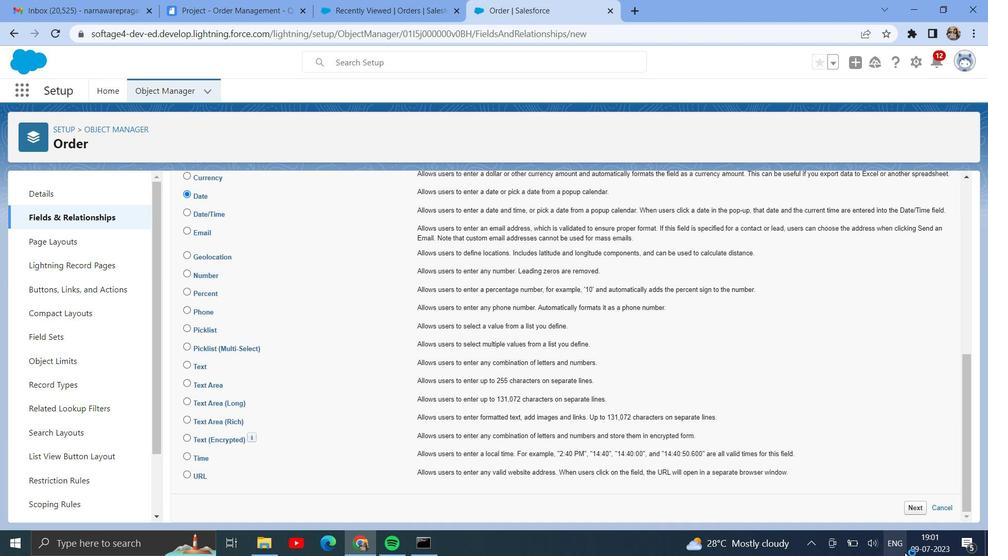 
Action: Mouse scrolled (667, 386) with delta (0, 0)
Screenshot: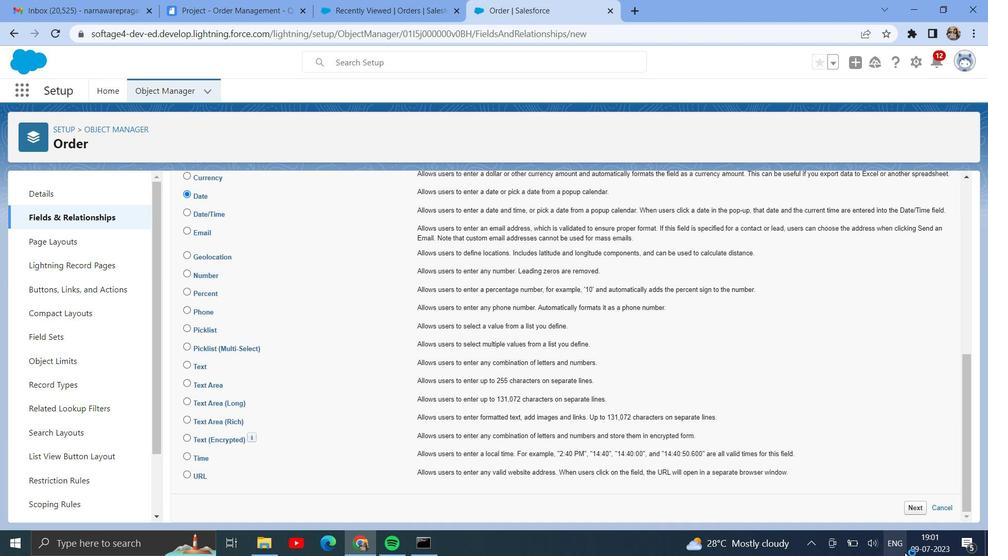 
Action: Mouse moved to (908, 508)
Screenshot: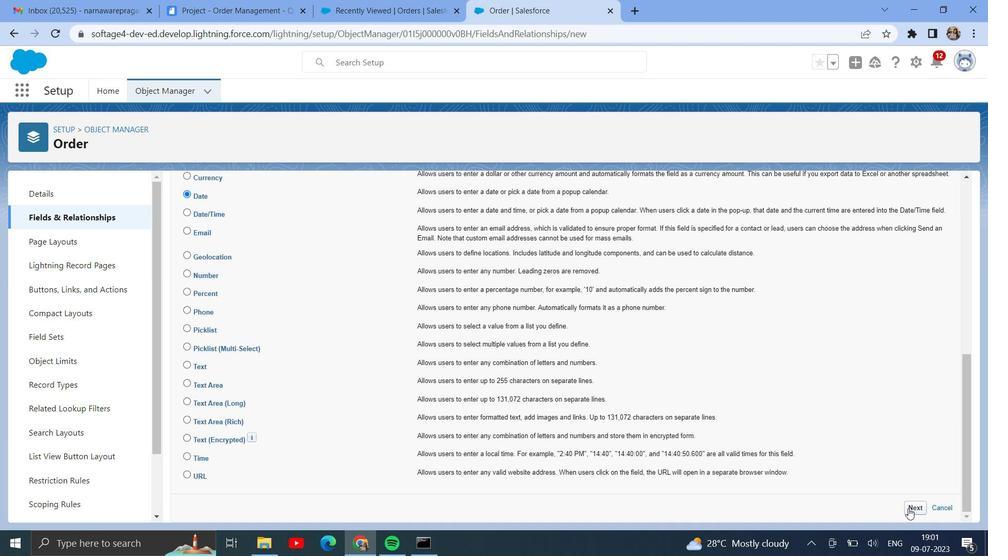 
Action: Mouse pressed left at (908, 508)
Screenshot: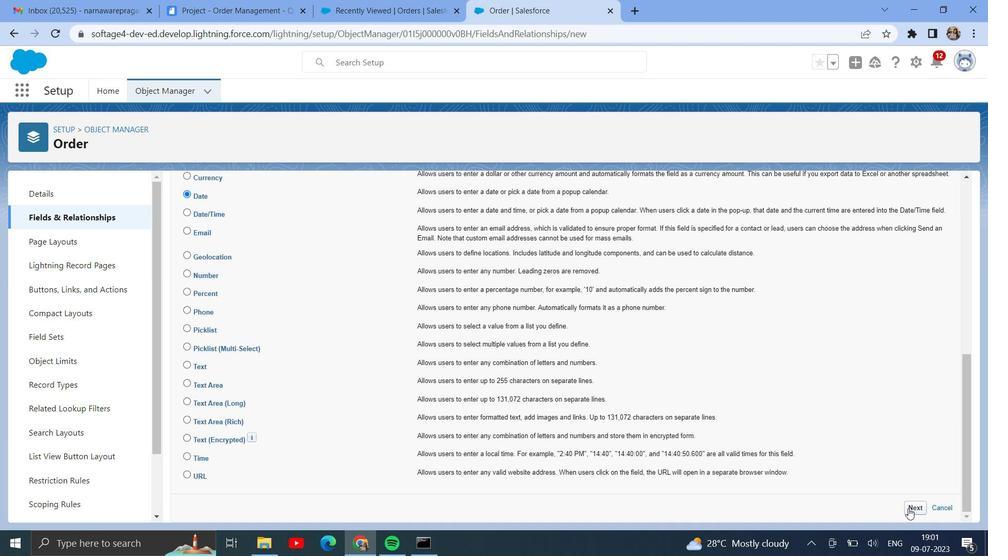 
Action: Mouse moved to (397, 283)
Screenshot: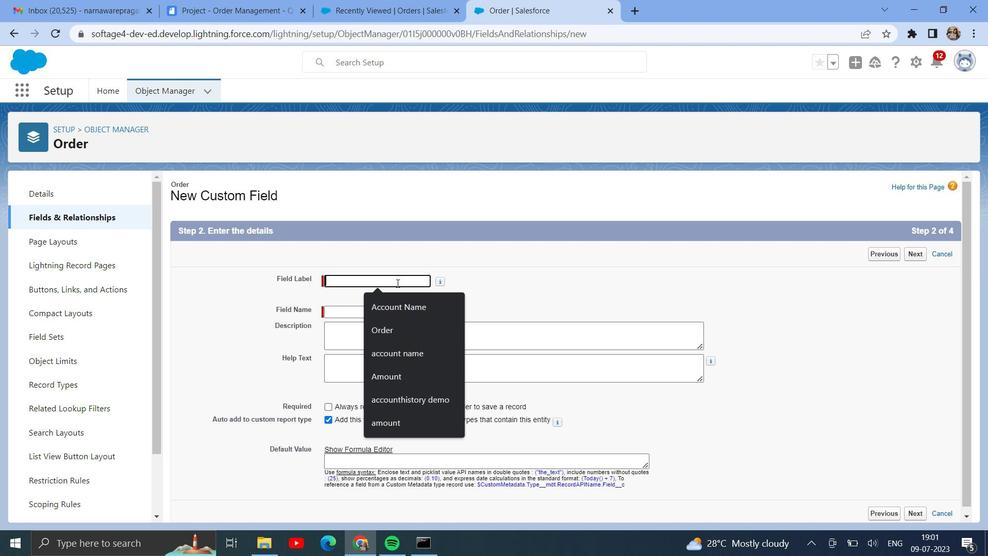 
Action: Mouse pressed left at (397, 283)
Screenshot: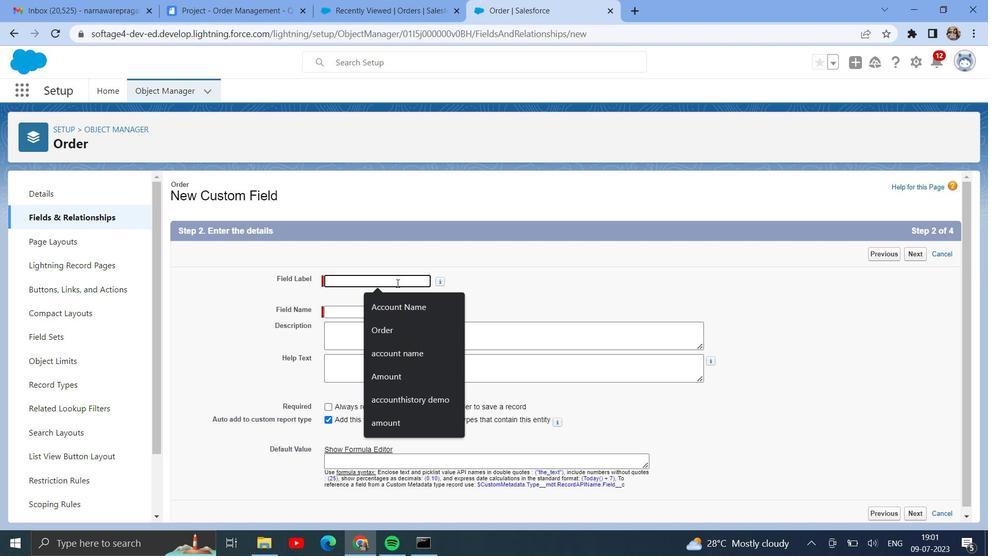 
Action: Key pressed <Key.shift>Delivered<Key.space><Key.shift>Date
Screenshot: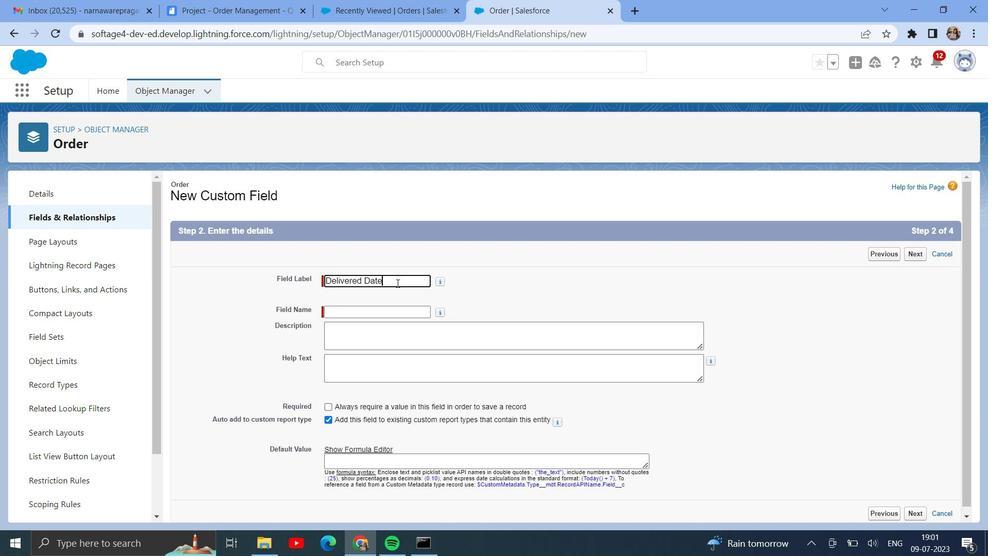
Action: Mouse moved to (389, 310)
Screenshot: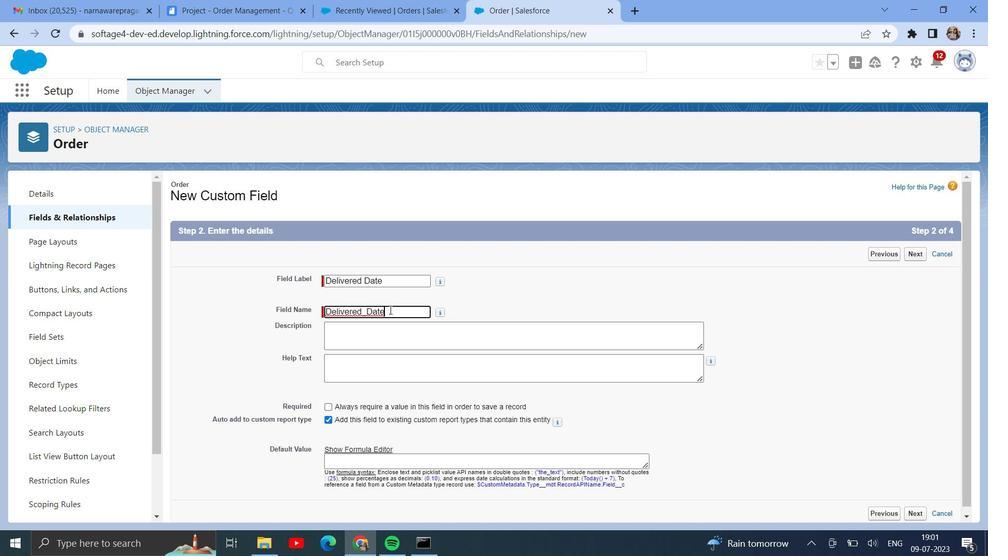 
Action: Mouse pressed left at (389, 310)
Screenshot: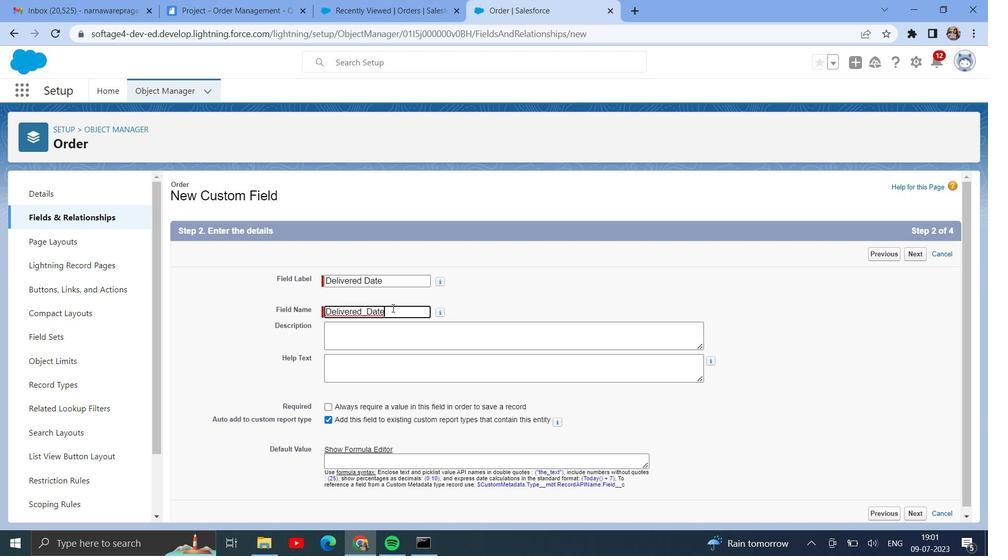 
Action: Mouse moved to (250, 10)
Screenshot: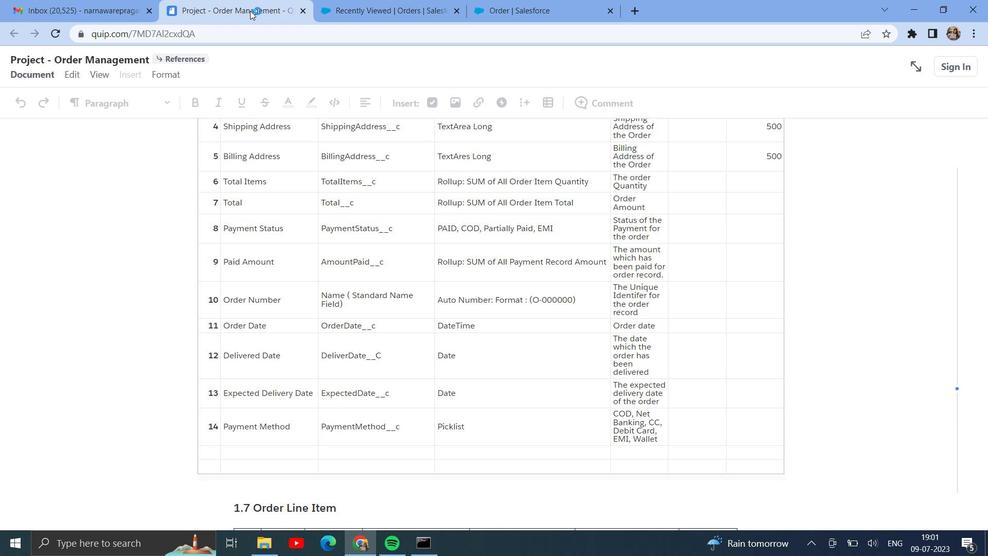 
Action: Mouse pressed left at (250, 10)
Screenshot: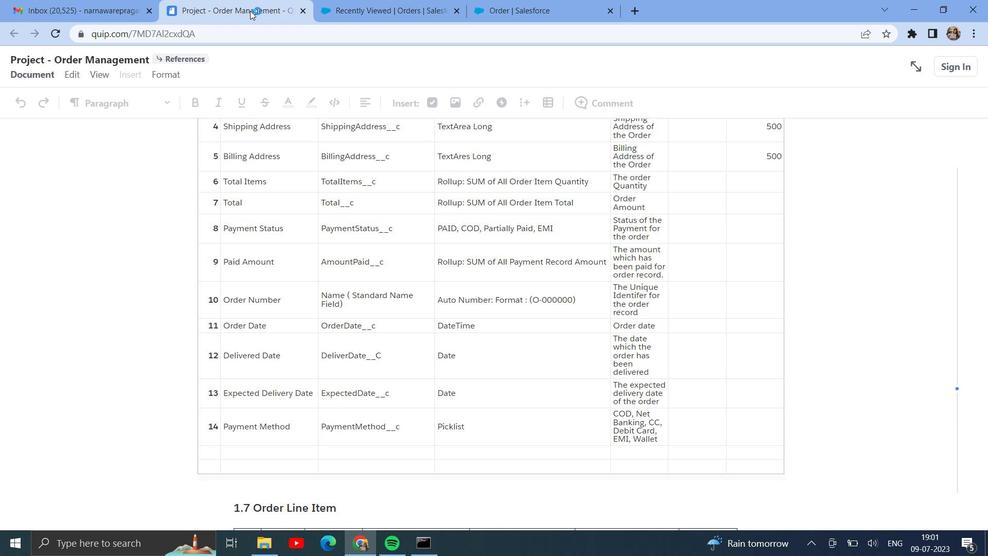 
Action: Mouse moved to (535, 4)
